 Task: Slide 10 - In Depth-1.
Action: Mouse moved to (577, 170)
Screenshot: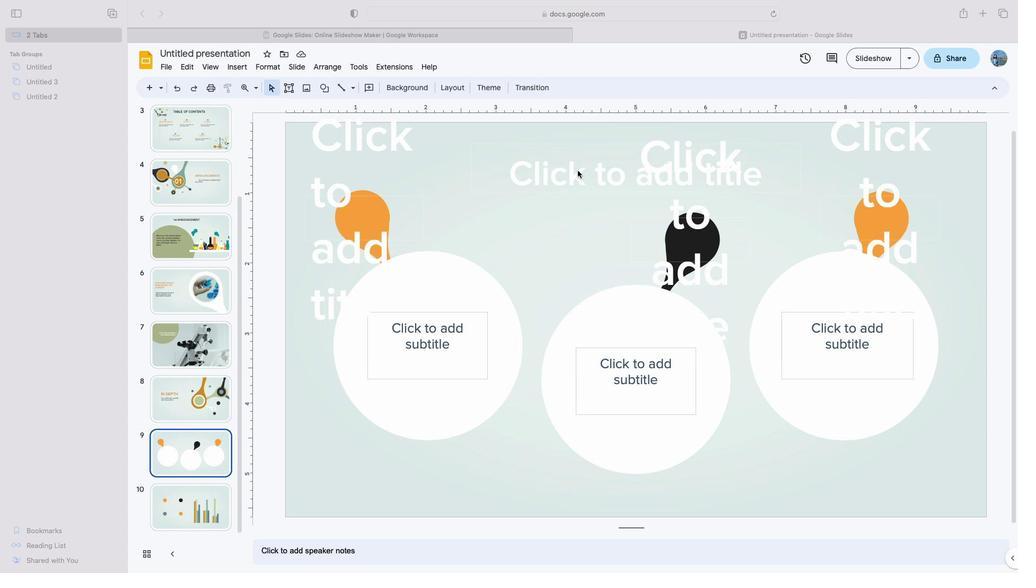 
Action: Mouse pressed left at (577, 170)
Screenshot: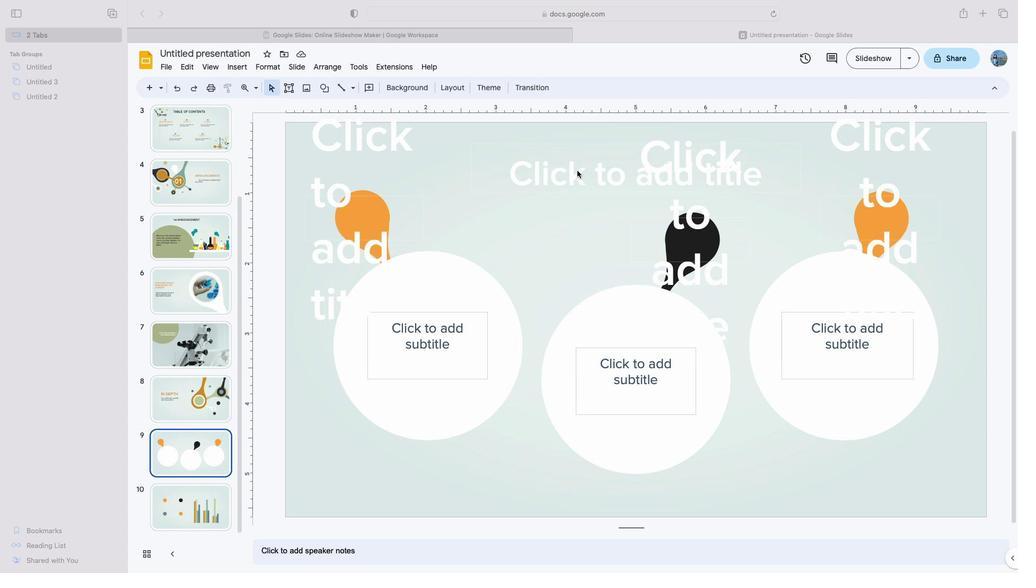 
Action: Mouse pressed left at (577, 170)
Screenshot: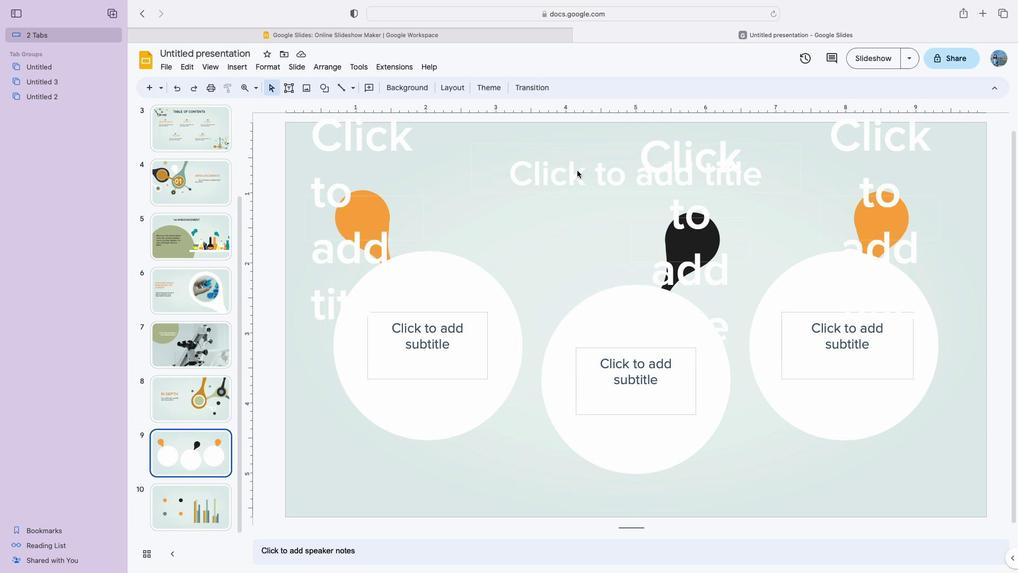 
Action: Mouse moved to (605, 87)
Screenshot: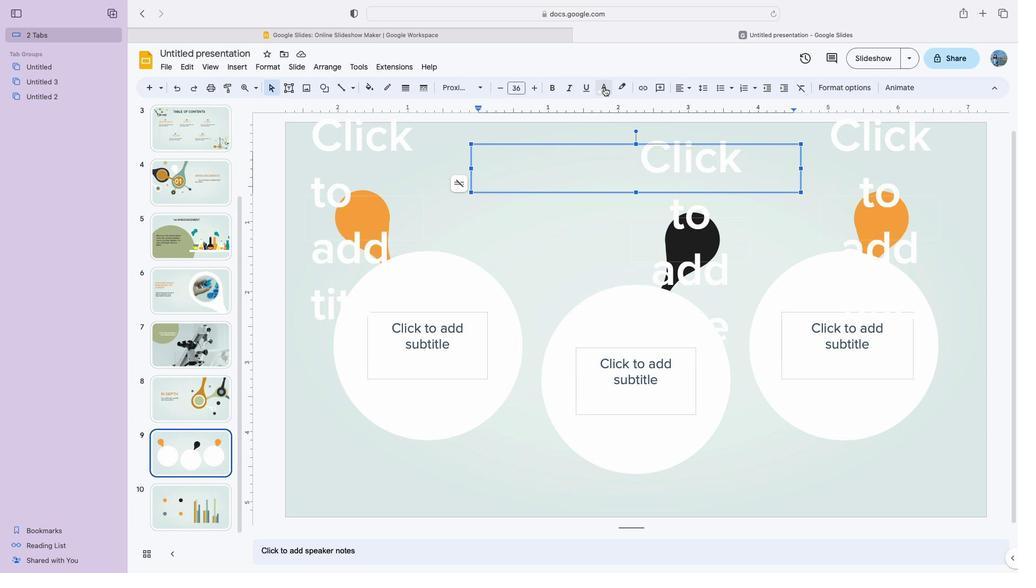 
Action: Mouse pressed left at (605, 87)
Screenshot: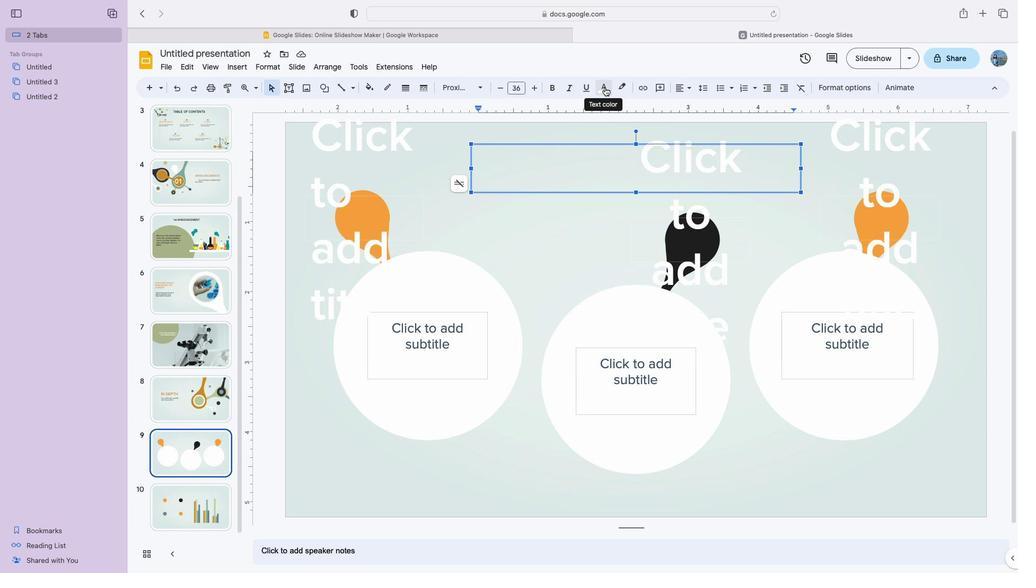 
Action: Mouse moved to (607, 128)
Screenshot: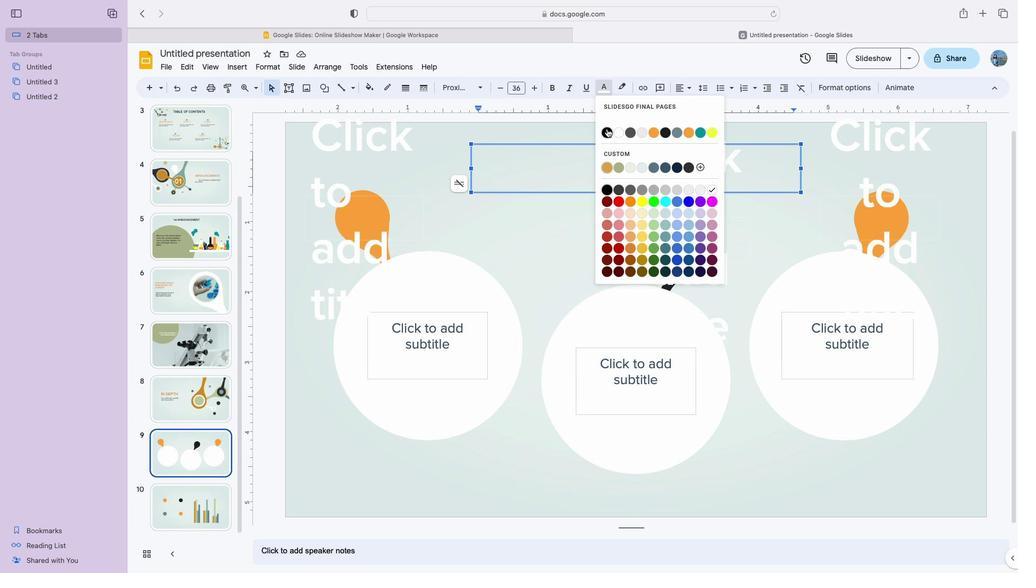 
Action: Mouse pressed left at (607, 128)
Screenshot: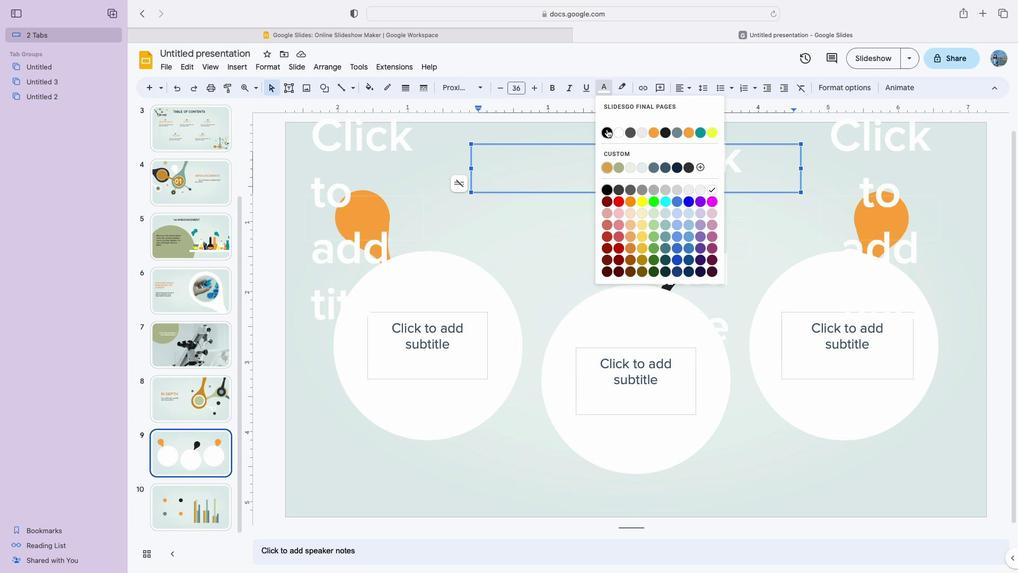 
Action: Mouse moved to (506, 88)
Screenshot: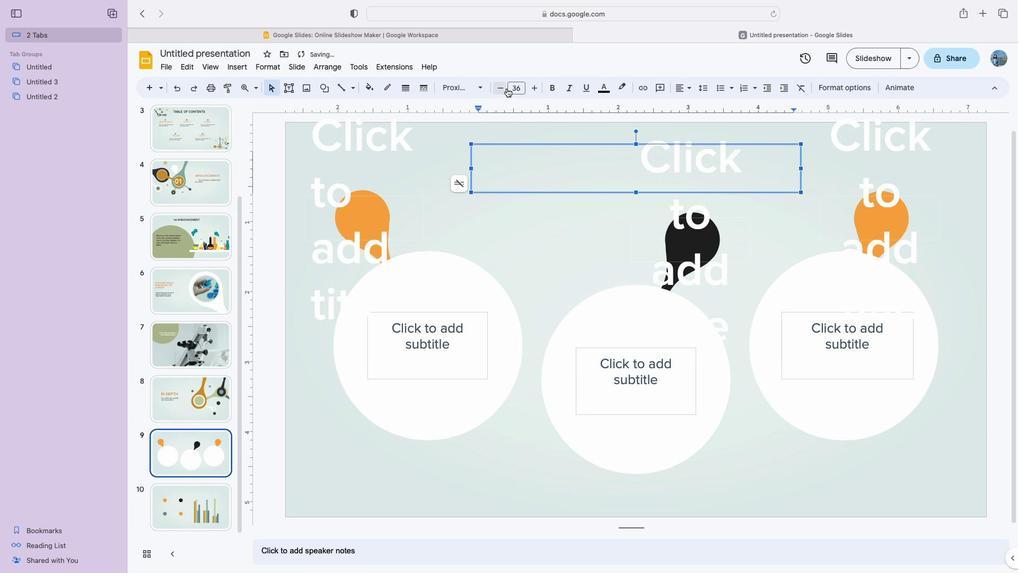 
Action: Mouse pressed left at (506, 88)
Screenshot: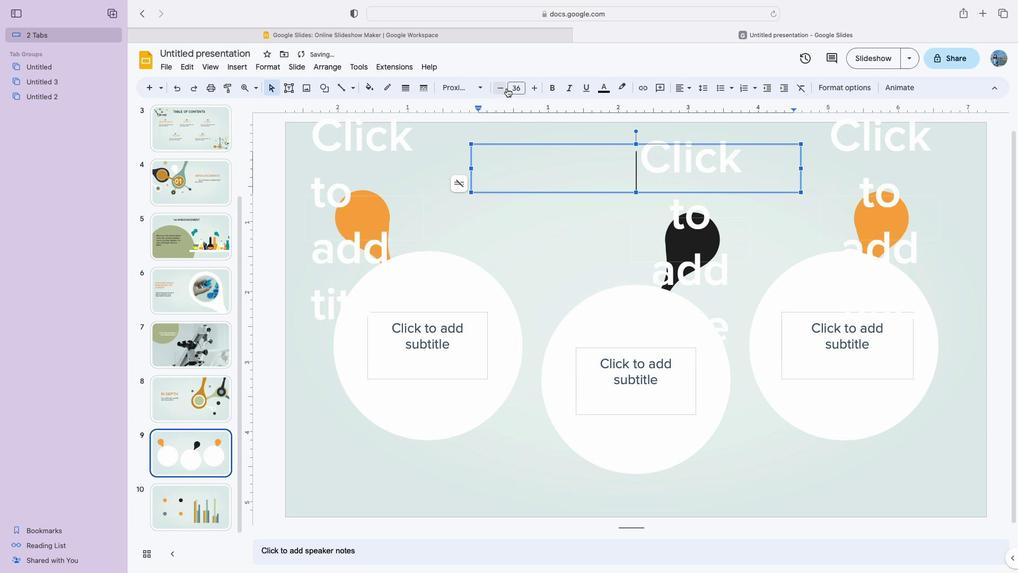 
Action: Mouse pressed left at (506, 88)
Screenshot: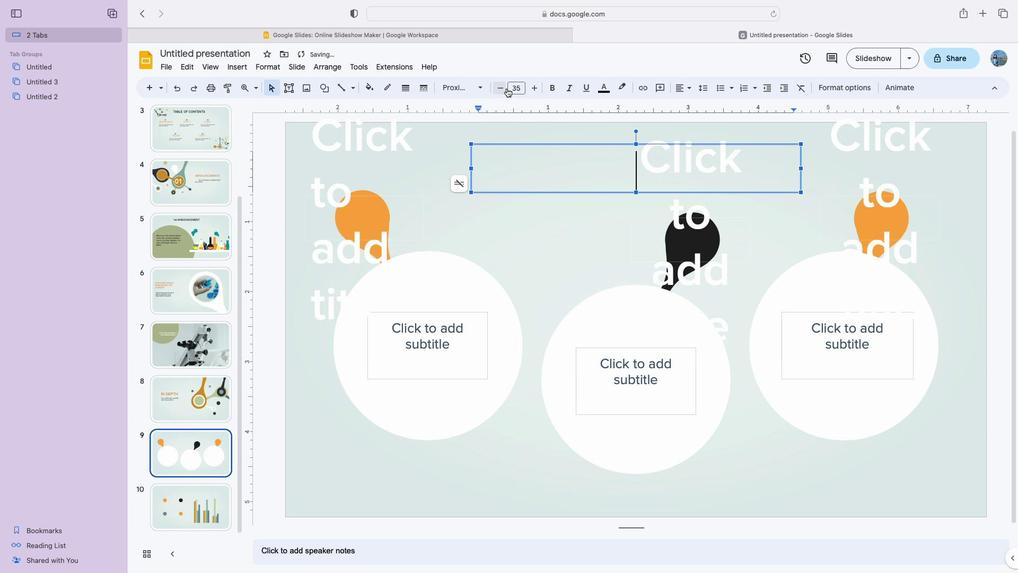 
Action: Mouse moved to (506, 89)
Screenshot: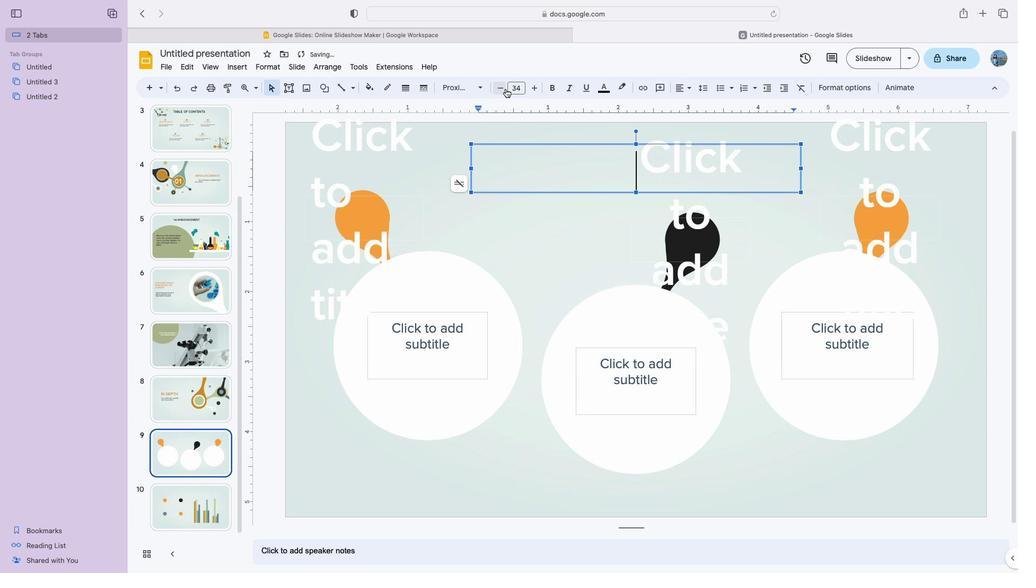 
Action: Mouse pressed left at (506, 89)
Screenshot: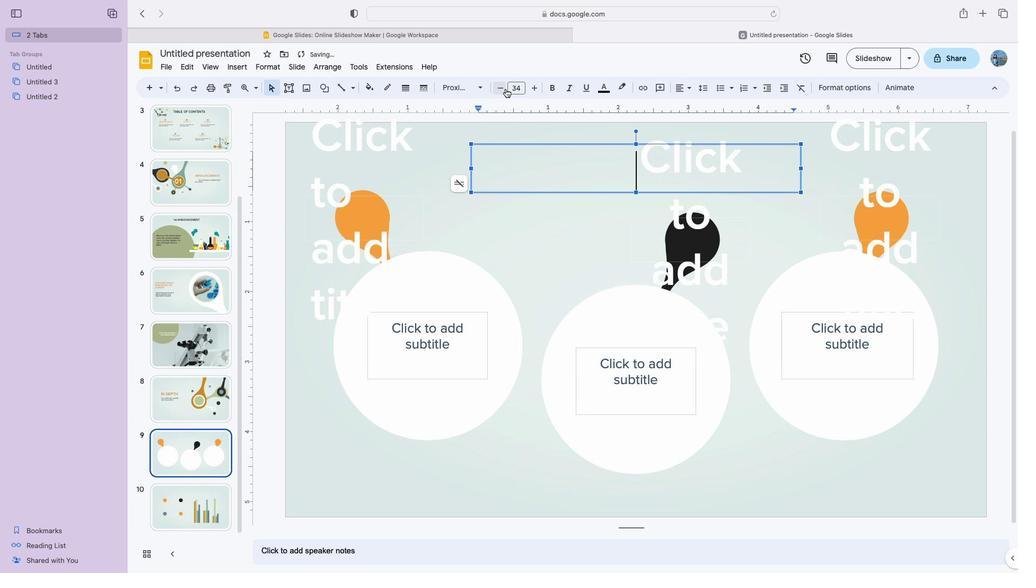 
Action: Mouse pressed left at (506, 89)
Screenshot: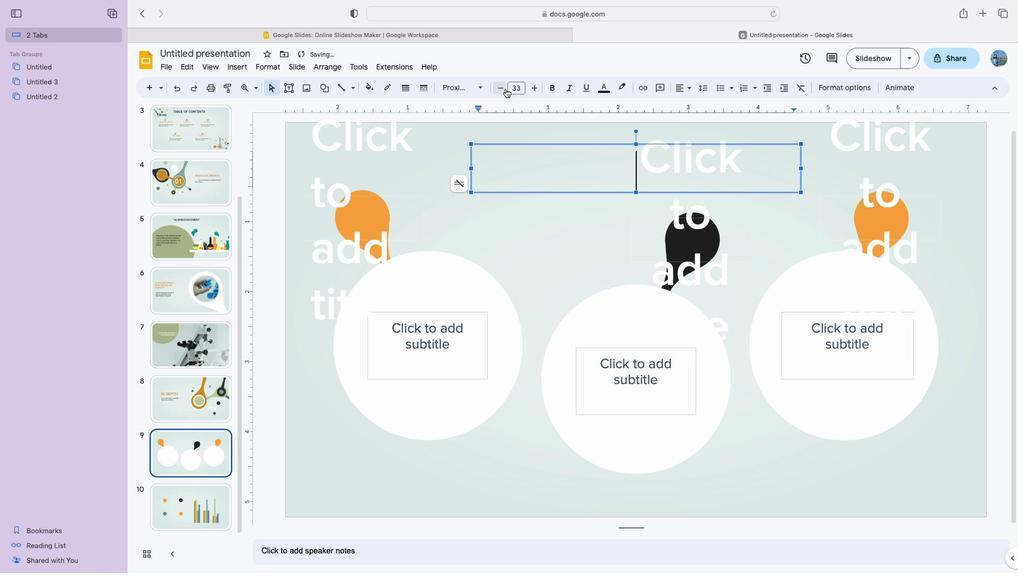 
Action: Mouse pressed left at (506, 89)
Screenshot: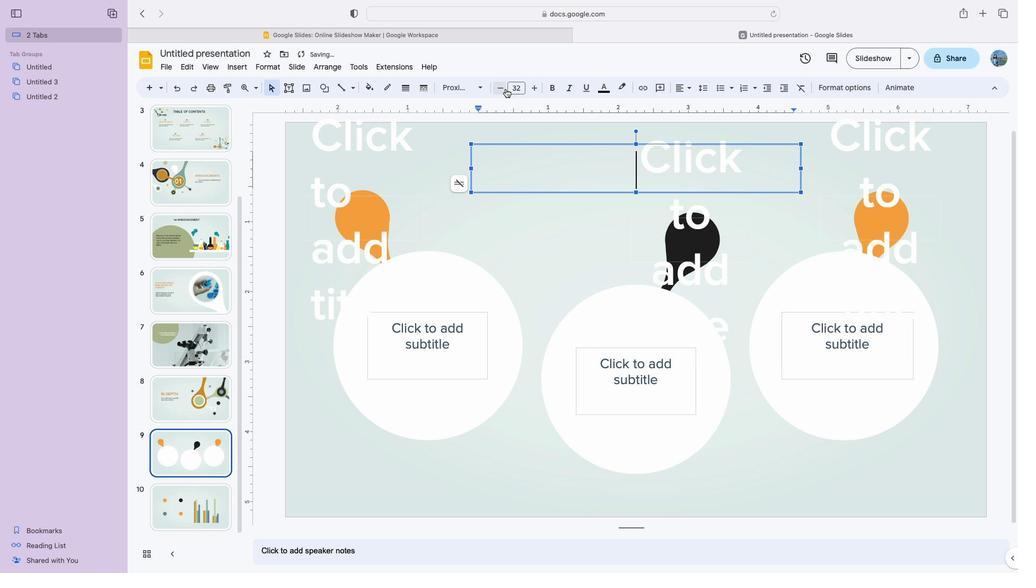 
Action: Mouse pressed left at (506, 89)
Screenshot: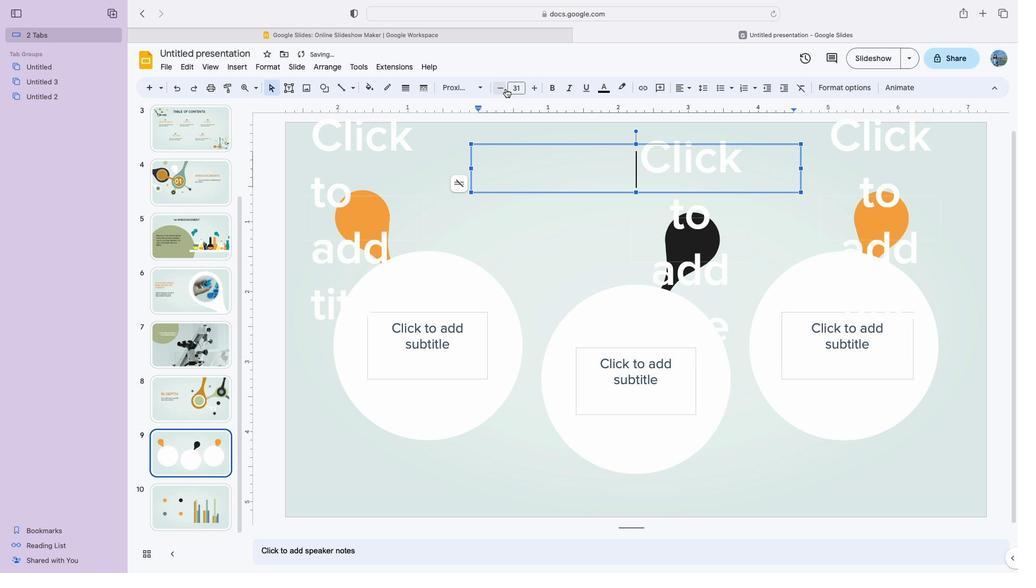 
Action: Mouse moved to (589, 159)
Screenshot: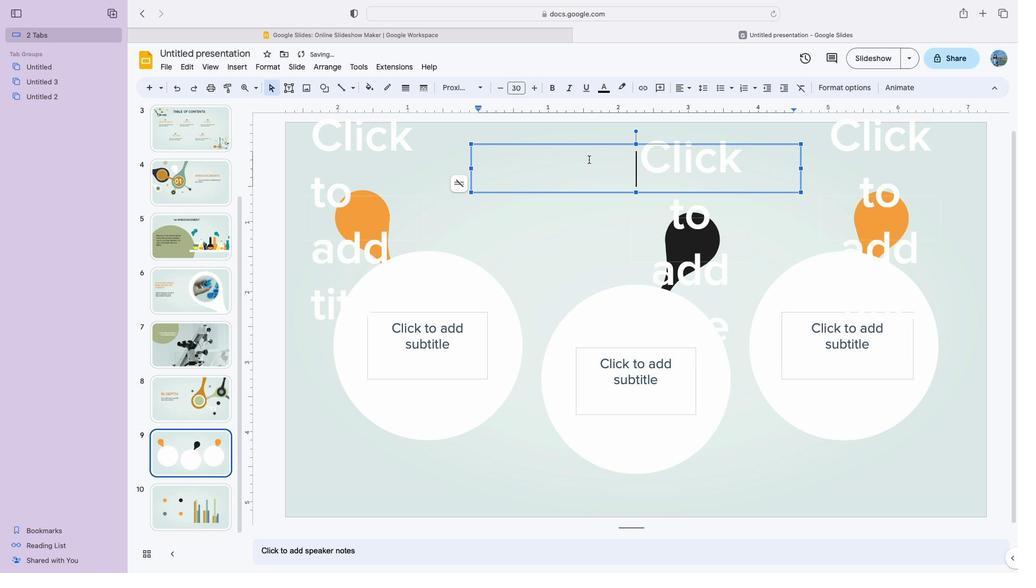 
Action: Key pressed Key.shift'I''N'Key.spaceKey.shift'D''E''P''T''H'
Screenshot: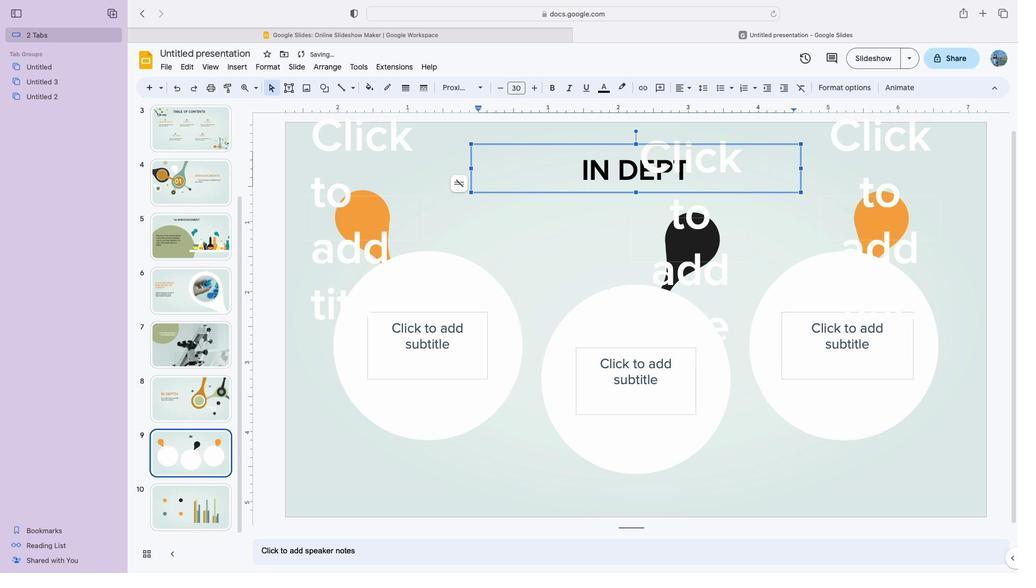 
Action: Mouse moved to (567, 169)
Screenshot: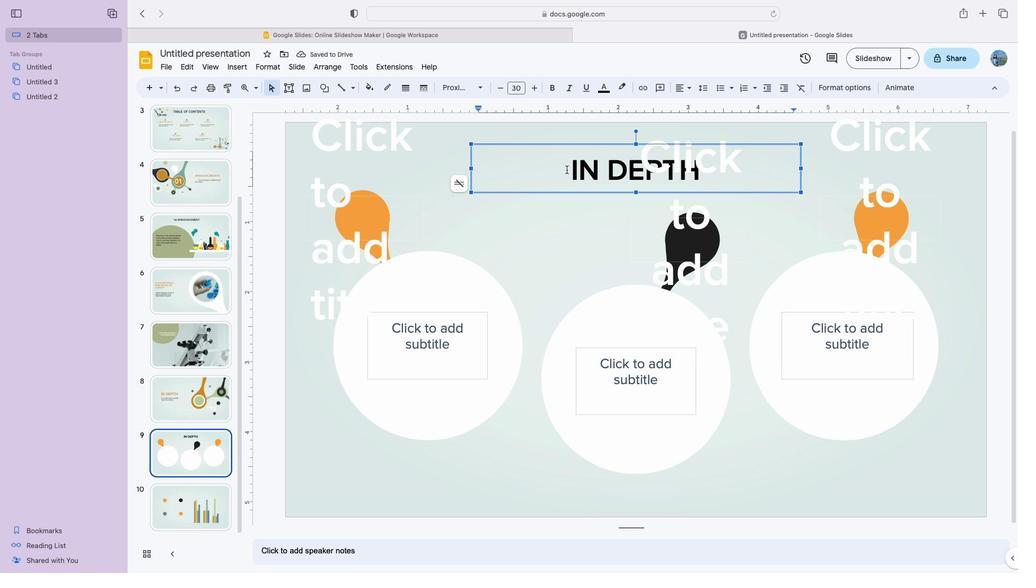 
Action: Mouse pressed left at (567, 169)
Screenshot: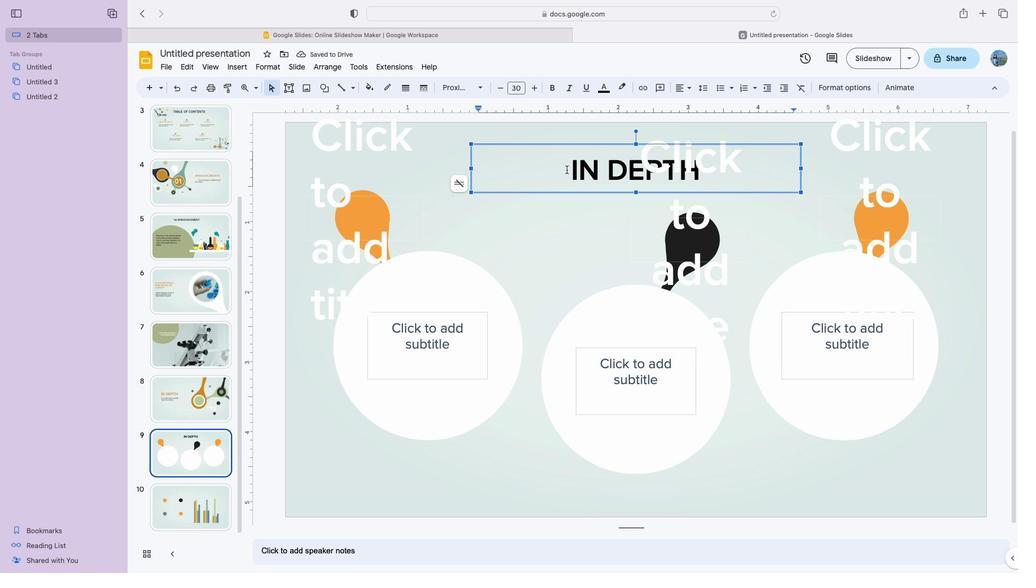 
Action: Mouse moved to (690, 92)
Screenshot: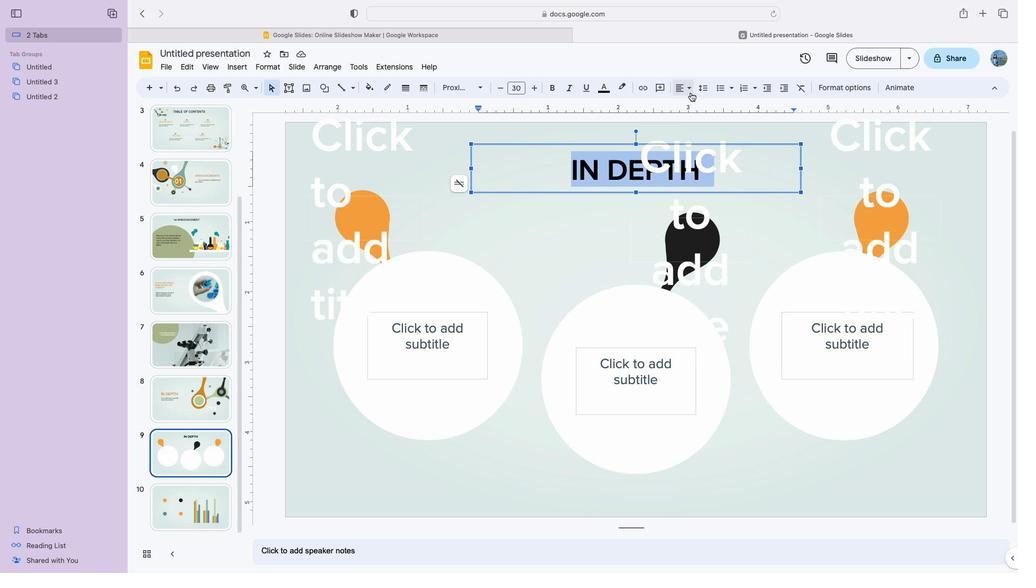 
Action: Mouse pressed left at (690, 92)
Screenshot: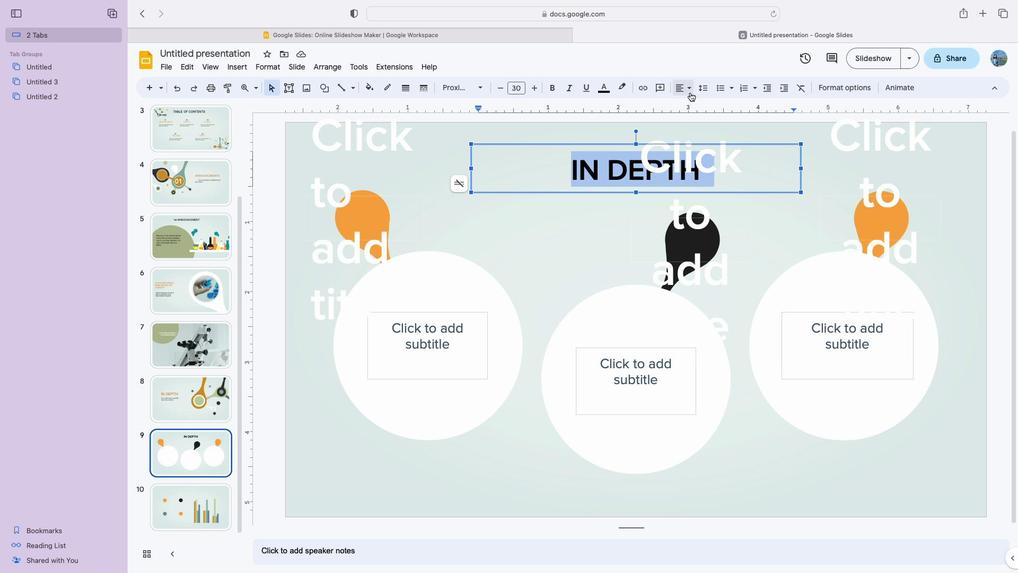 
Action: Mouse moved to (718, 106)
Screenshot: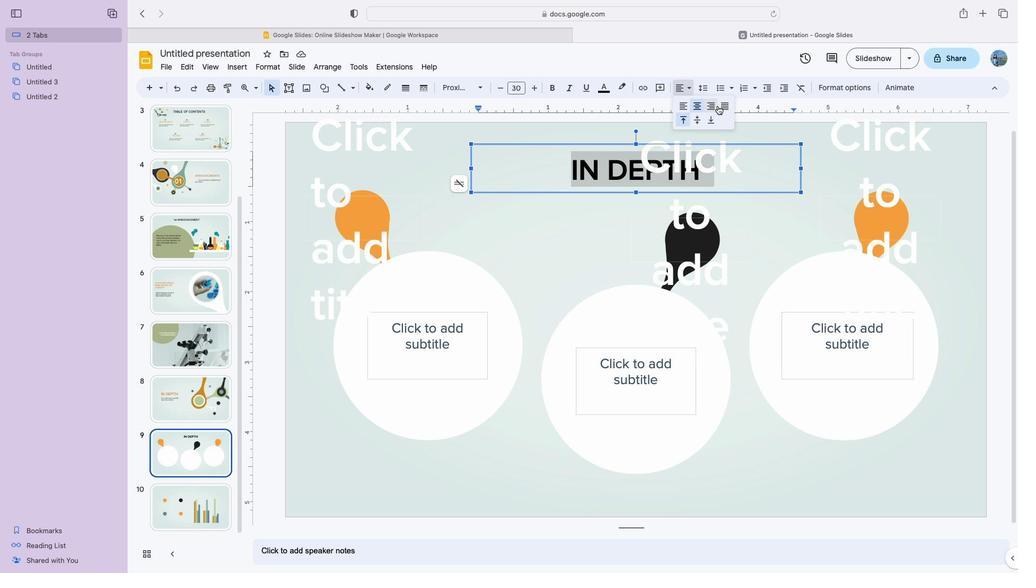 
Action: Mouse pressed left at (718, 106)
Screenshot: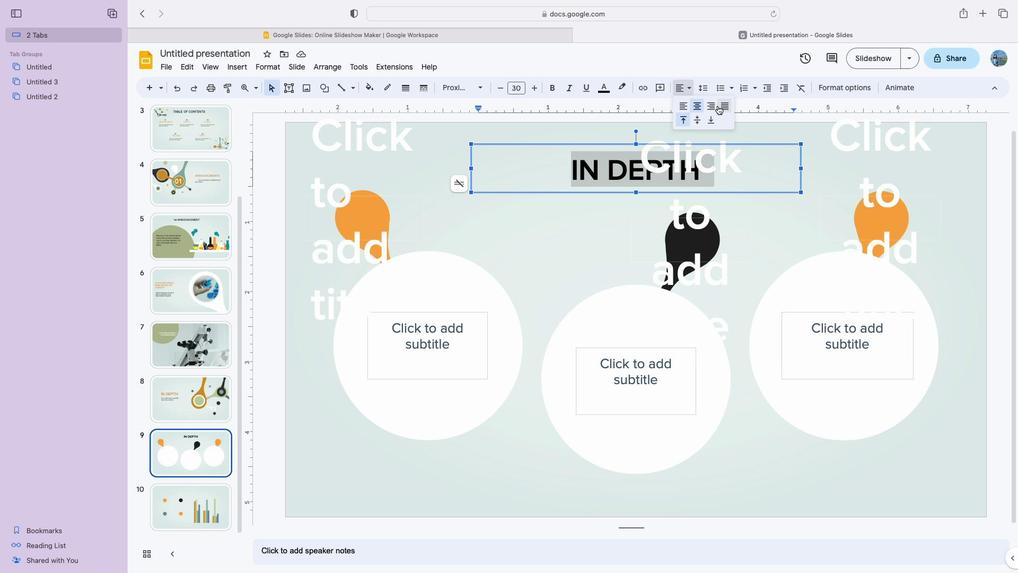 
Action: Mouse moved to (688, 85)
Screenshot: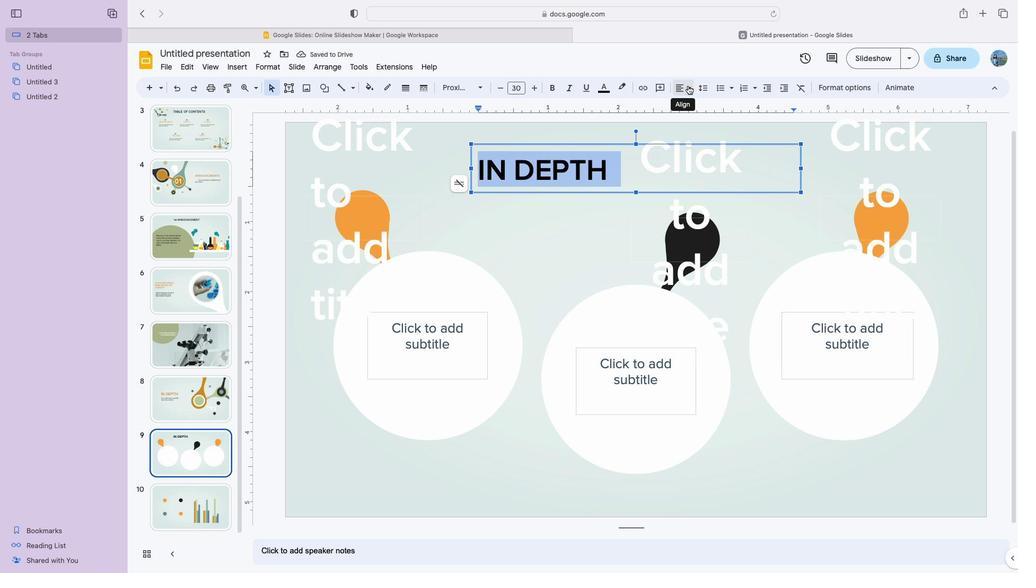 
Action: Mouse pressed left at (688, 85)
Screenshot: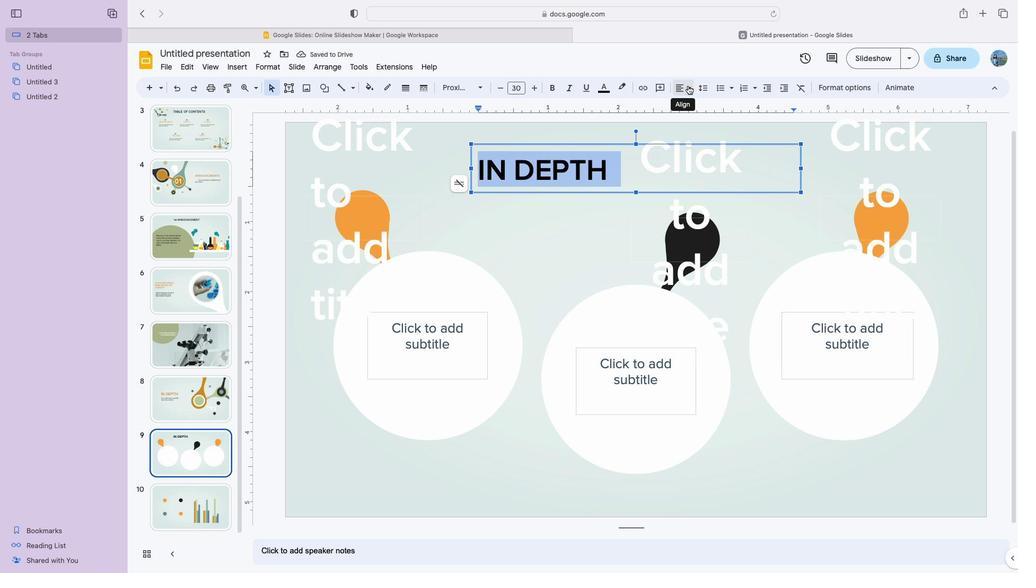 
Action: Mouse moved to (696, 107)
Screenshot: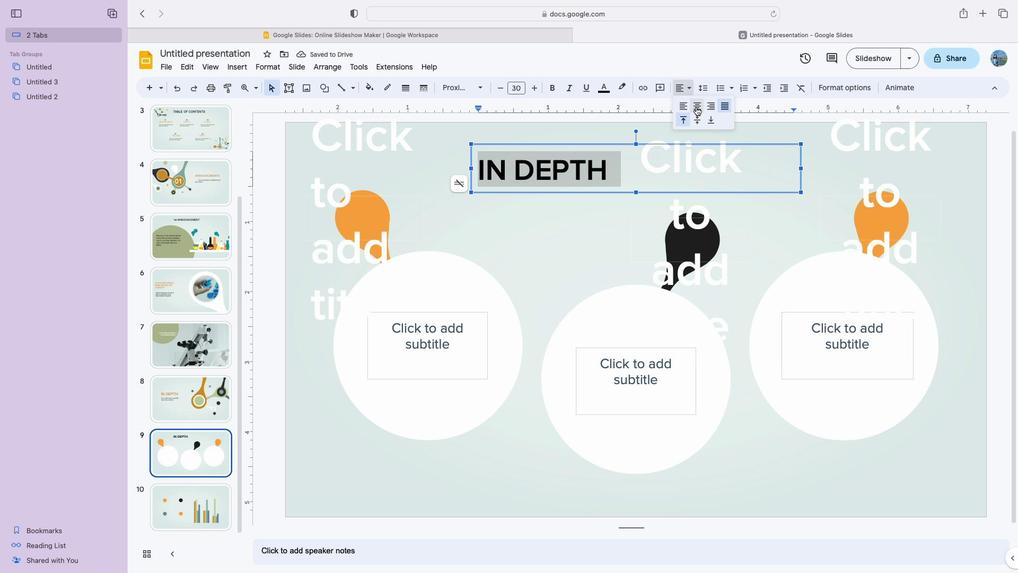
Action: Mouse pressed left at (696, 107)
Screenshot: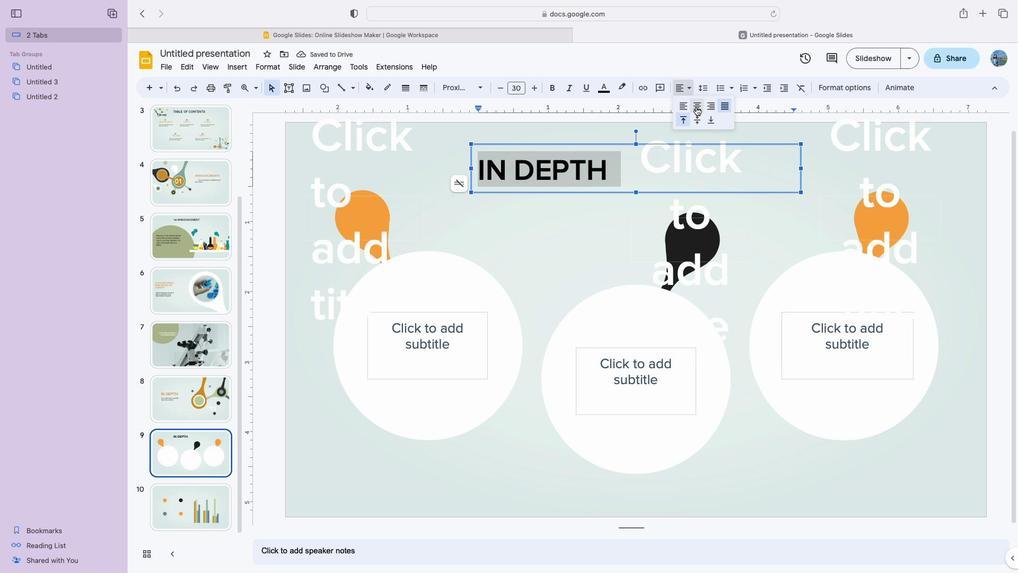 
Action: Mouse moved to (486, 91)
Screenshot: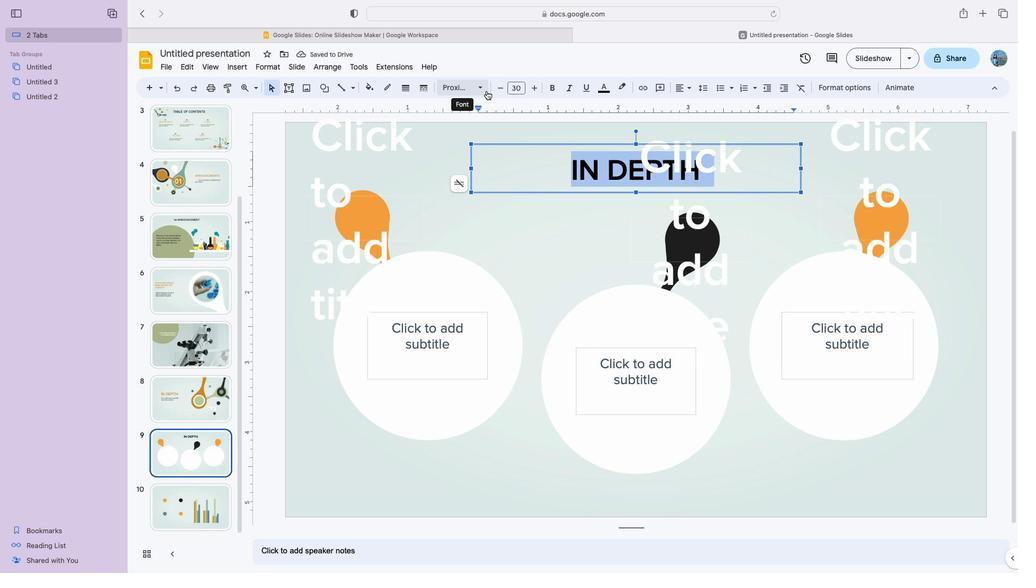 
Action: Mouse pressed left at (486, 91)
Screenshot: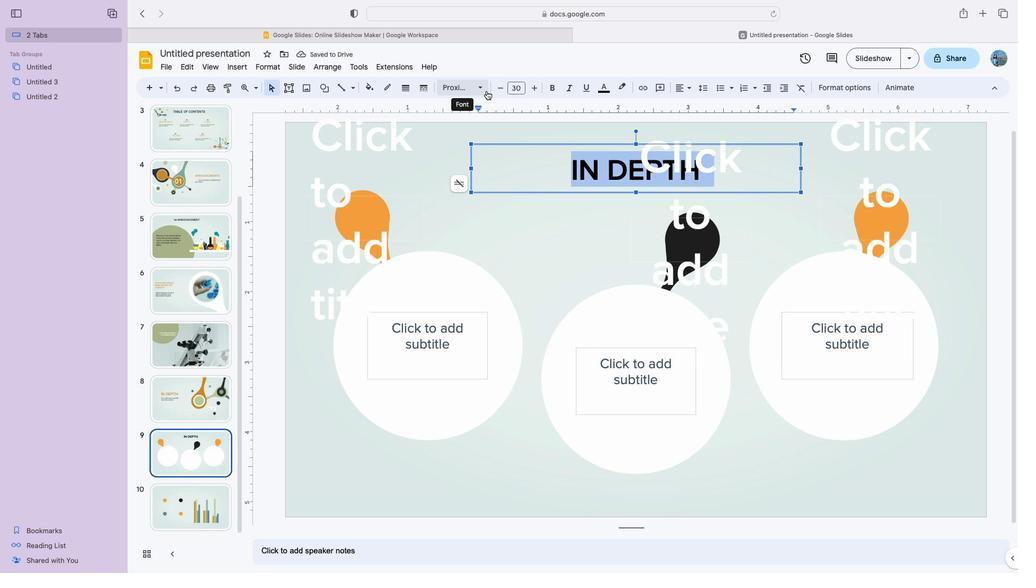 
Action: Mouse moved to (478, 170)
Screenshot: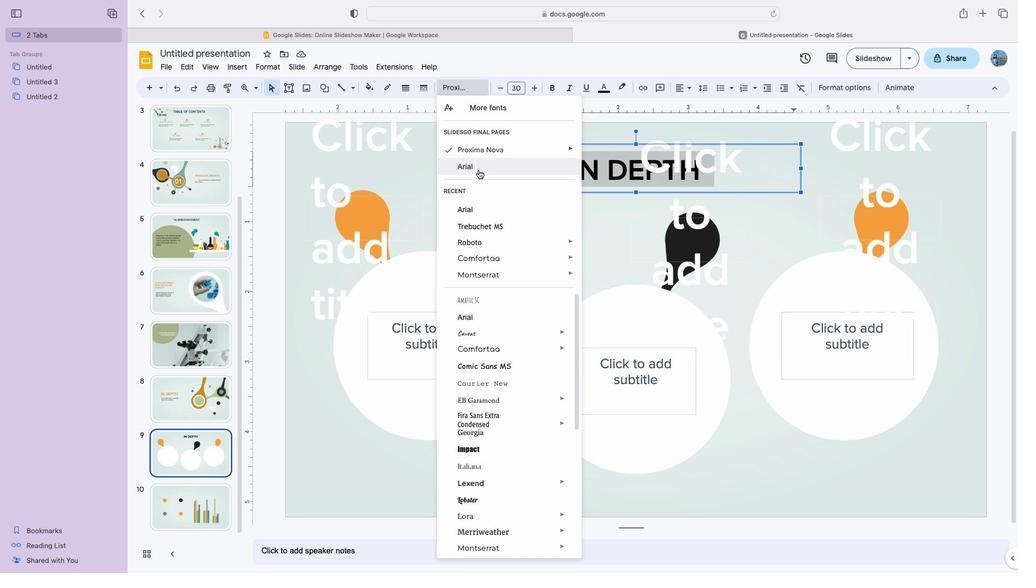 
Action: Mouse pressed left at (478, 170)
Screenshot: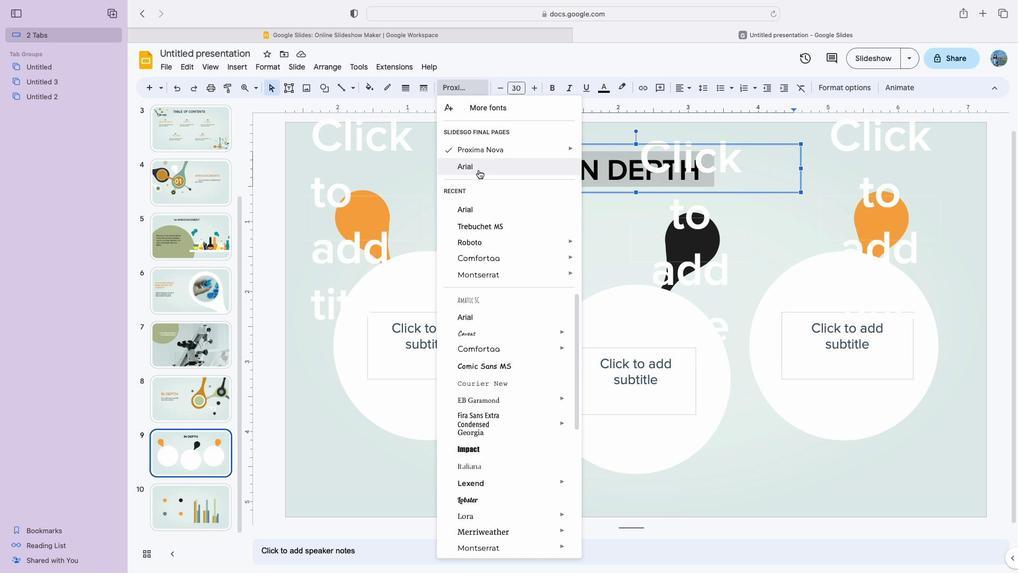
Action: Mouse moved to (554, 213)
Screenshot: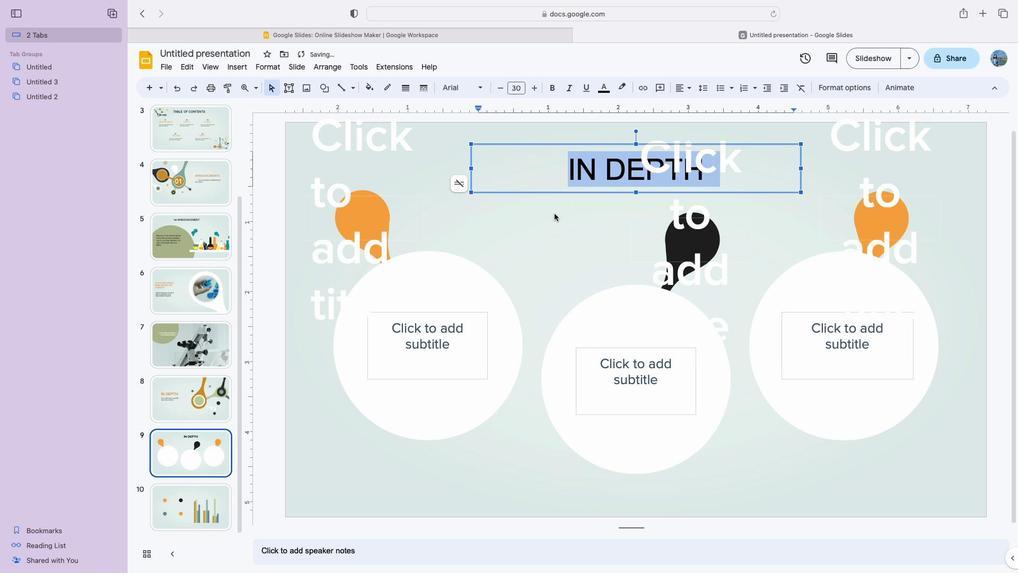 
Action: Mouse pressed left at (554, 213)
Screenshot: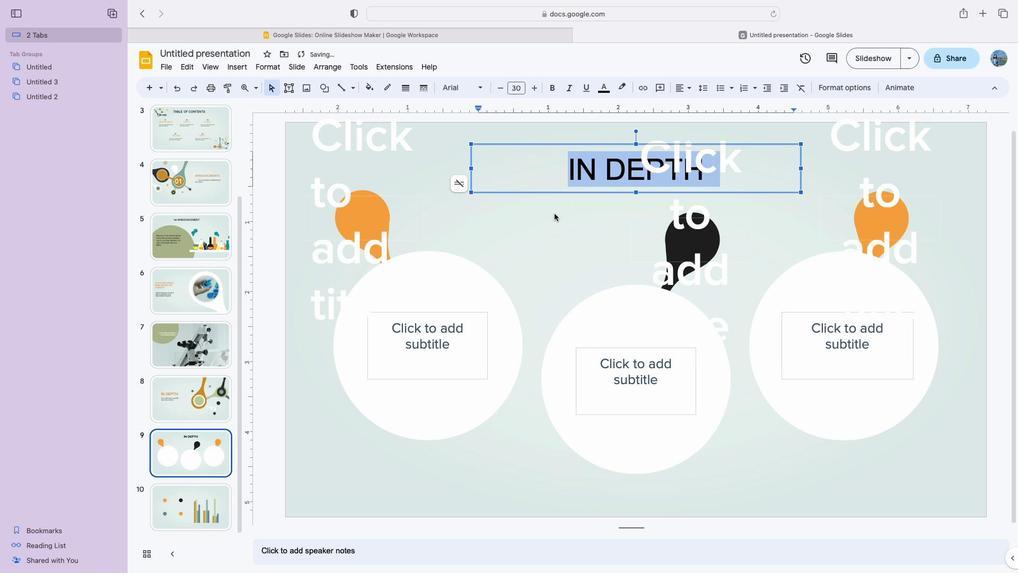
Action: Mouse moved to (355, 223)
Screenshot: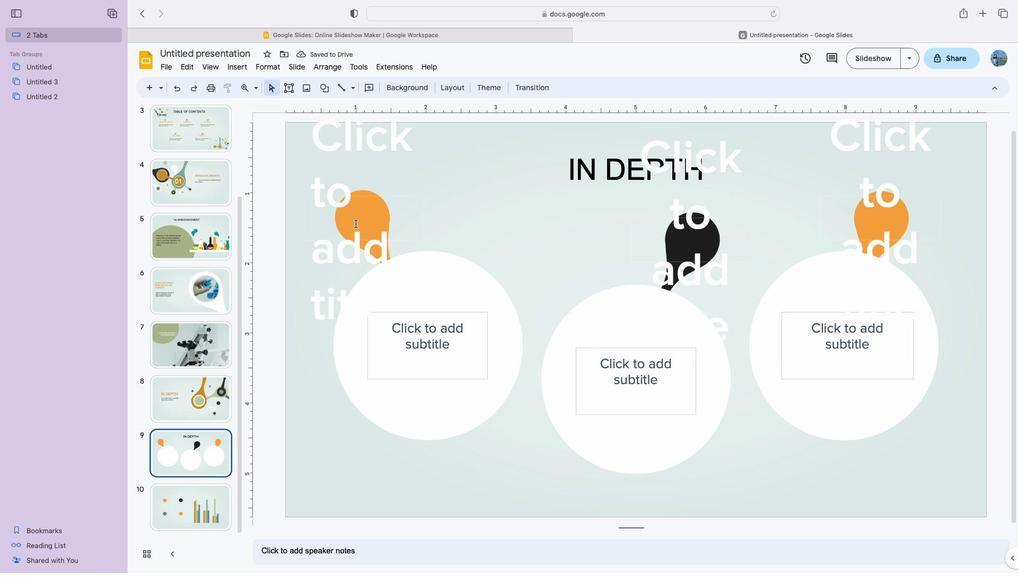 
Action: Mouse pressed left at (355, 223)
Screenshot: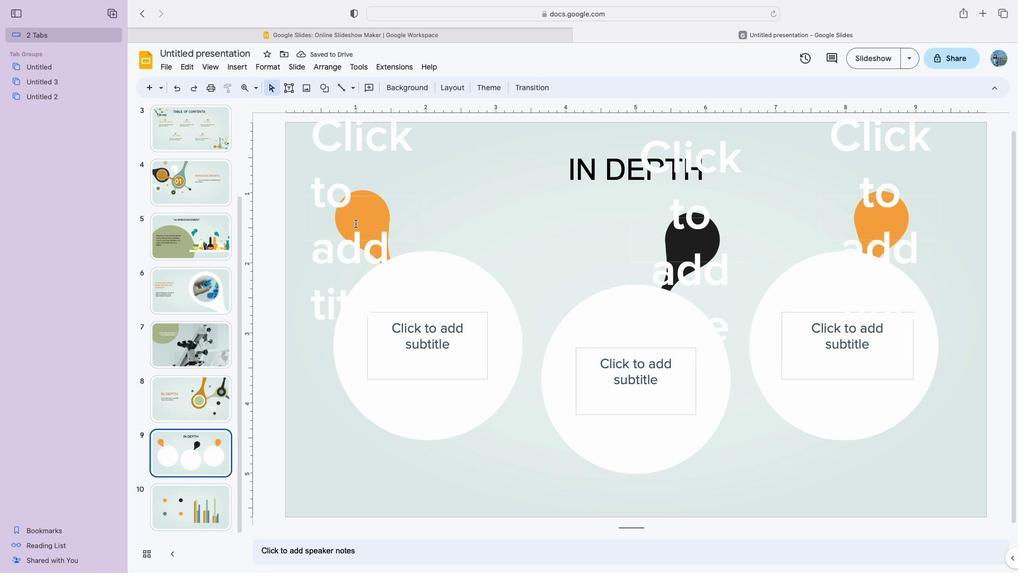 
Action: Mouse moved to (356, 223)
Screenshot: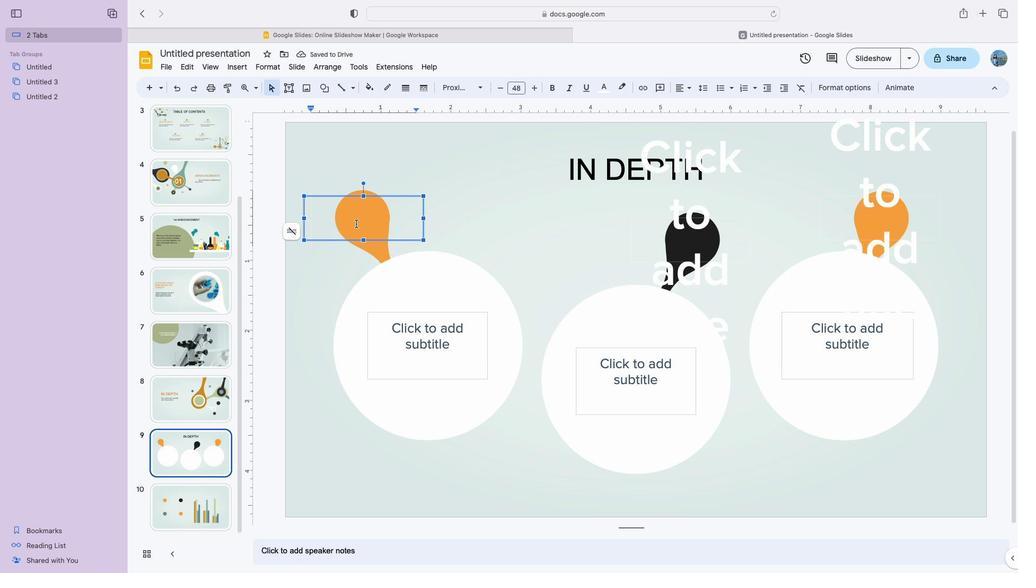 
Action: Key pressed '0''1'
Screenshot: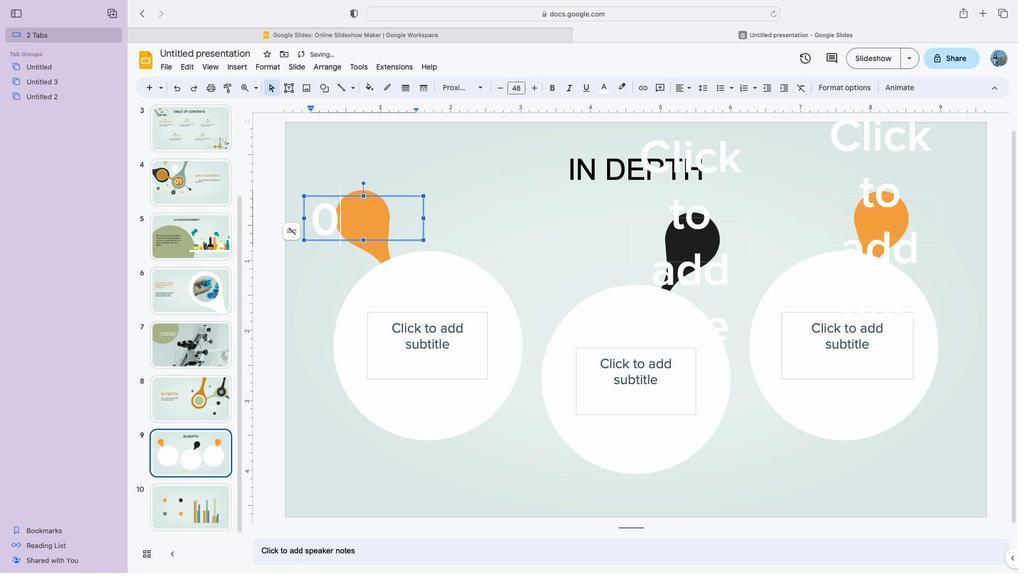 
Action: Mouse moved to (361, 220)
Screenshot: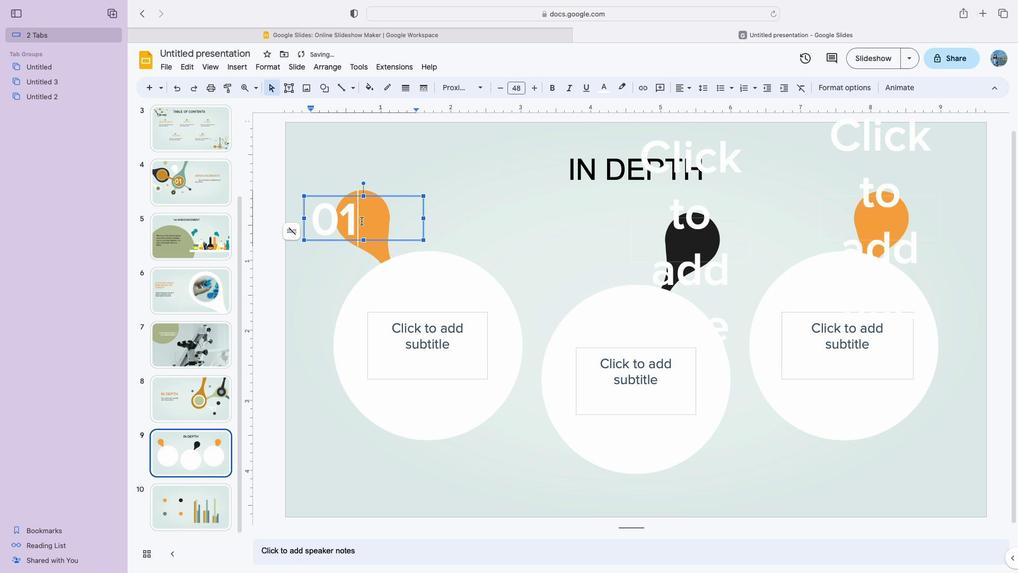 
Action: Mouse pressed left at (361, 220)
Screenshot: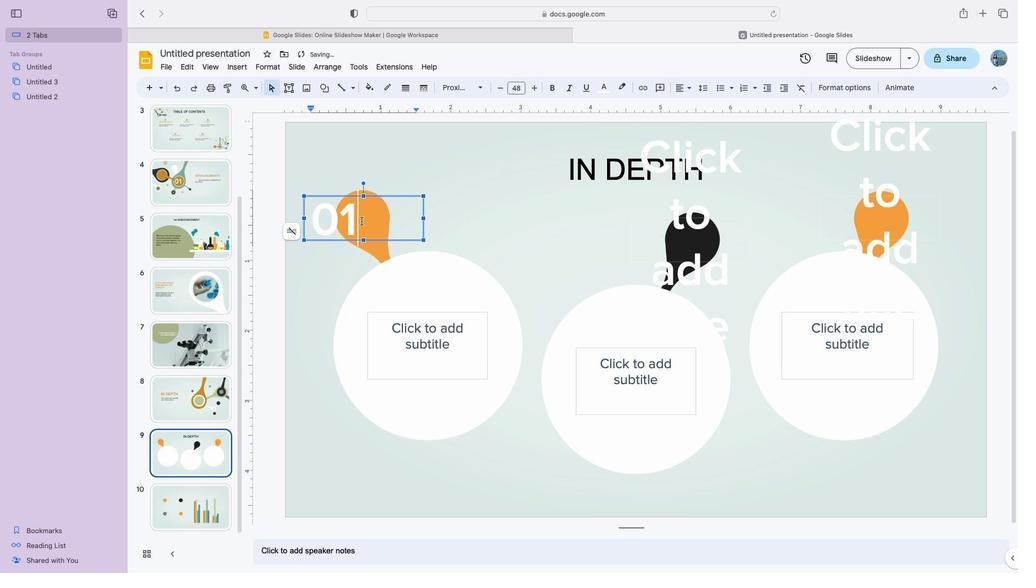 
Action: Mouse moved to (503, 90)
Screenshot: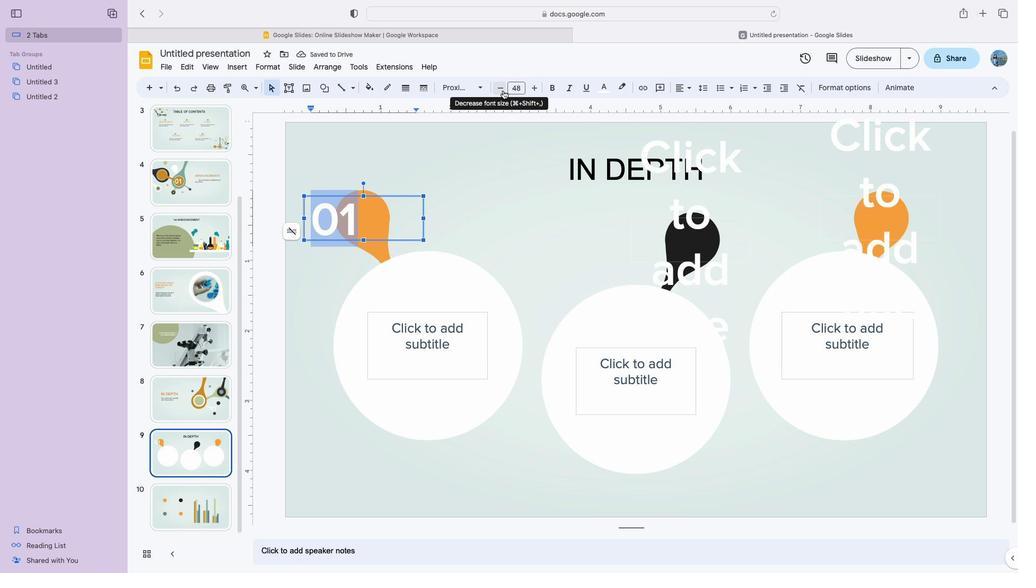
Action: Mouse pressed left at (503, 90)
Screenshot: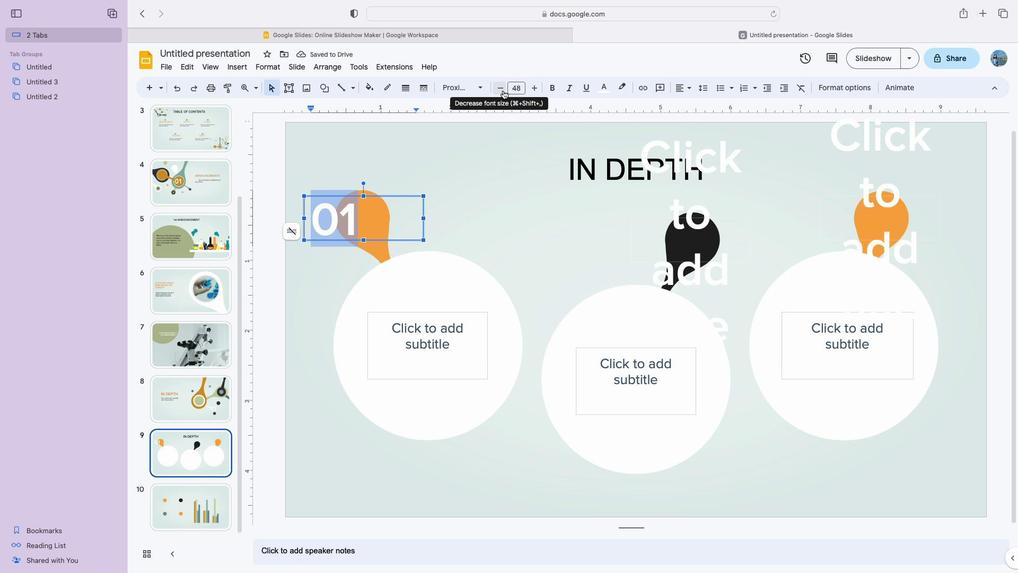 
Action: Mouse pressed left at (503, 90)
Screenshot: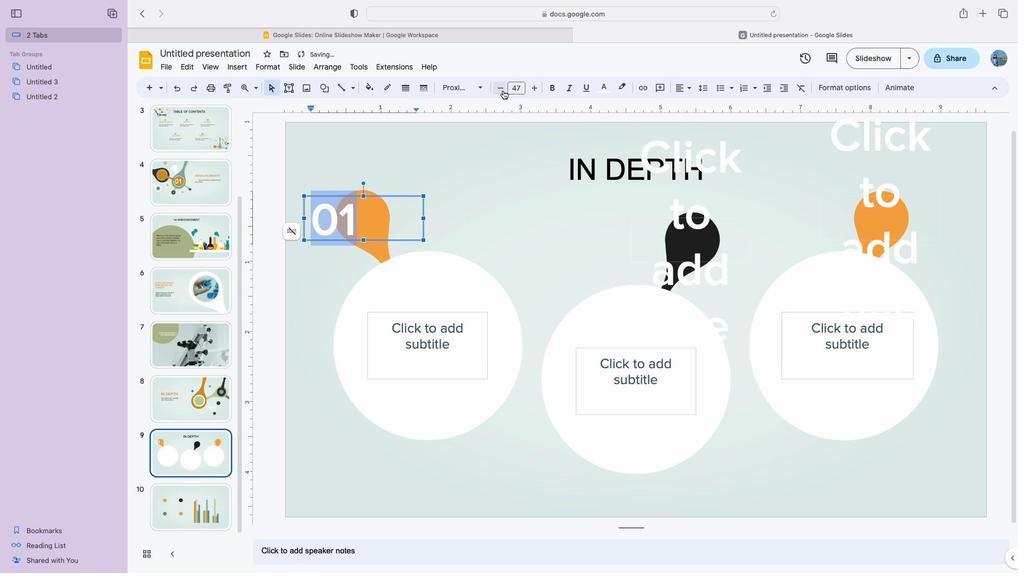 
Action: Mouse pressed left at (503, 90)
Screenshot: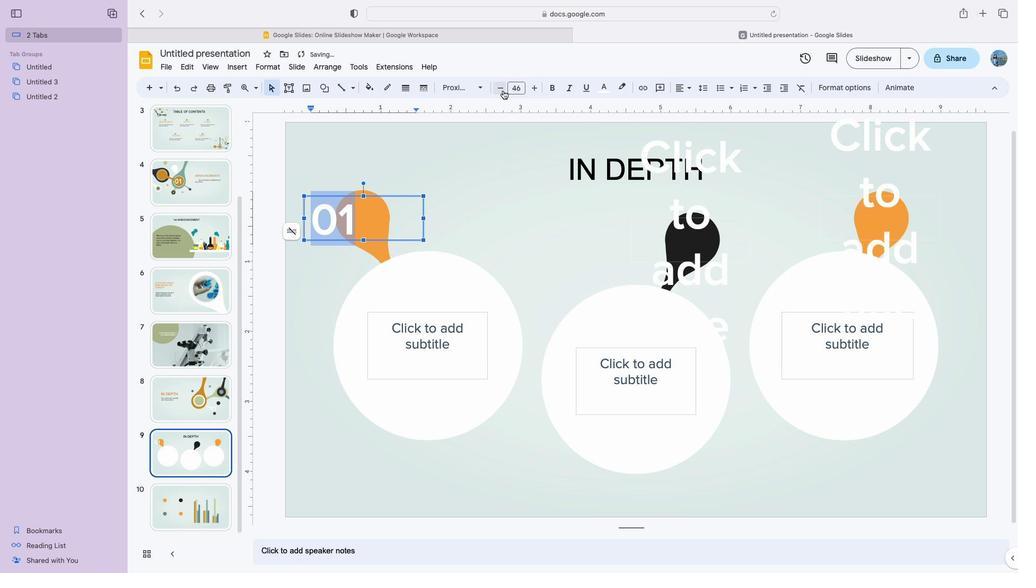 
Action: Mouse pressed left at (503, 90)
Screenshot: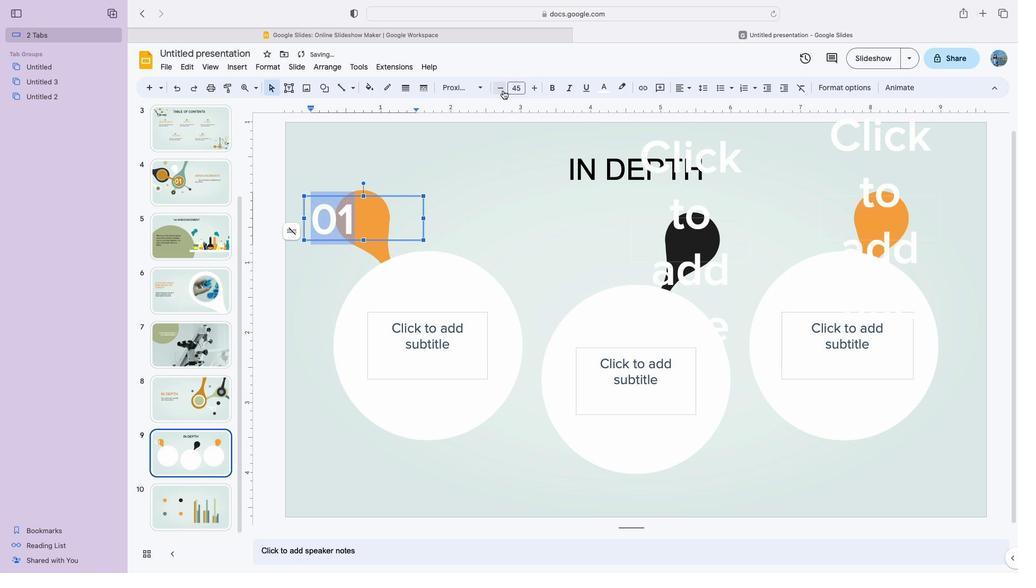 
Action: Mouse pressed left at (503, 90)
Screenshot: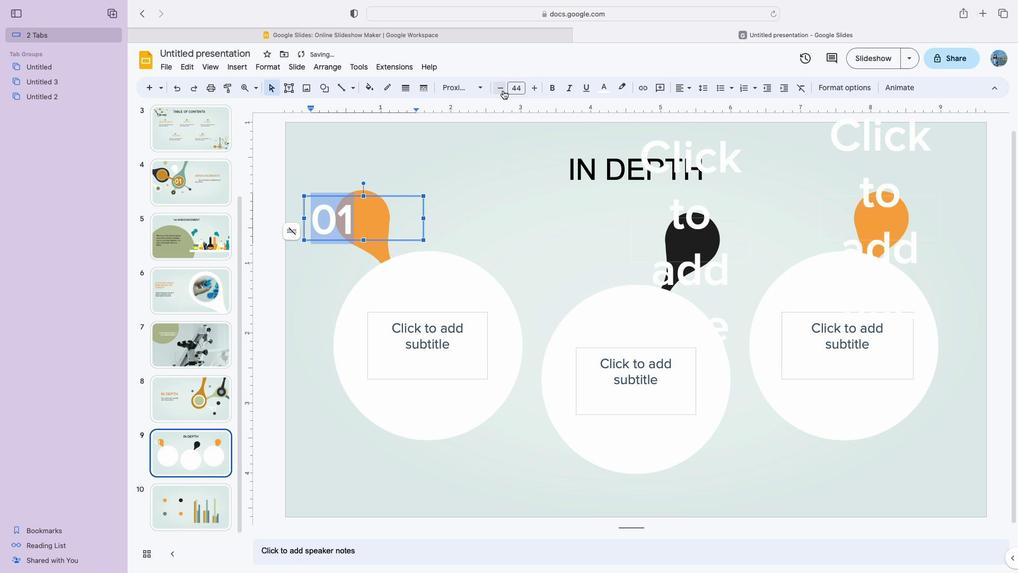 
Action: Mouse pressed left at (503, 90)
Screenshot: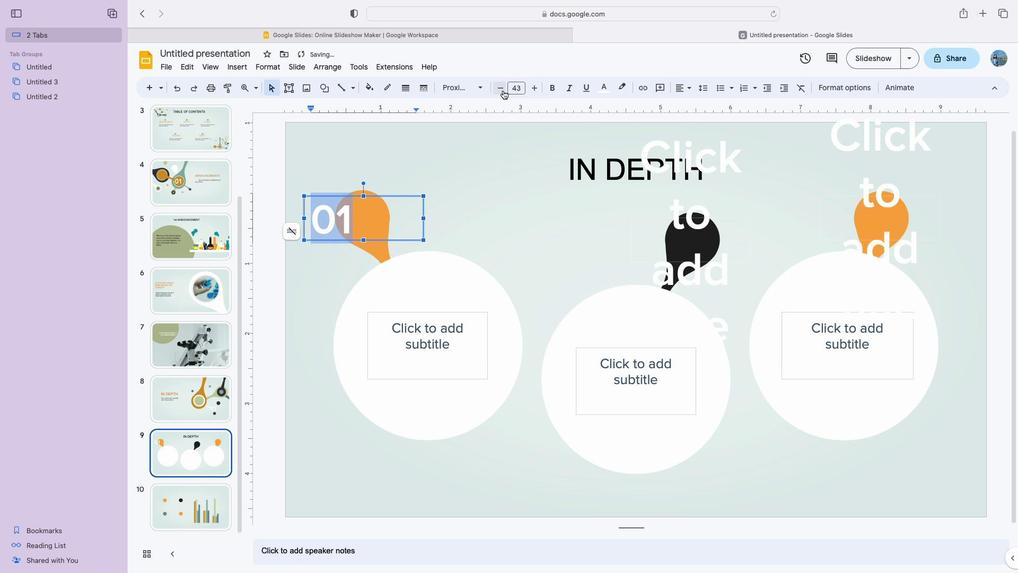 
Action: Mouse pressed left at (503, 90)
Screenshot: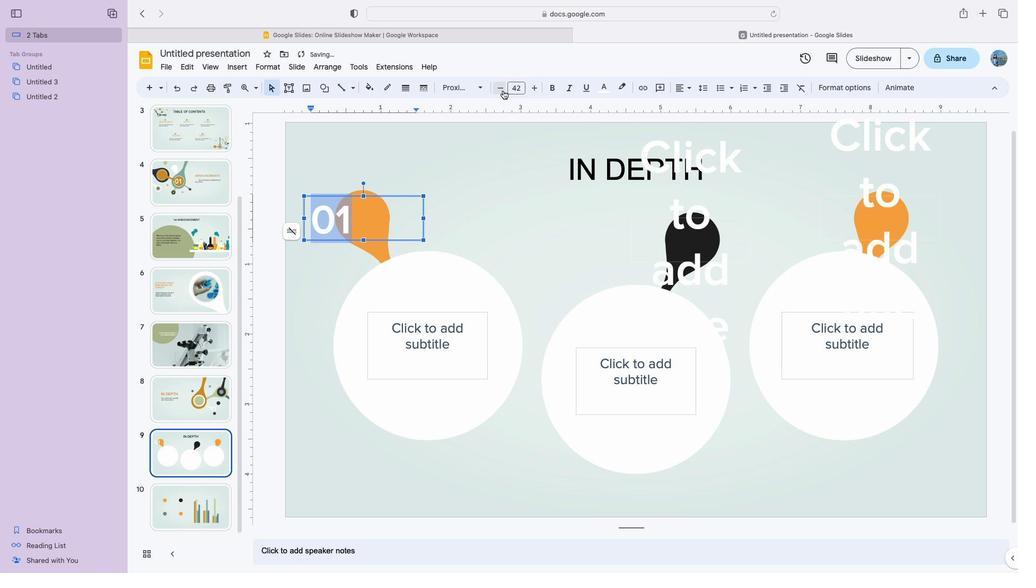 
Action: Mouse pressed left at (503, 90)
Screenshot: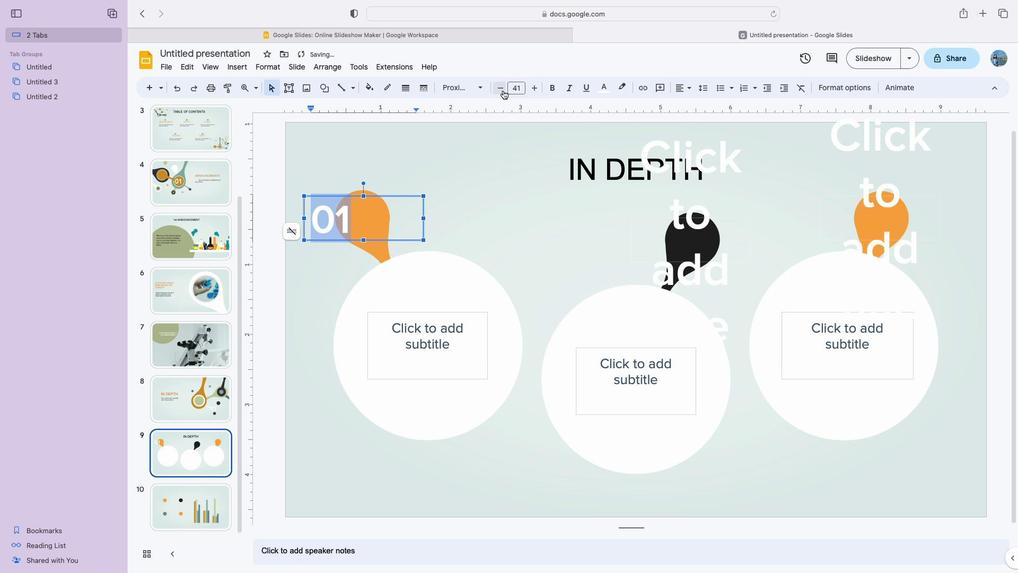 
Action: Mouse moved to (396, 199)
Screenshot: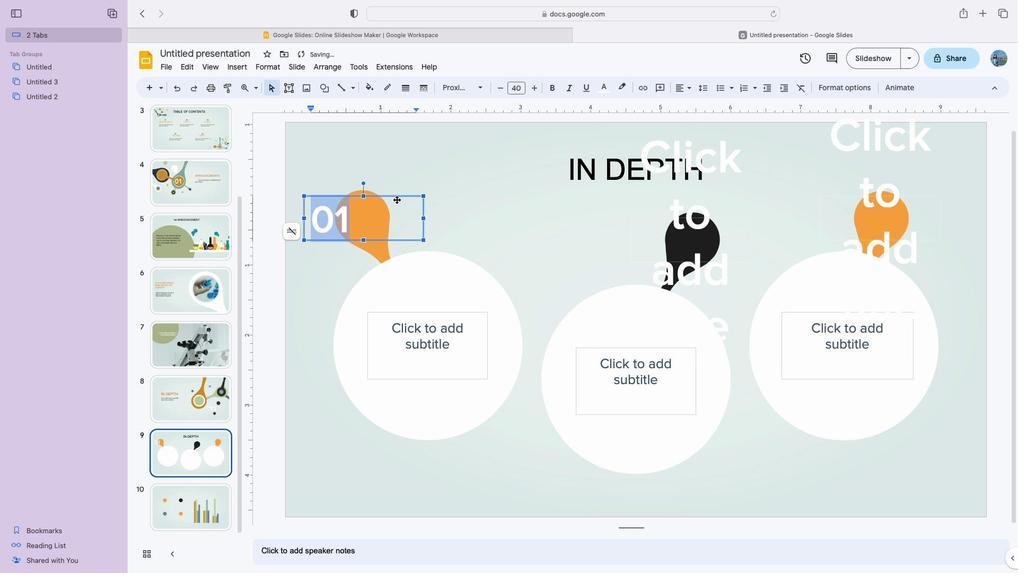 
Action: Mouse pressed left at (396, 199)
Screenshot: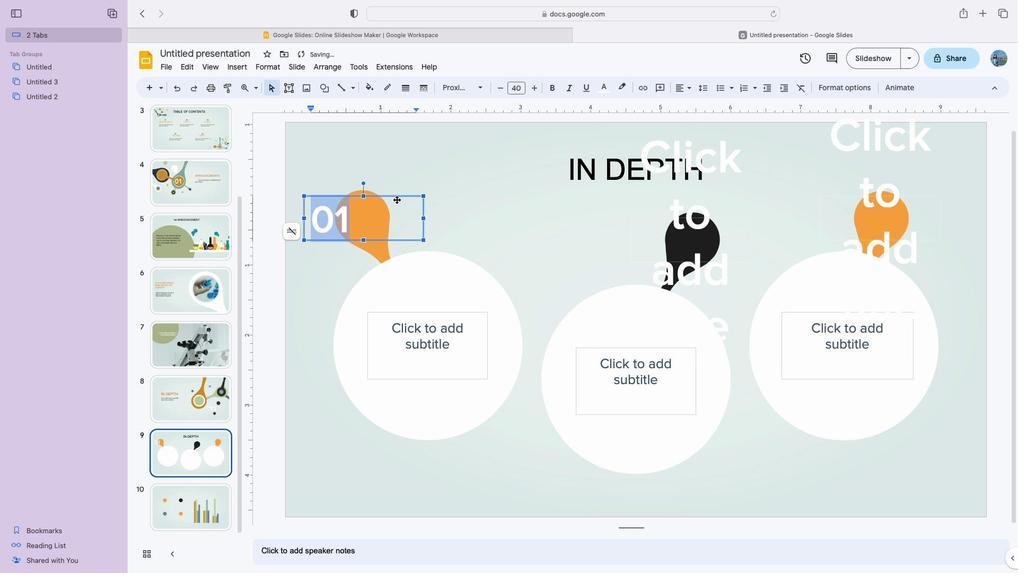 
Action: Mouse moved to (511, 210)
Screenshot: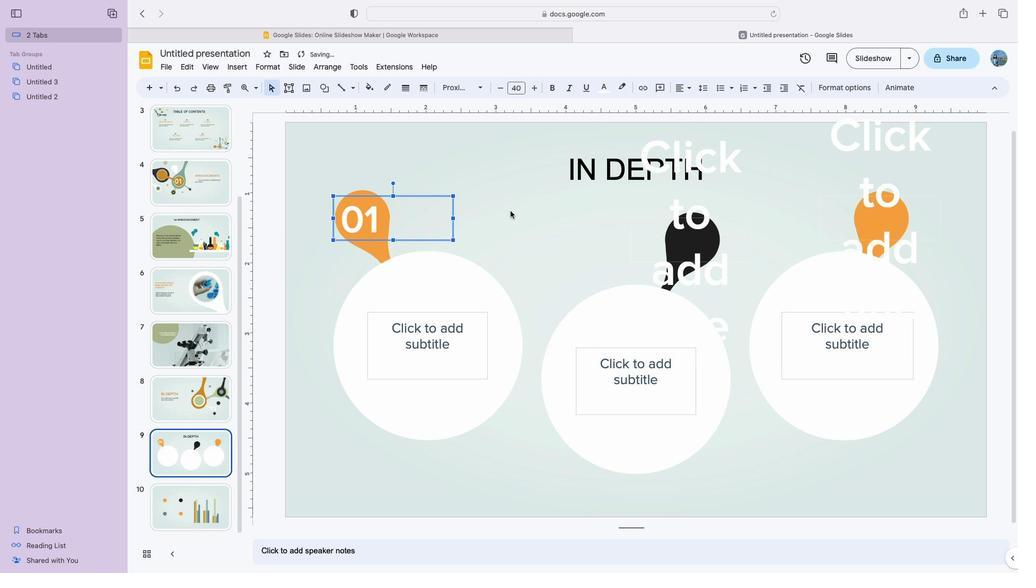 
Action: Mouse pressed left at (511, 210)
Screenshot: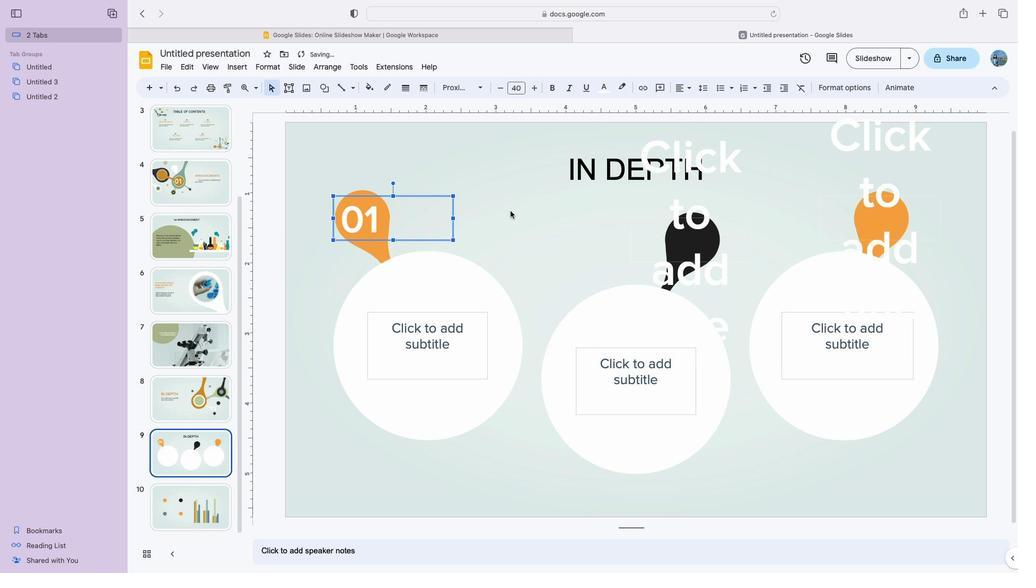 
Action: Mouse moved to (692, 231)
Screenshot: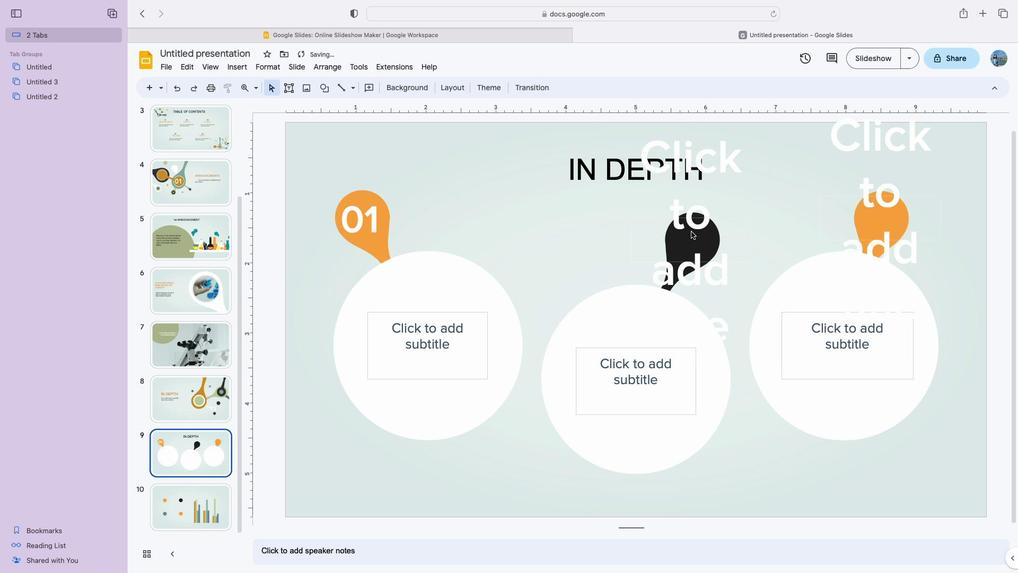 
Action: Mouse pressed left at (692, 231)
Screenshot: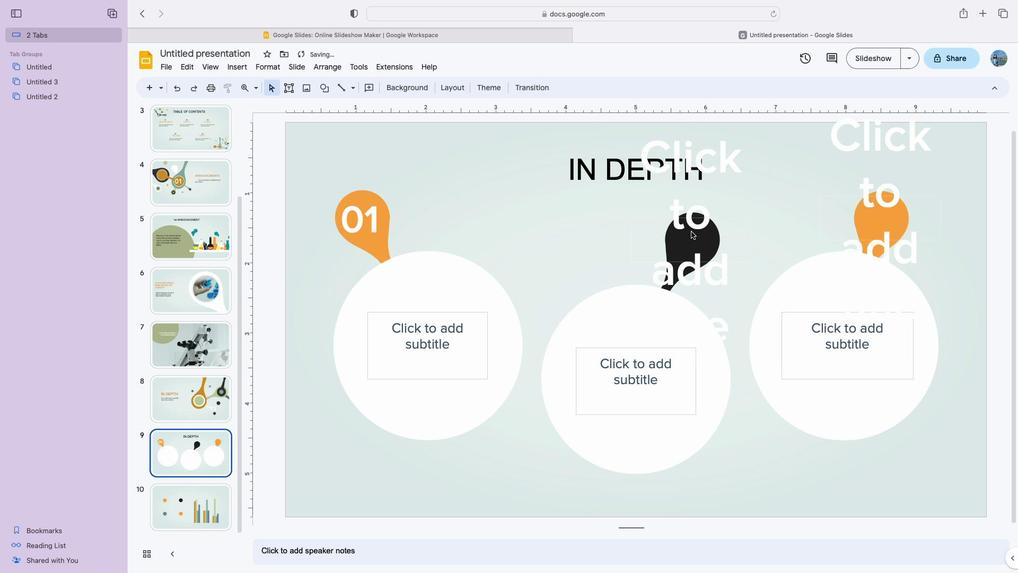 
Action: Key pressed '0''2'
Screenshot: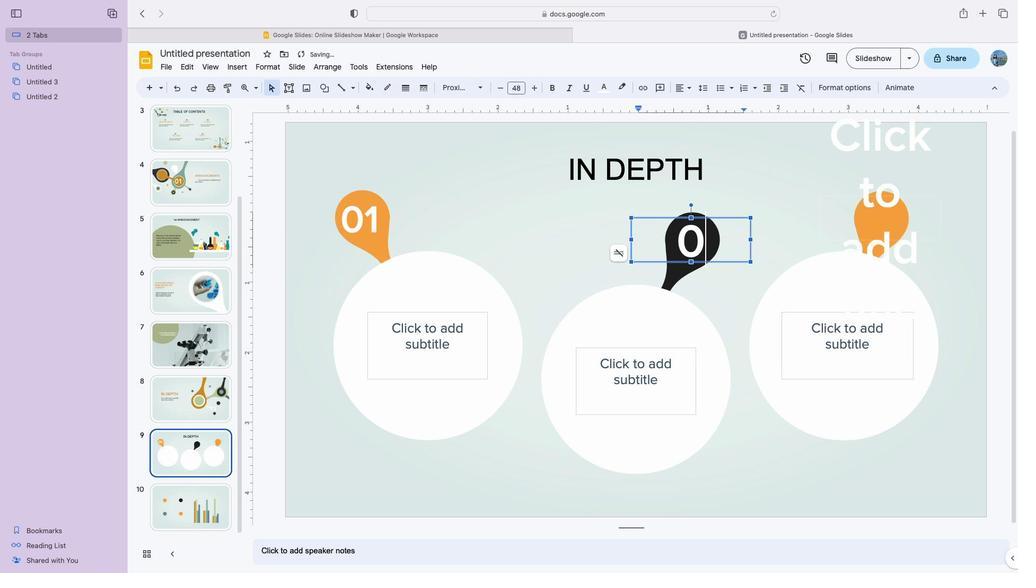 
Action: Mouse moved to (719, 233)
Screenshot: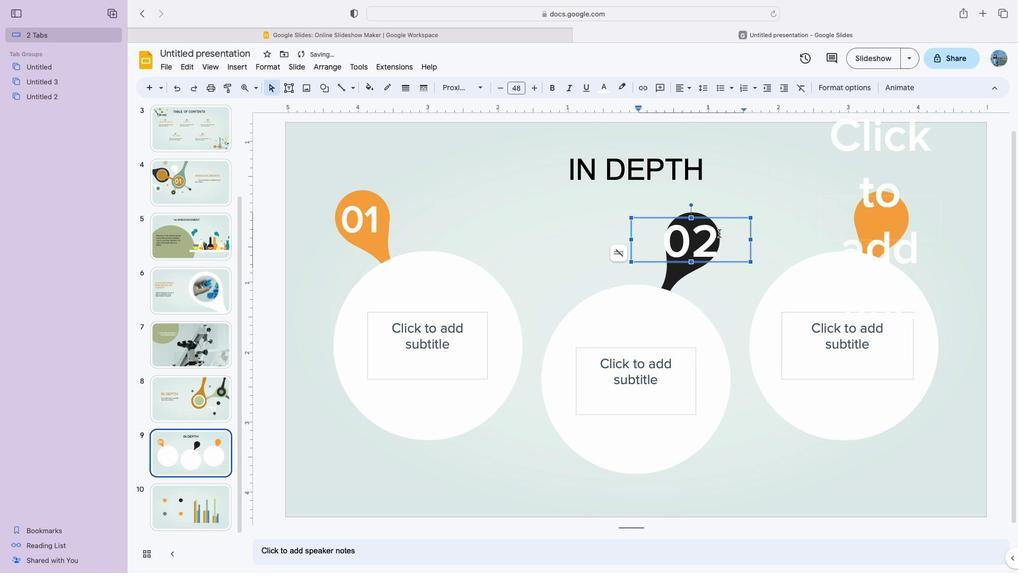 
Action: Mouse pressed left at (719, 233)
Screenshot: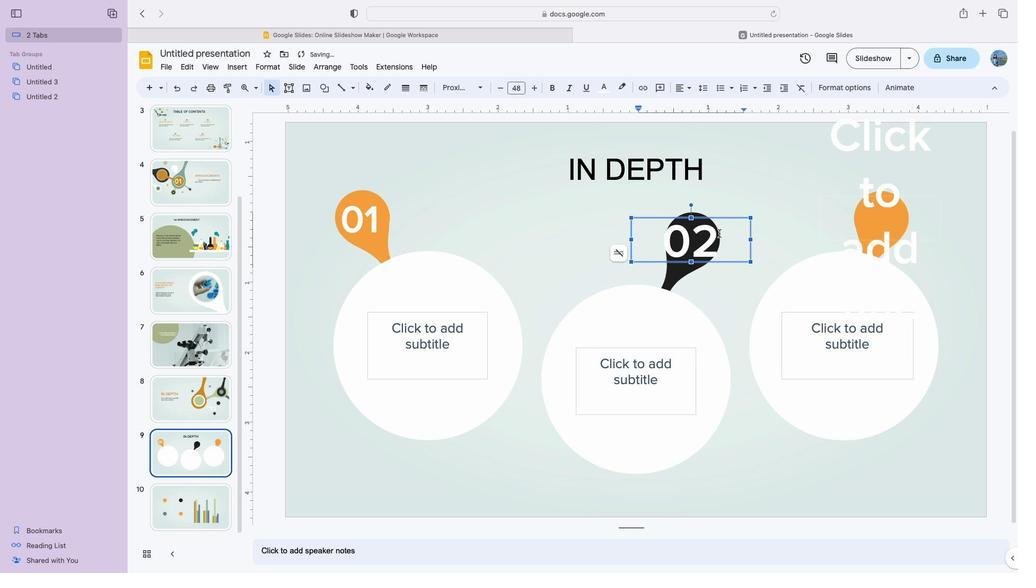 
Action: Mouse moved to (498, 89)
Screenshot: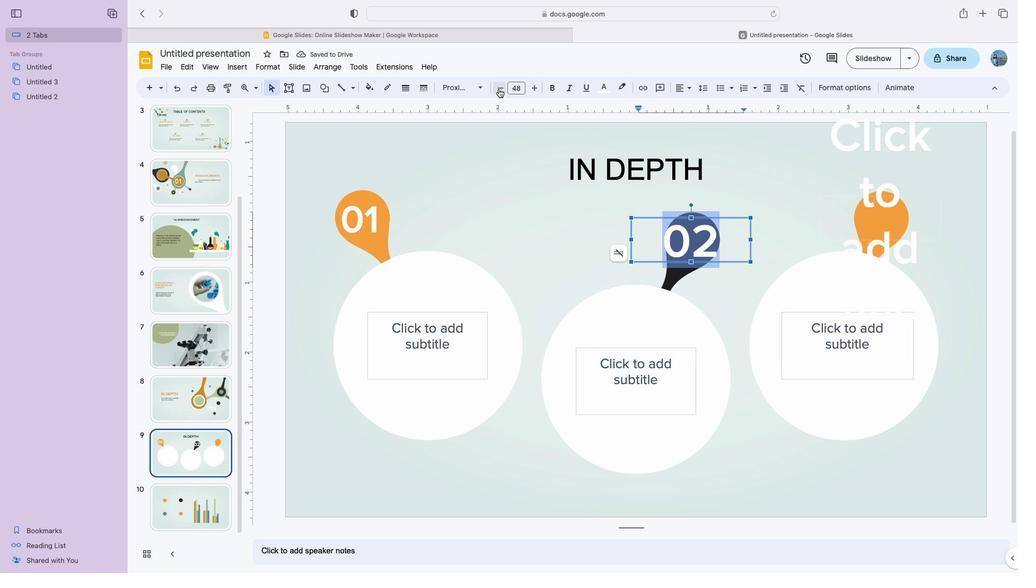 
Action: Mouse pressed left at (498, 89)
Screenshot: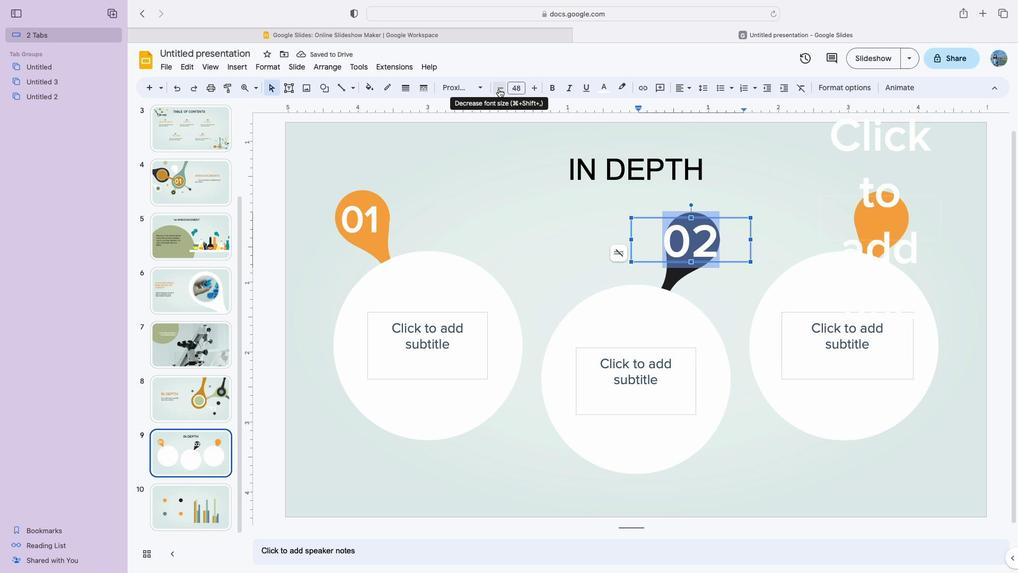 
Action: Mouse pressed left at (498, 89)
Screenshot: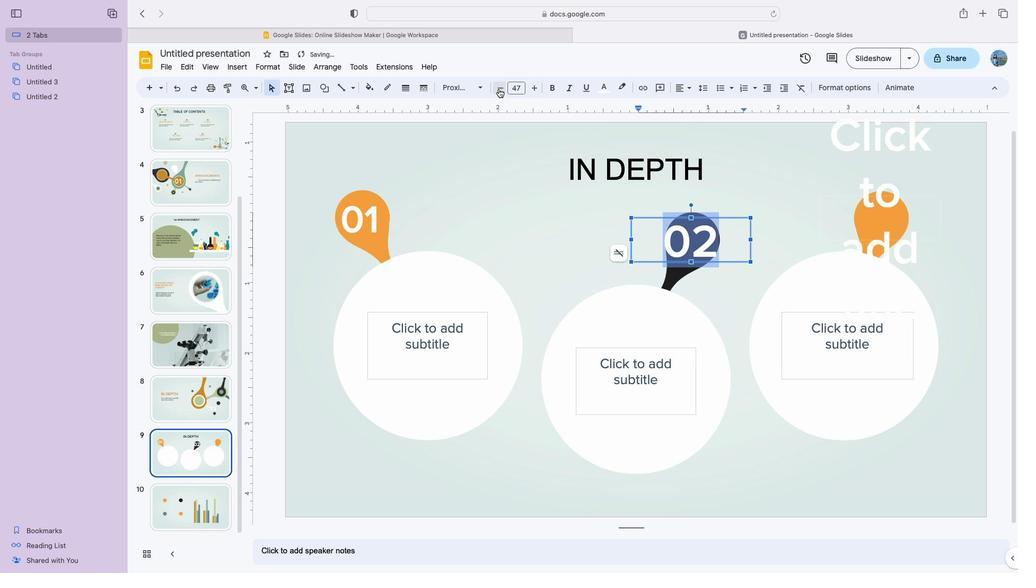 
Action: Mouse pressed left at (498, 89)
Screenshot: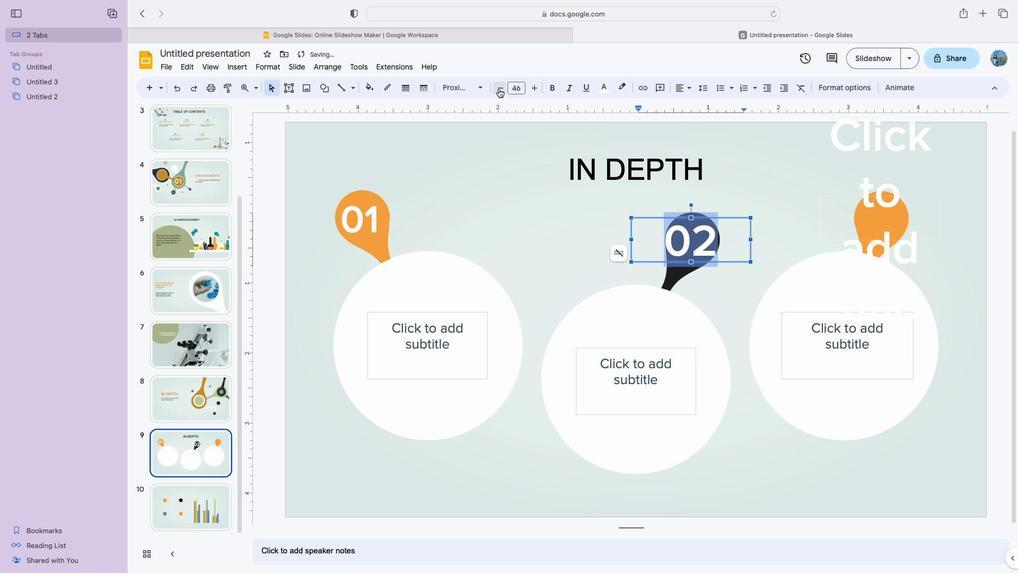 
Action: Mouse pressed left at (498, 89)
Screenshot: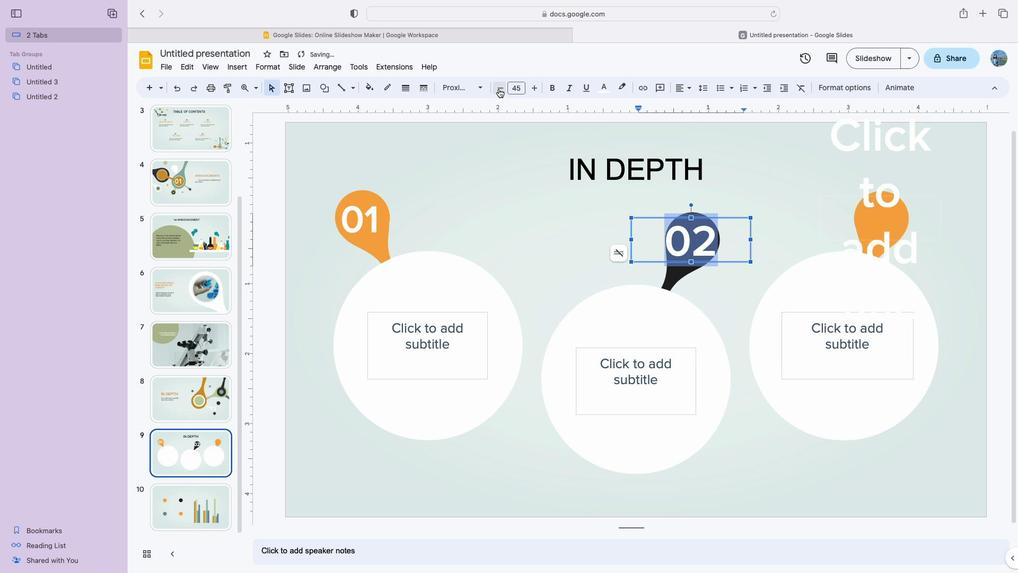 
Action: Mouse pressed left at (498, 89)
Screenshot: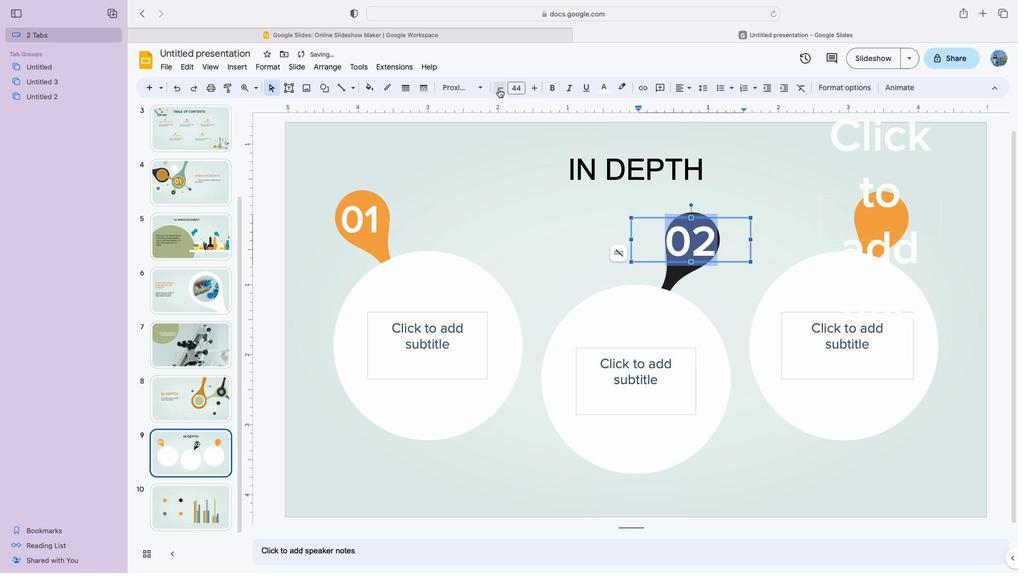 
Action: Mouse pressed left at (498, 89)
Screenshot: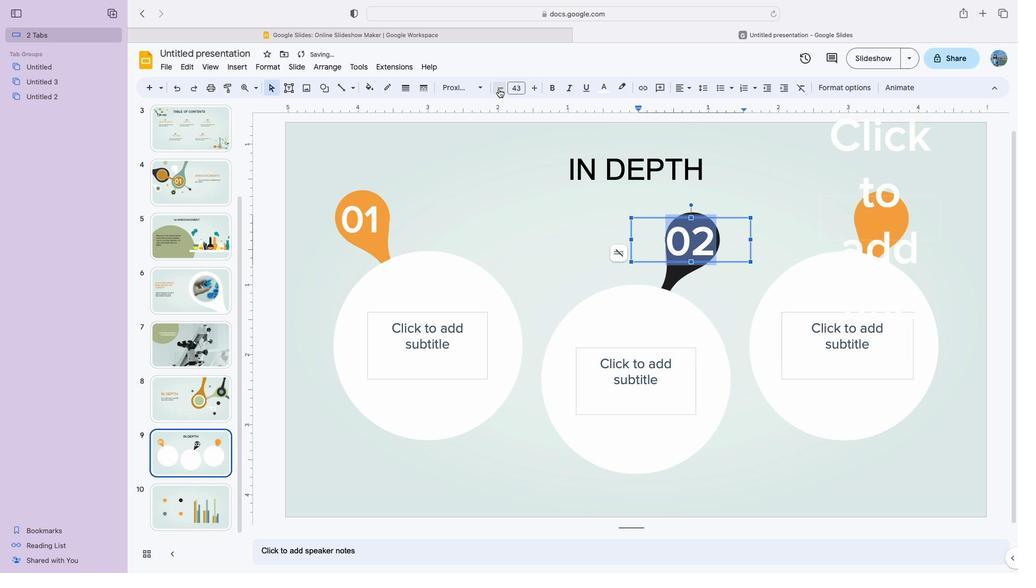 
Action: Mouse pressed left at (498, 89)
Screenshot: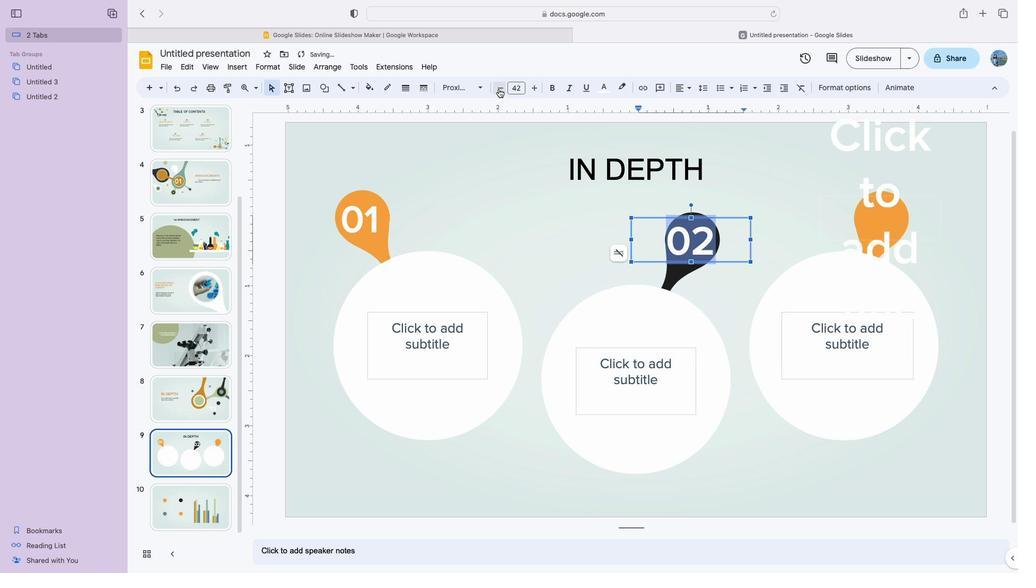 
Action: Mouse pressed left at (498, 89)
Screenshot: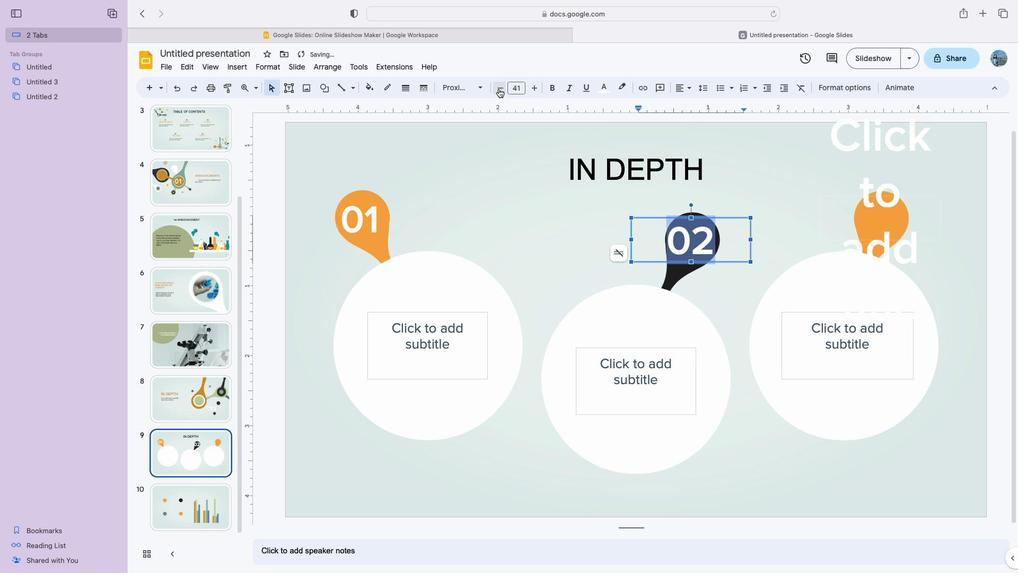 
Action: Mouse pressed left at (498, 89)
Screenshot: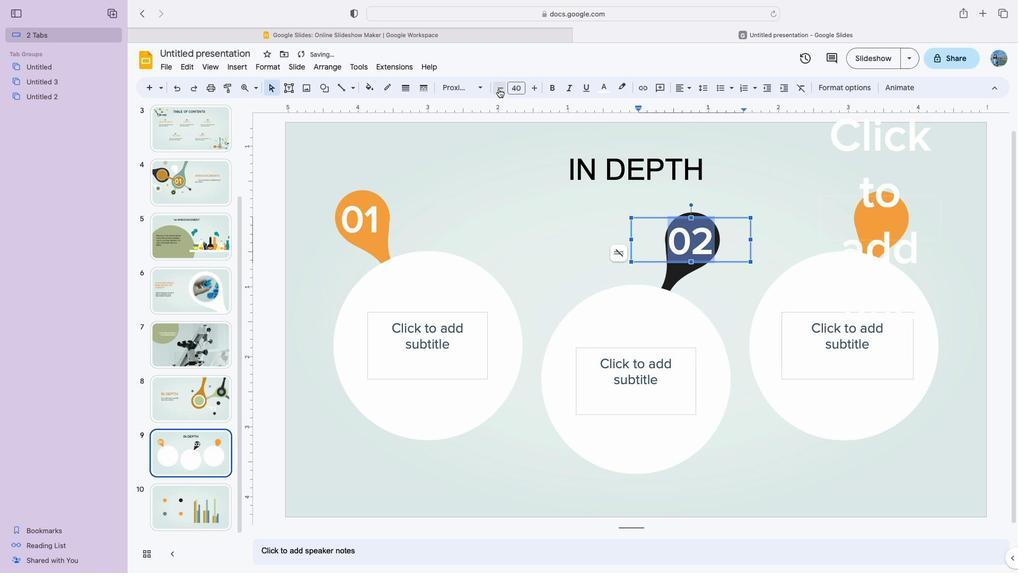 
Action: Mouse pressed left at (498, 89)
Screenshot: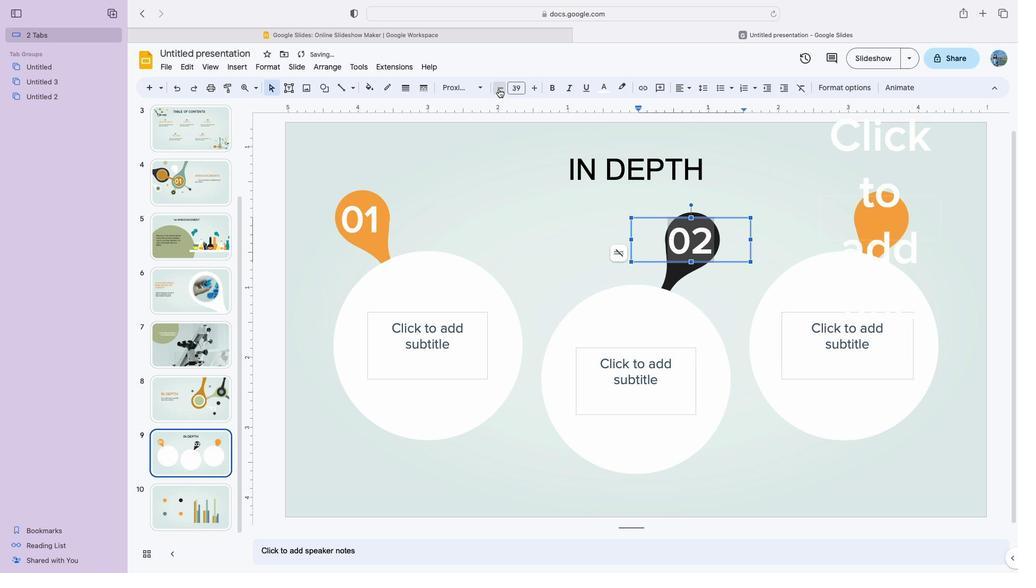 
Action: Mouse moved to (359, 209)
Screenshot: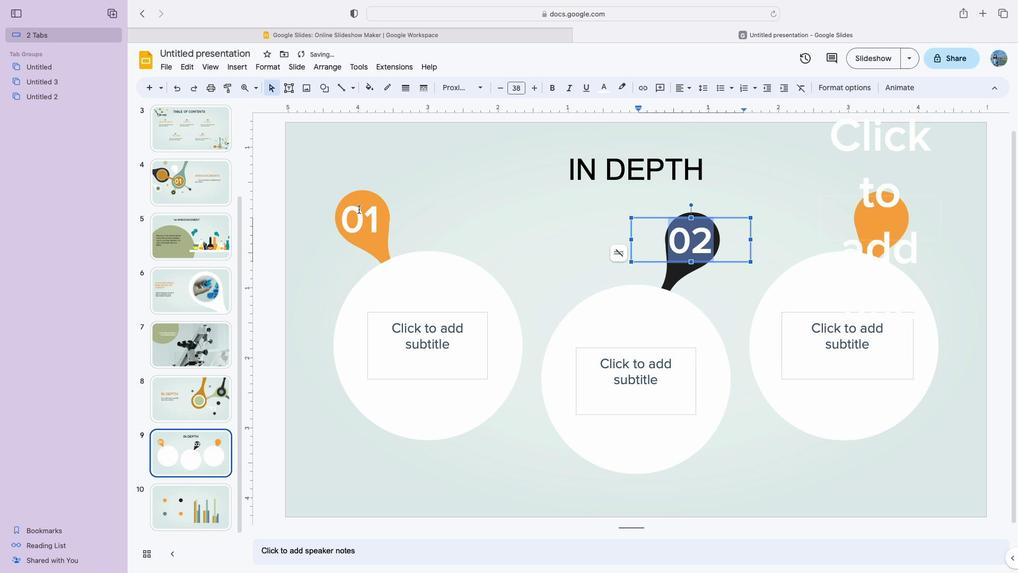 
Action: Mouse pressed left at (359, 209)
Screenshot: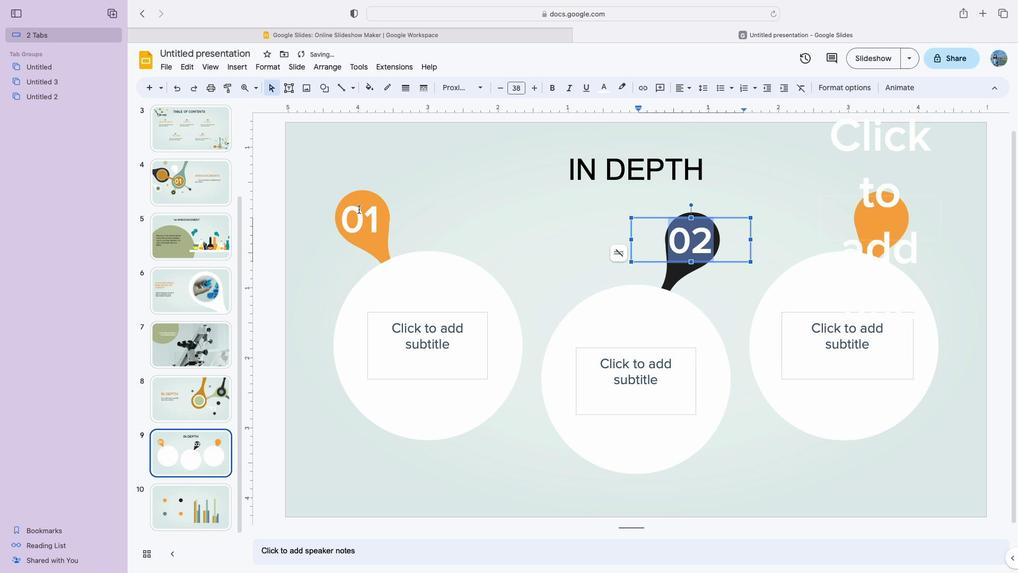 
Action: Mouse moved to (696, 251)
Screenshot: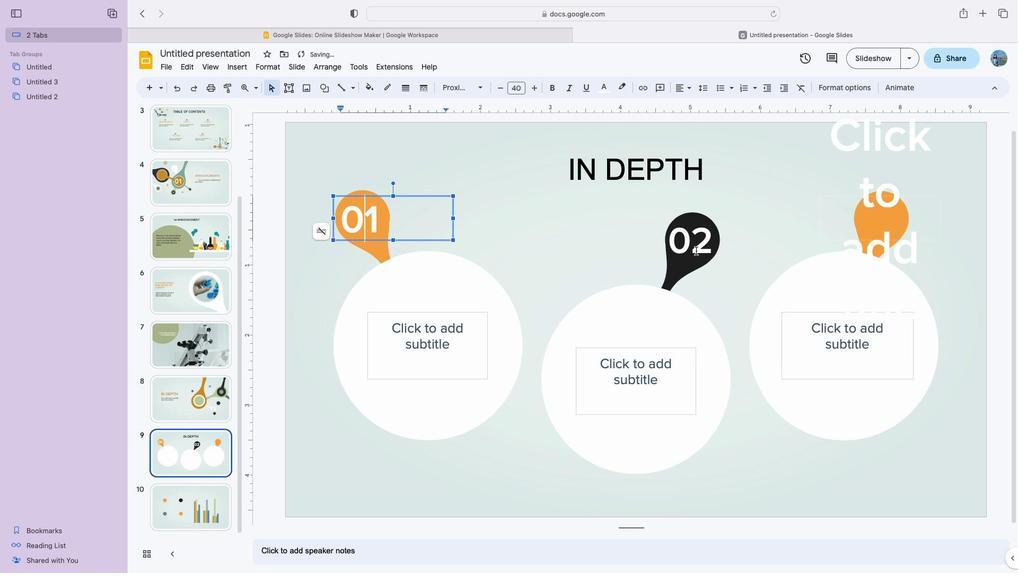 
Action: Mouse pressed left at (696, 251)
Screenshot: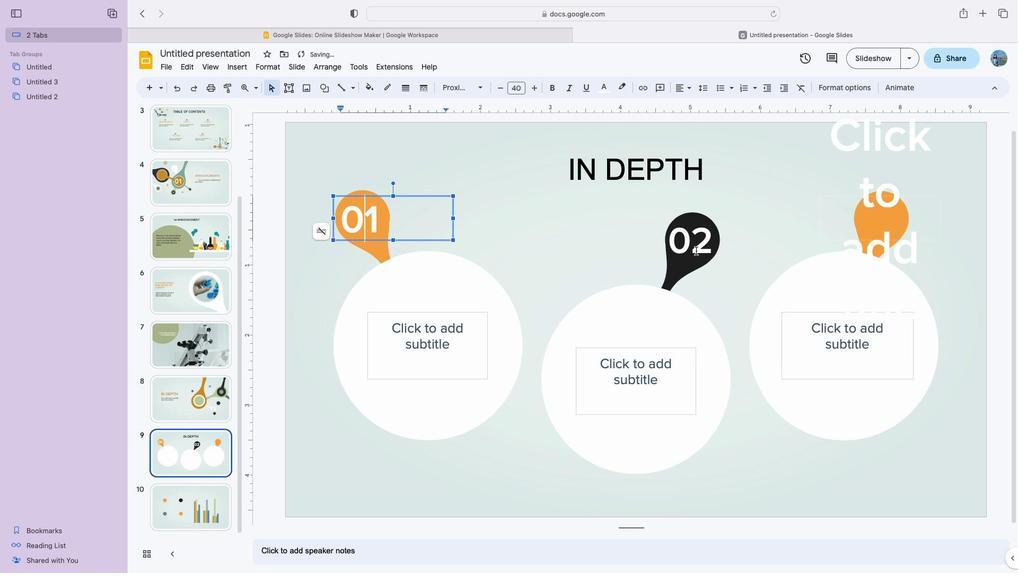 
Action: Mouse moved to (708, 235)
Screenshot: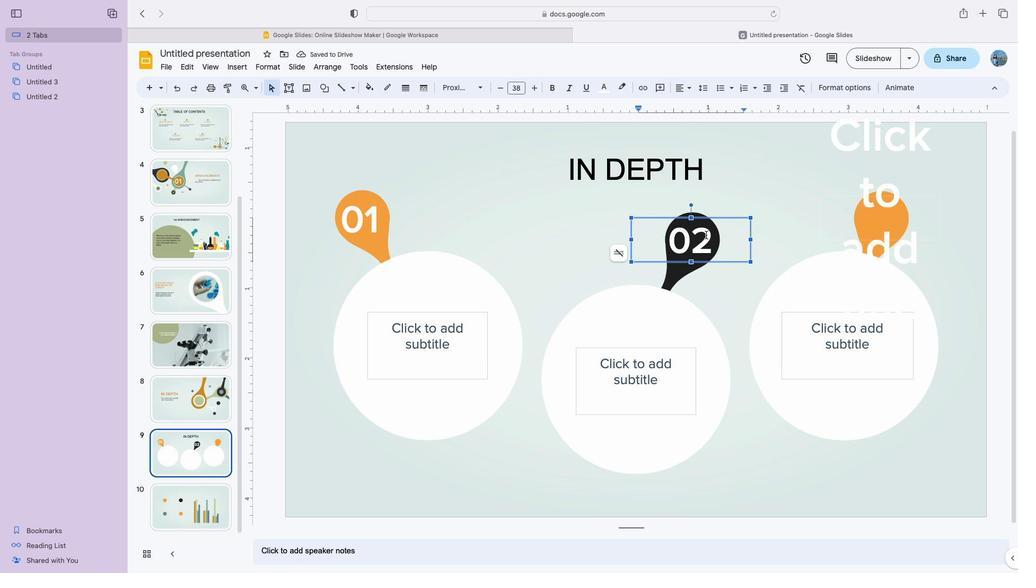 
Action: Mouse pressed left at (708, 235)
Screenshot: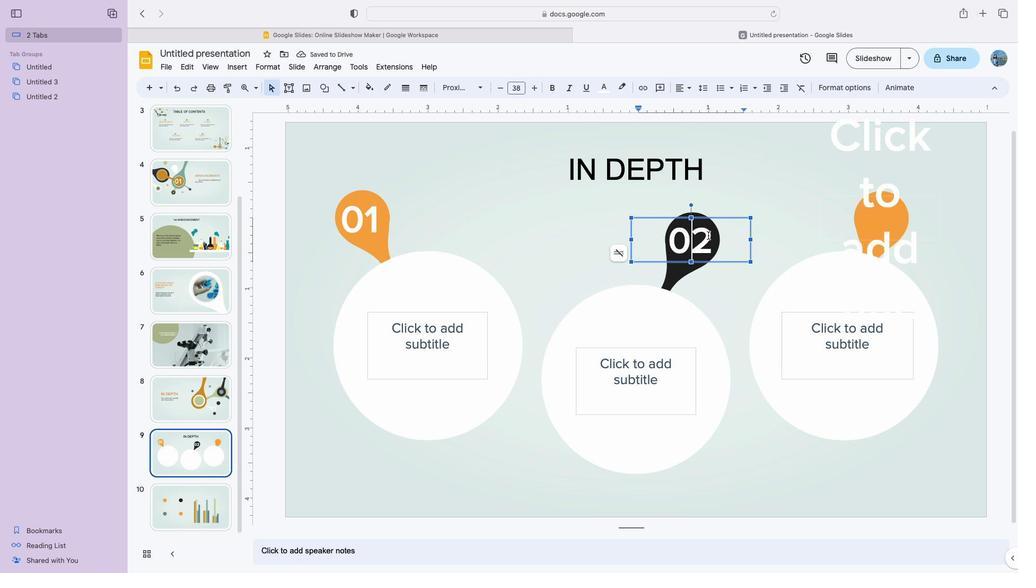 
Action: Mouse moved to (533, 88)
Screenshot: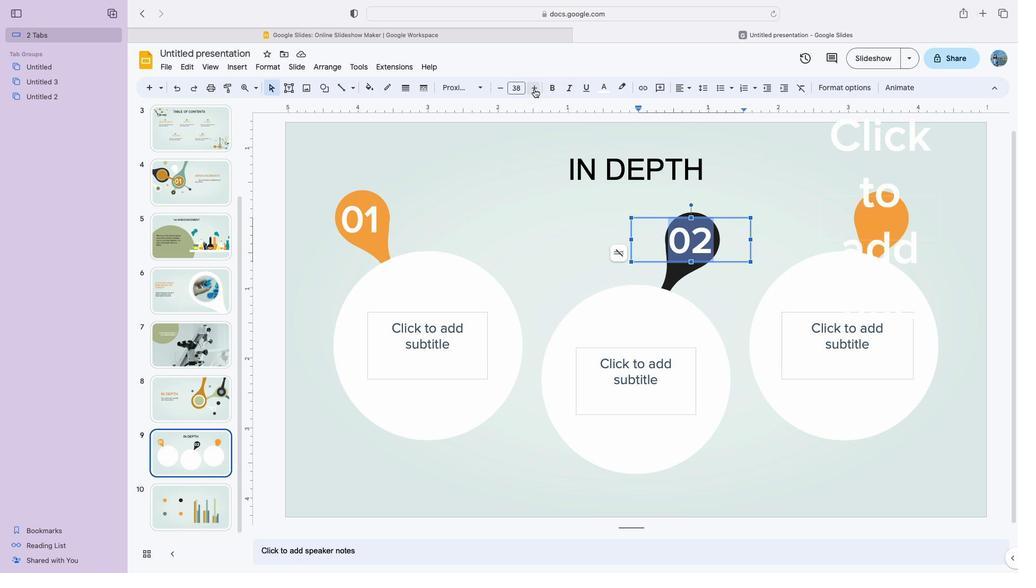 
Action: Mouse pressed left at (533, 88)
Screenshot: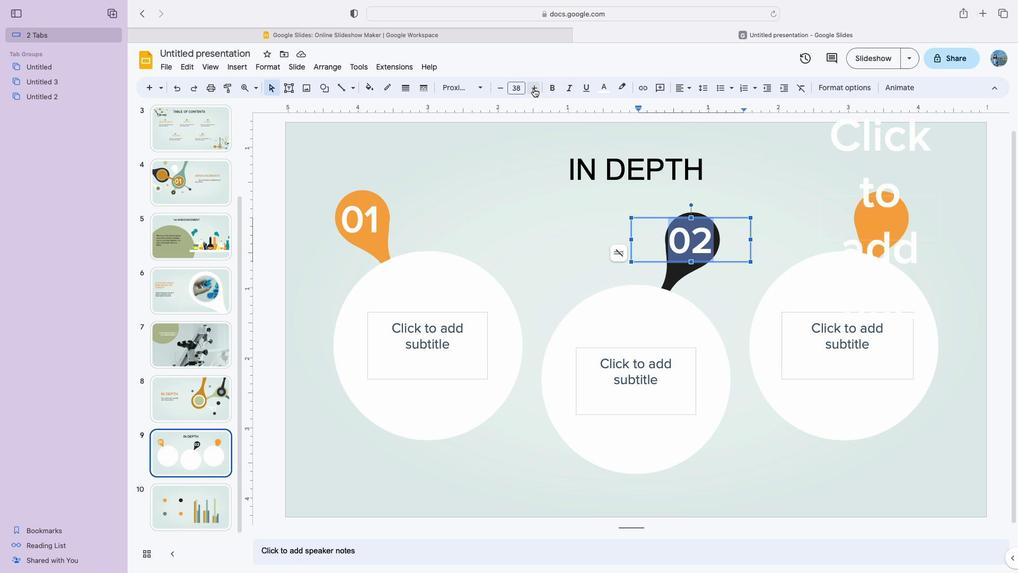 
Action: Mouse pressed left at (533, 88)
Screenshot: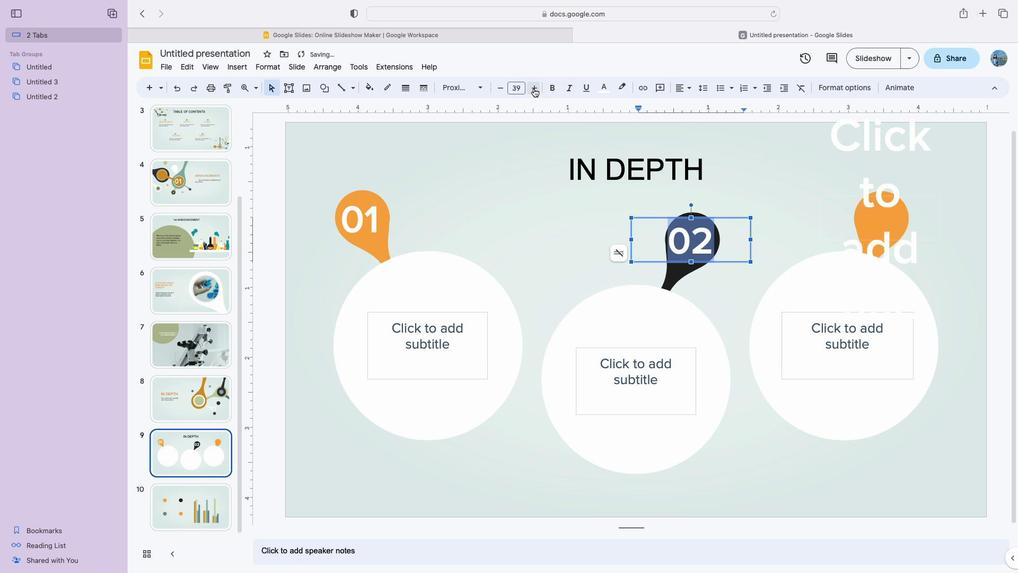 
Action: Mouse moved to (757, 263)
Screenshot: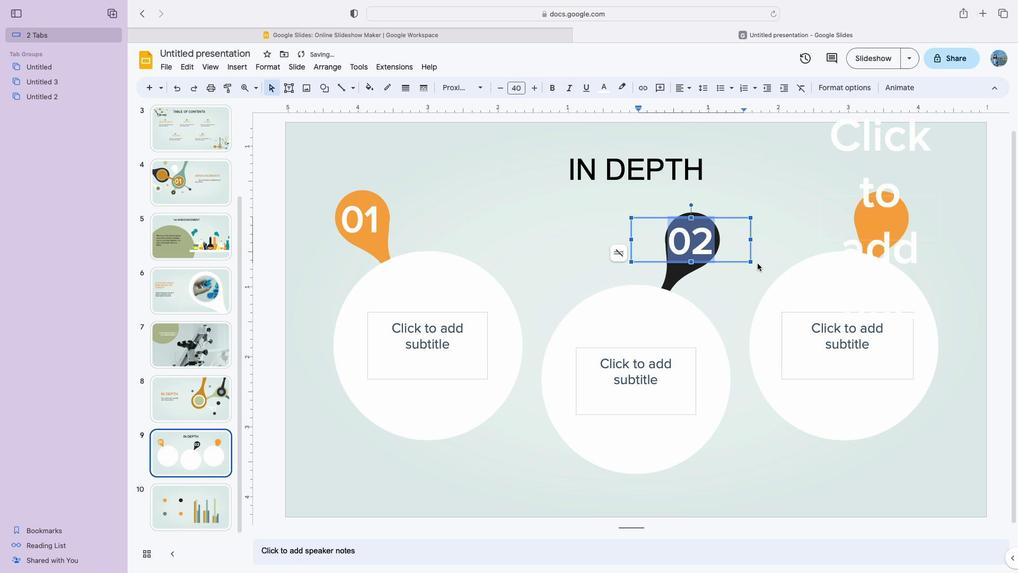 
Action: Mouse pressed left at (757, 263)
Screenshot: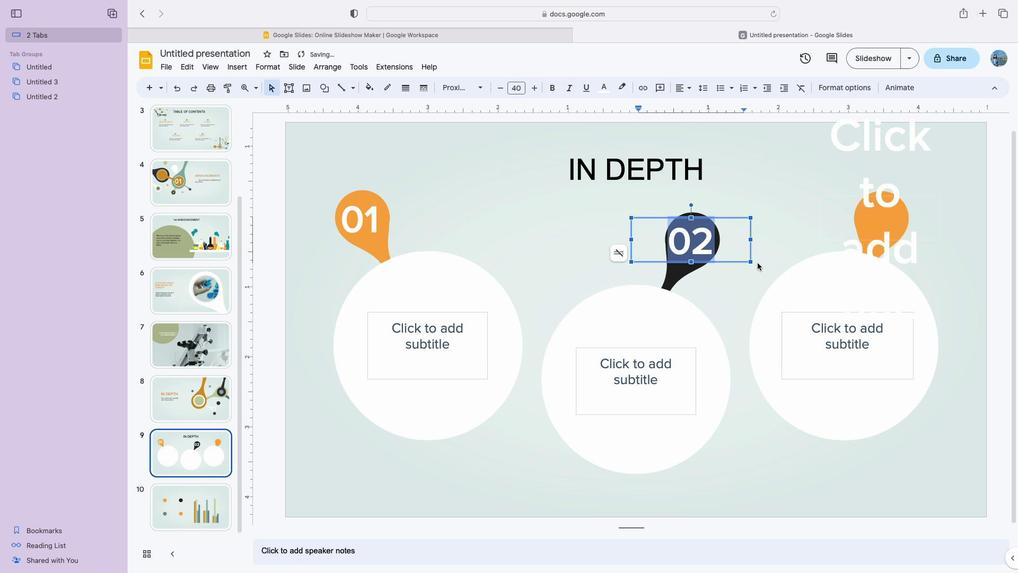 
Action: Mouse moved to (885, 210)
Screenshot: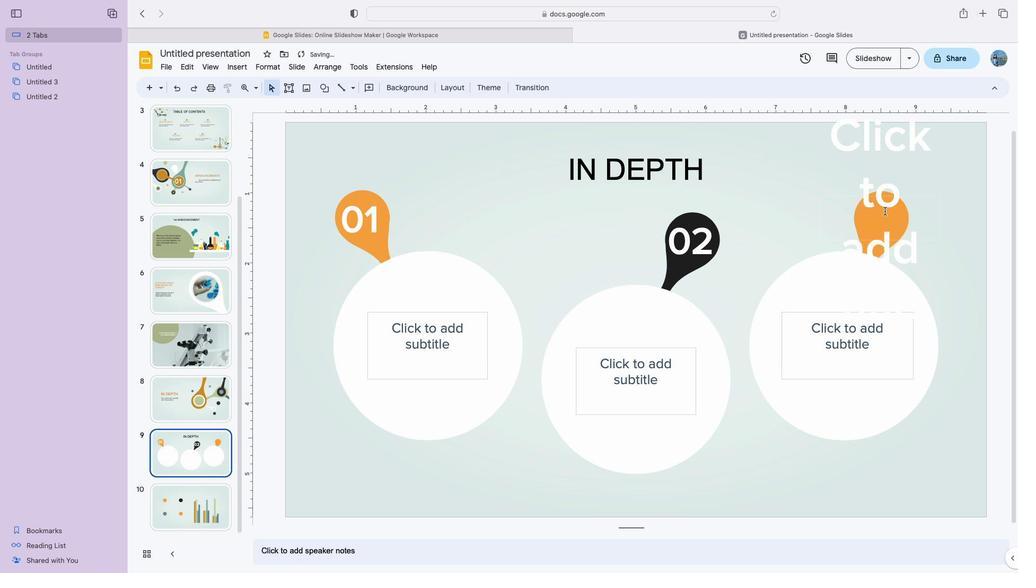 
Action: Mouse pressed left at (885, 210)
Screenshot: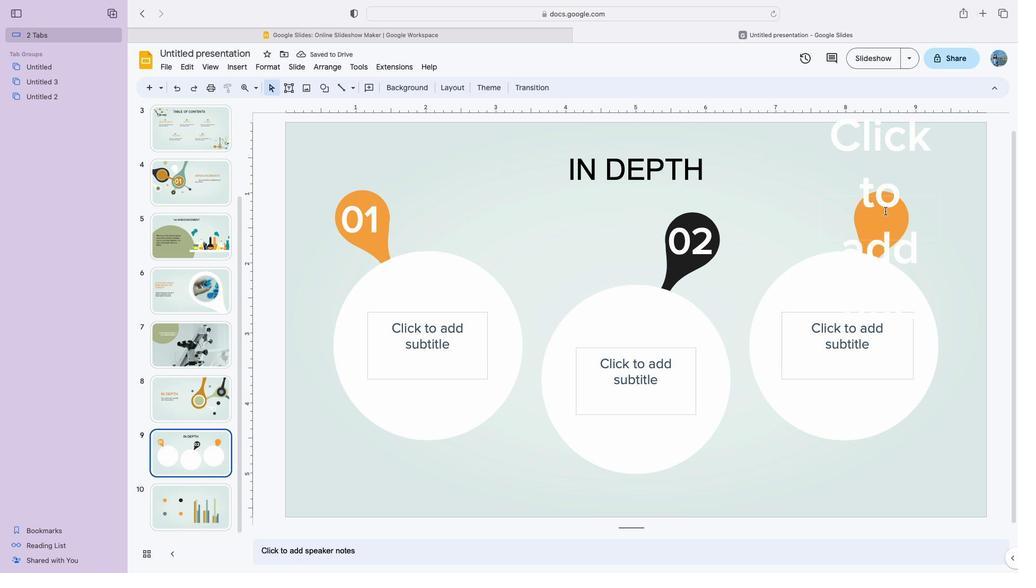 
Action: Mouse moved to (884, 210)
Screenshot: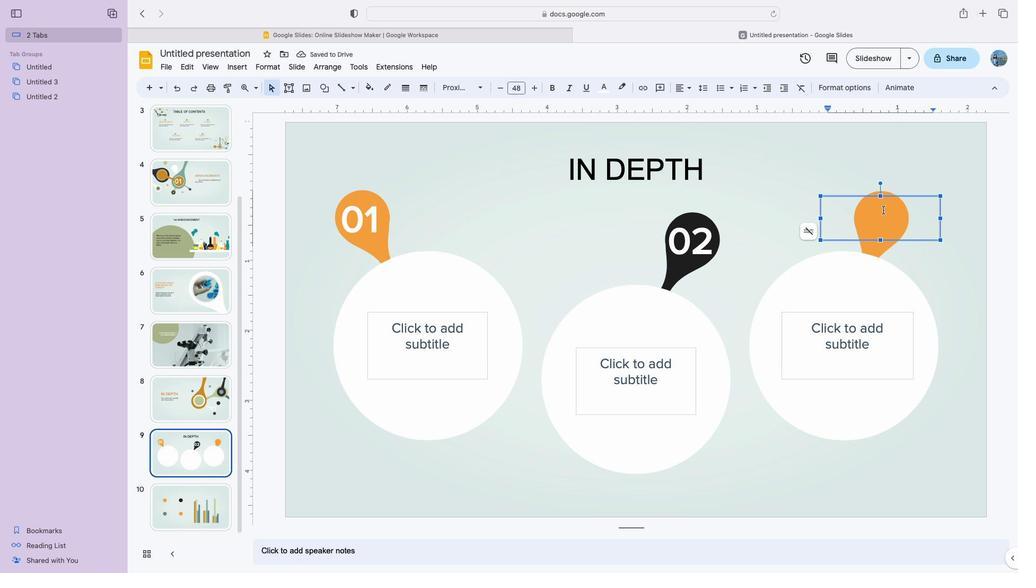 
Action: Key pressed '0''3'
Screenshot: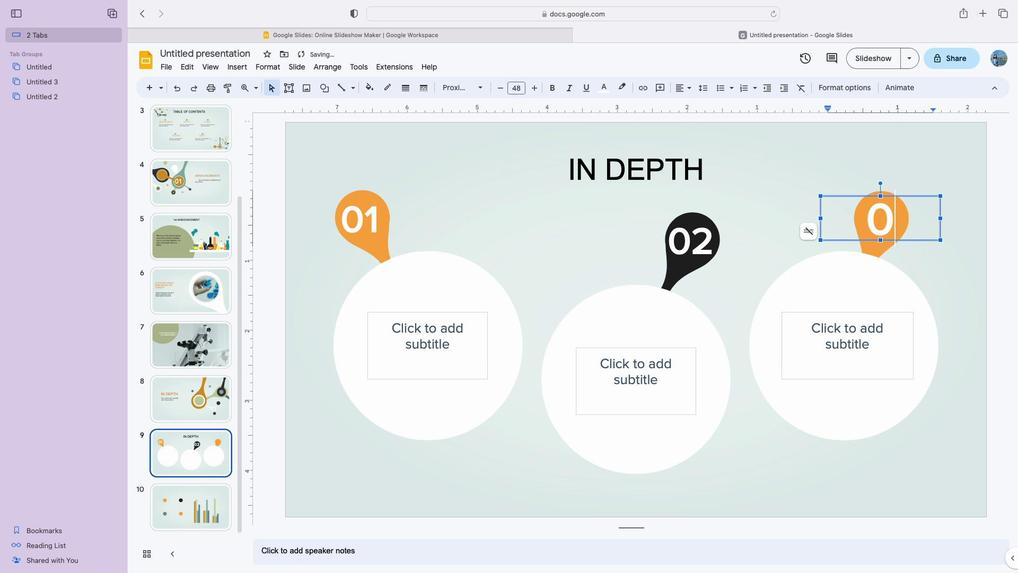 
Action: Mouse moved to (908, 224)
Screenshot: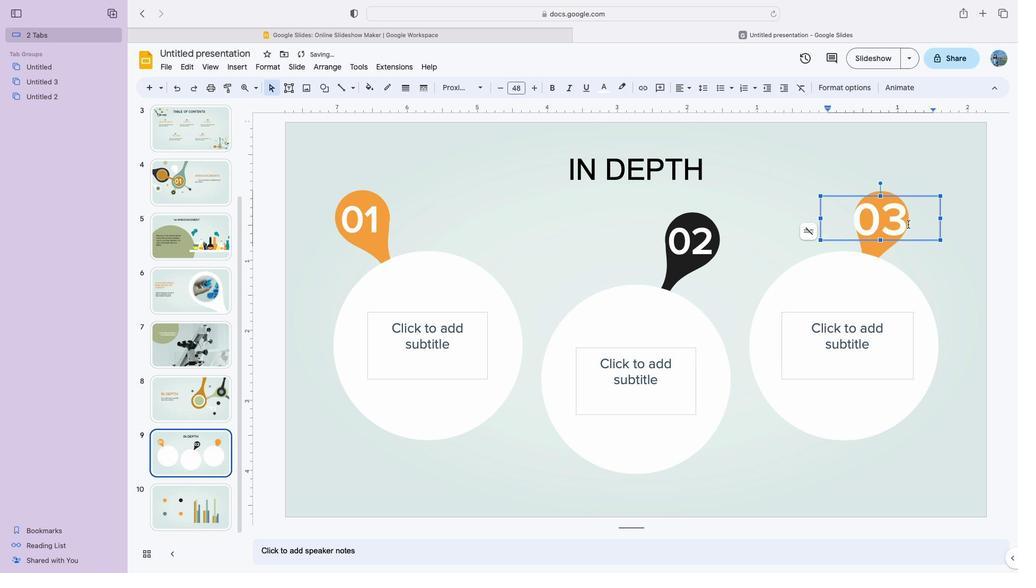 
Action: Mouse pressed left at (908, 224)
Screenshot: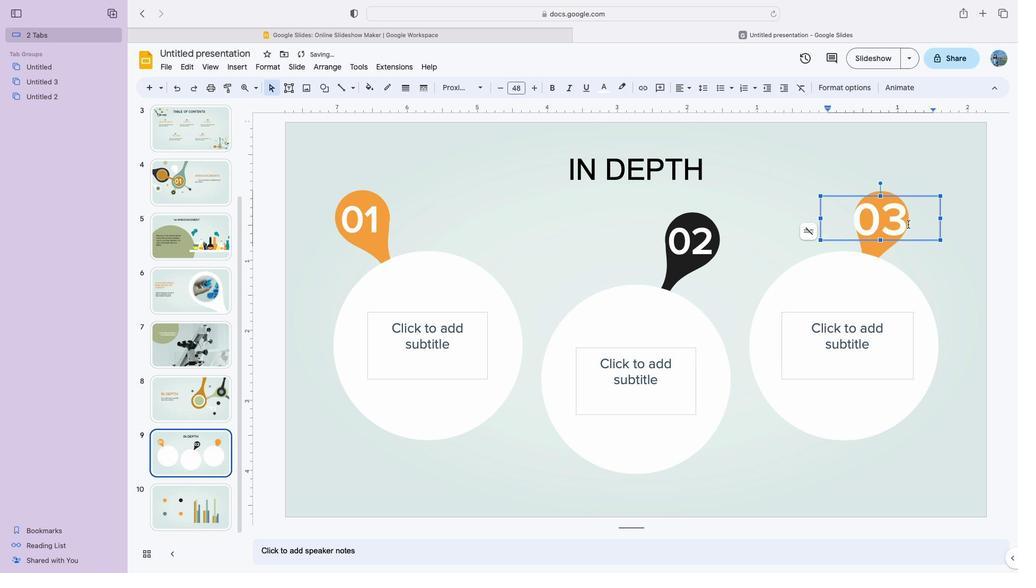 
Action: Mouse moved to (502, 94)
Screenshot: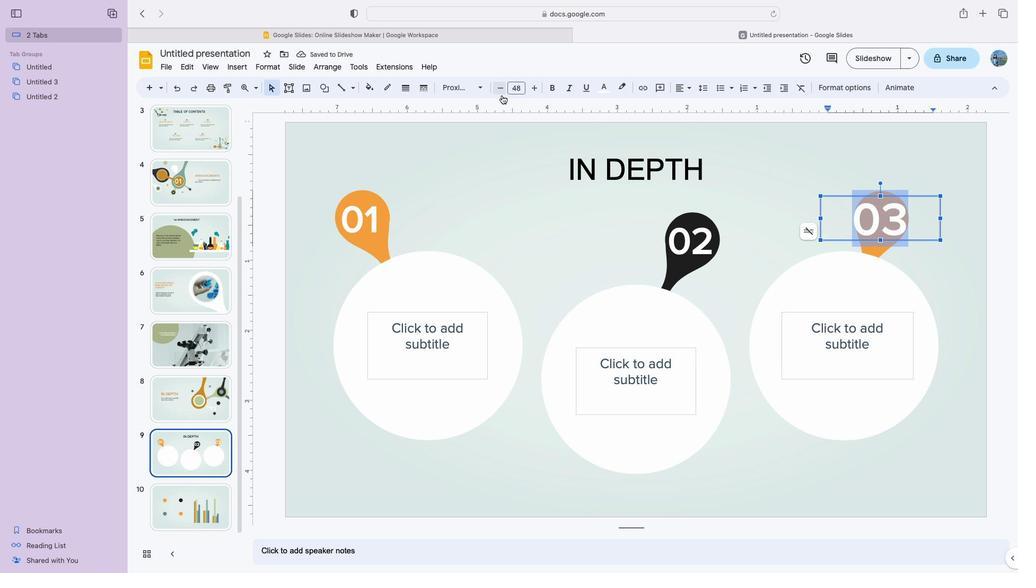 
Action: Mouse pressed left at (502, 94)
Screenshot: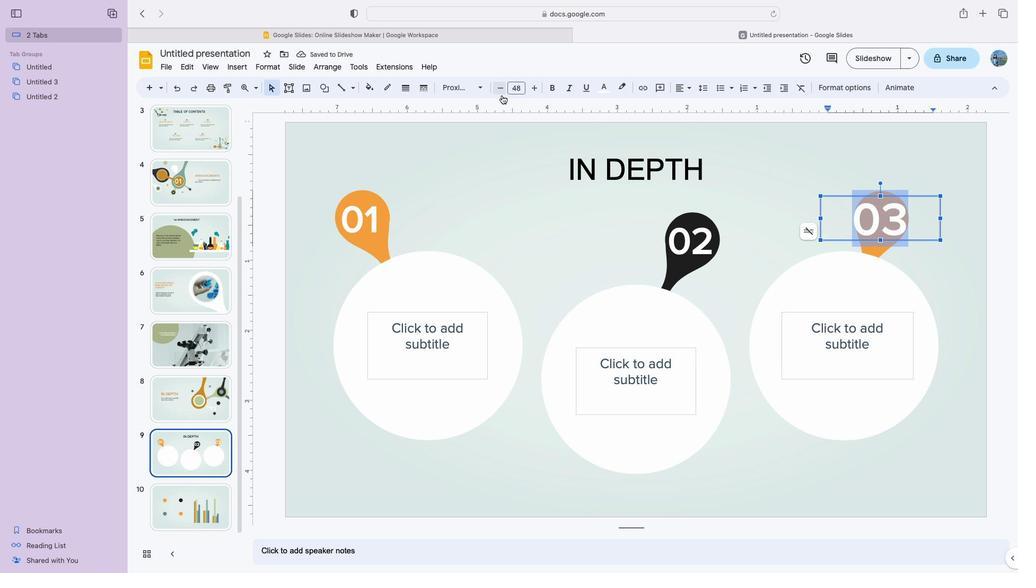 
Action: Mouse pressed left at (502, 94)
Screenshot: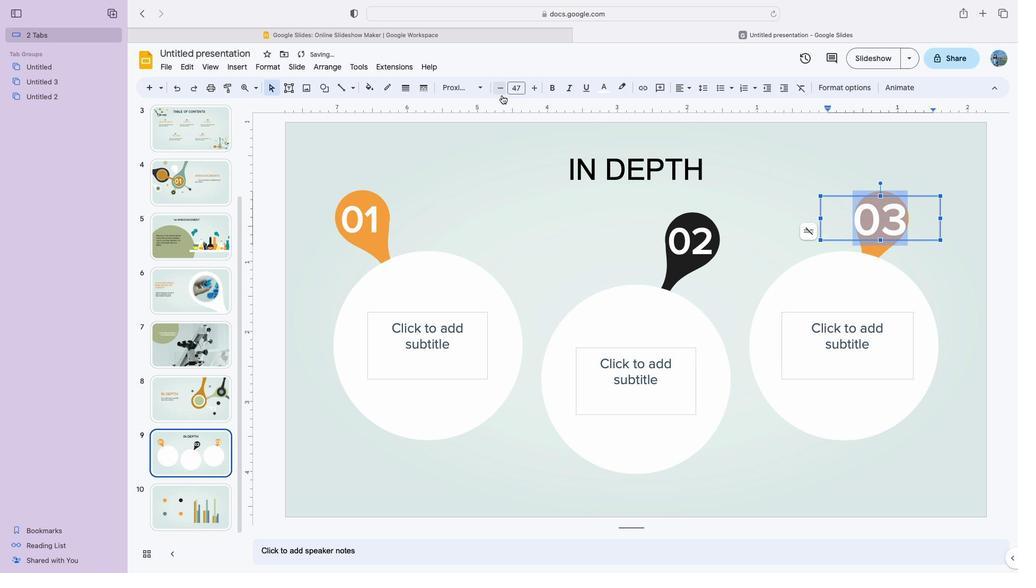 
Action: Mouse pressed left at (502, 94)
Screenshot: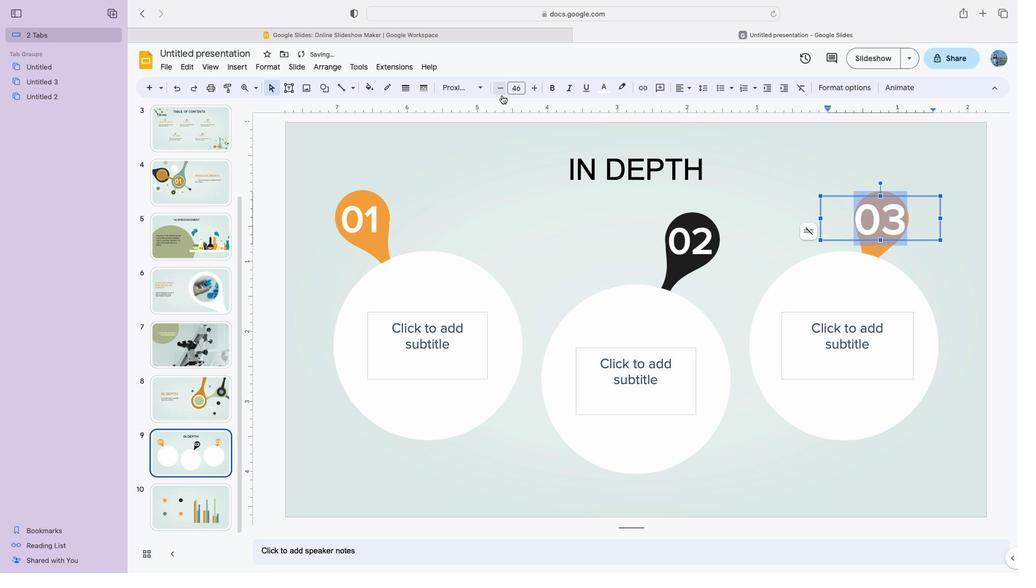 
Action: Mouse pressed left at (502, 94)
Screenshot: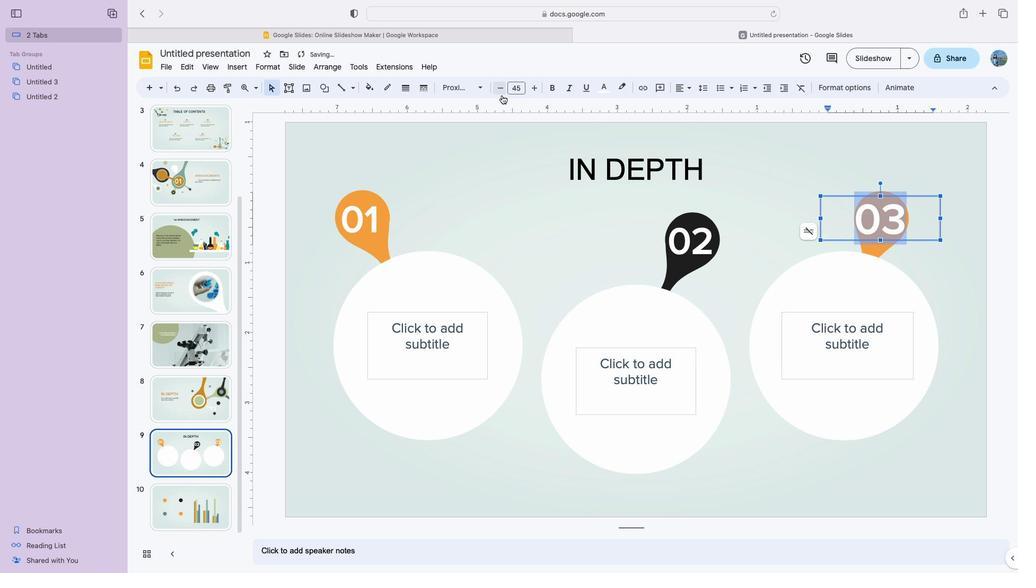 
Action: Mouse pressed left at (502, 94)
Screenshot: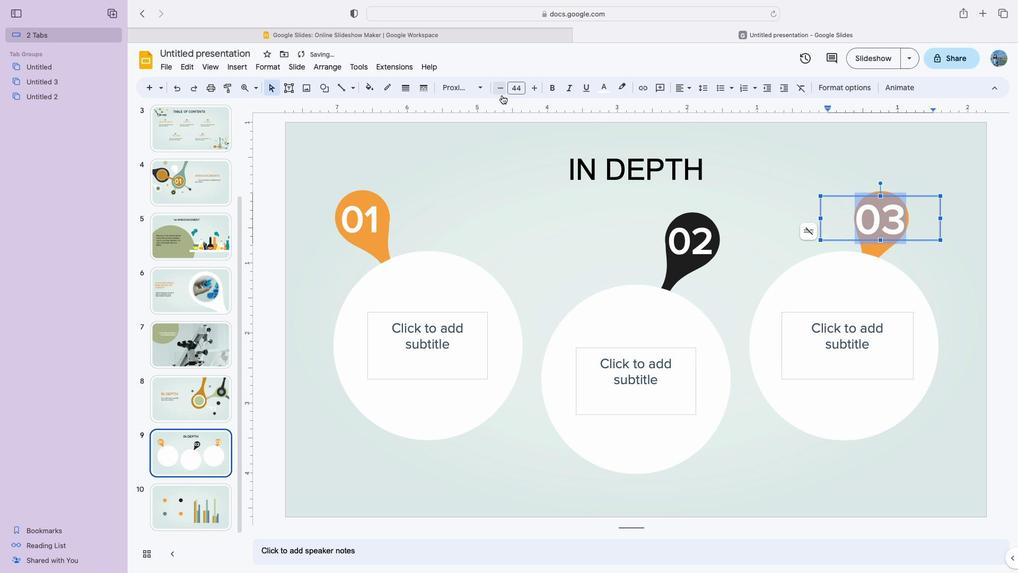 
Action: Mouse pressed left at (502, 94)
Screenshot: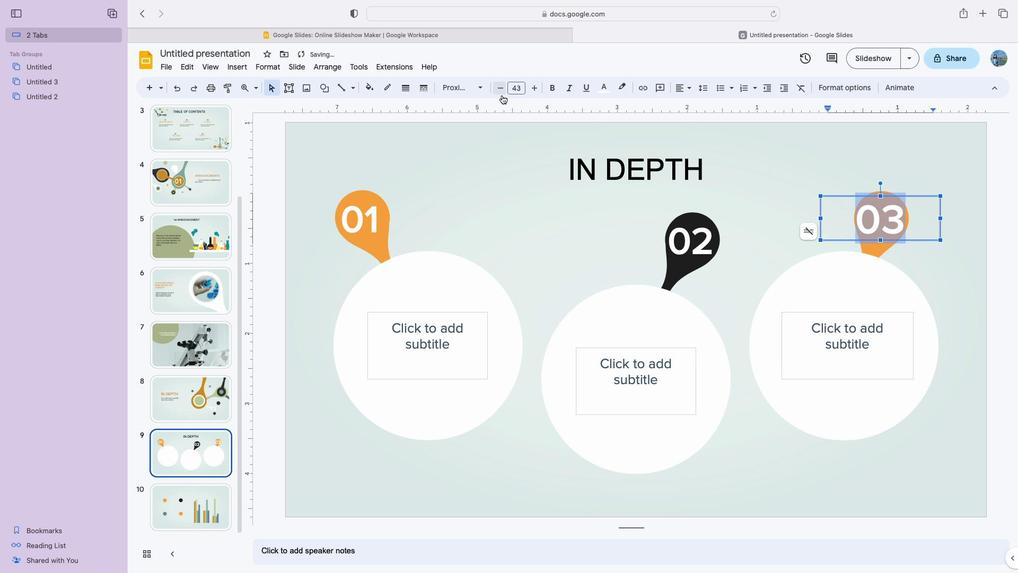 
Action: Mouse pressed left at (502, 94)
Screenshot: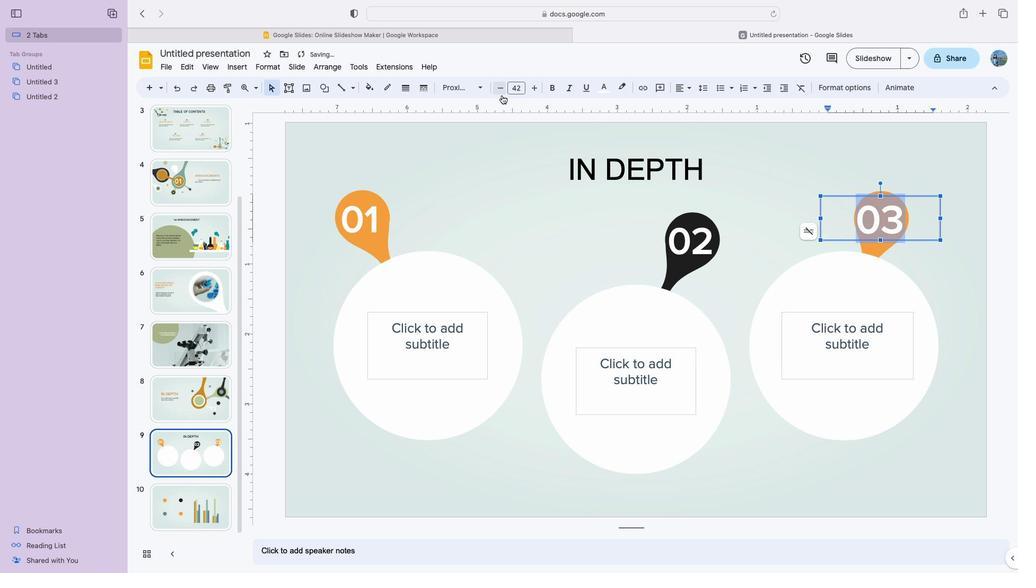 
Action: Mouse pressed left at (502, 94)
Screenshot: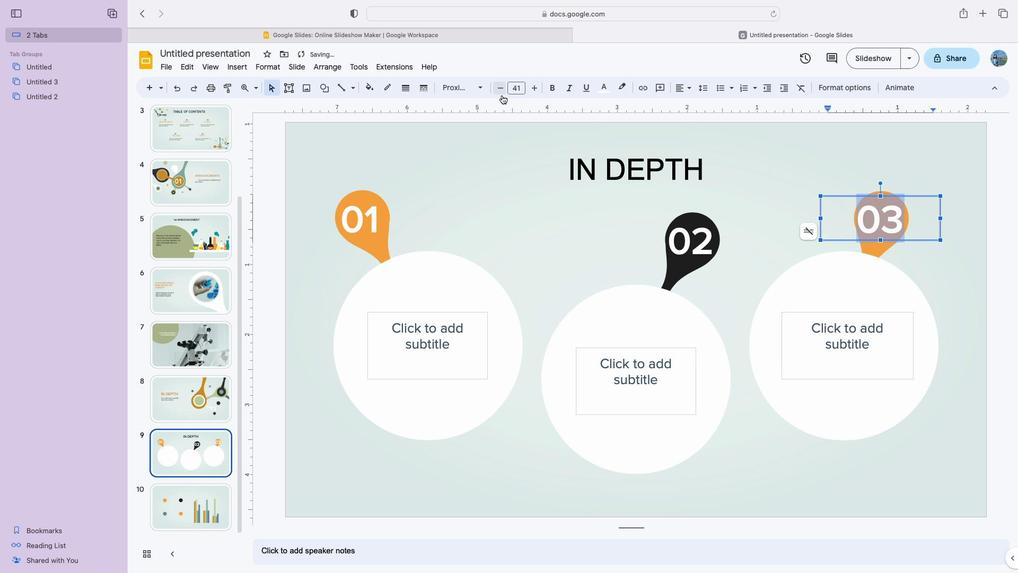 
Action: Mouse moved to (533, 170)
Screenshot: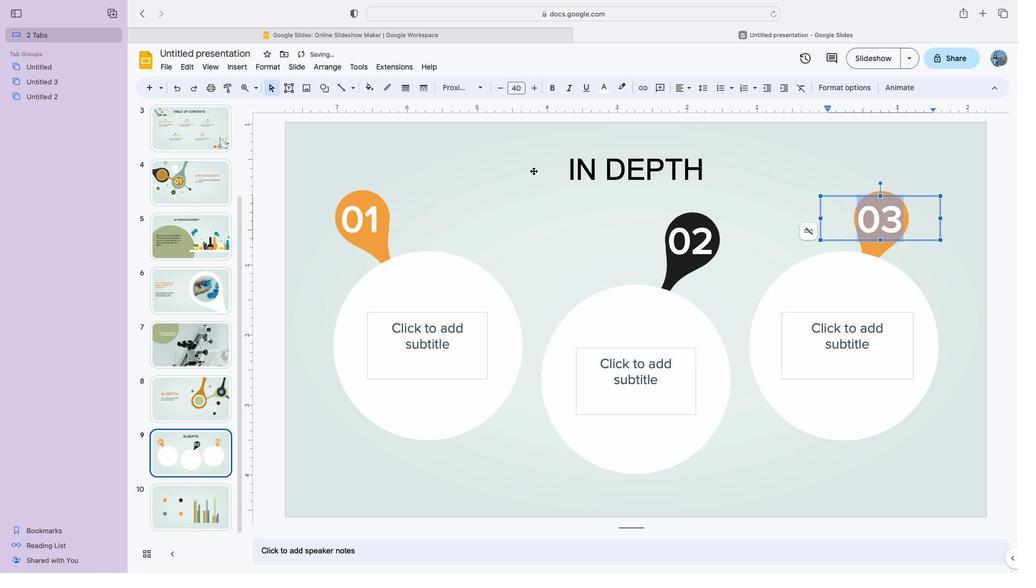 
Action: Mouse pressed left at (533, 170)
Screenshot: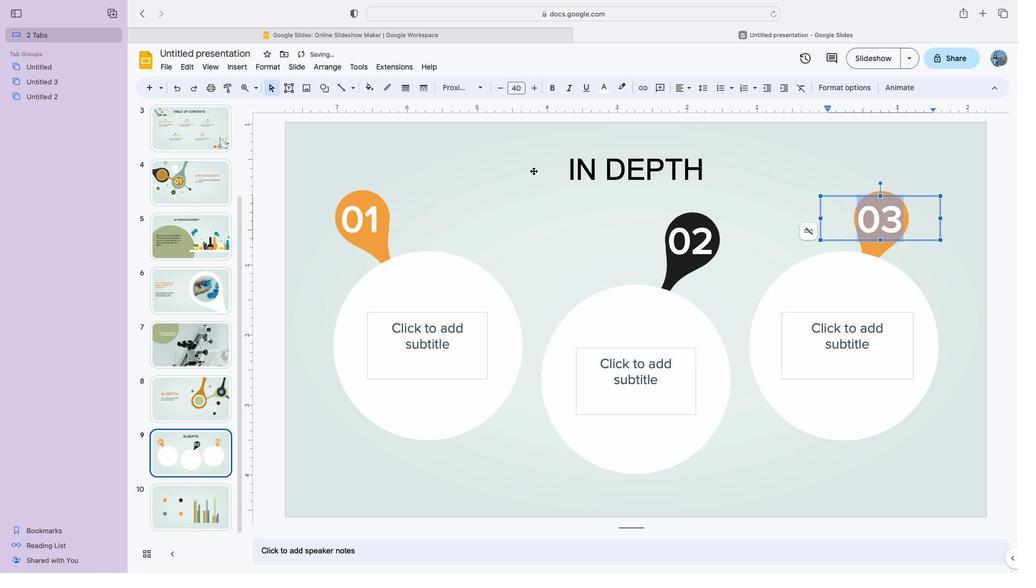 
Action: Mouse moved to (442, 329)
Screenshot: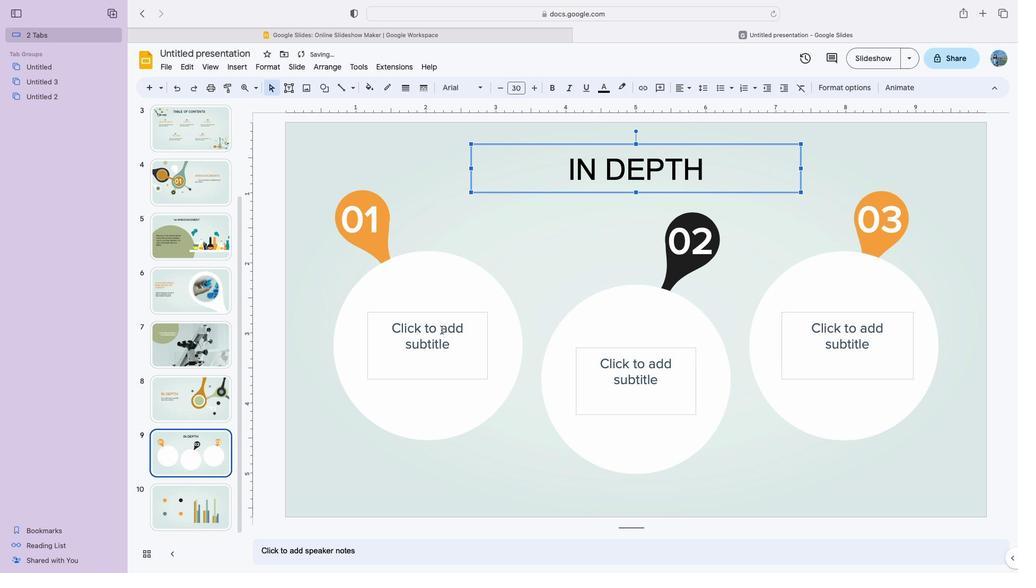 
Action: Mouse pressed left at (442, 329)
Screenshot: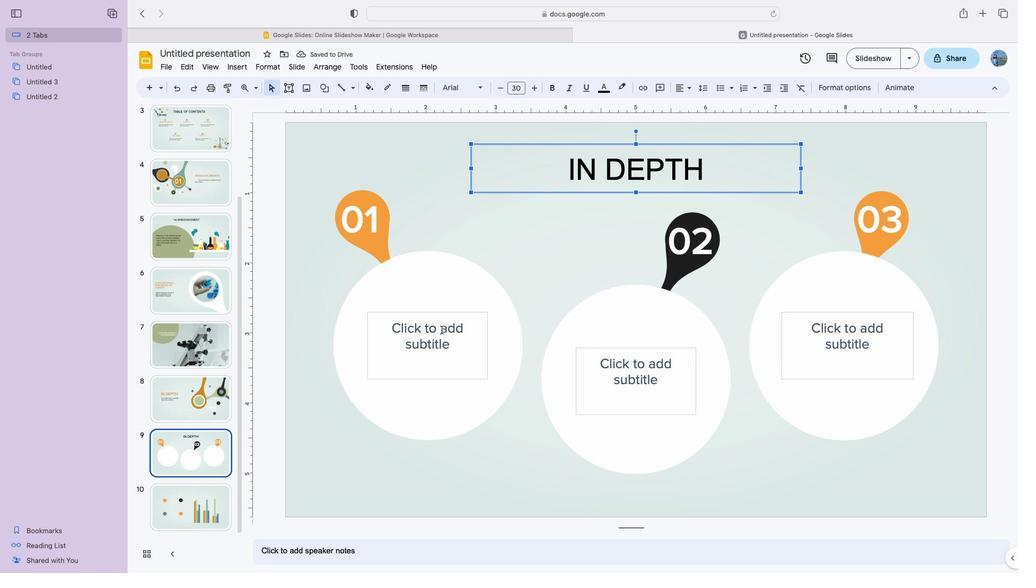 
Action: Mouse moved to (506, 85)
Screenshot: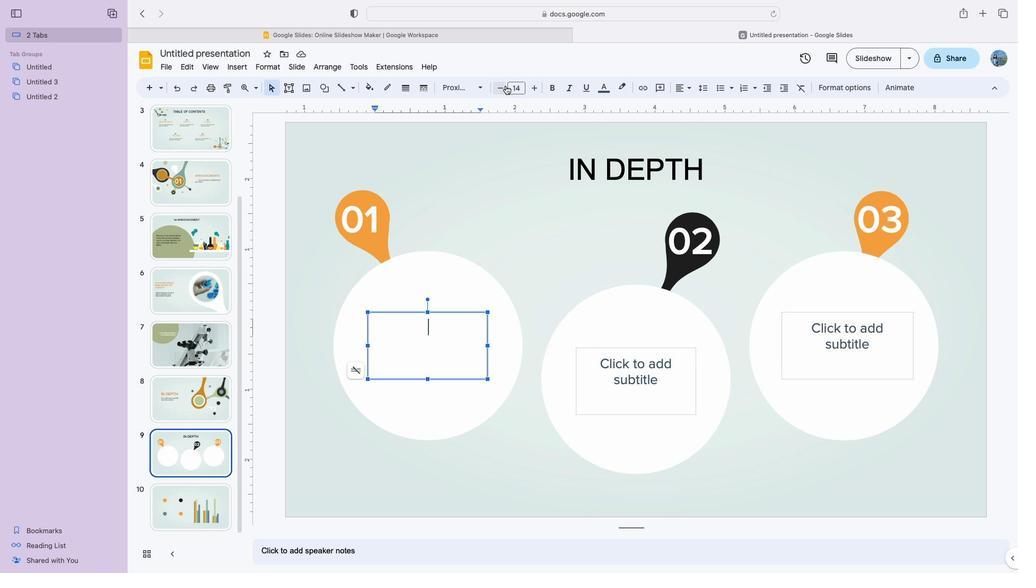 
Action: Mouse pressed left at (506, 85)
Screenshot: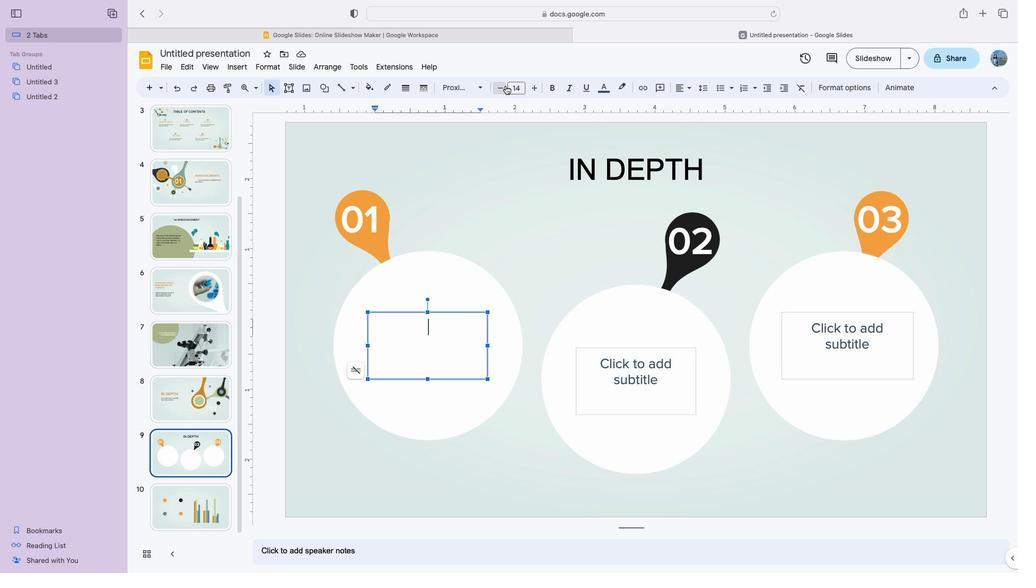 
Action: Mouse pressed left at (506, 85)
Screenshot: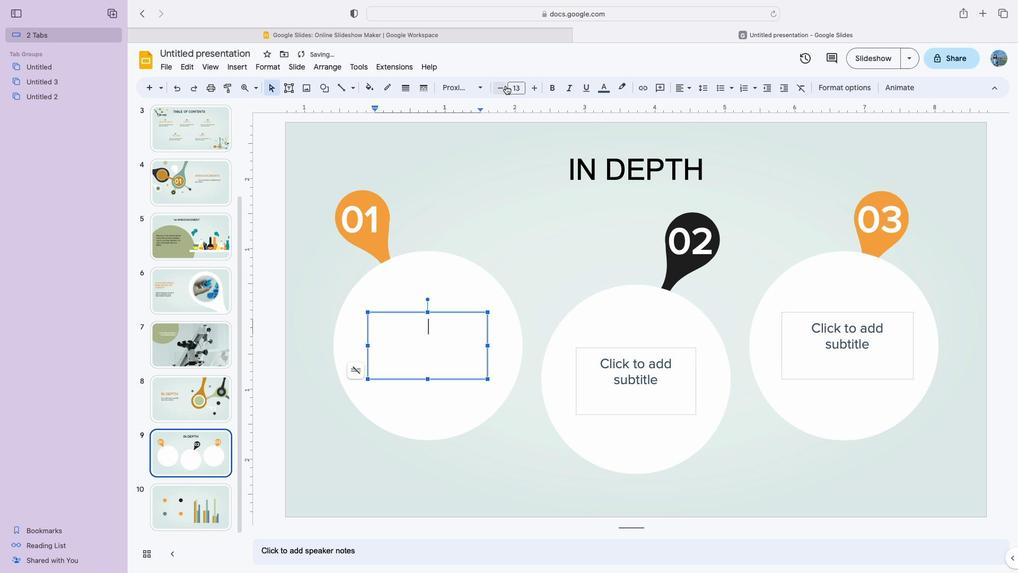 
Action: Mouse moved to (420, 330)
Screenshot: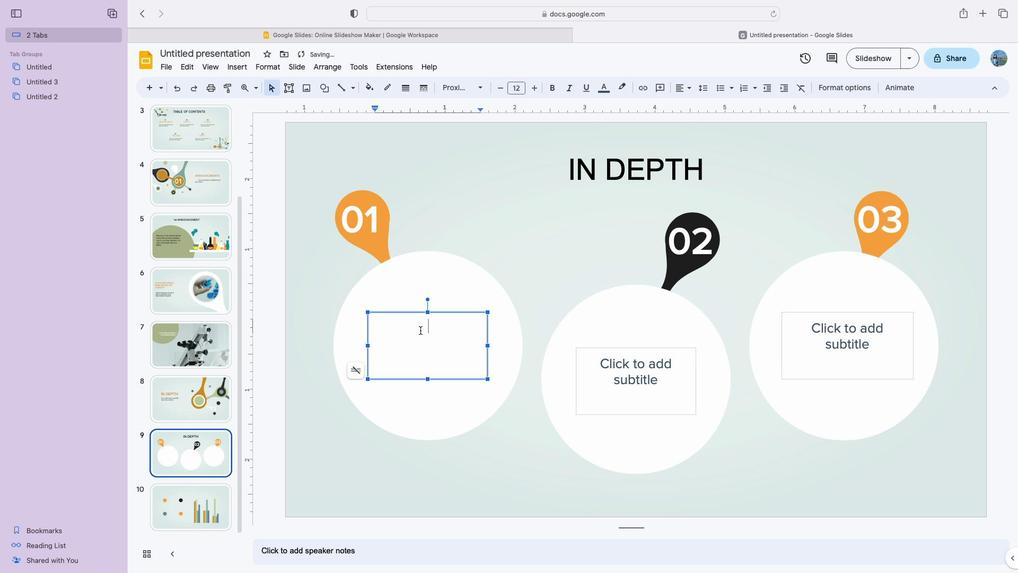 
Action: Key pressed Key.shift'J''U''P''I''T''E''R'Key.enter
Screenshot: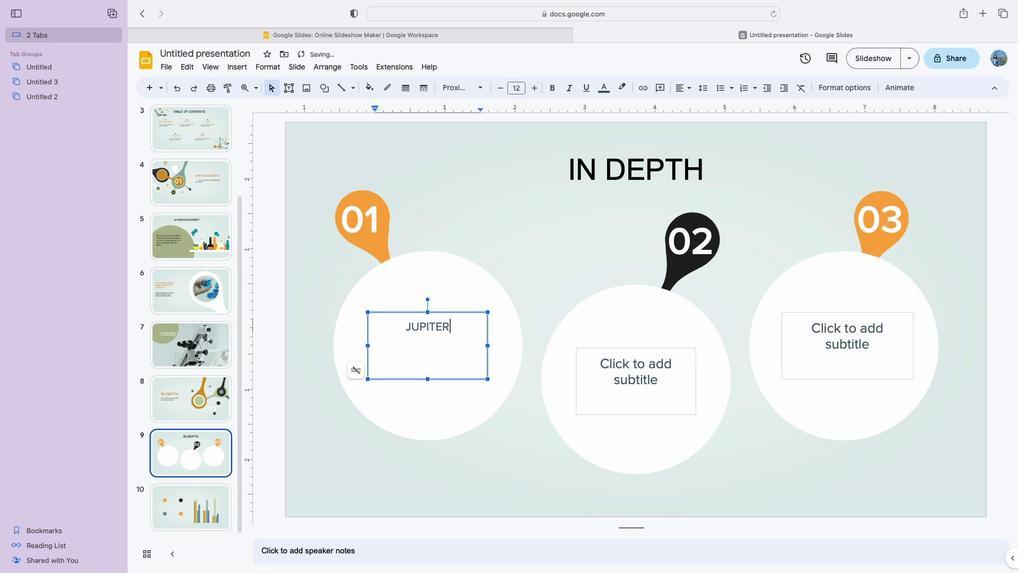 
Action: Mouse moved to (505, 87)
Screenshot: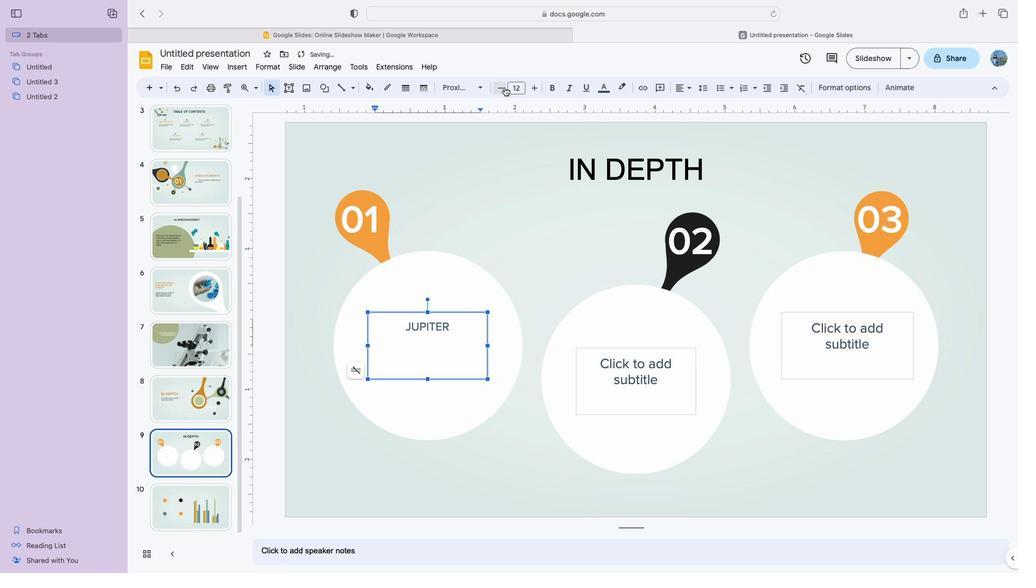 
Action: Mouse pressed left at (505, 87)
Screenshot: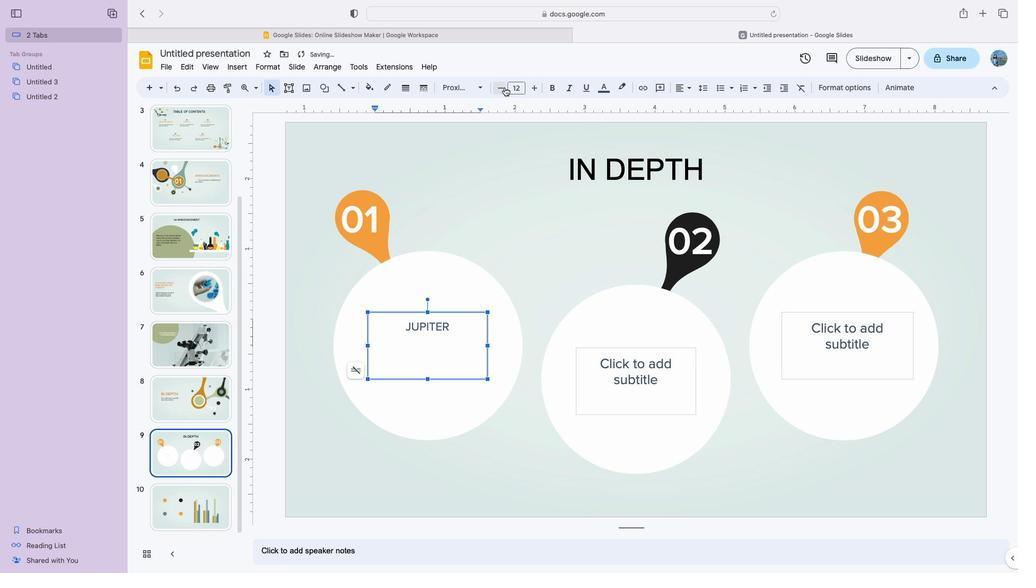 
Action: Mouse pressed left at (505, 87)
Screenshot: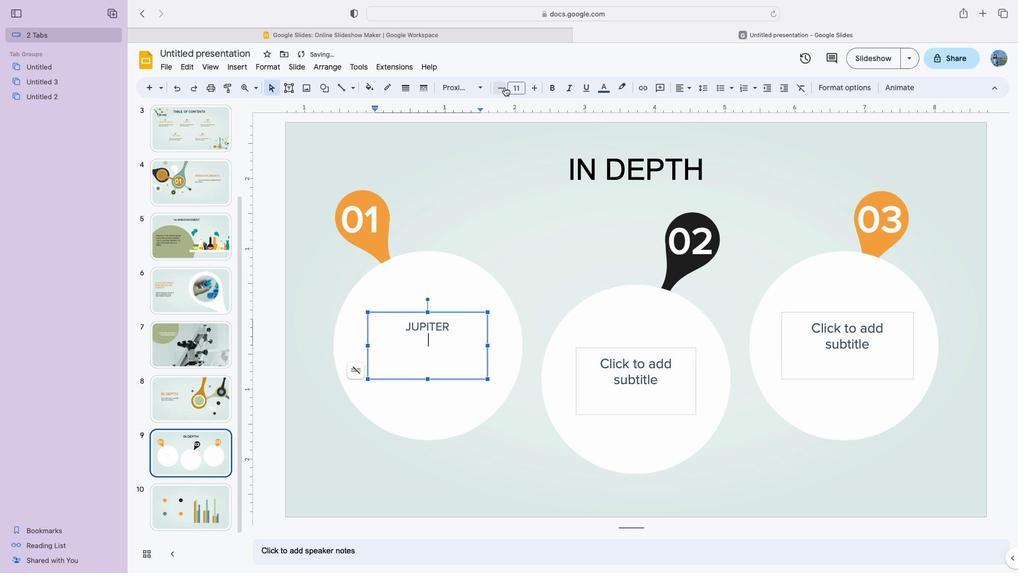 
Action: Mouse moved to (555, 163)
Screenshot: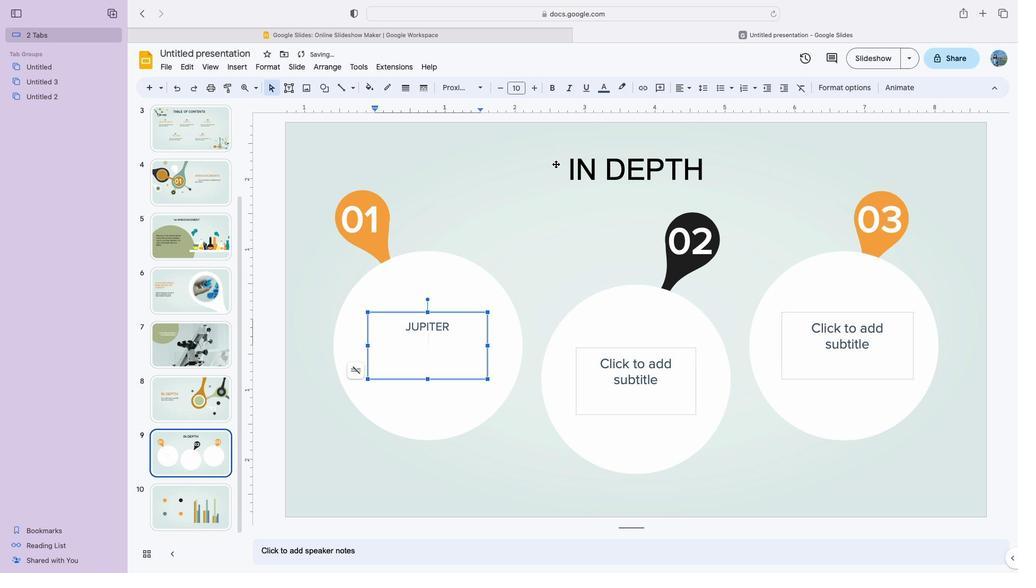 
Action: Key pressed Key.shift'I''t''s'"'"'s'Key.space't''h''e'Key.space'b''i''g''g''e''s''t'Key.space'p''l''a''n''e''t'Key.space'i''n'Key.space'o''u''r'Key.spaceKey.shift'S''o''l''a''r'Key.spaceKey.shift'S''y''s''t''e''m'Key.spaceKey.shift'a''n''d'Key.space't''h''e'Key.space'f''o''u''r''t''h''-'Key.spaceKey.backspace'b''r''i''g''h''t''e''s''t'Key.space'o''b''j''e''c''t'Key.space'i''n'Key.space't''h''e'Key.space's''k''y'
Screenshot: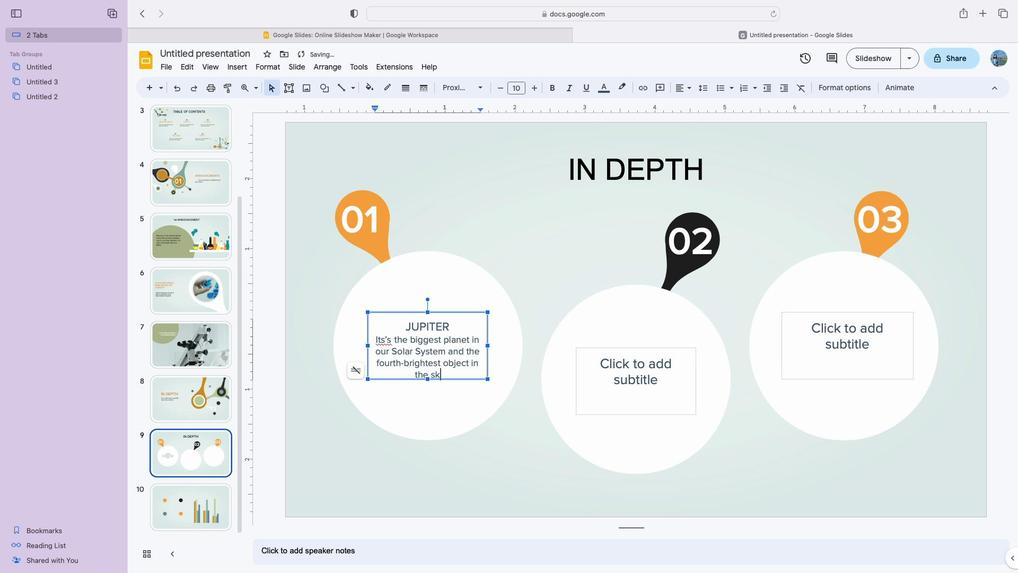 
Action: Mouse moved to (374, 340)
Screenshot: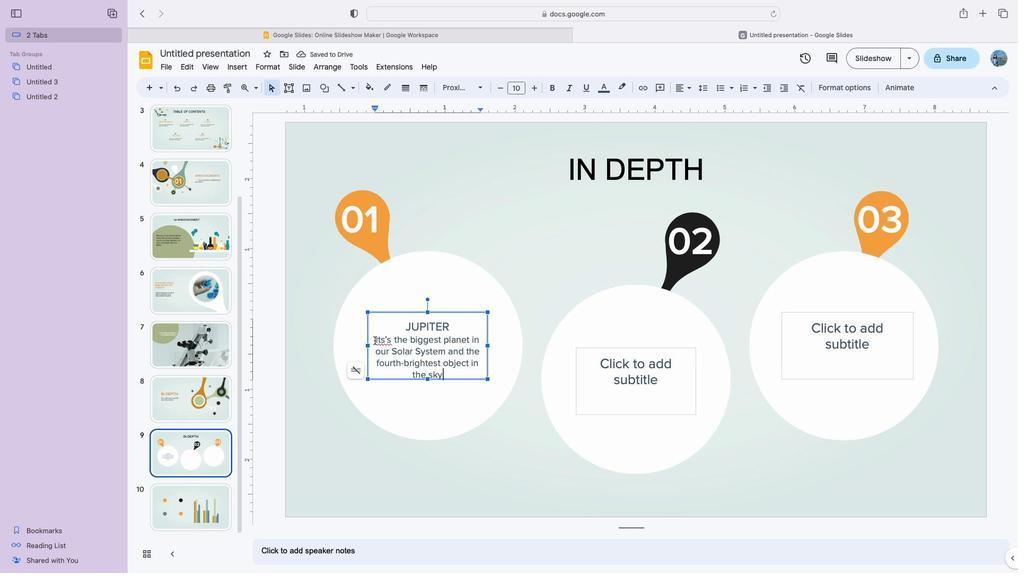 
Action: Mouse pressed left at (374, 340)
Screenshot: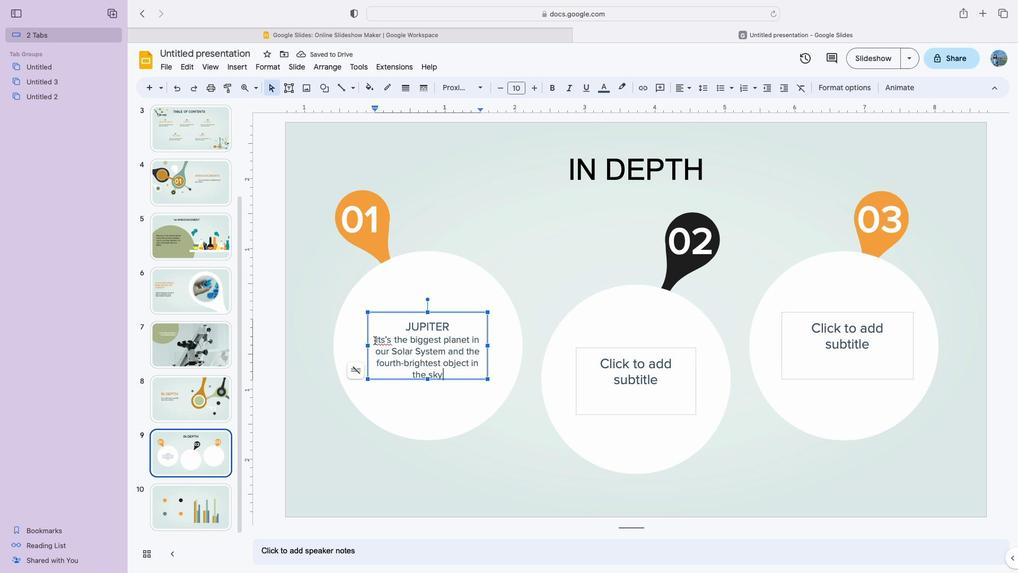 
Action: Mouse moved to (532, 91)
Screenshot: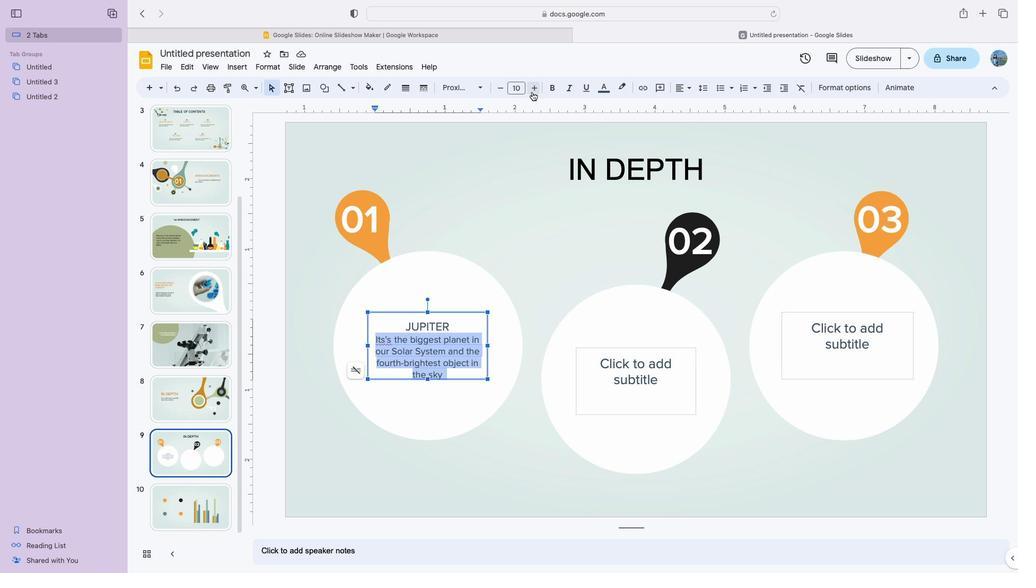 
Action: Mouse pressed left at (532, 91)
Screenshot: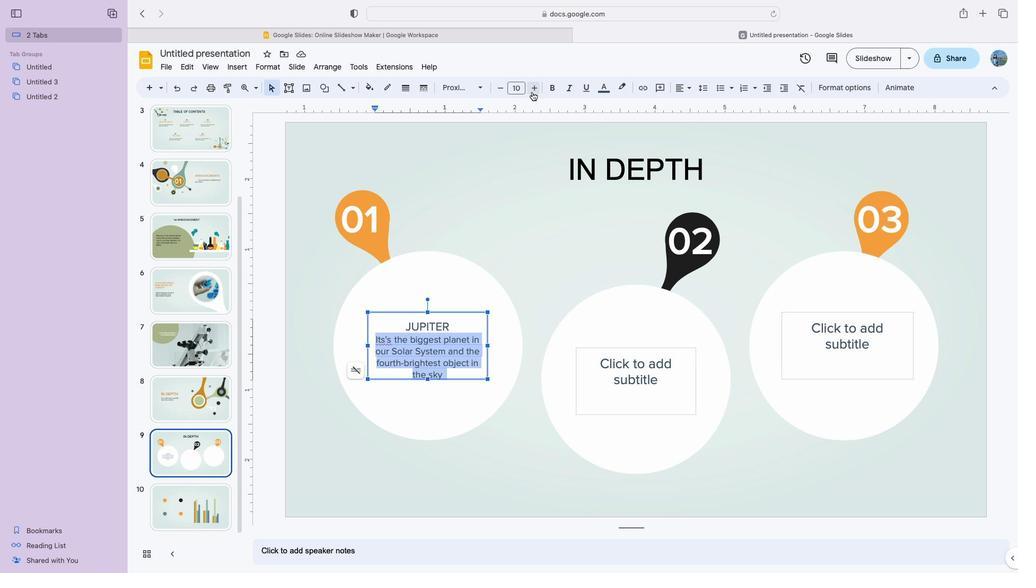 
Action: Mouse pressed left at (532, 91)
Screenshot: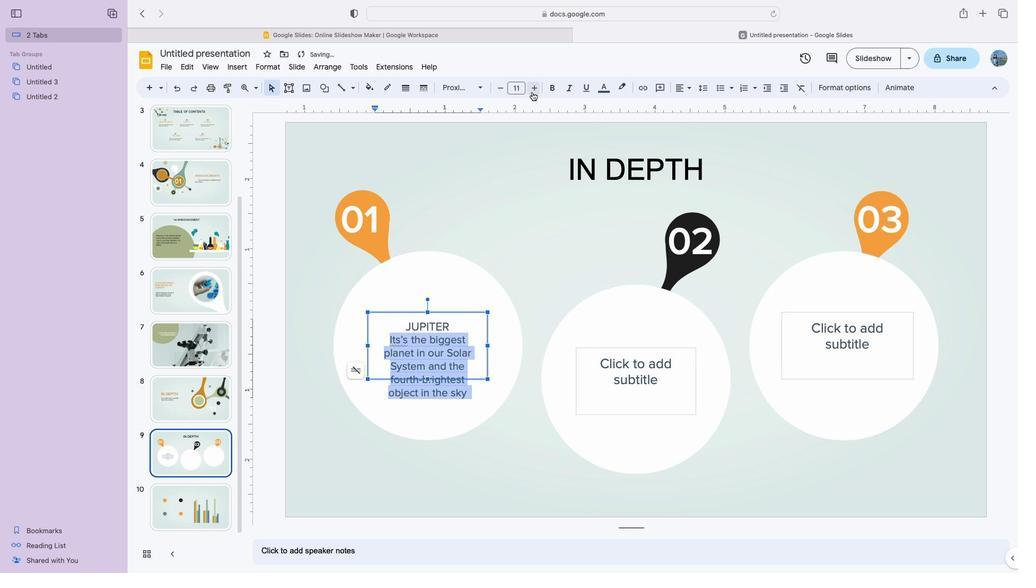 
Action: Mouse pressed left at (532, 91)
Screenshot: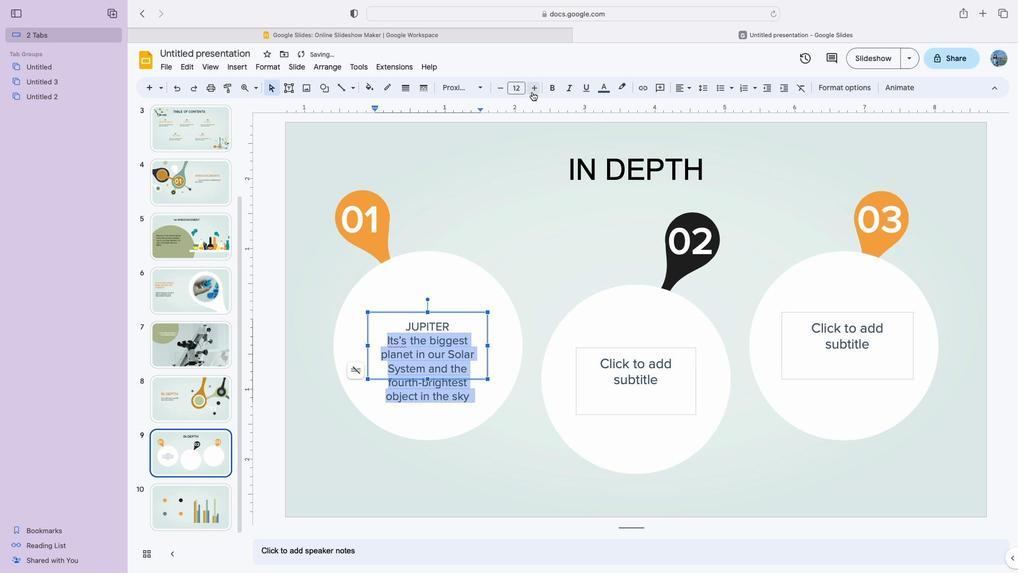 
Action: Mouse moved to (450, 325)
Screenshot: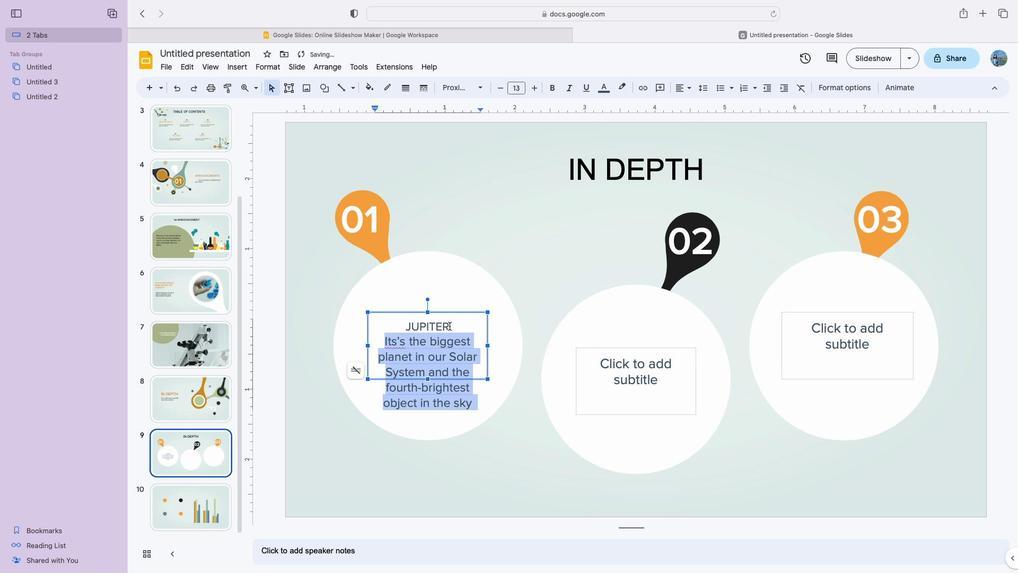 
Action: Mouse pressed left at (450, 325)
Screenshot: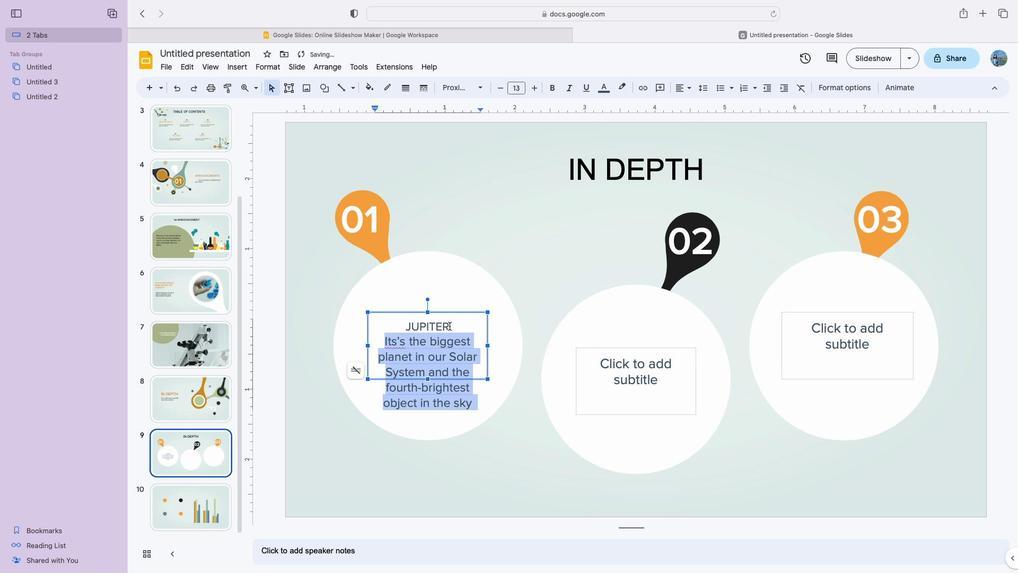 
Action: Mouse moved to (533, 85)
Screenshot: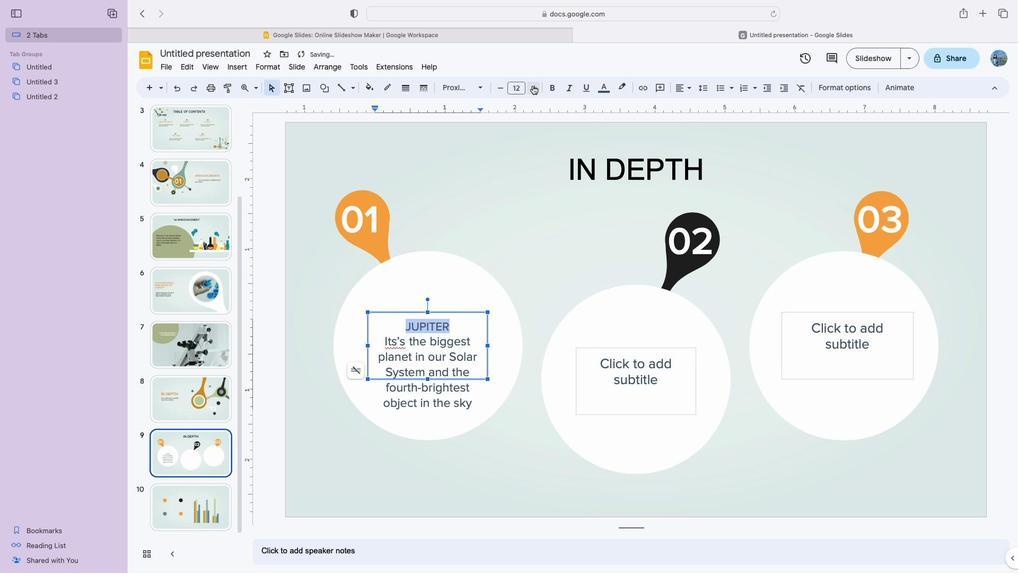 
Action: Mouse pressed left at (533, 85)
Screenshot: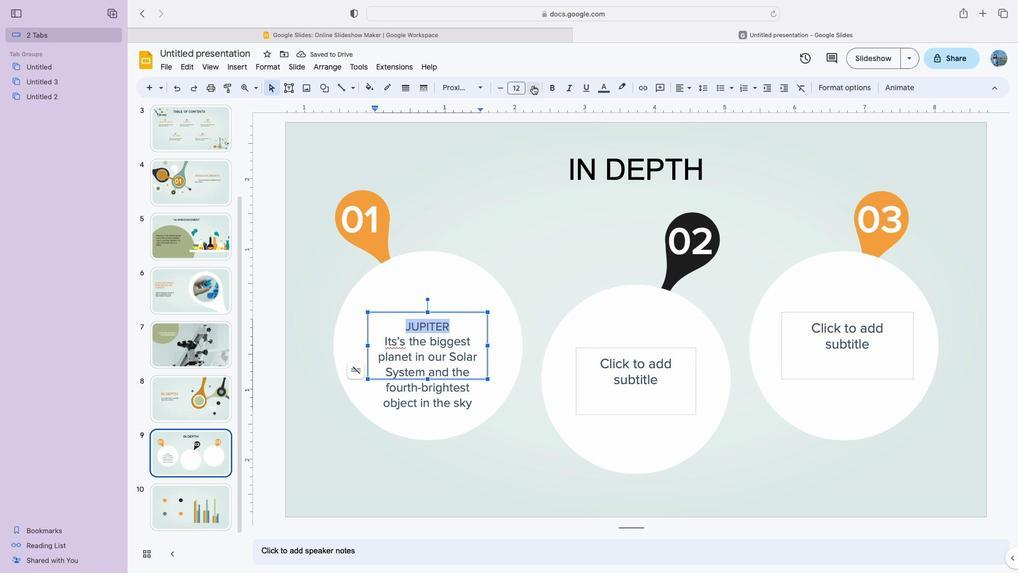 
Action: Mouse pressed left at (533, 85)
Screenshot: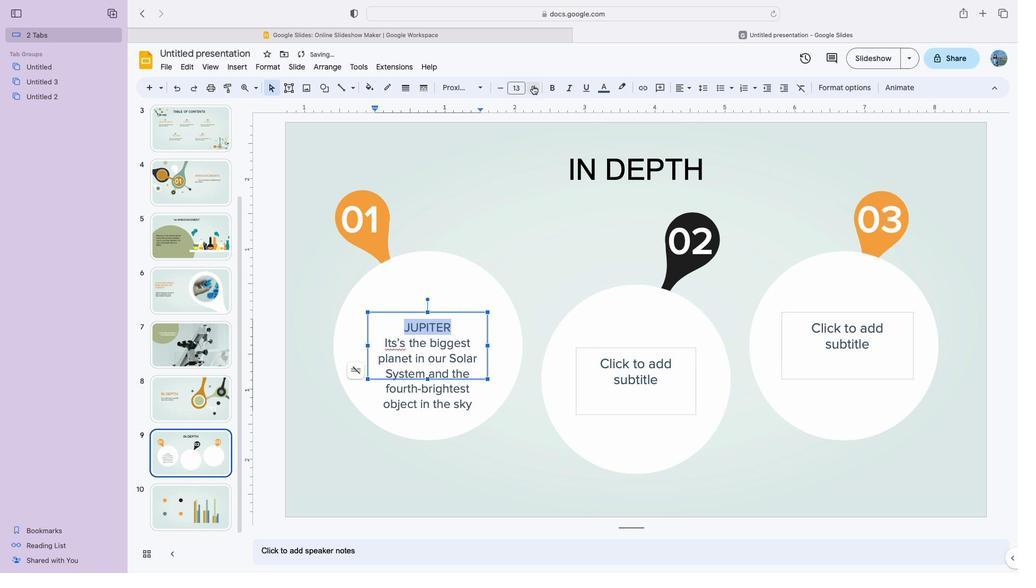 
Action: Mouse pressed left at (533, 85)
Screenshot: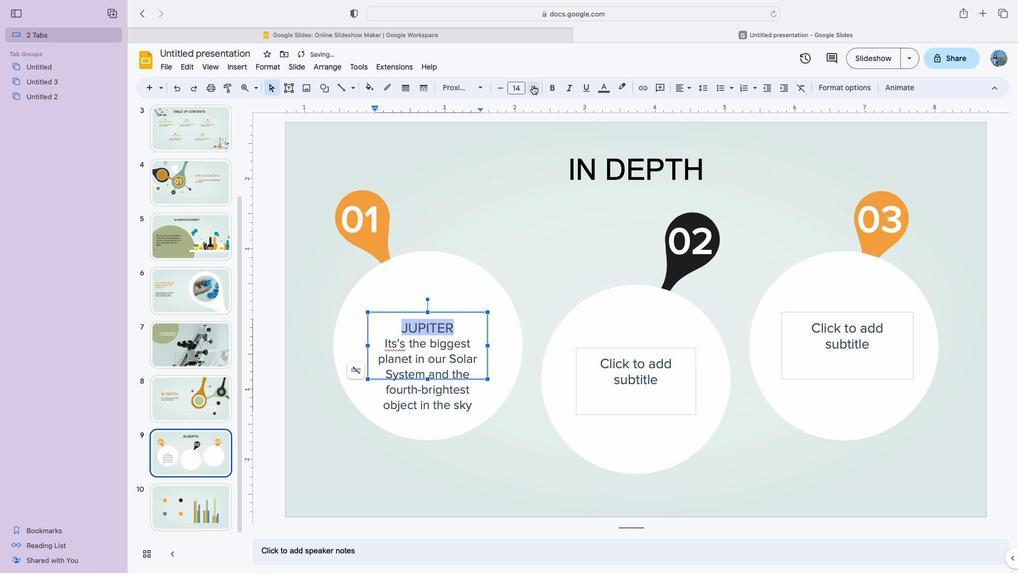 
Action: Mouse pressed left at (533, 85)
Screenshot: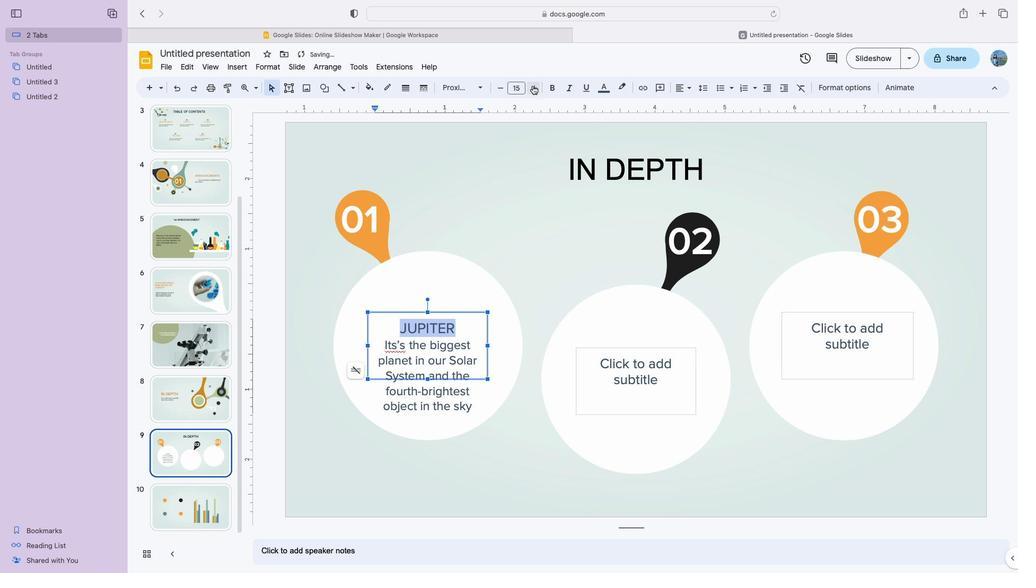 
Action: Mouse moved to (467, 315)
Screenshot: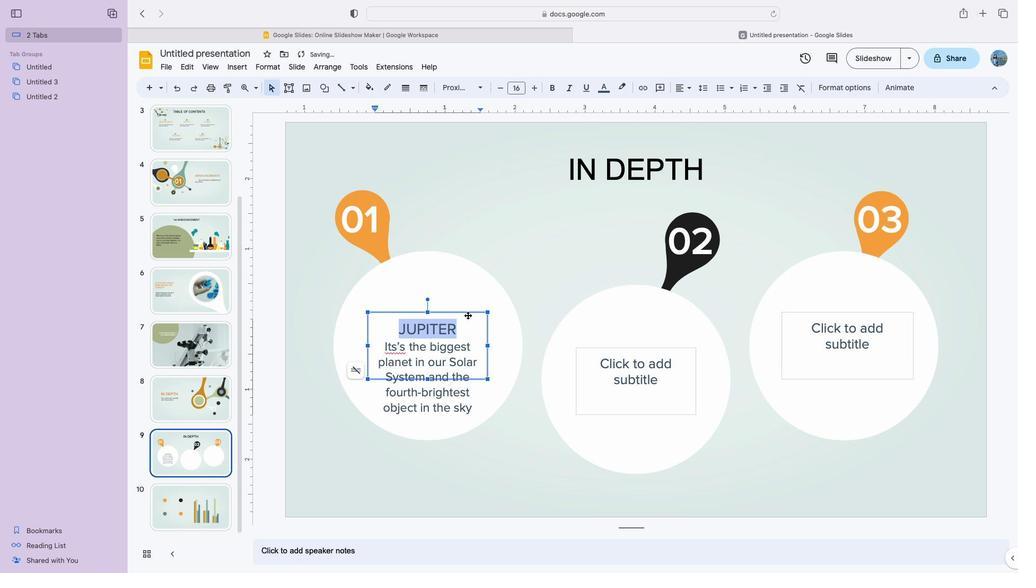 
Action: Mouse pressed left at (467, 315)
Screenshot: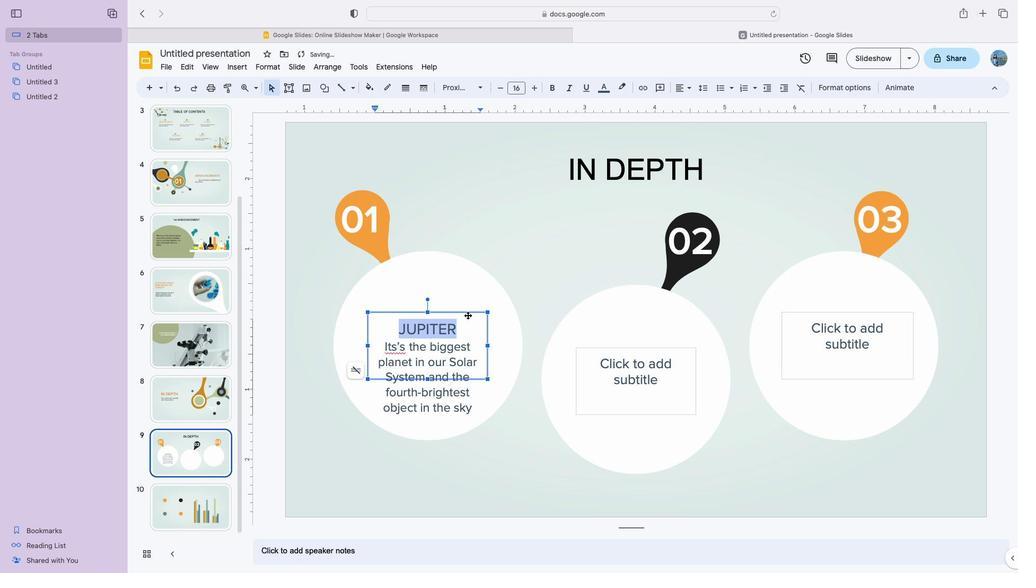 
Action: Mouse moved to (484, 392)
Screenshot: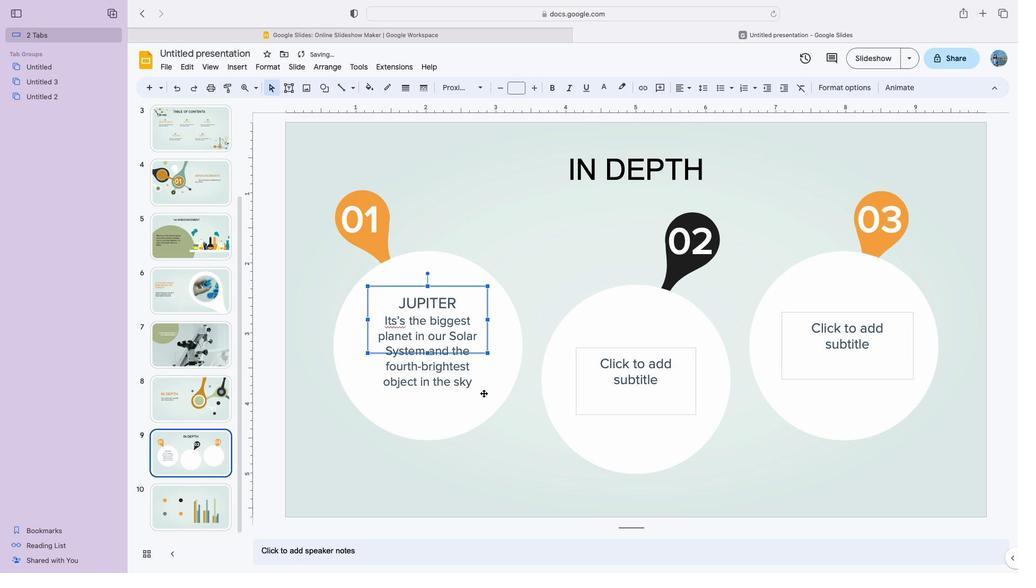 
Action: Mouse pressed left at (484, 392)
Screenshot: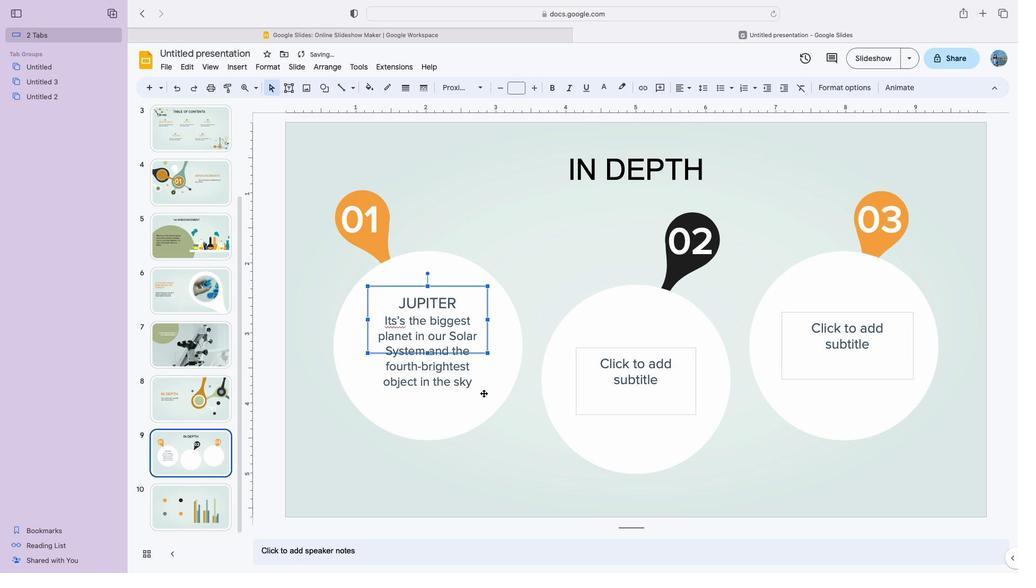 
Action: Mouse moved to (397, 302)
Screenshot: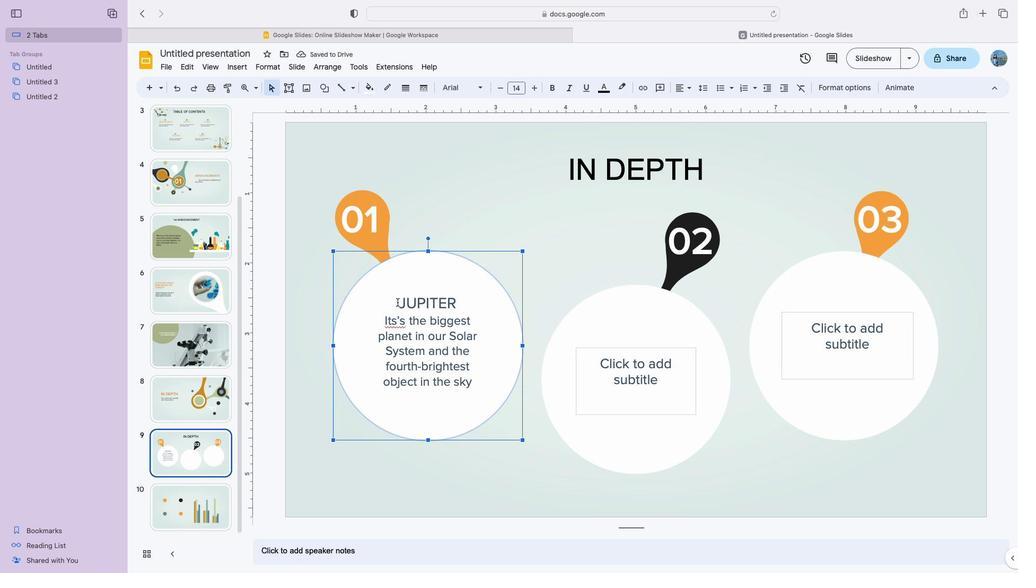 
Action: Mouse pressed left at (397, 302)
Screenshot: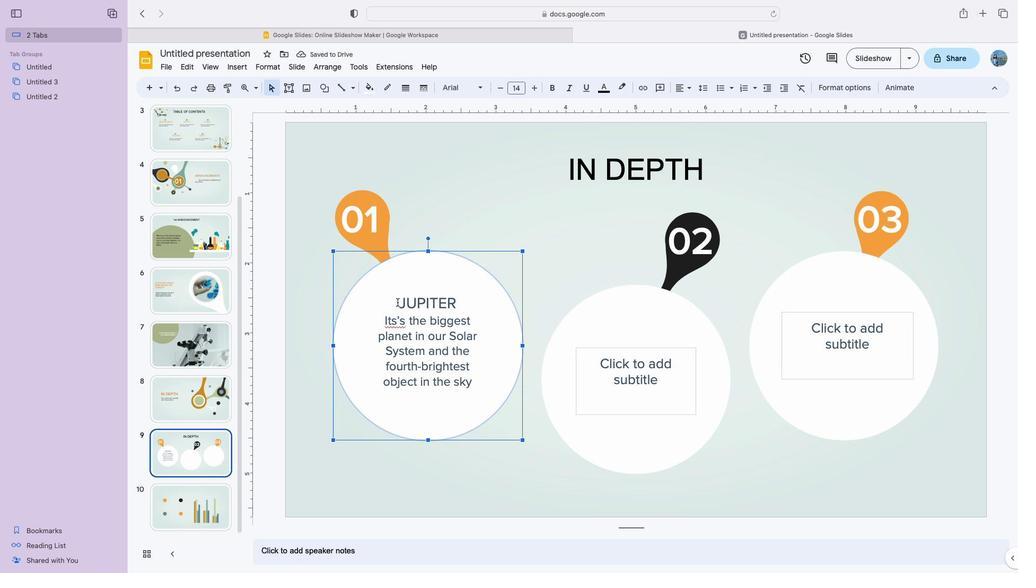 
Action: Mouse moved to (557, 82)
Screenshot: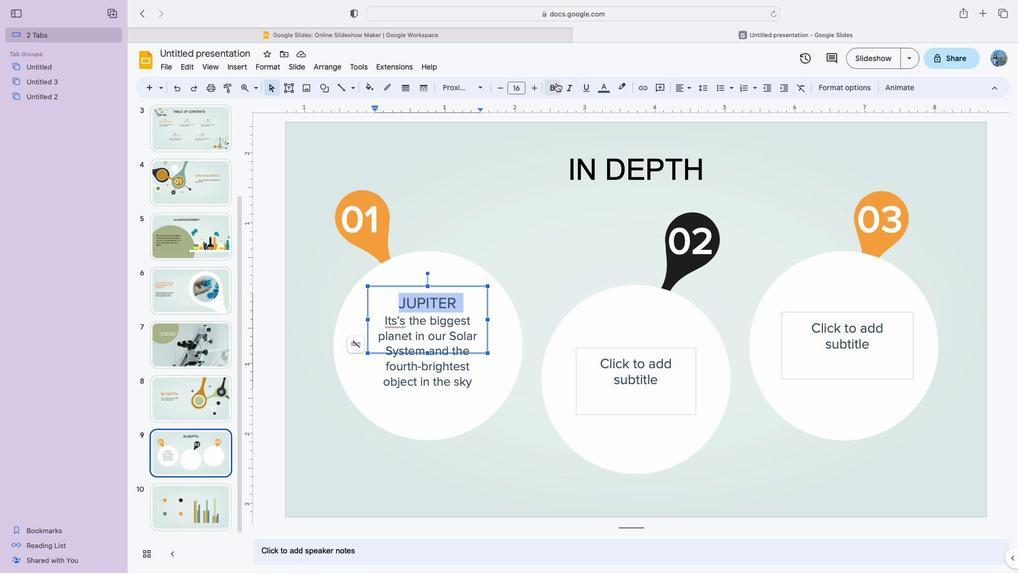 
Action: Mouse pressed left at (557, 82)
Screenshot: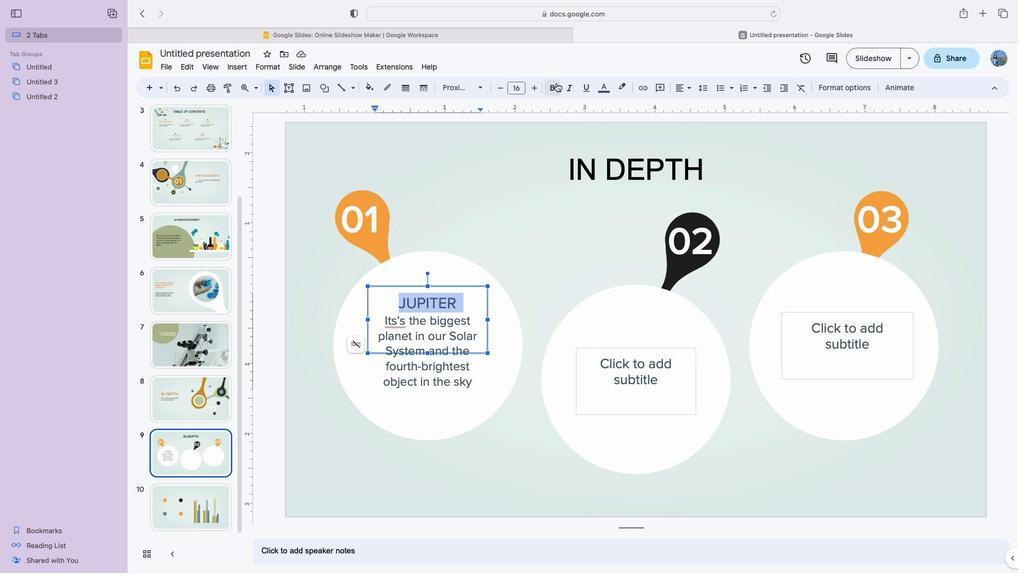
Action: Mouse moved to (600, 87)
Screenshot: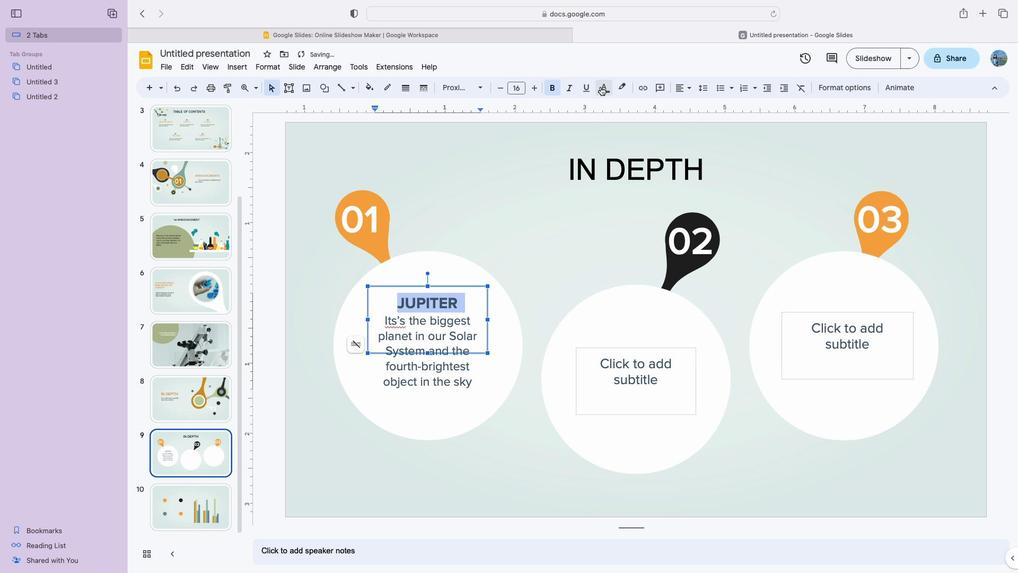 
Action: Mouse pressed left at (600, 87)
Screenshot: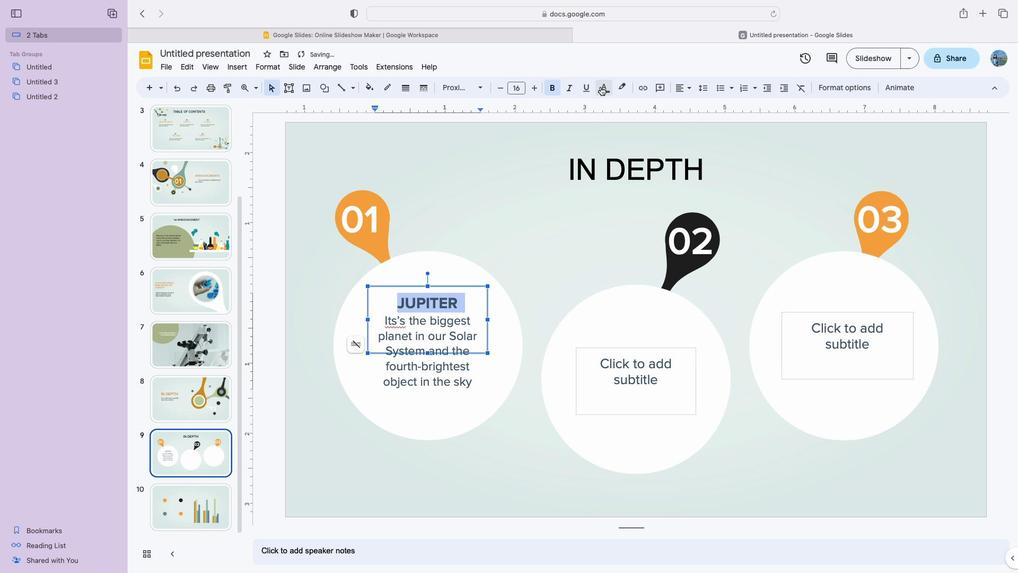 
Action: Mouse moved to (607, 133)
Screenshot: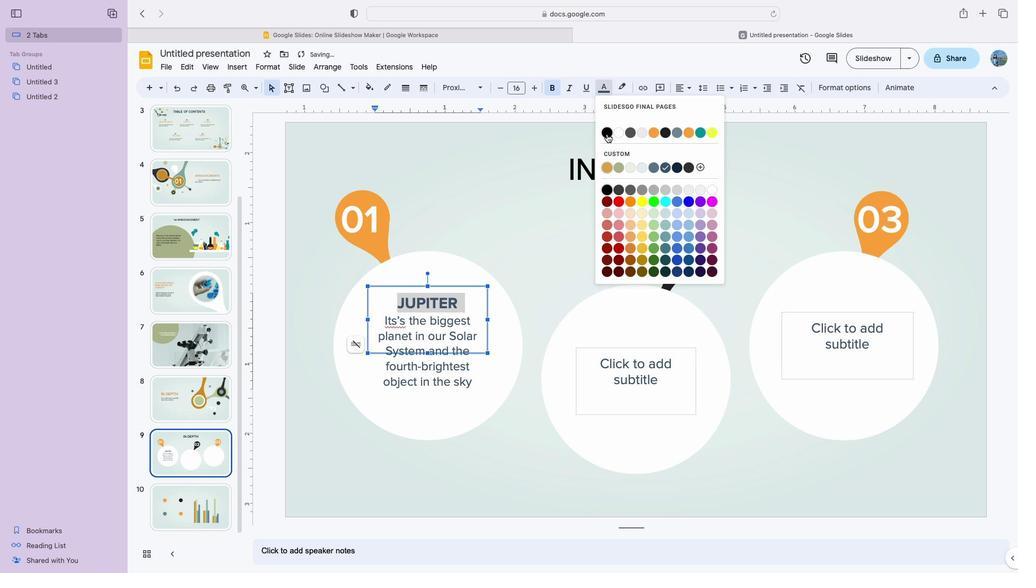 
Action: Mouse pressed left at (607, 133)
Screenshot: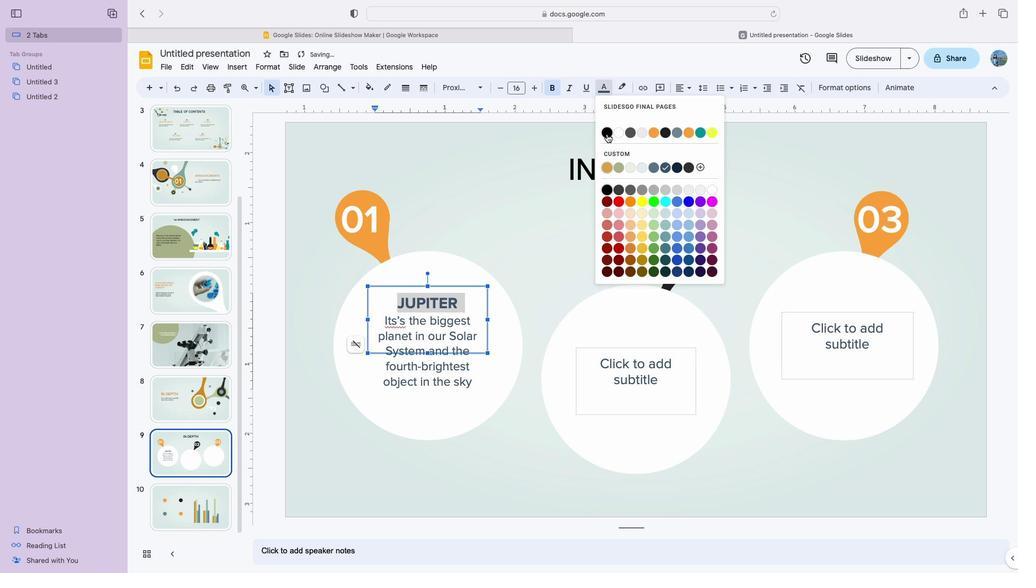 
Action: Mouse moved to (476, 386)
Screenshot: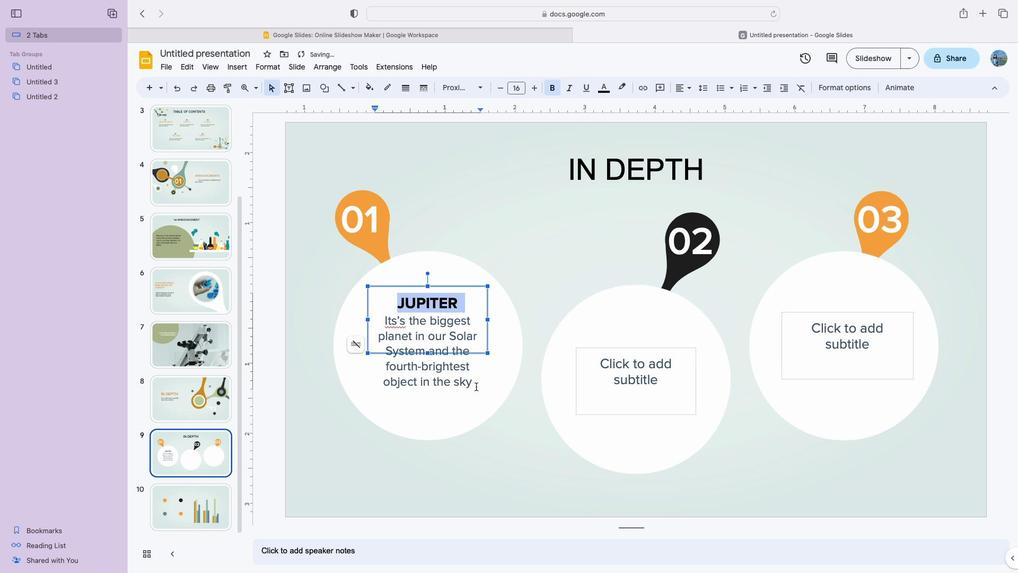 
Action: Mouse pressed left at (476, 386)
Screenshot: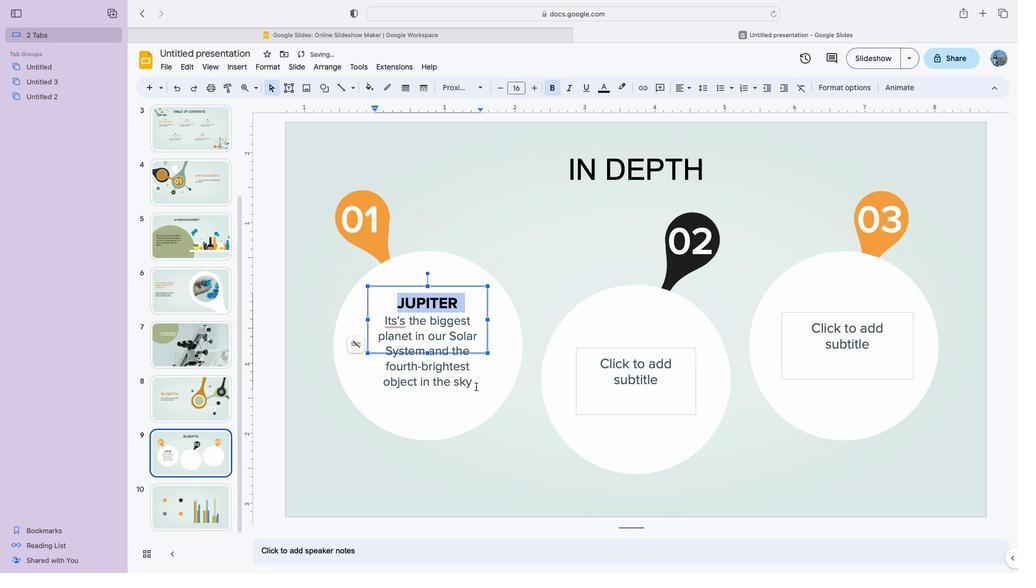
Action: Mouse moved to (486, 85)
Screenshot: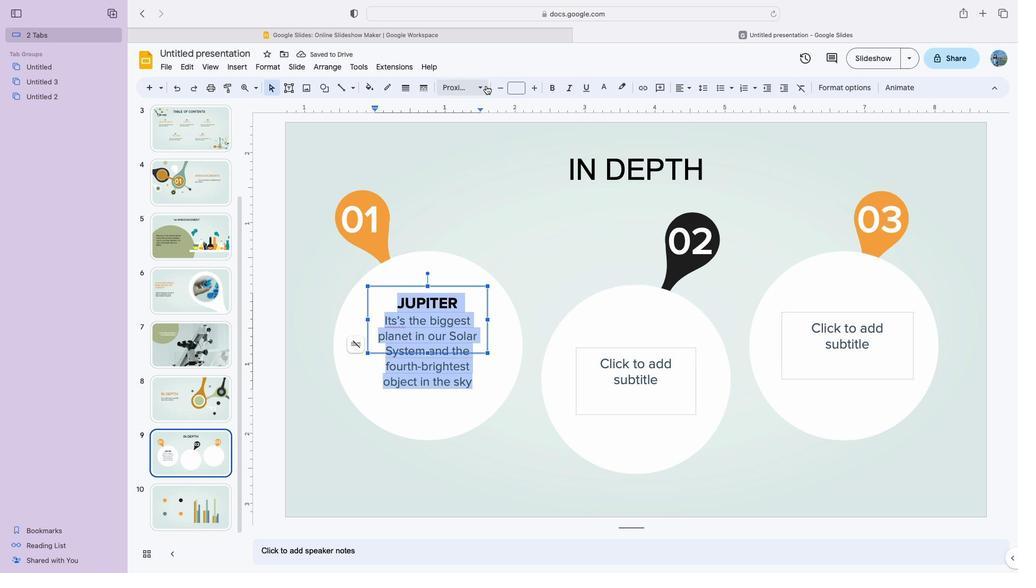 
Action: Mouse pressed left at (486, 85)
Screenshot: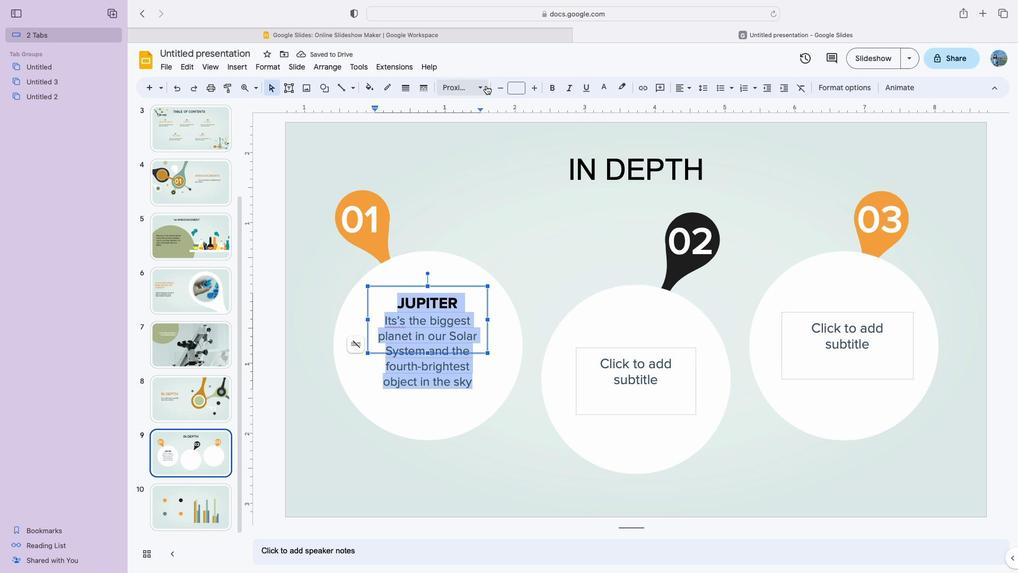 
Action: Mouse moved to (467, 161)
Screenshot: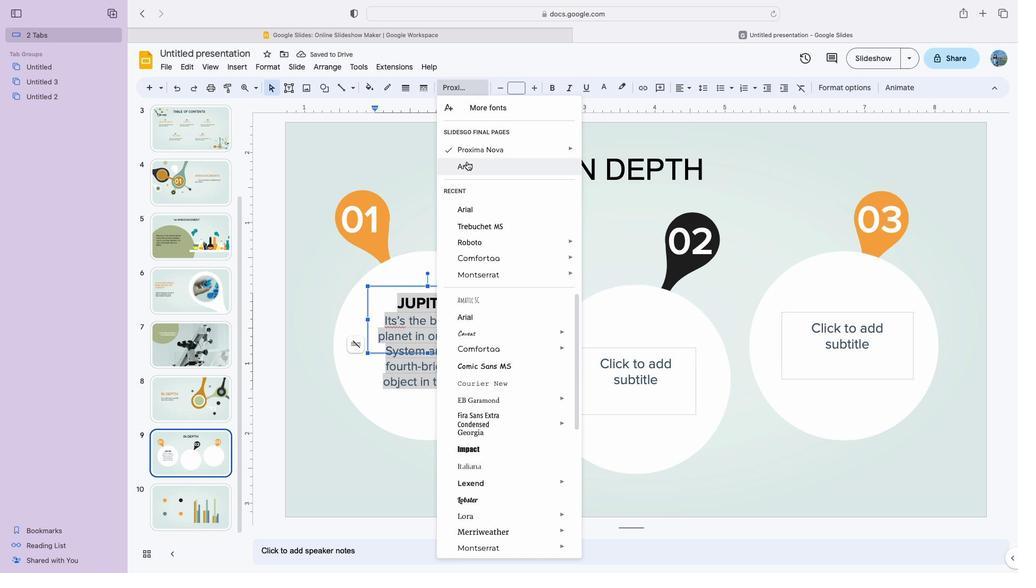 
Action: Mouse pressed left at (467, 161)
Screenshot: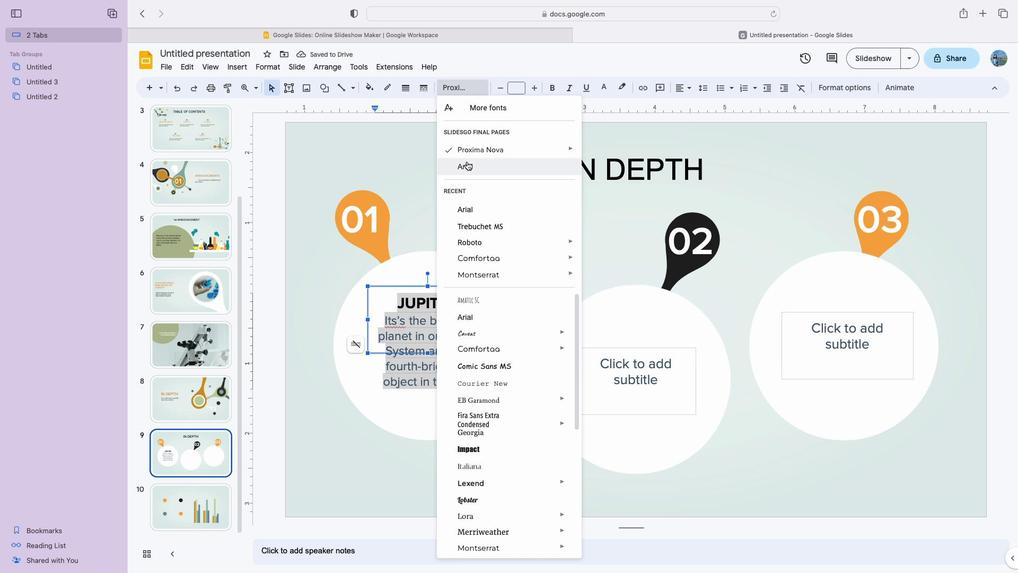 
Action: Mouse moved to (491, 232)
Screenshot: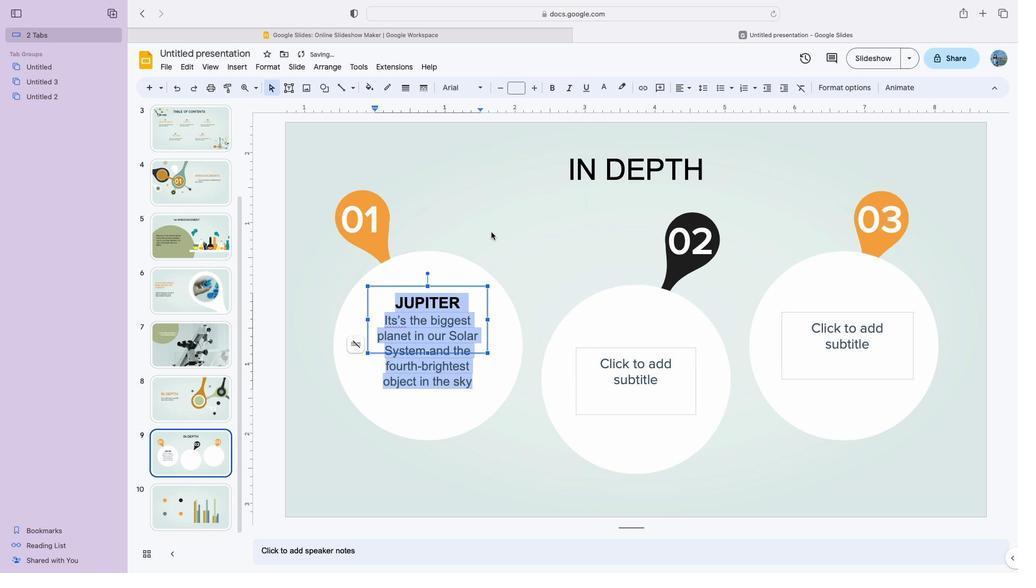 
Action: Mouse pressed left at (491, 232)
Screenshot: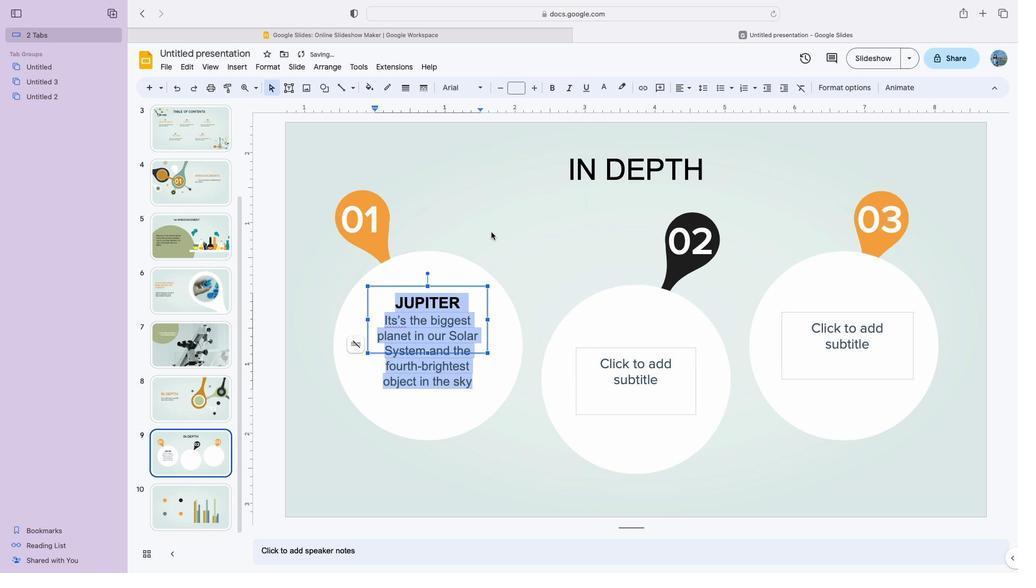 
Action: Mouse moved to (395, 322)
Screenshot: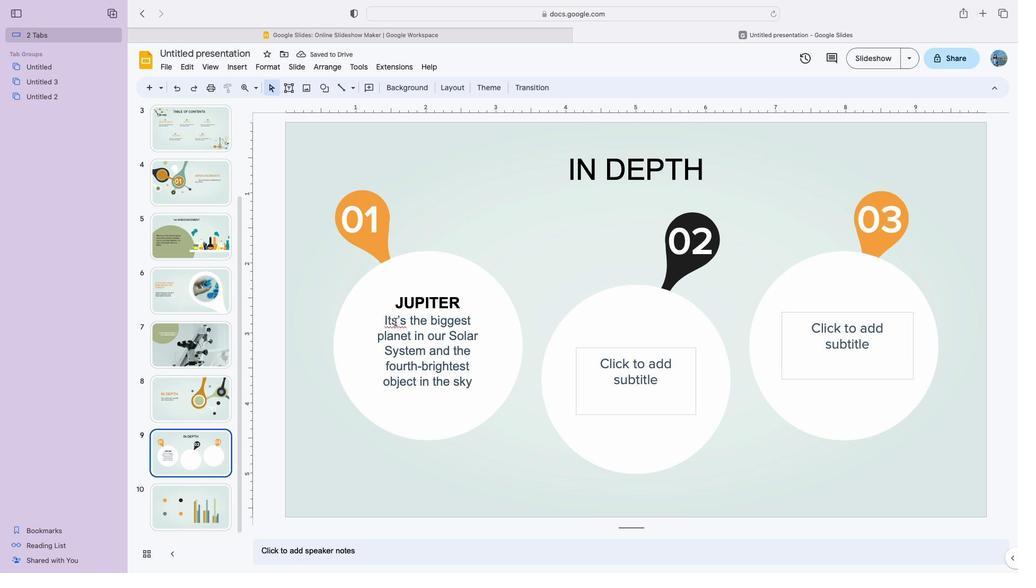 
Action: Mouse pressed left at (395, 322)
Screenshot: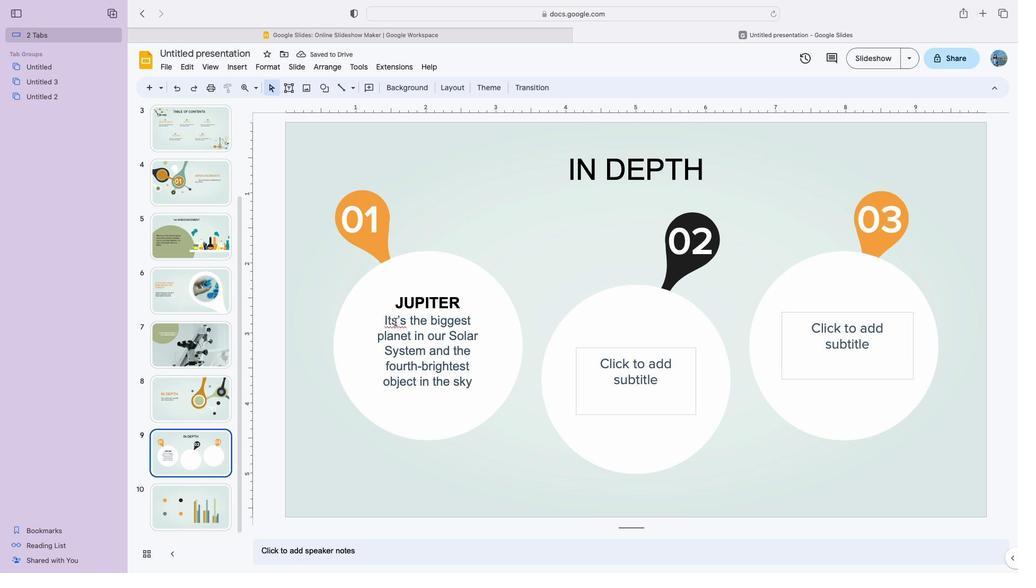 
Action: Mouse moved to (400, 321)
Screenshot: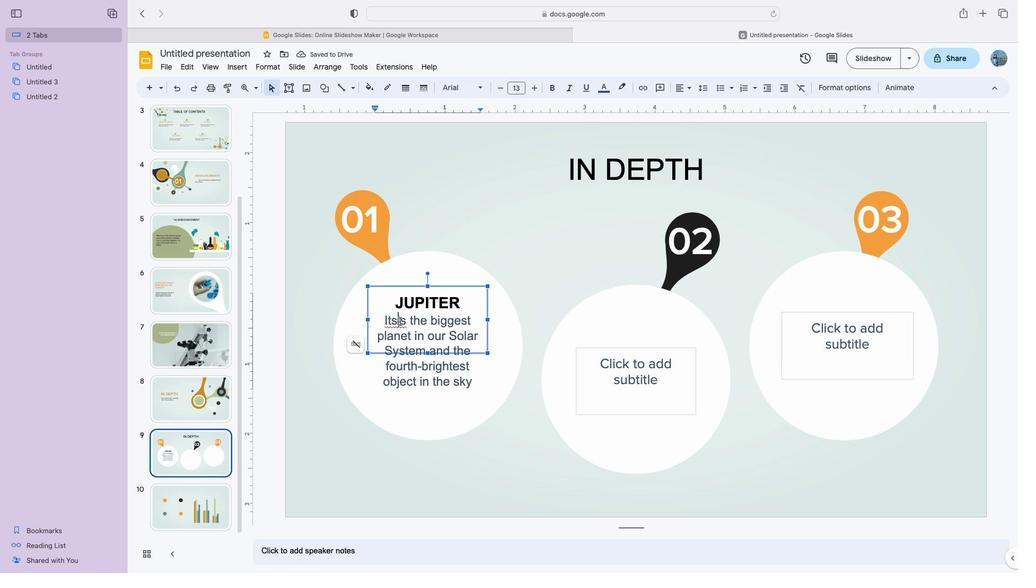 
Action: Mouse pressed left at (400, 321)
Screenshot: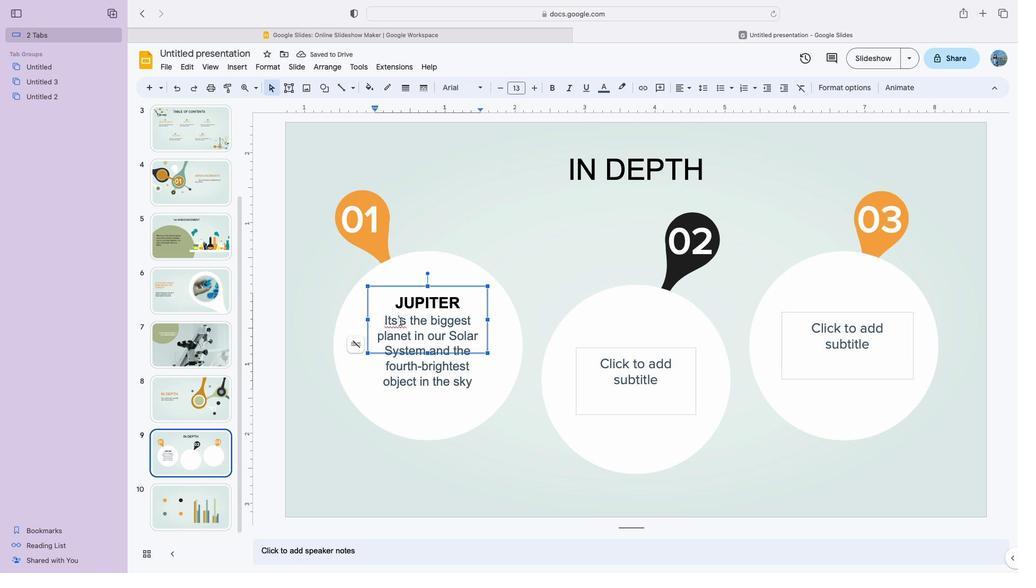 
Action: Mouse pressed right at (400, 321)
Screenshot: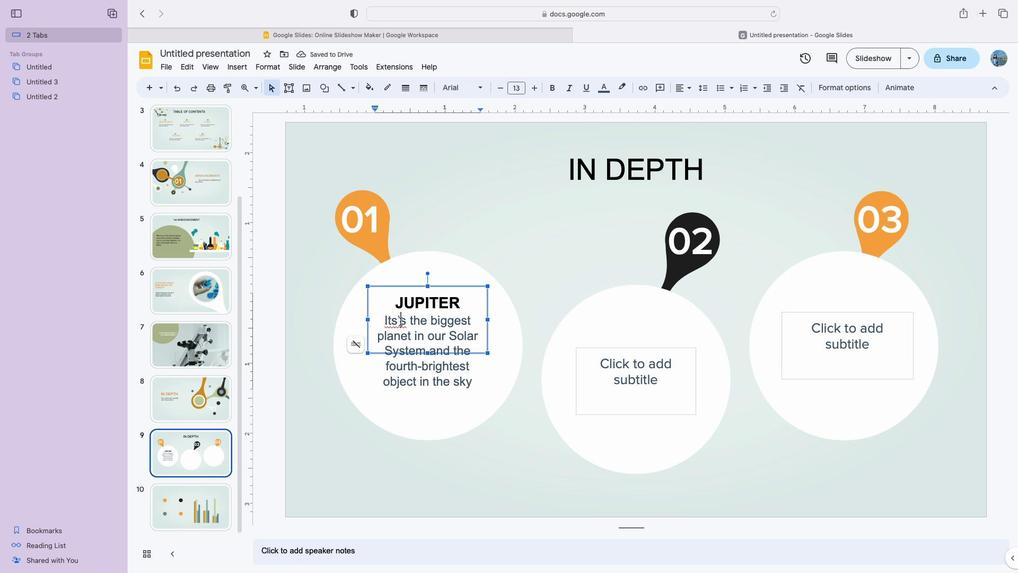 
Action: Mouse moved to (397, 323)
Screenshot: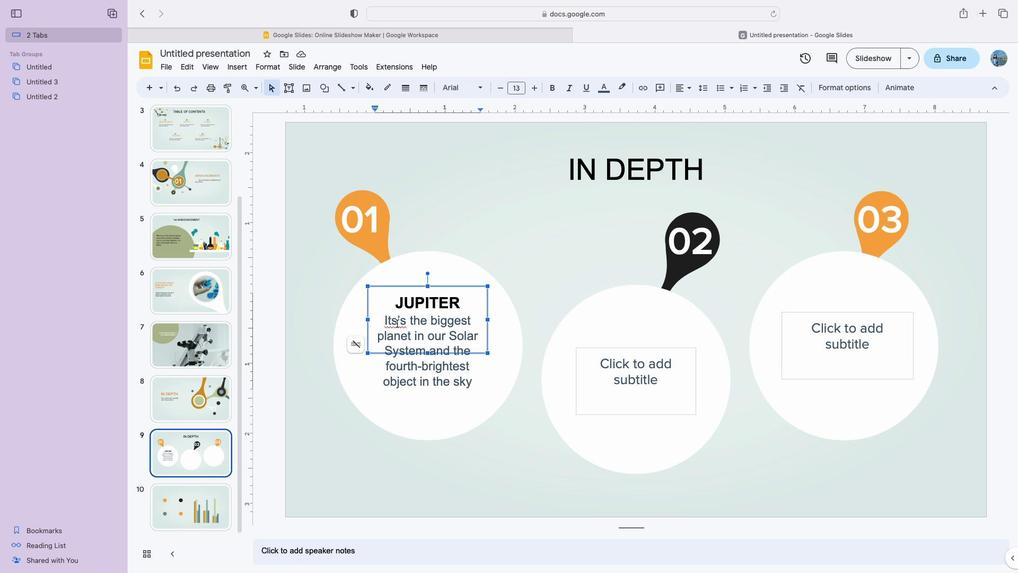 
Action: Mouse pressed right at (397, 323)
Screenshot: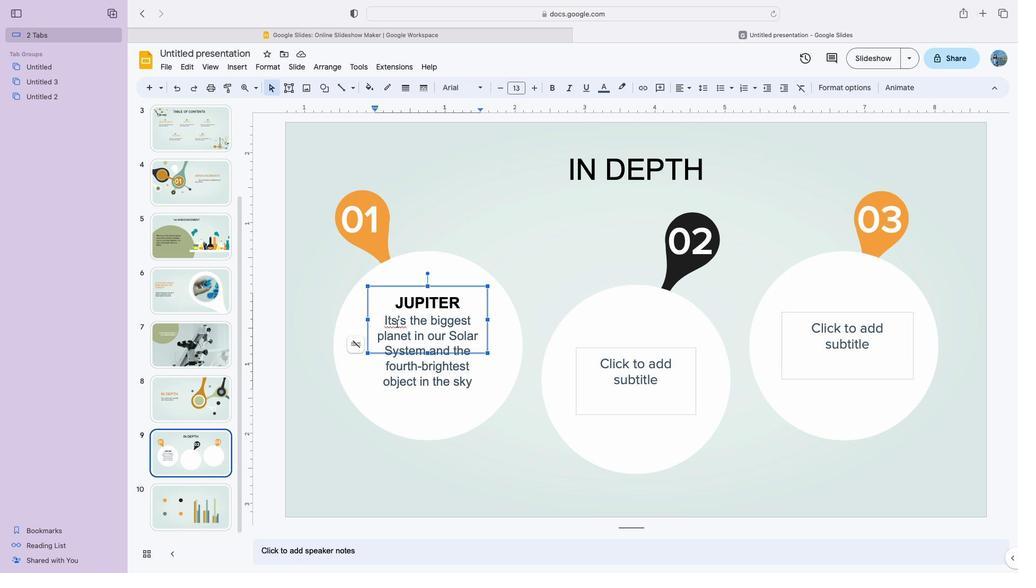 
Action: Mouse moved to (422, 348)
Screenshot: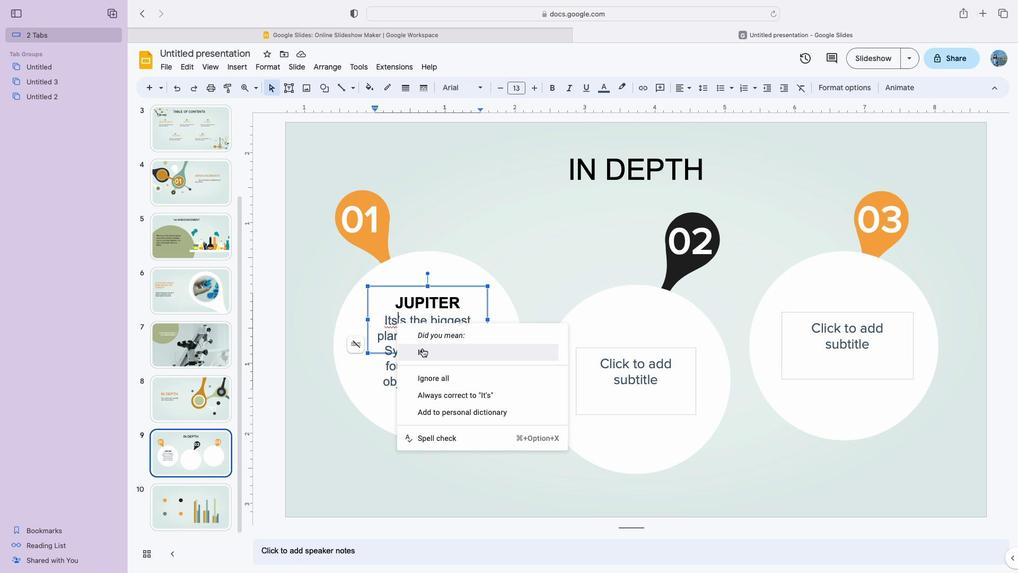 
Action: Mouse pressed left at (422, 348)
Screenshot: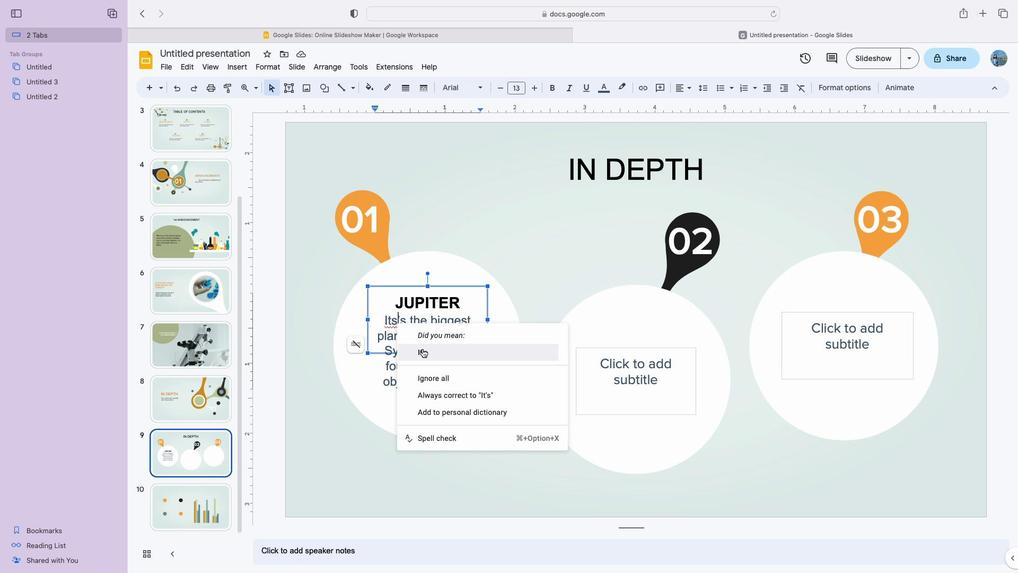 
Action: Mouse moved to (505, 348)
Screenshot: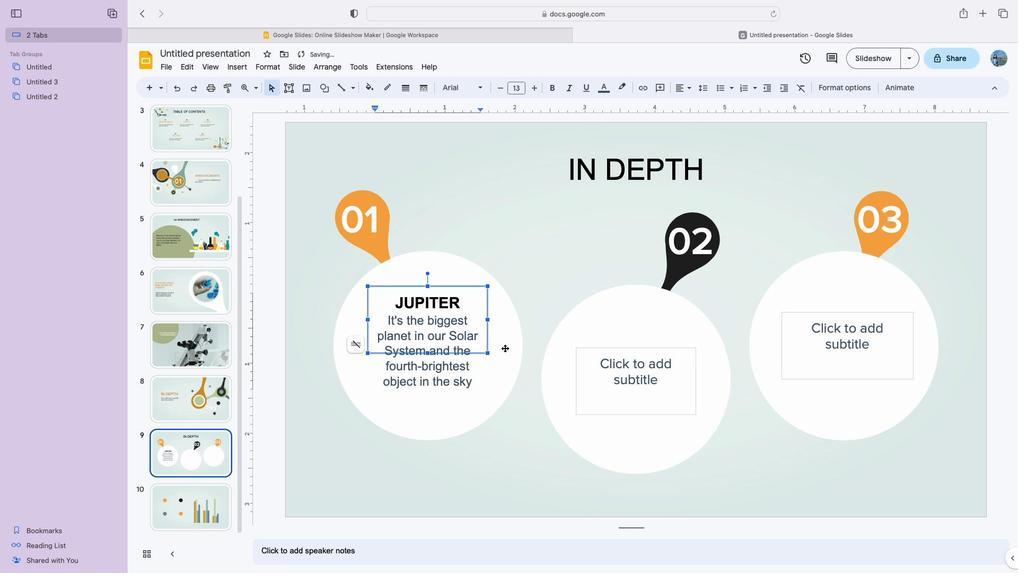 
Action: Mouse pressed left at (505, 348)
Screenshot: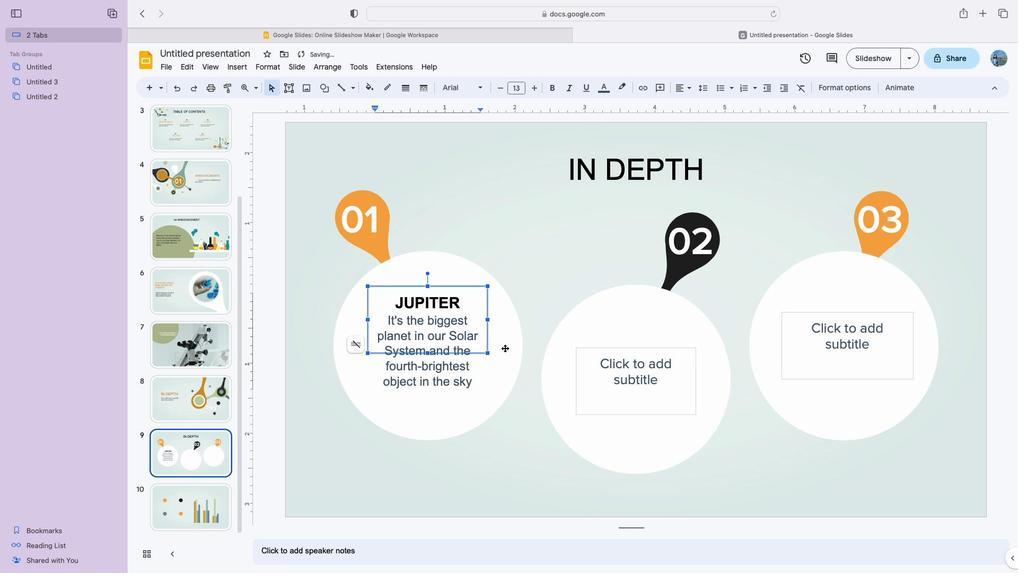 
Action: Mouse moved to (663, 347)
Screenshot: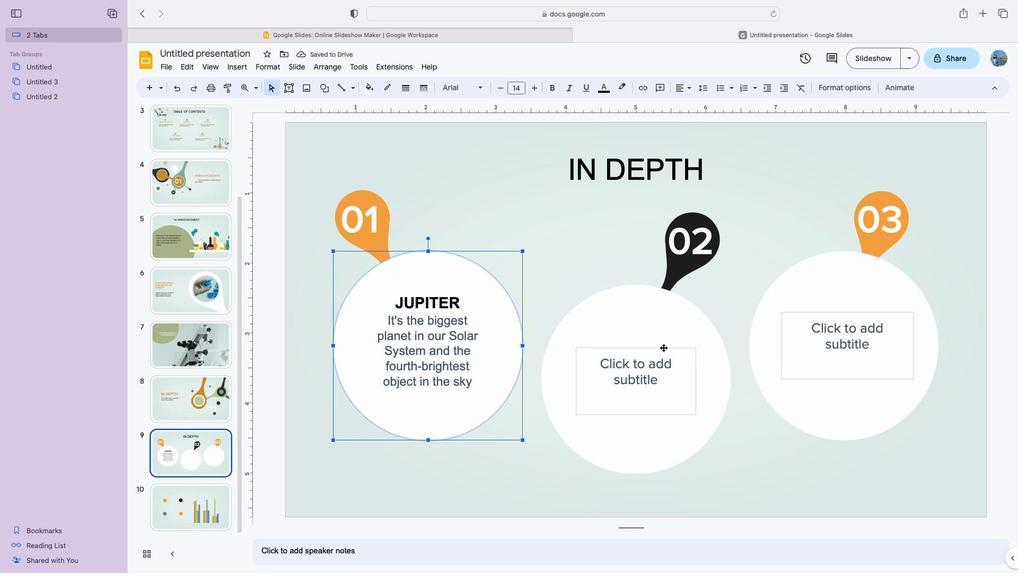 
Action: Mouse pressed left at (663, 347)
Screenshot: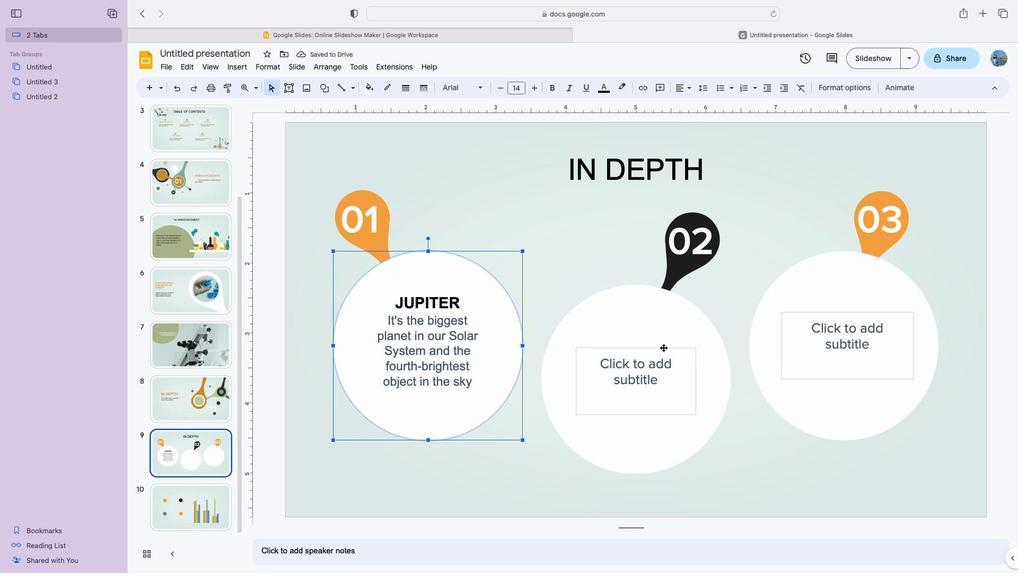 
Action: Mouse moved to (641, 358)
Screenshot: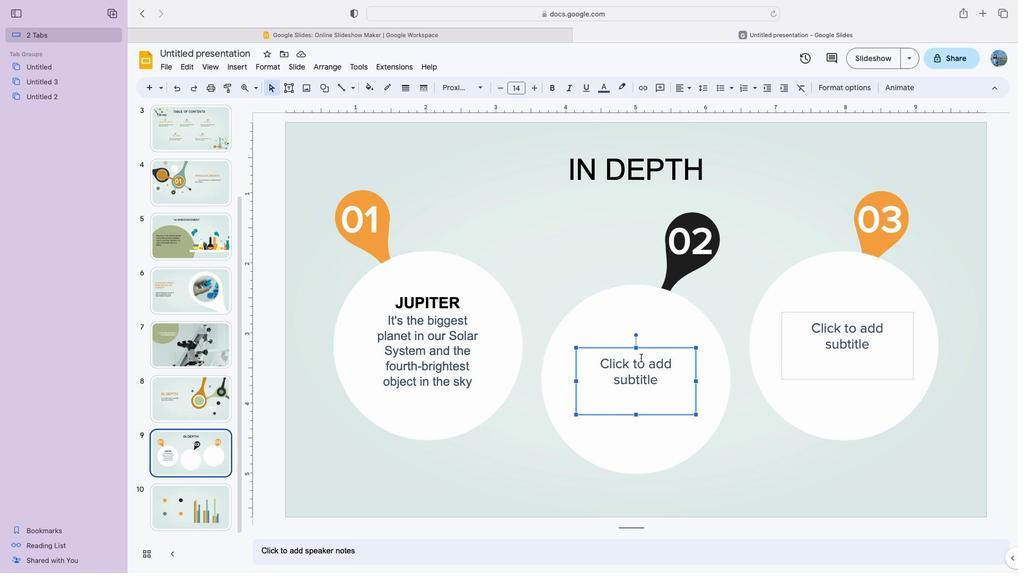 
Action: Mouse pressed left at (641, 358)
Screenshot: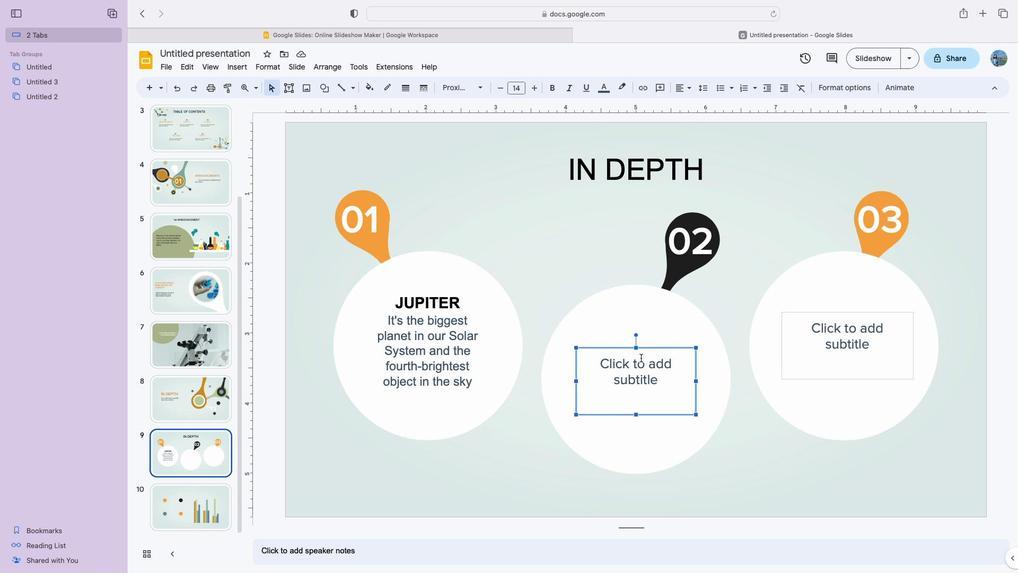 
Action: Mouse moved to (642, 358)
Screenshot: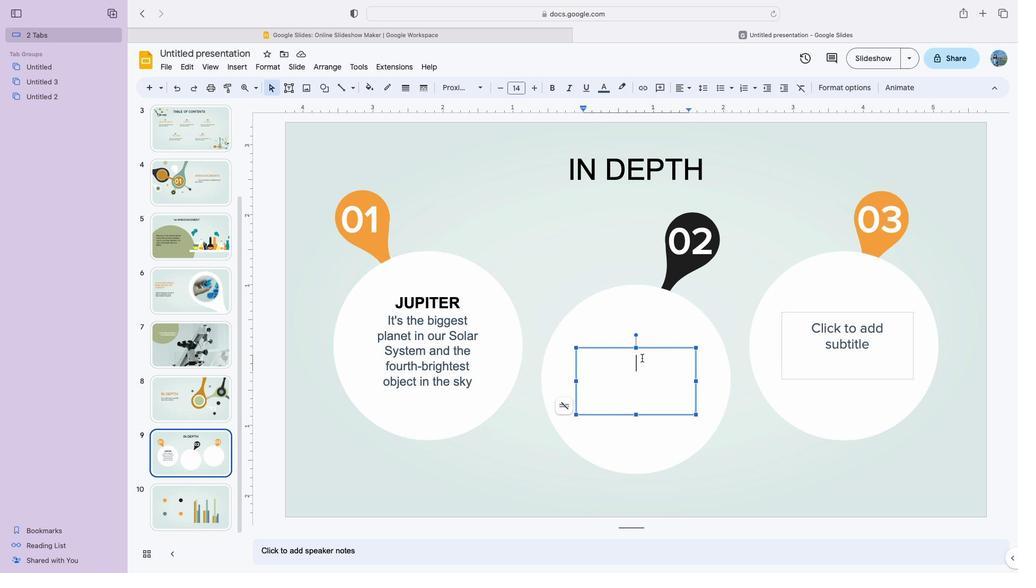 
Action: Key pressed Key.shift'M''A''R''S'
Screenshot: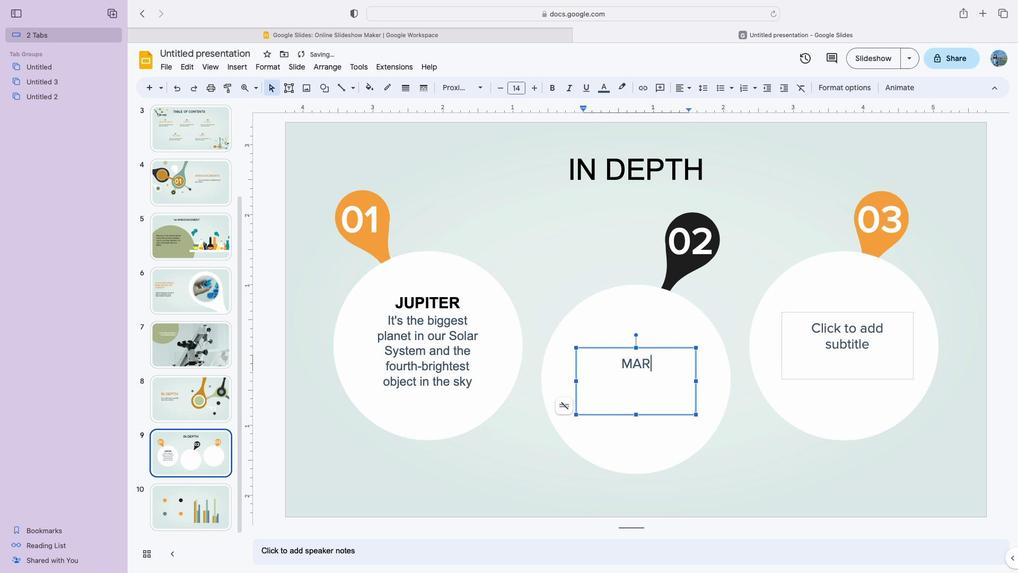 
Action: Mouse moved to (653, 376)
Screenshot: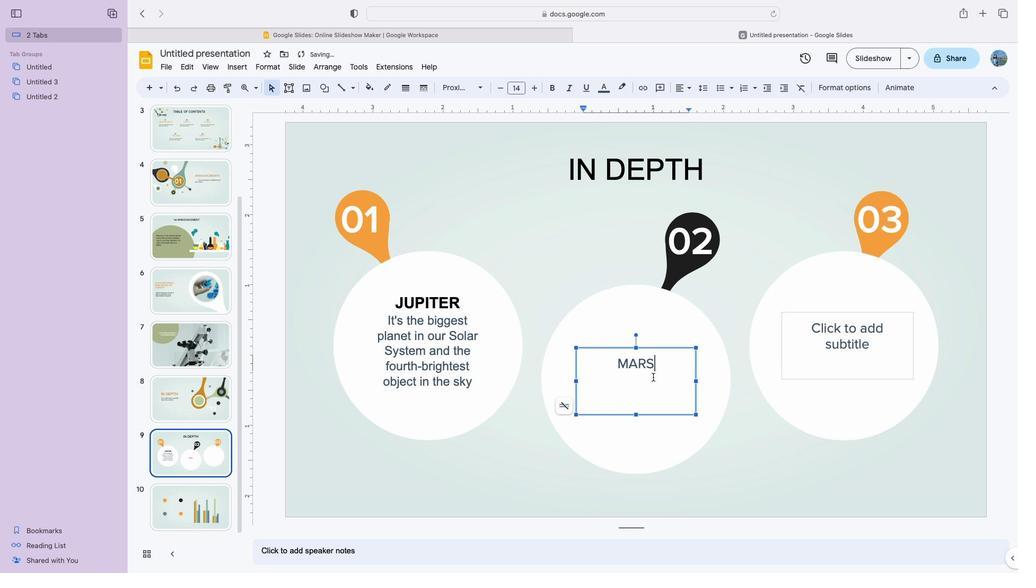
Action: Key pressed Key.enter
Screenshot: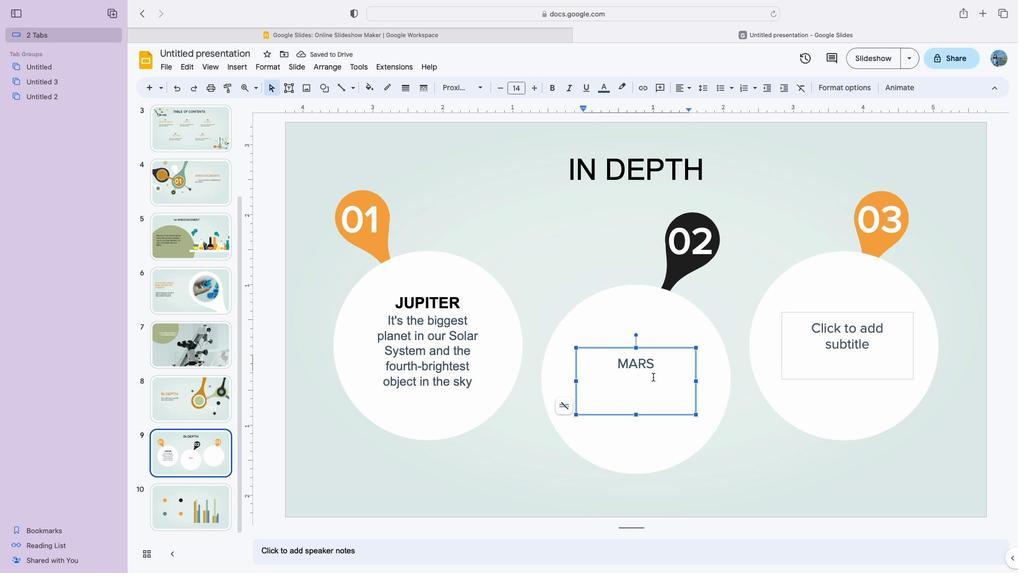 
Action: Mouse moved to (503, 87)
Screenshot: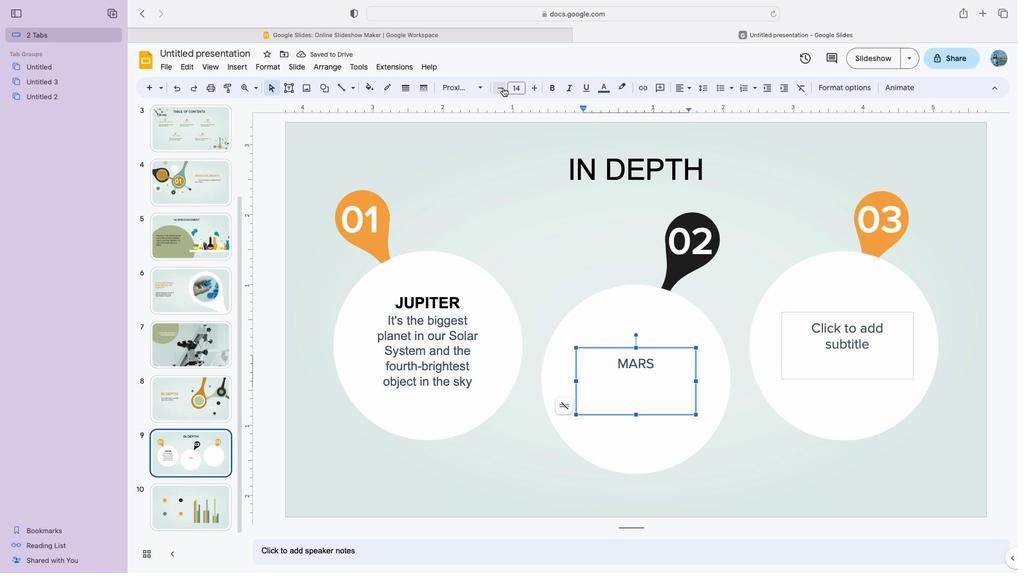 
Action: Mouse pressed left at (503, 87)
Screenshot: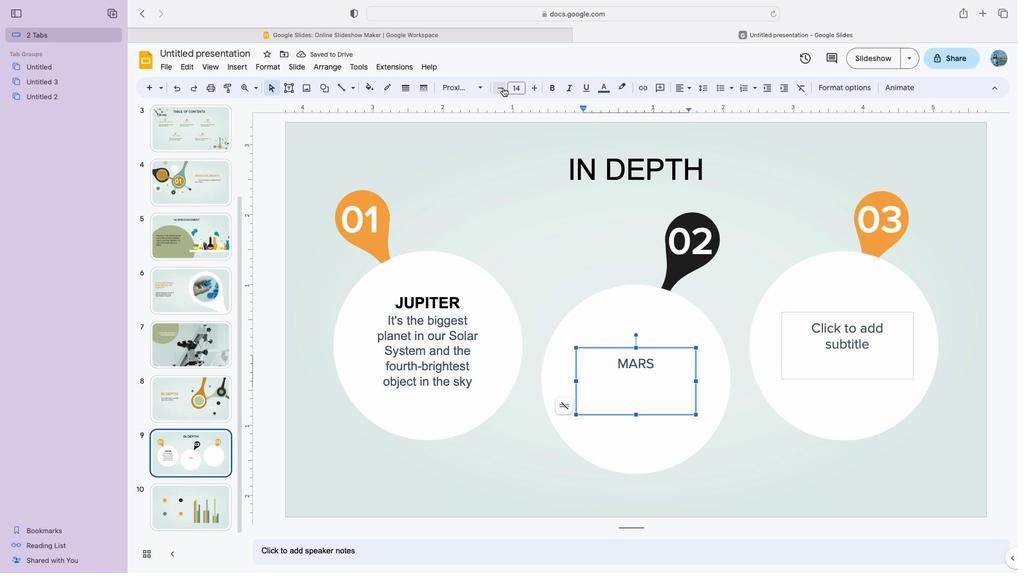 
Action: Mouse pressed left at (503, 87)
Screenshot: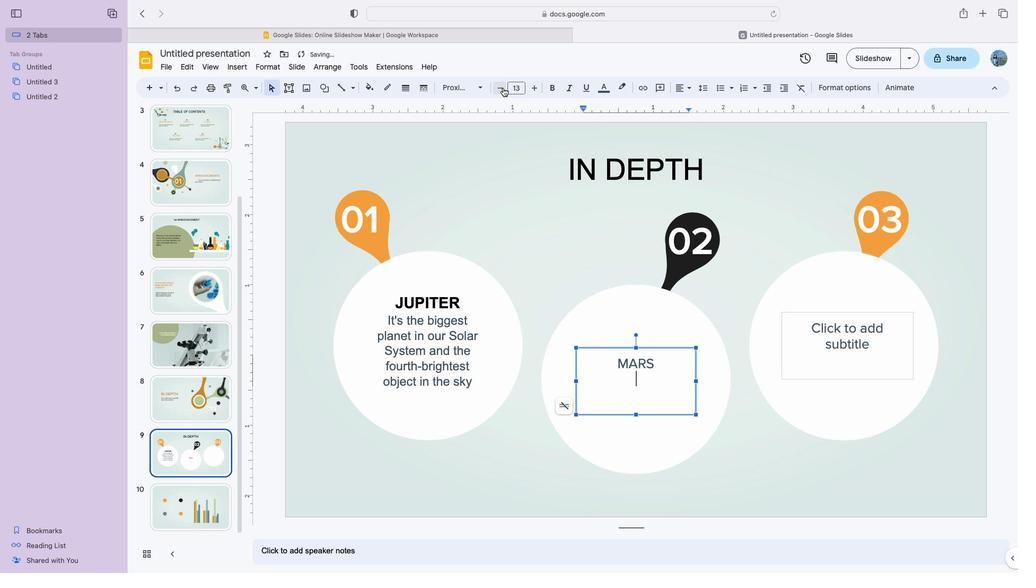 
Action: Mouse moved to (505, 86)
Screenshot: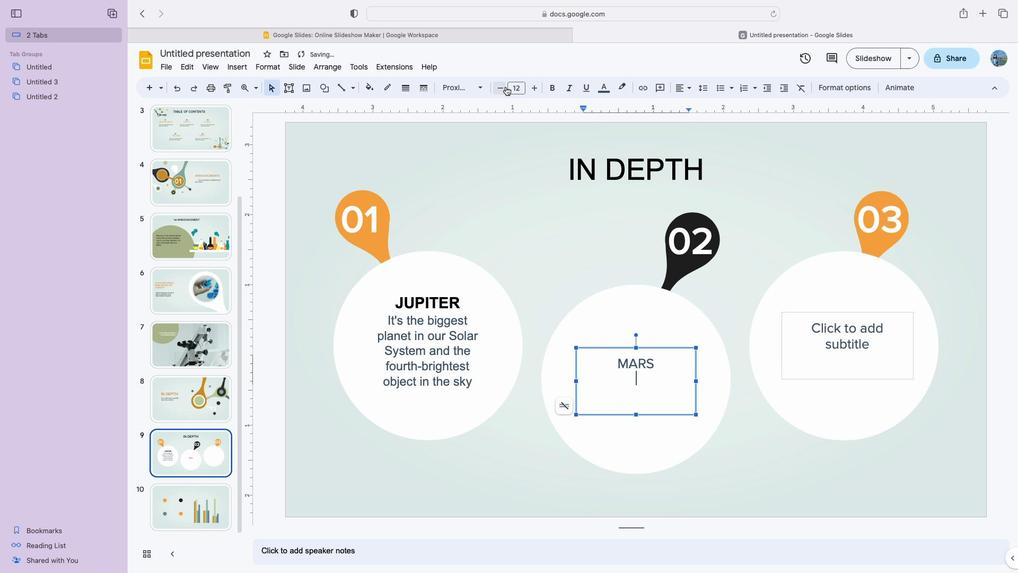 
Action: Key pressed Key.shift'M''a''r''s'Key.space'i''s'Key.space'a''c''t''u''a''l''l''y'Key.space'a'Key.space'c''o''l''d'Key.space'l'Key.backspace'p''l''a''c''e''.'Key.spaceKey.shift_r'I''t'"'"'s'Key.space'f''u''l''l'Key.space'o''f'Key.space'i''r''o''n'Key.space'o''x''i''d''e'Key.space'd''u''s''t'','Key.space'g''i''v''i''n''g'Key.space't''h''e'Key.space'p''l''a''n''e''t'Key.space'i''t'"'"'s'Key.space'r''e''d''d''i''s''h'Key.space'c''a''s''t'
Screenshot: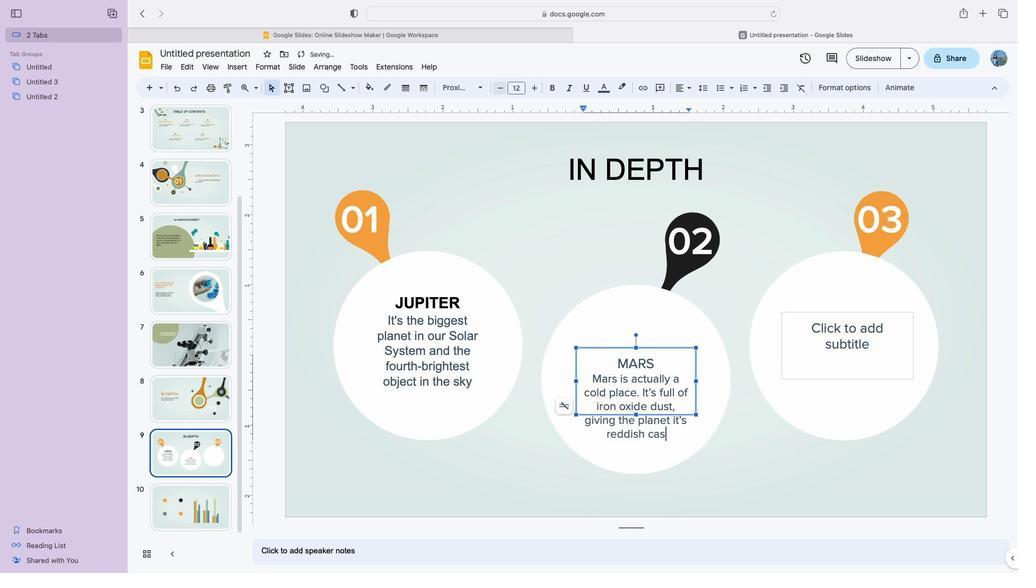 
Action: Mouse moved to (469, 382)
Screenshot: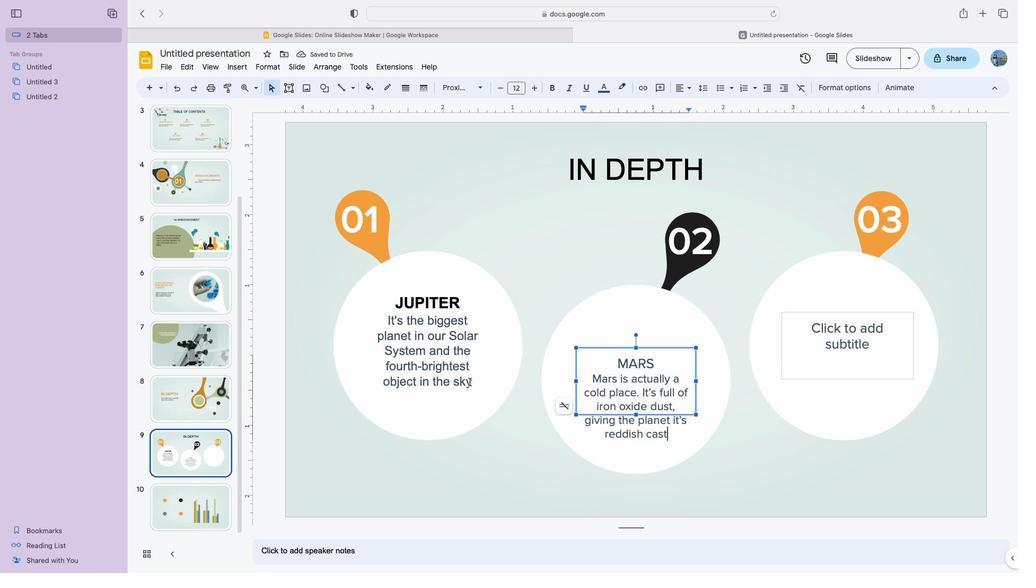 
Action: Mouse pressed left at (469, 382)
Screenshot: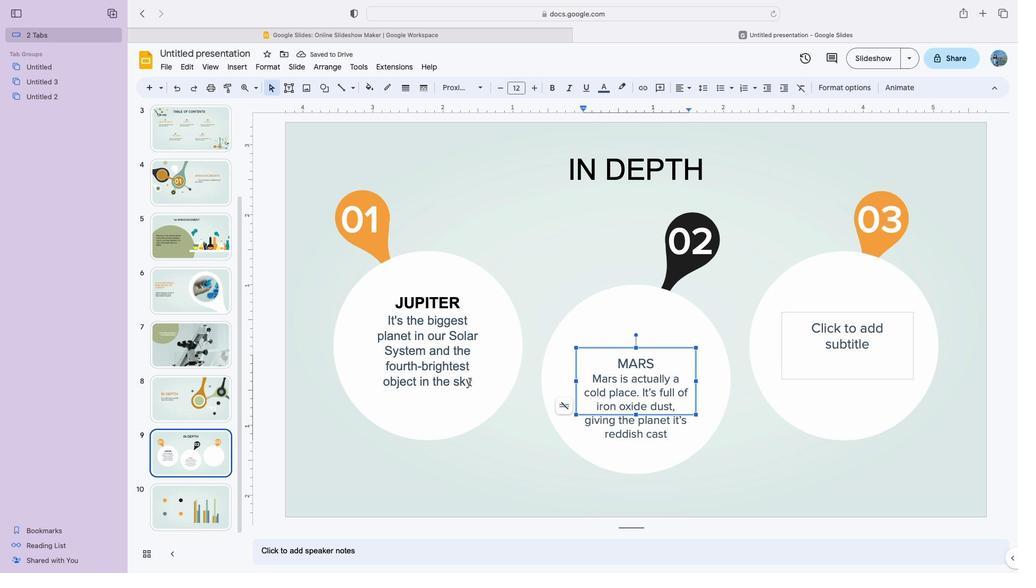 
Action: Mouse moved to (593, 379)
Screenshot: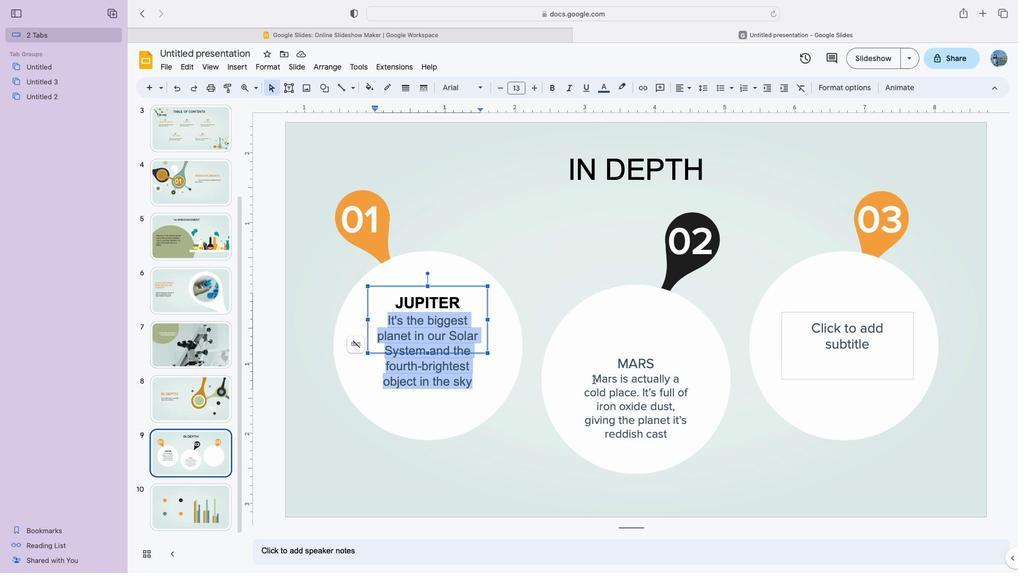 
Action: Mouse pressed left at (593, 379)
Screenshot: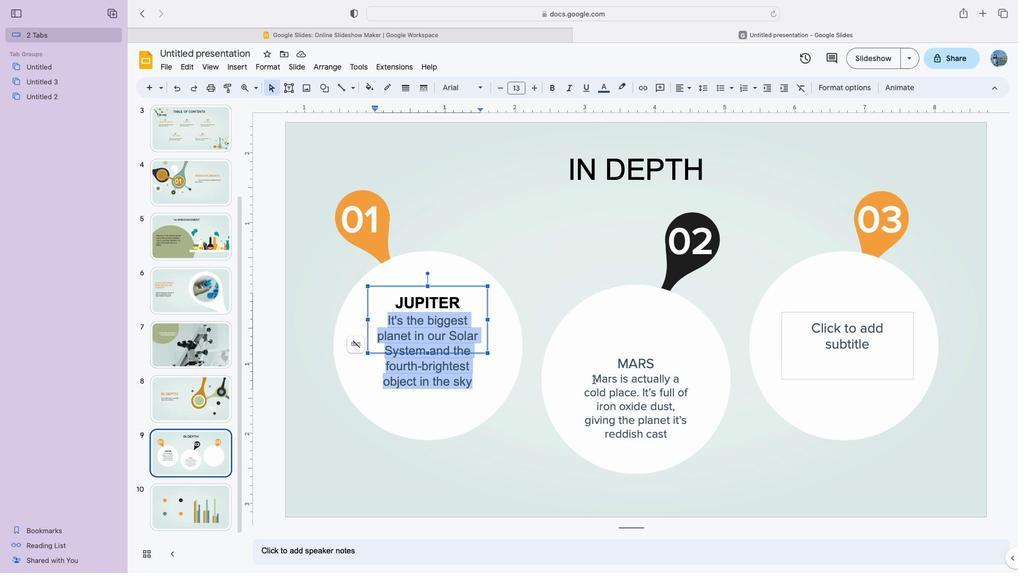 
Action: Mouse moved to (593, 379)
Screenshot: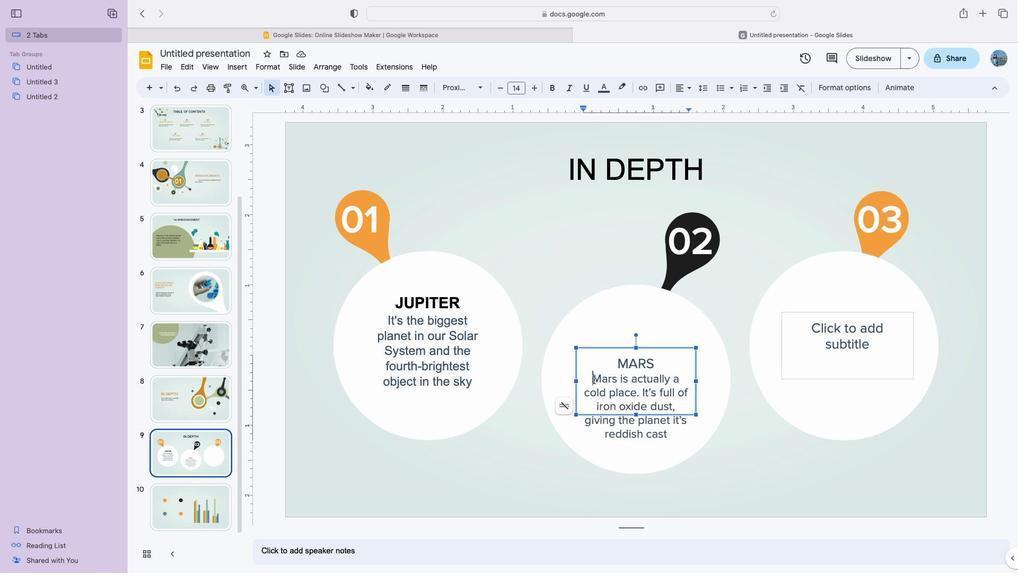 
Action: Mouse pressed left at (593, 379)
Screenshot: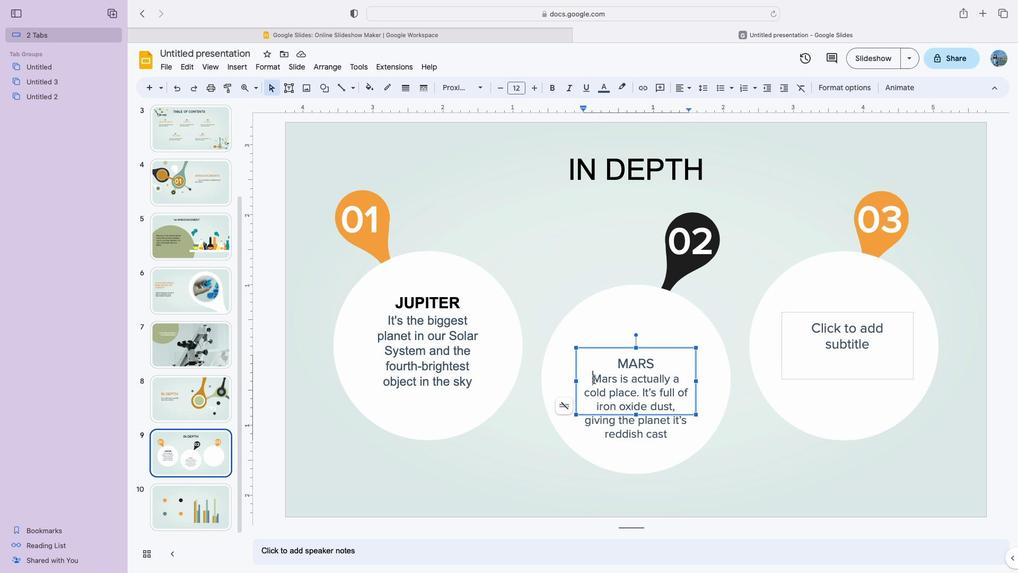 
Action: Mouse moved to (535, 88)
Screenshot: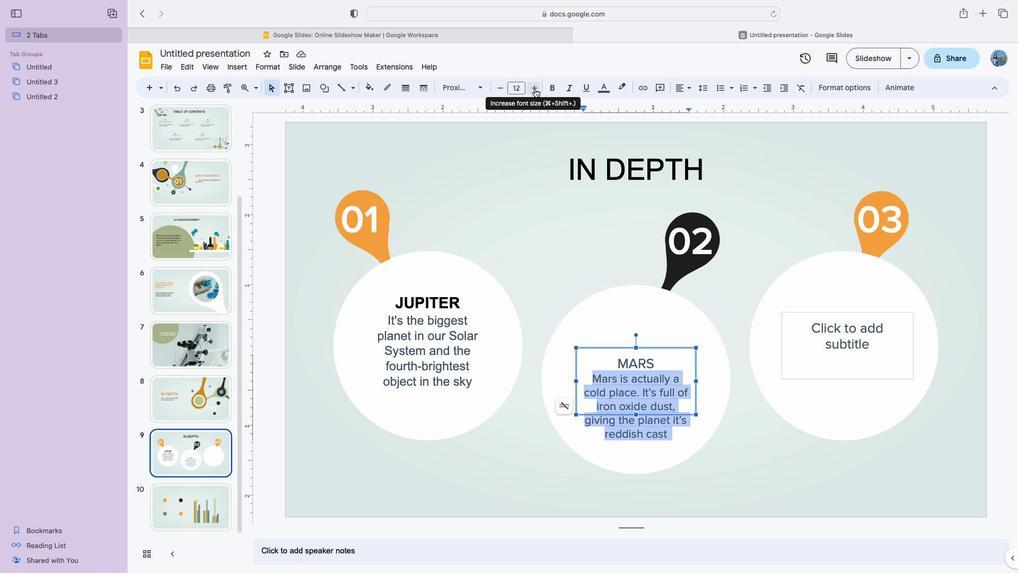 
Action: Mouse pressed left at (535, 88)
Screenshot: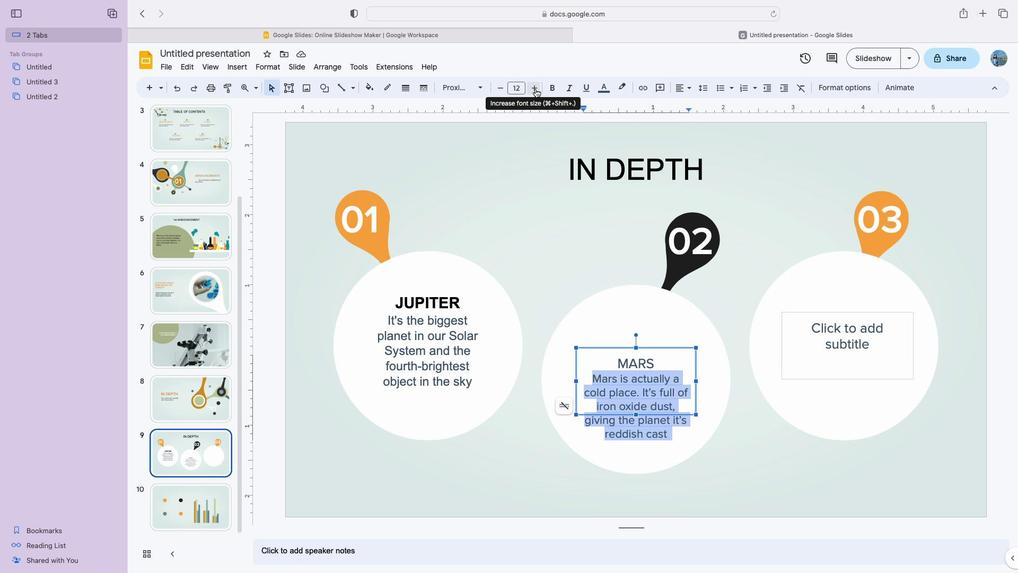 
Action: Mouse moved to (660, 361)
Screenshot: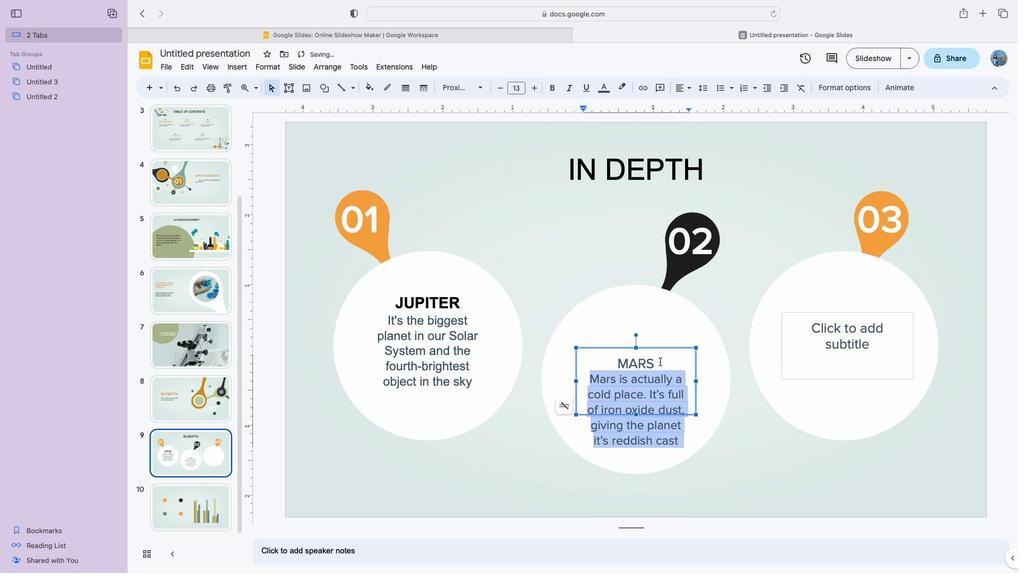 
Action: Mouse pressed left at (660, 361)
Screenshot: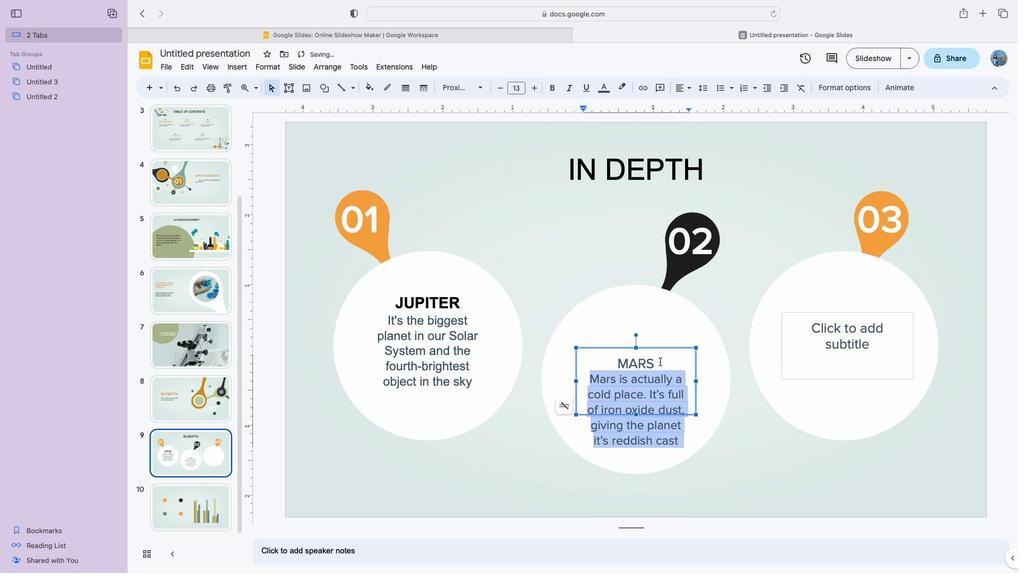 
Action: Mouse moved to (536, 83)
Screenshot: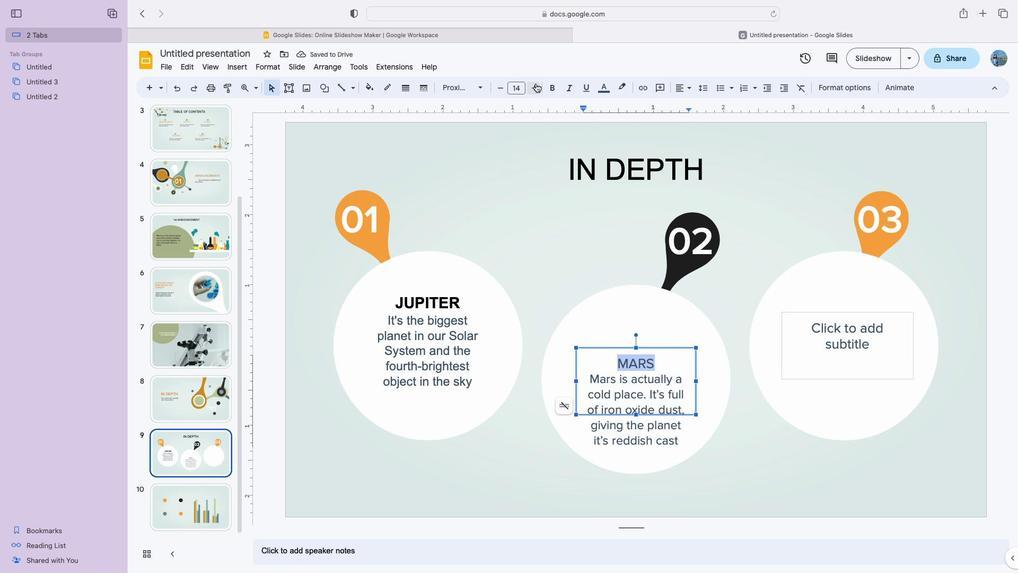 
Action: Mouse pressed left at (536, 83)
Screenshot: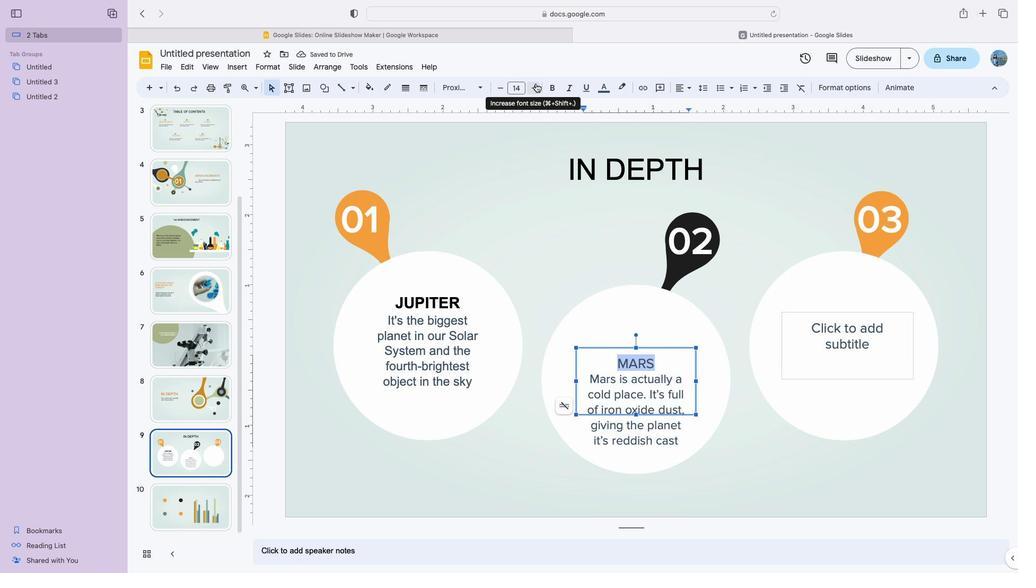 
Action: Mouse pressed left at (536, 83)
Screenshot: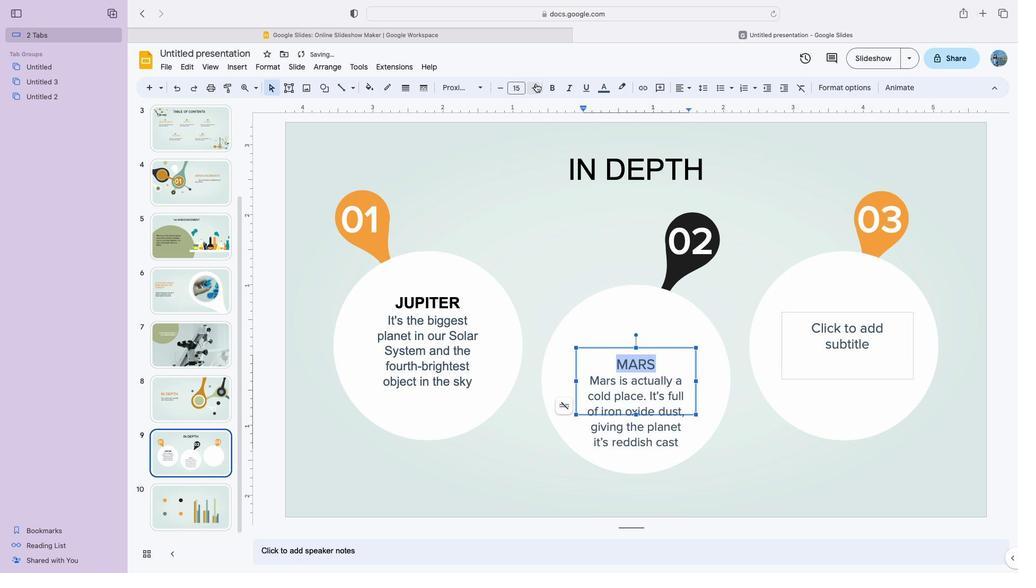 
Action: Mouse pressed left at (536, 83)
Screenshot: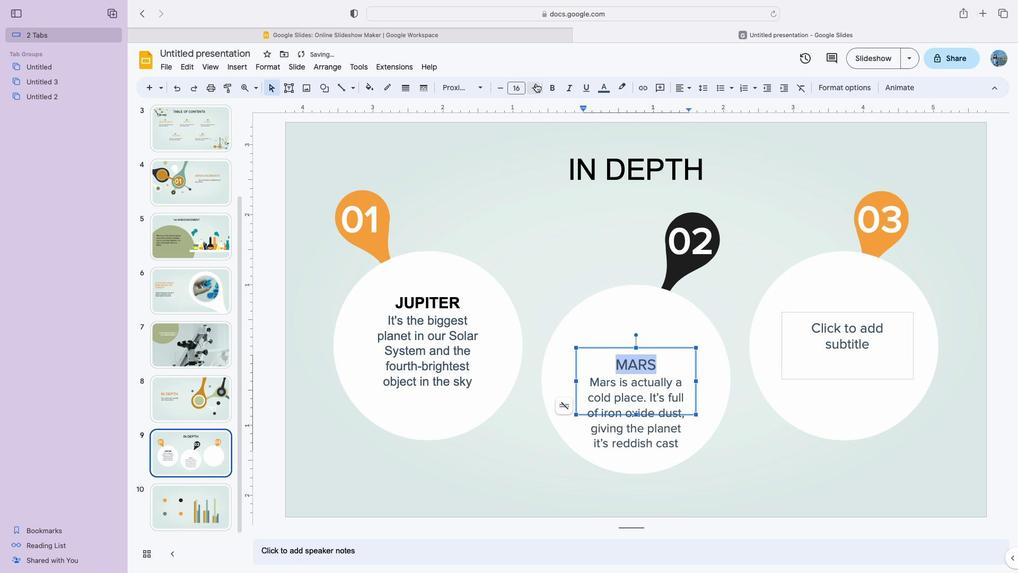 
Action: Mouse moved to (589, 360)
Screenshot: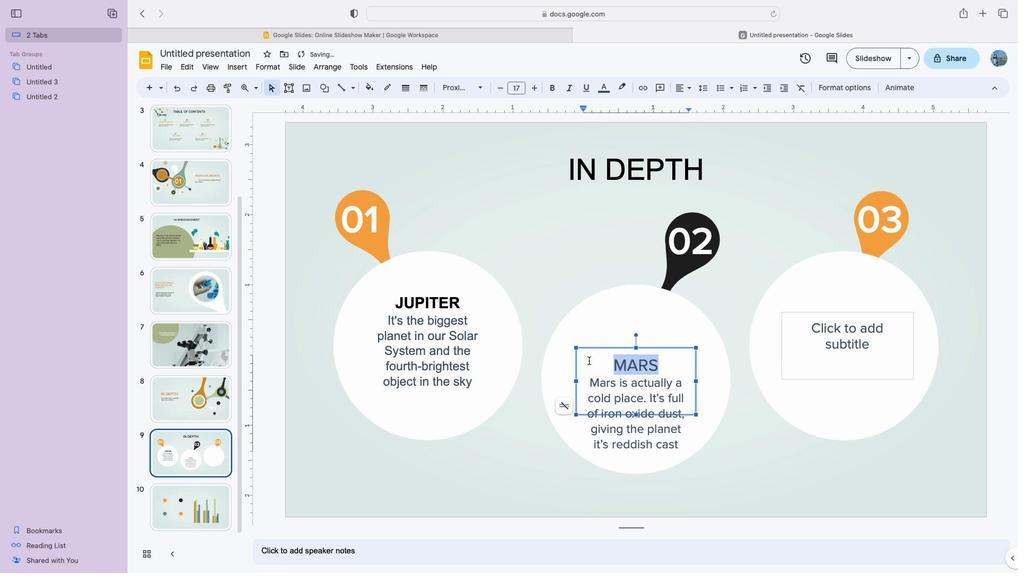 
Action: Mouse pressed left at (589, 360)
Screenshot: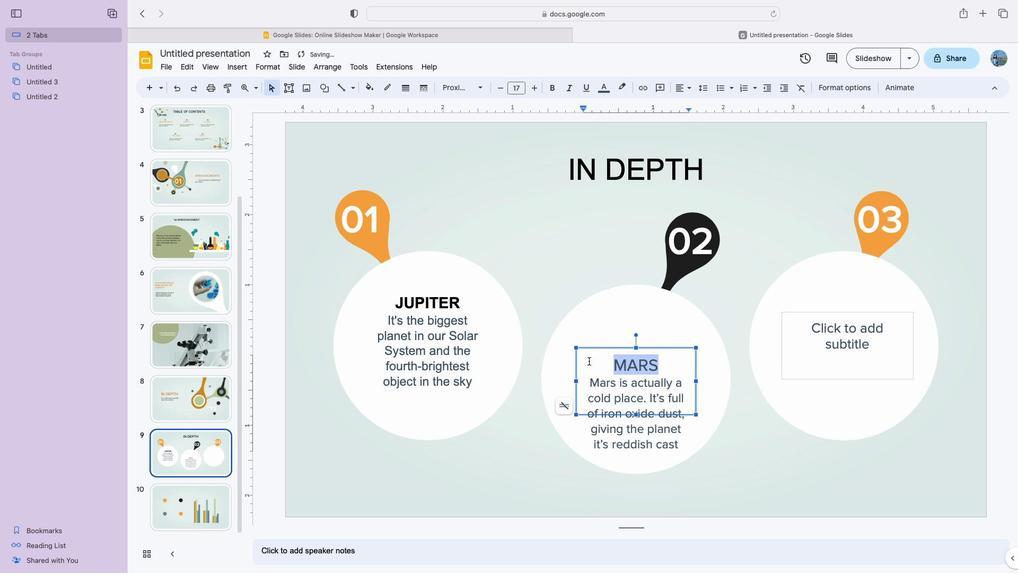 
Action: Mouse moved to (676, 350)
Screenshot: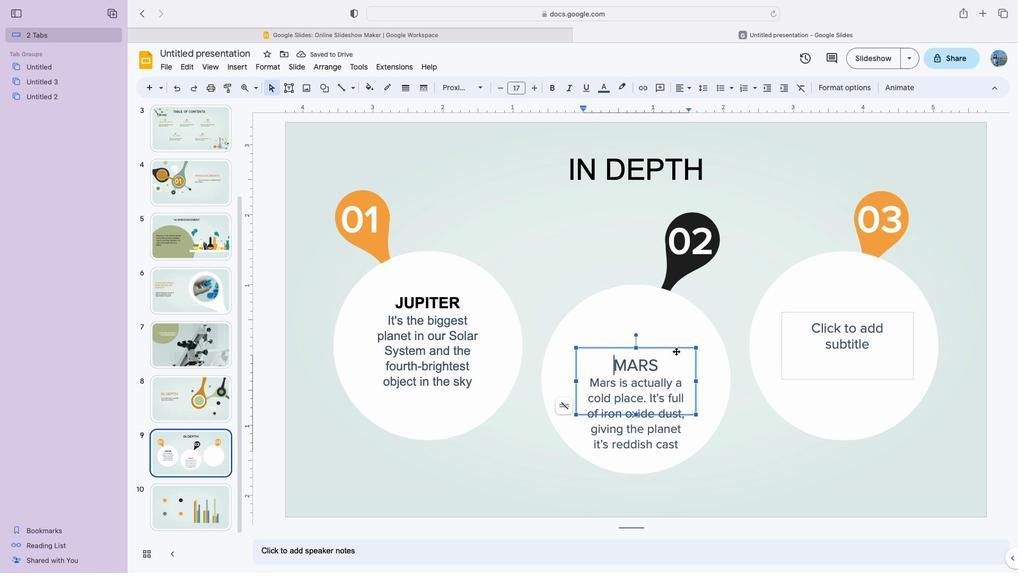 
Action: Mouse pressed left at (676, 350)
Screenshot: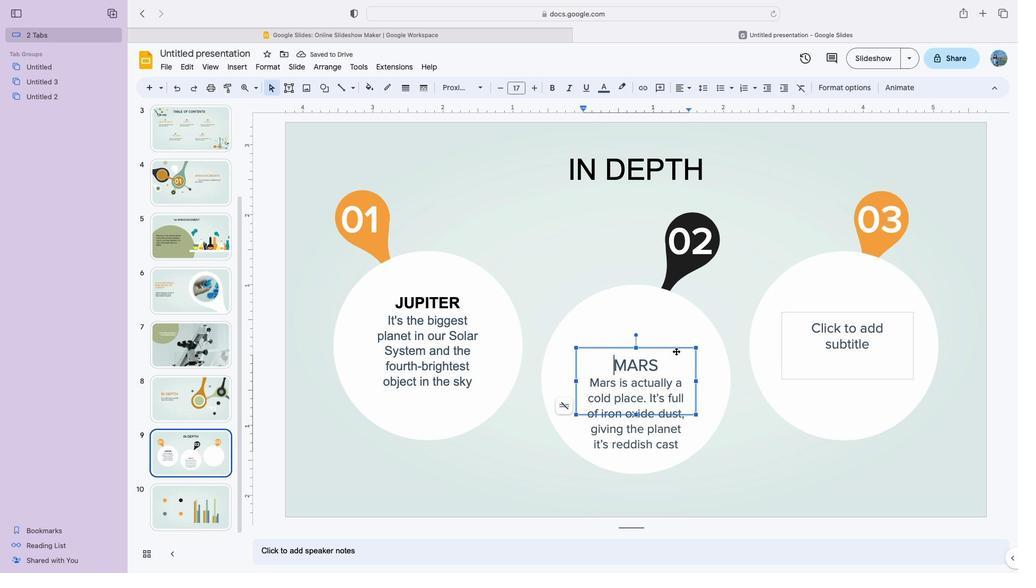 
Action: Mouse moved to (701, 411)
Screenshot: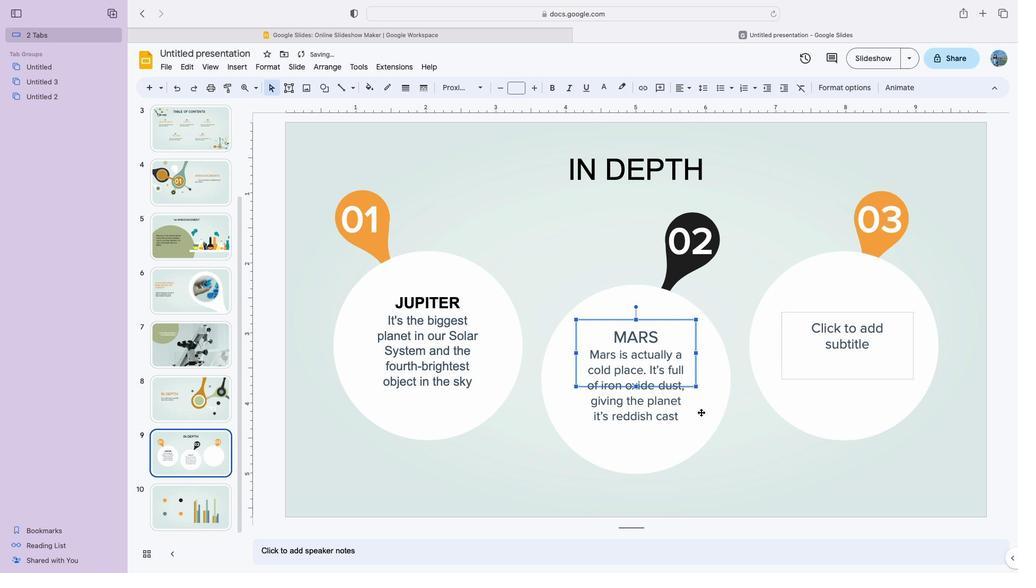 
Action: Mouse pressed left at (701, 411)
Screenshot: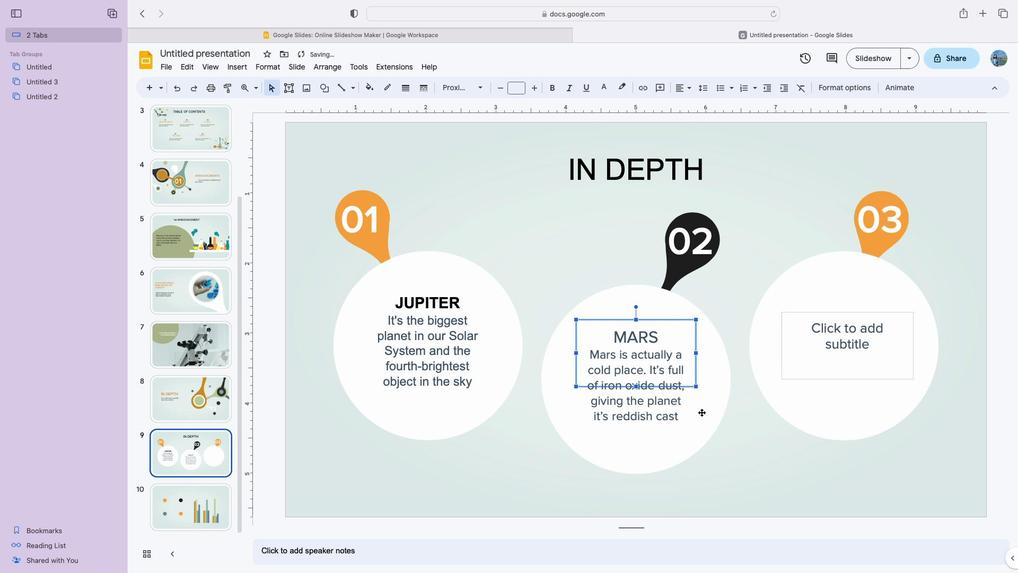 
Action: Mouse moved to (660, 340)
Screenshot: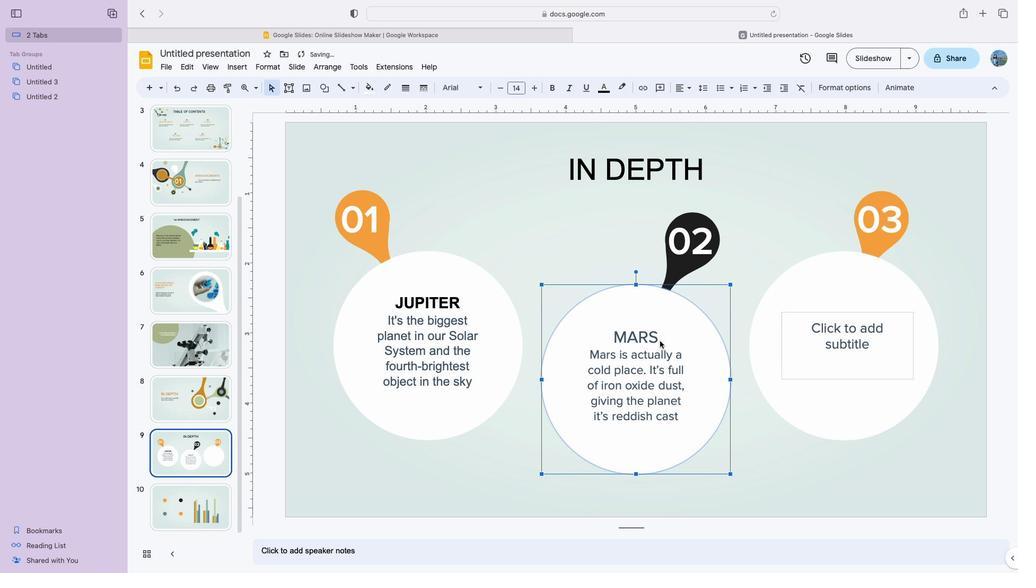 
Action: Mouse pressed left at (660, 340)
Screenshot: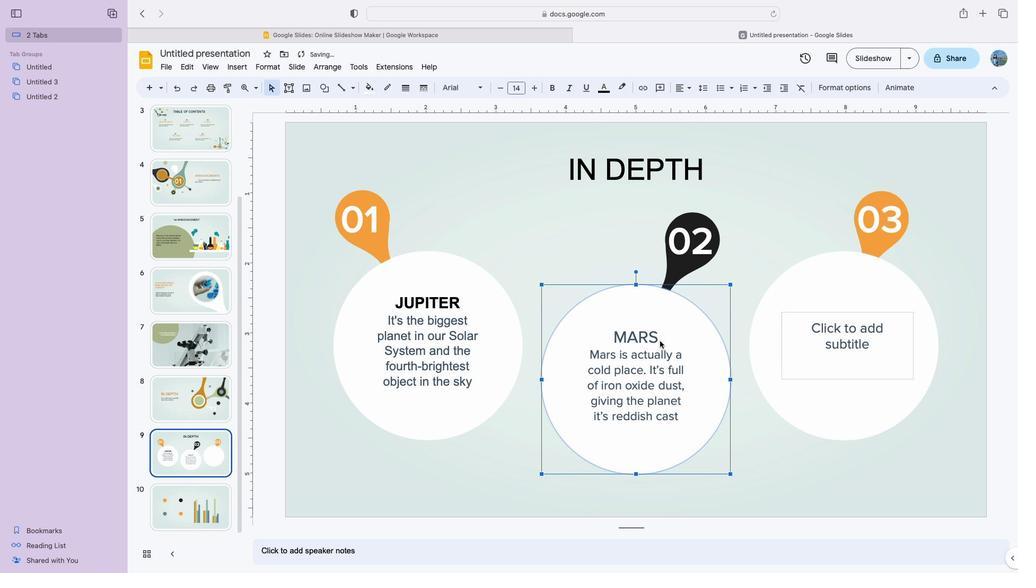 
Action: Mouse moved to (663, 334)
Screenshot: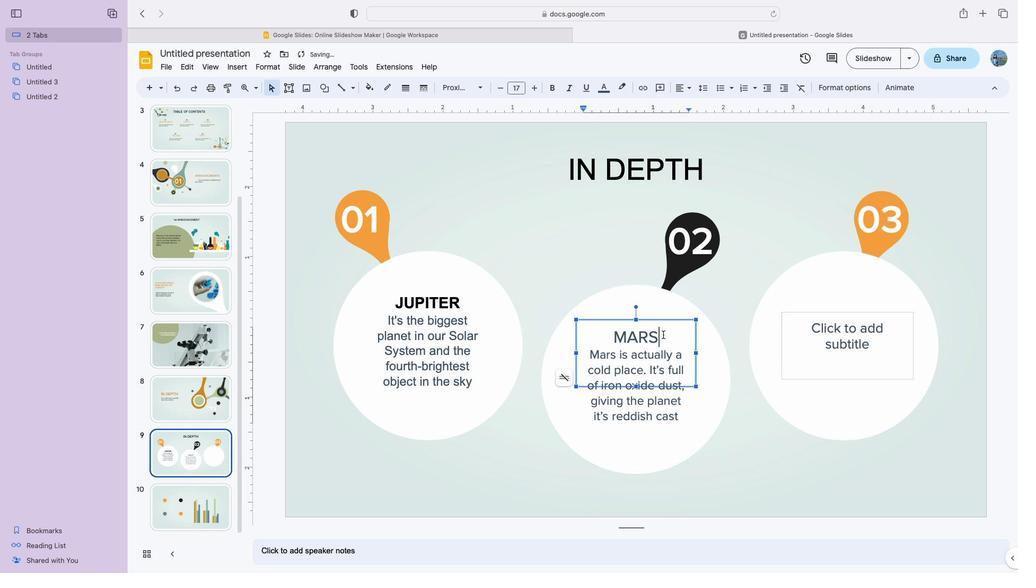 
Action: Mouse pressed left at (663, 334)
Screenshot: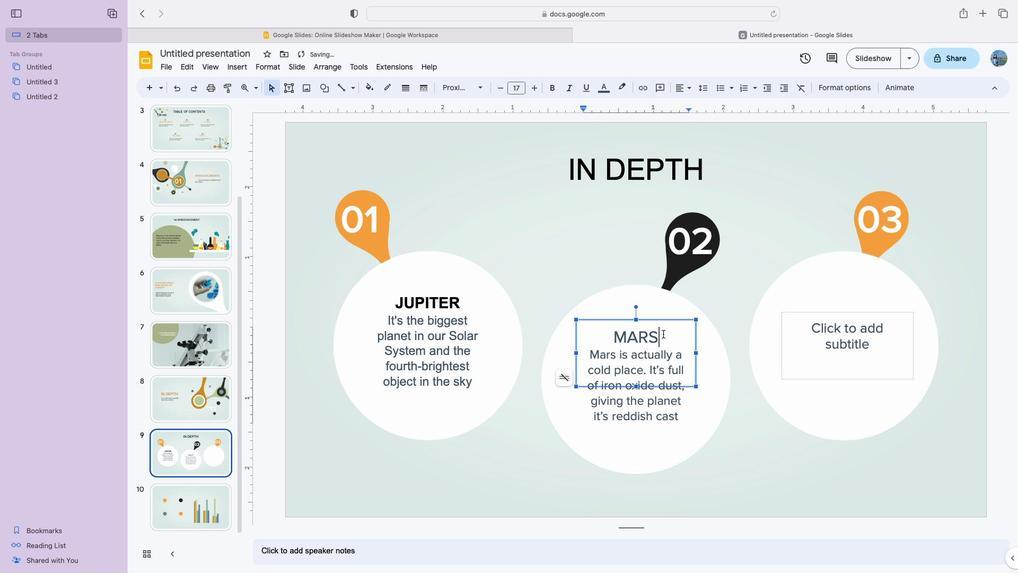 
Action: Mouse moved to (601, 87)
Screenshot: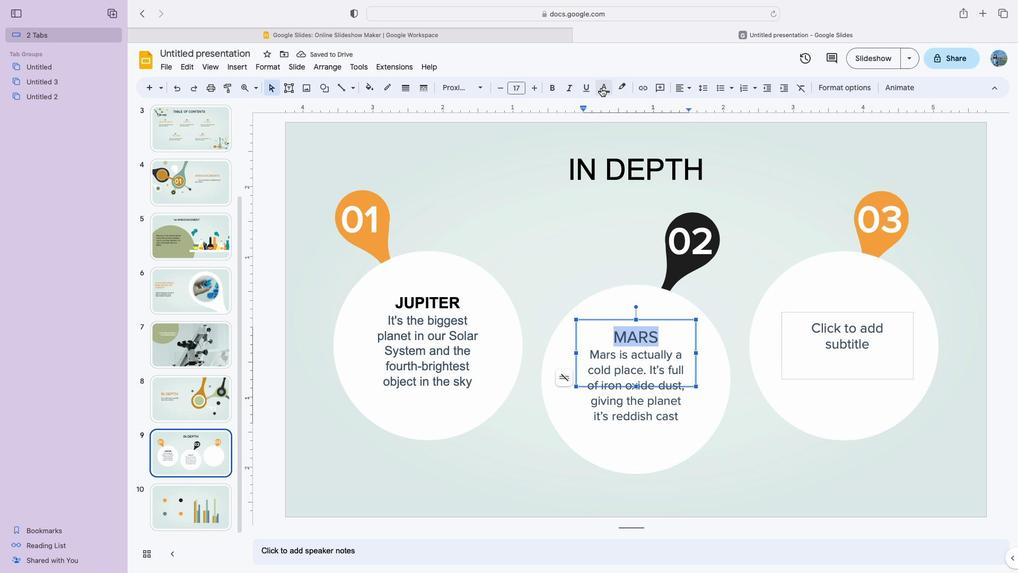 
Action: Mouse pressed left at (601, 87)
Screenshot: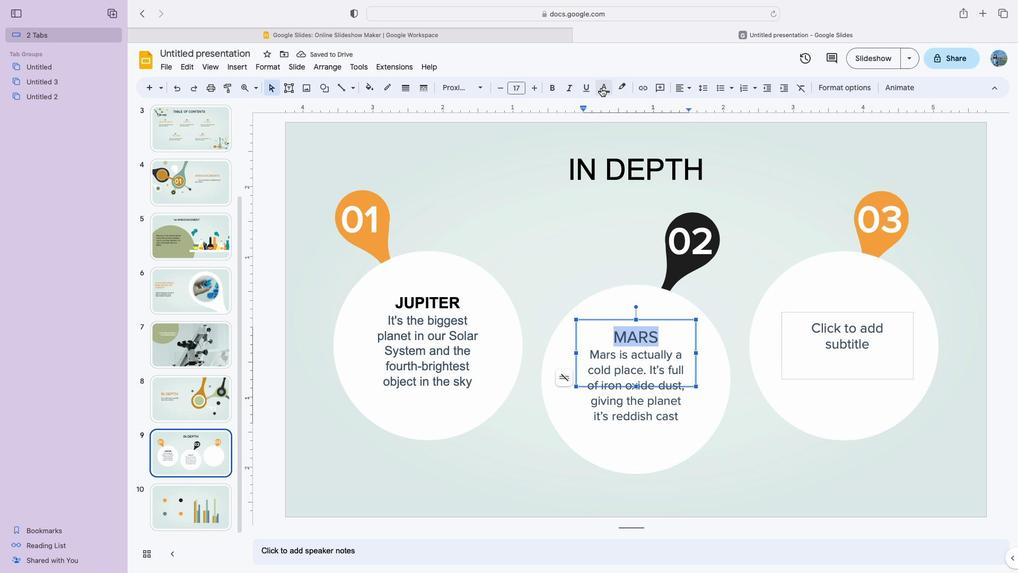 
Action: Mouse moved to (606, 133)
Screenshot: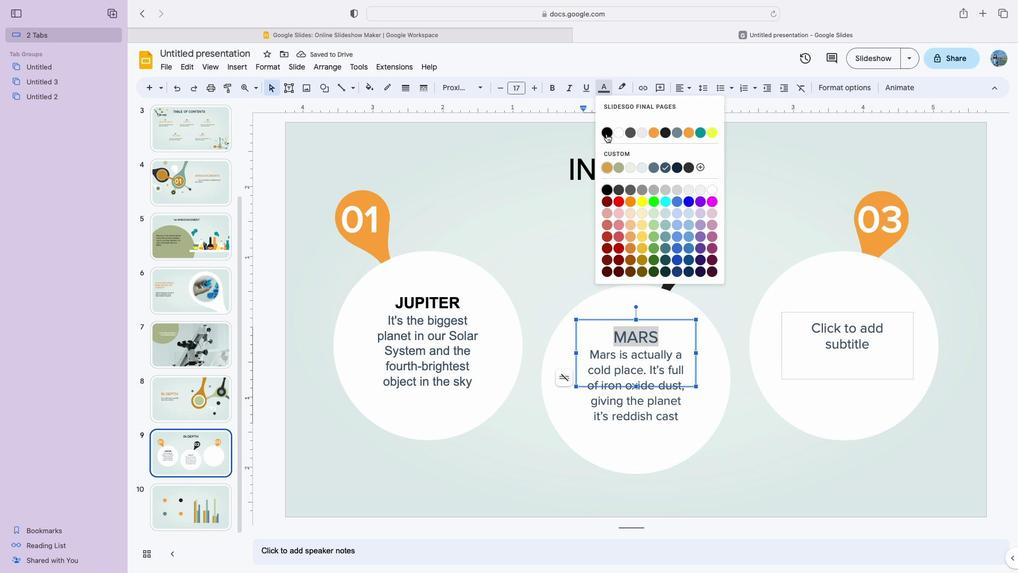 
Action: Mouse pressed left at (606, 133)
Screenshot: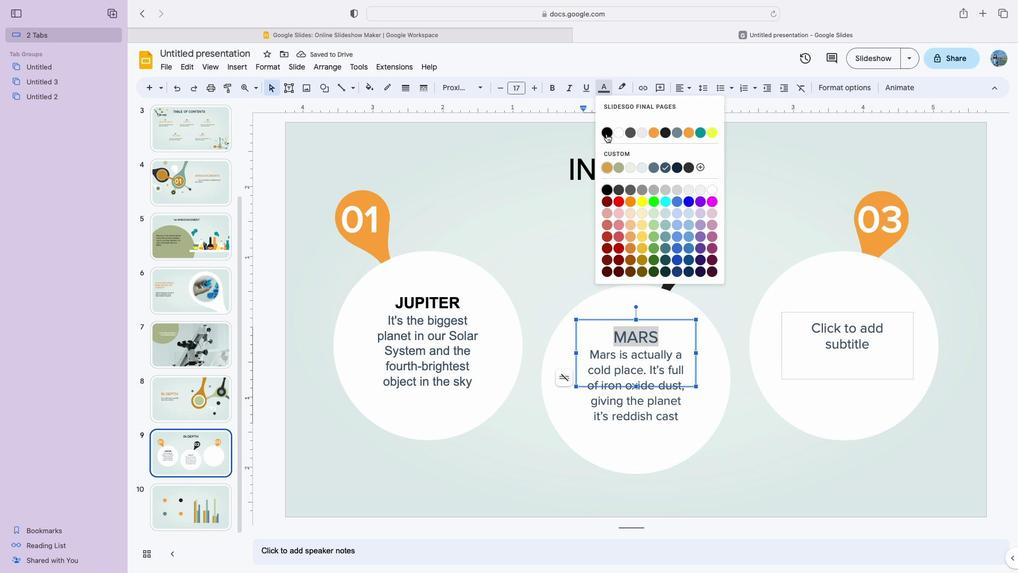 
Action: Mouse moved to (550, 92)
Screenshot: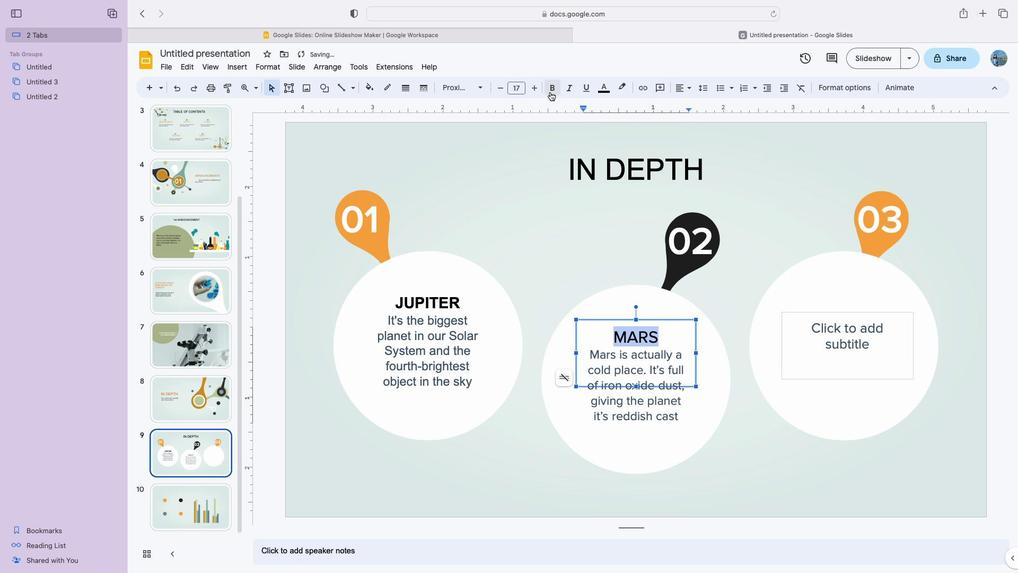 
Action: Mouse pressed left at (550, 92)
Screenshot: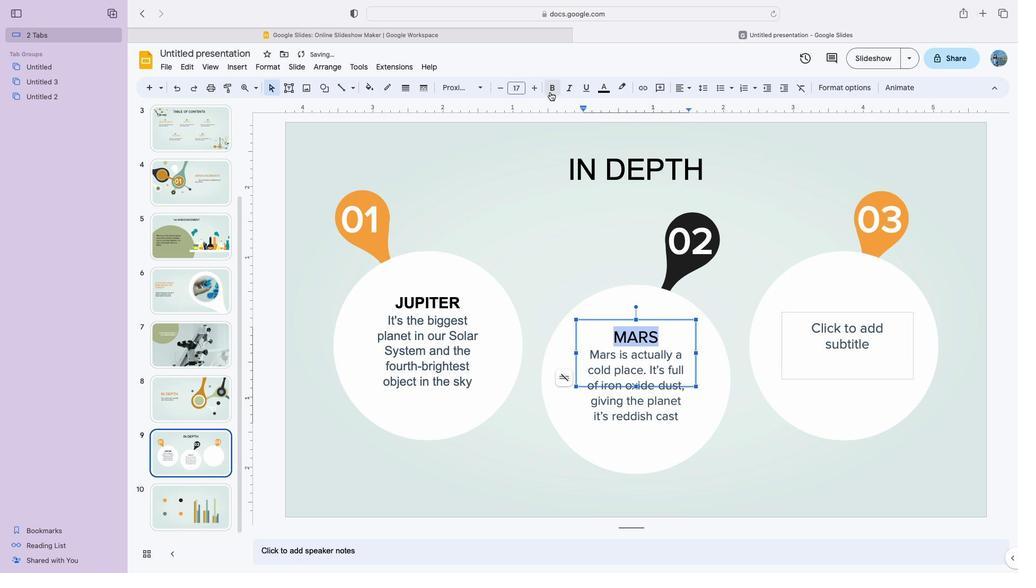 
Action: Mouse moved to (588, 333)
Screenshot: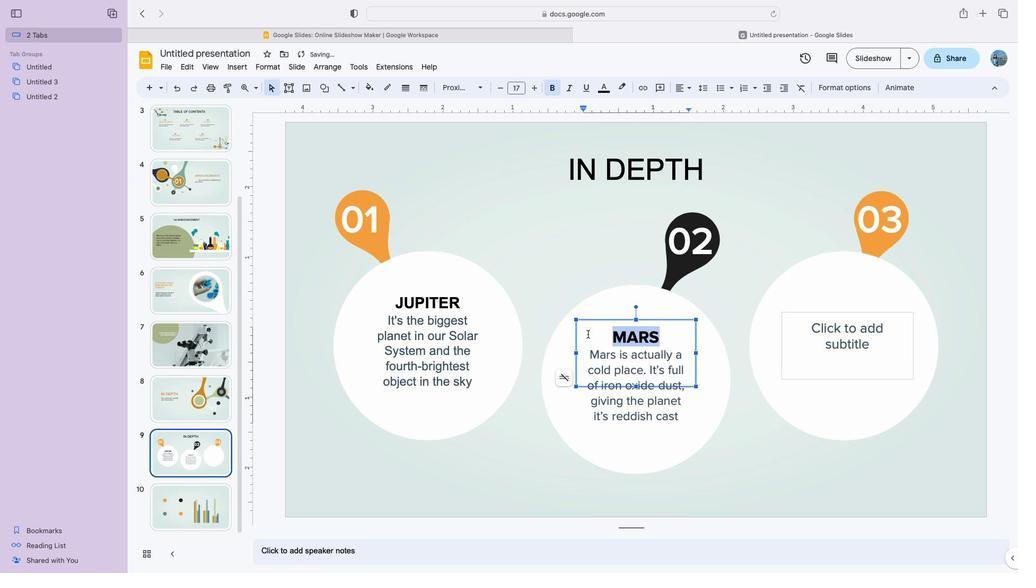 
Action: Mouse pressed left at (588, 333)
Screenshot: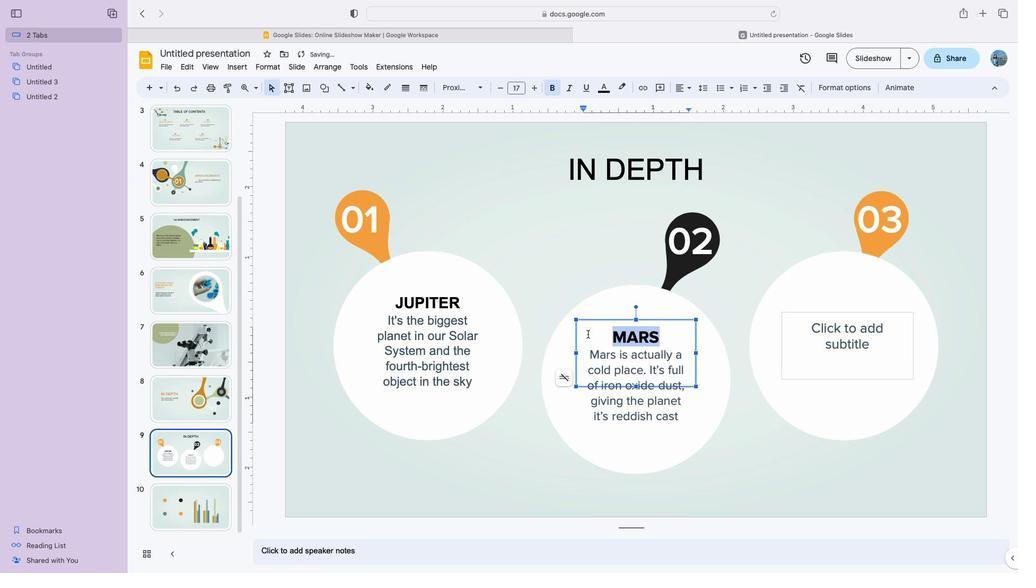 
Action: Mouse moved to (624, 364)
Screenshot: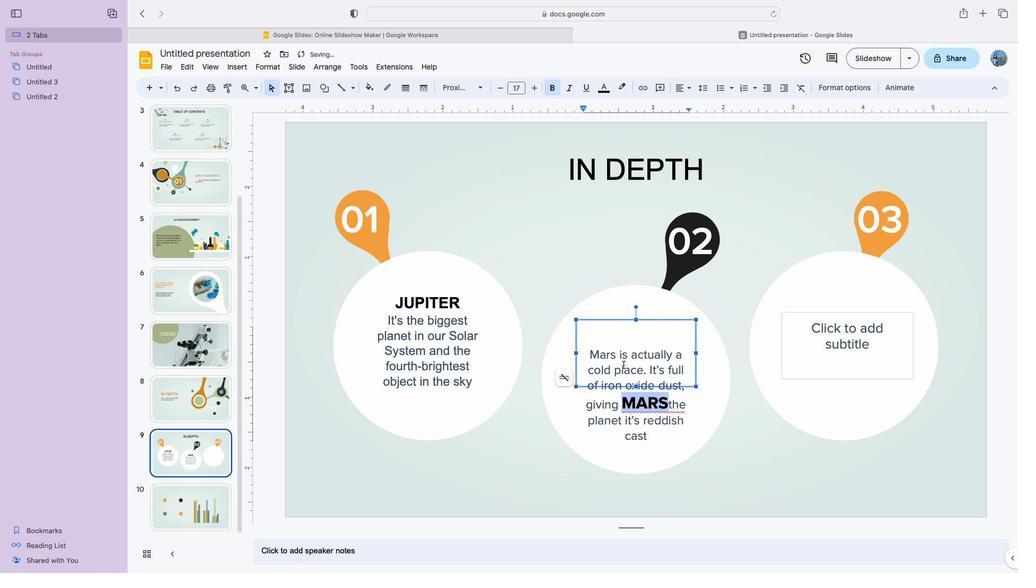 
Action: Key pressed Key.cmd'z'
Screenshot: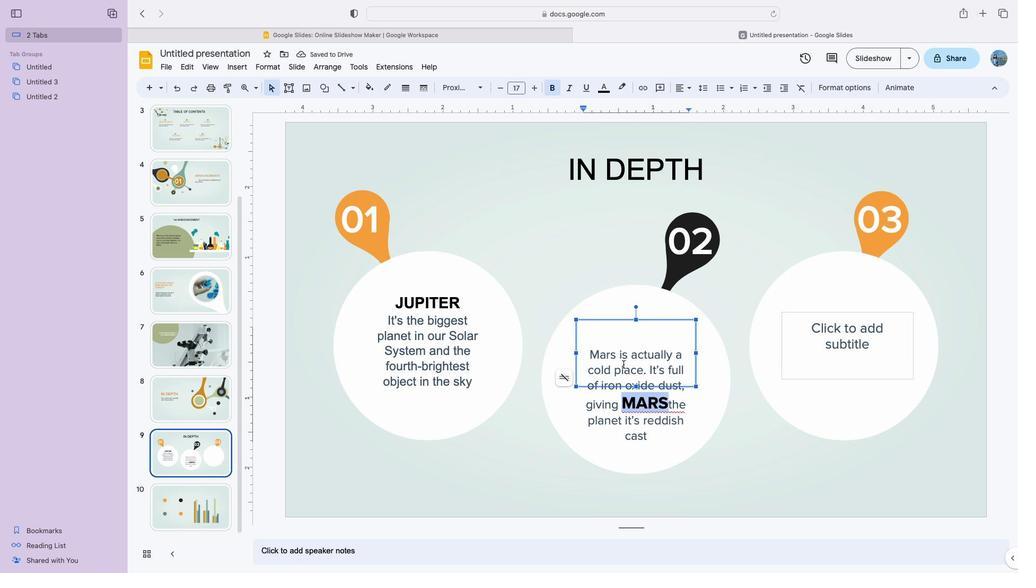 
Action: Mouse moved to (601, 338)
Screenshot: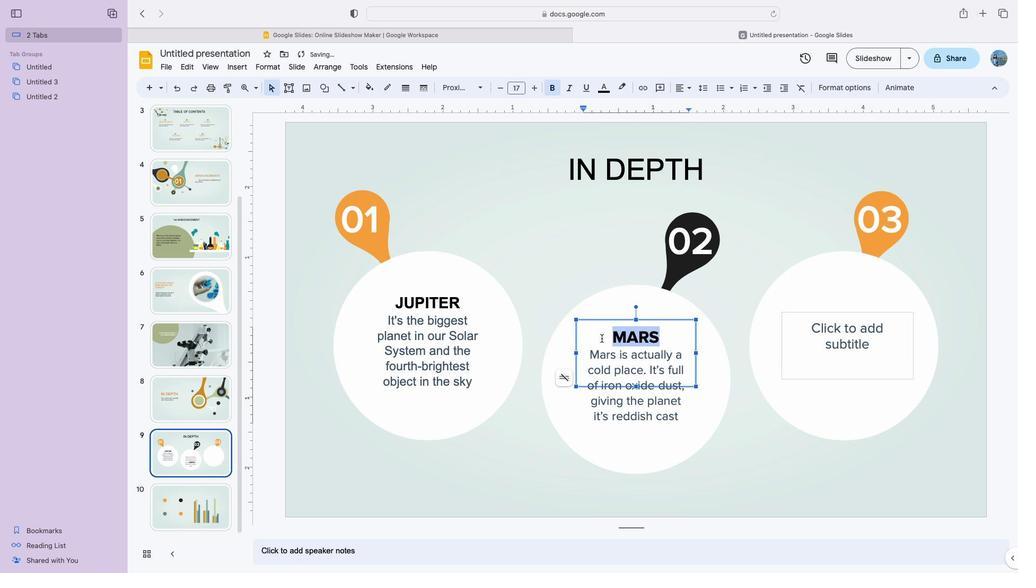 
Action: Mouse pressed left at (601, 338)
Screenshot: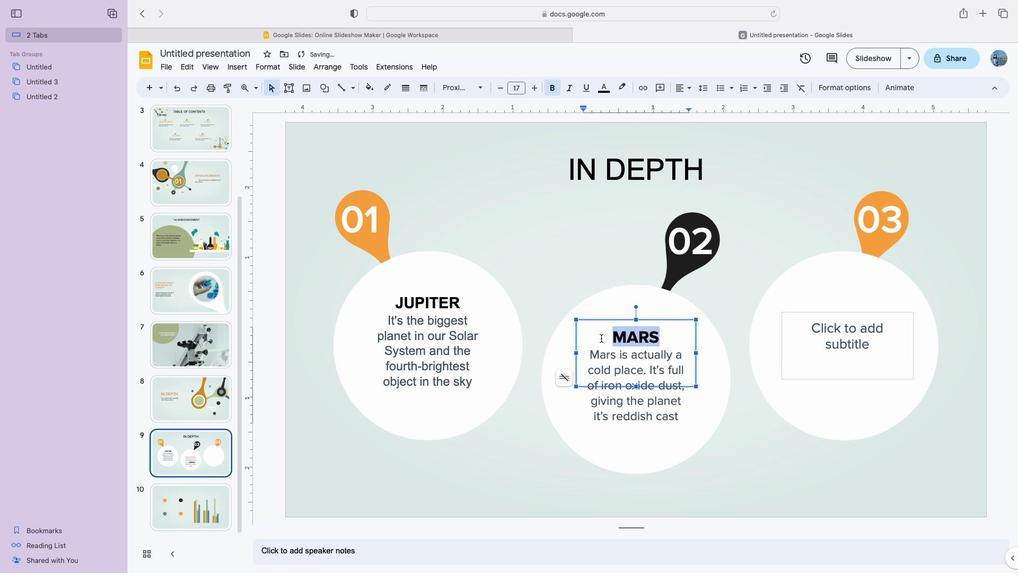 
Action: Mouse moved to (692, 422)
Screenshot: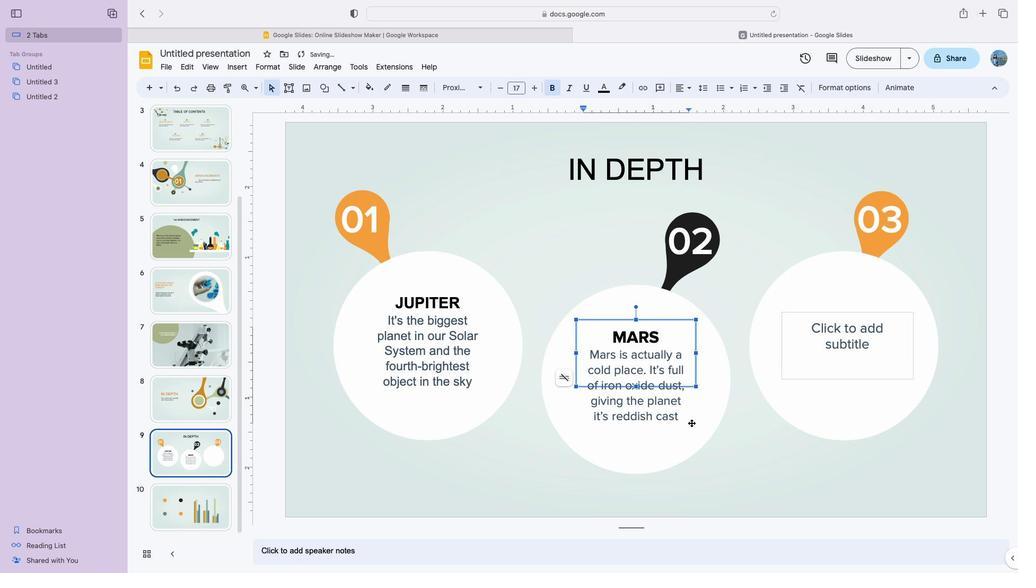 
Action: Mouse pressed left at (692, 422)
Screenshot: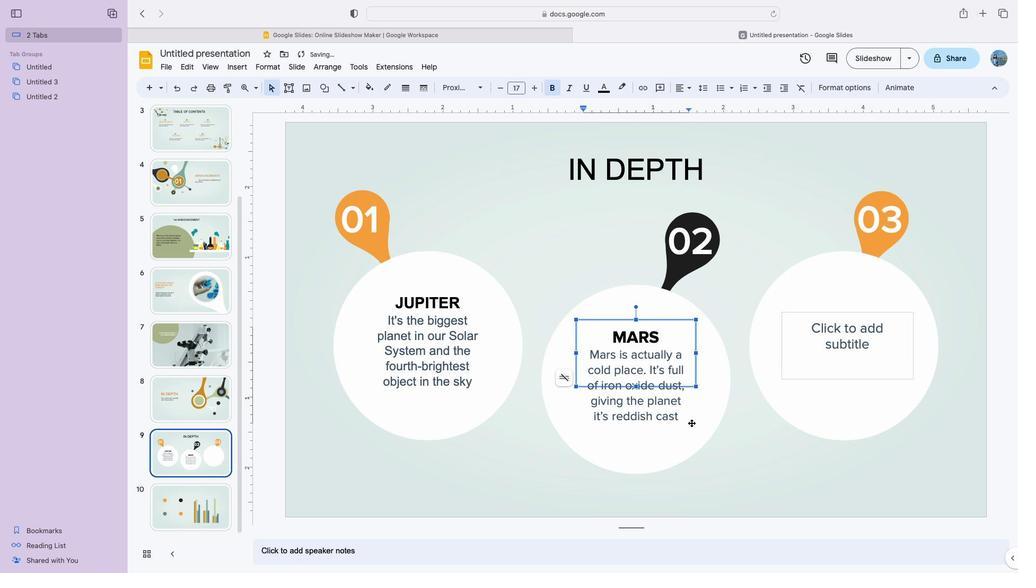 
Action: Mouse moved to (683, 409)
Screenshot: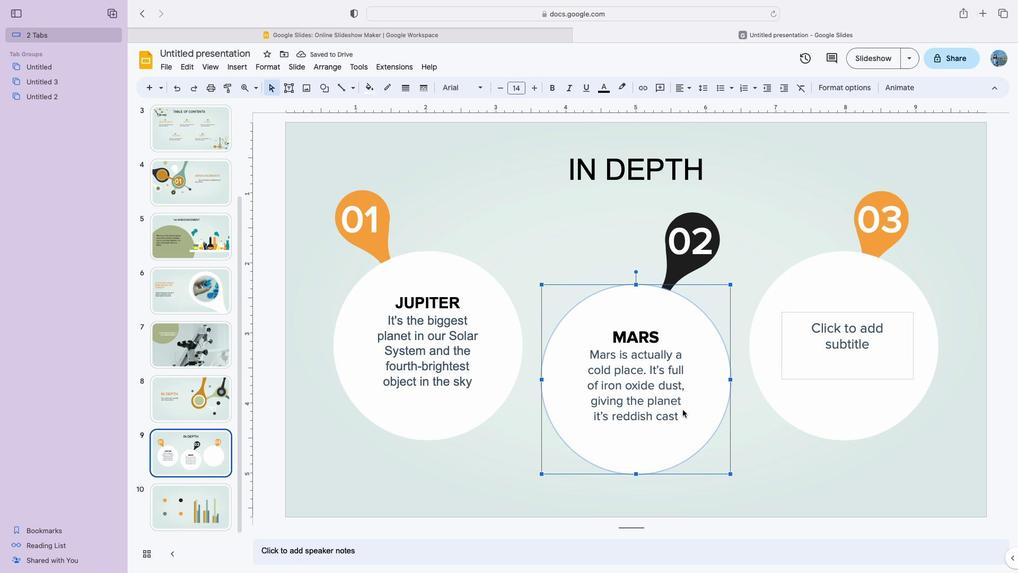 
Action: Mouse pressed left at (683, 409)
Screenshot: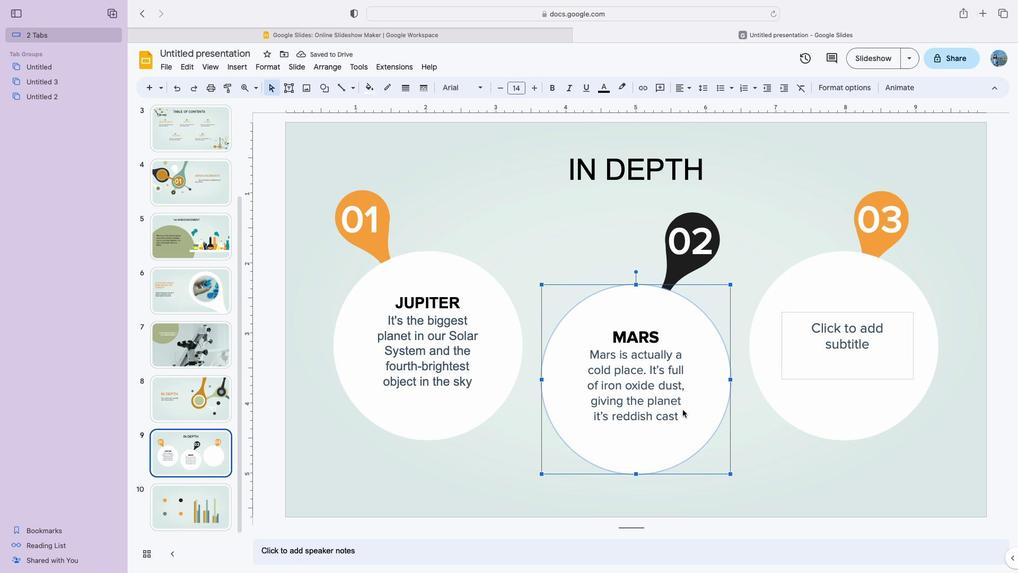 
Action: Mouse moved to (682, 415)
Screenshot: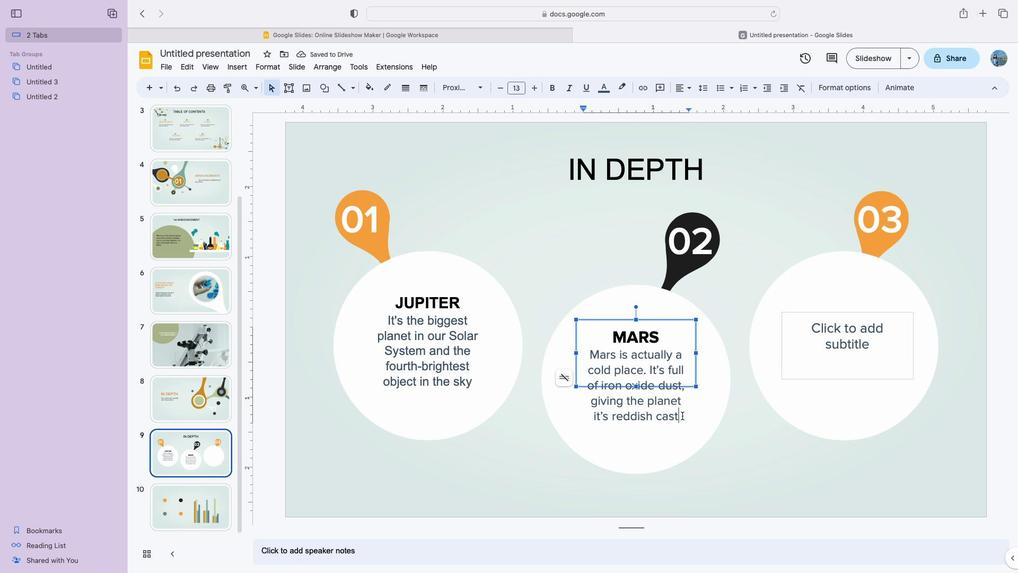 
Action: Mouse pressed left at (682, 415)
Screenshot: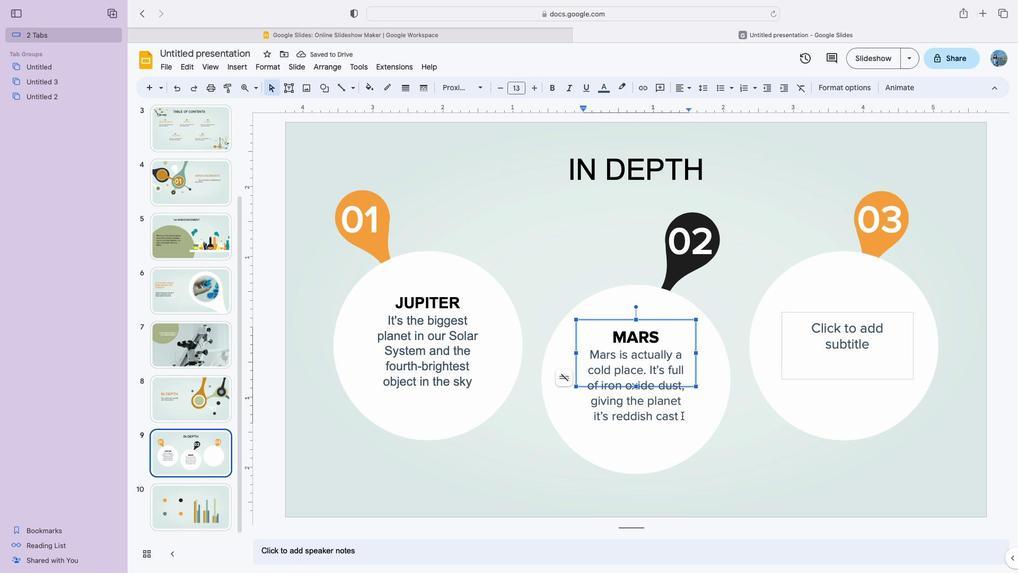 
Action: Mouse moved to (463, 77)
Screenshot: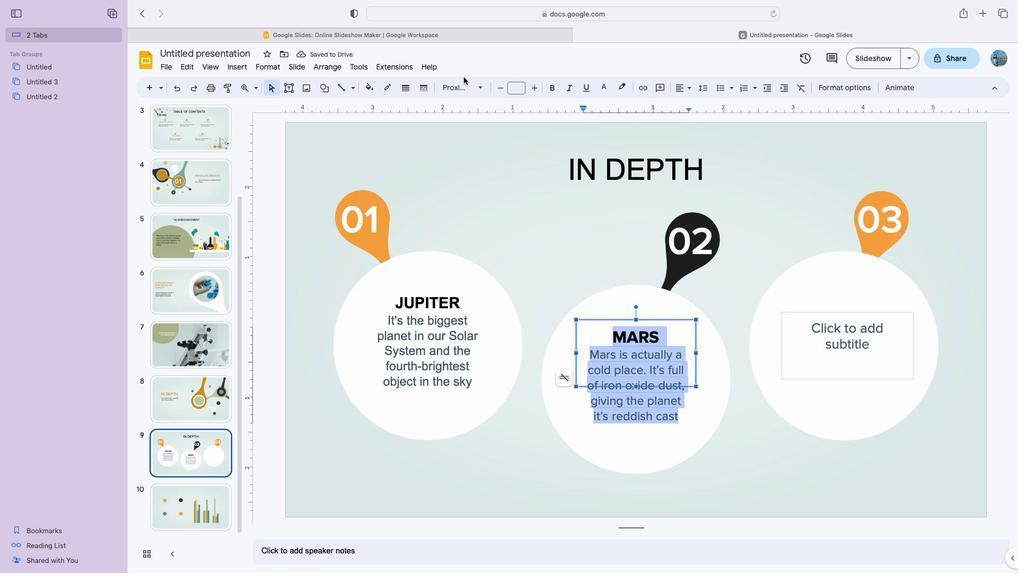 
Action: Mouse pressed left at (463, 77)
Screenshot: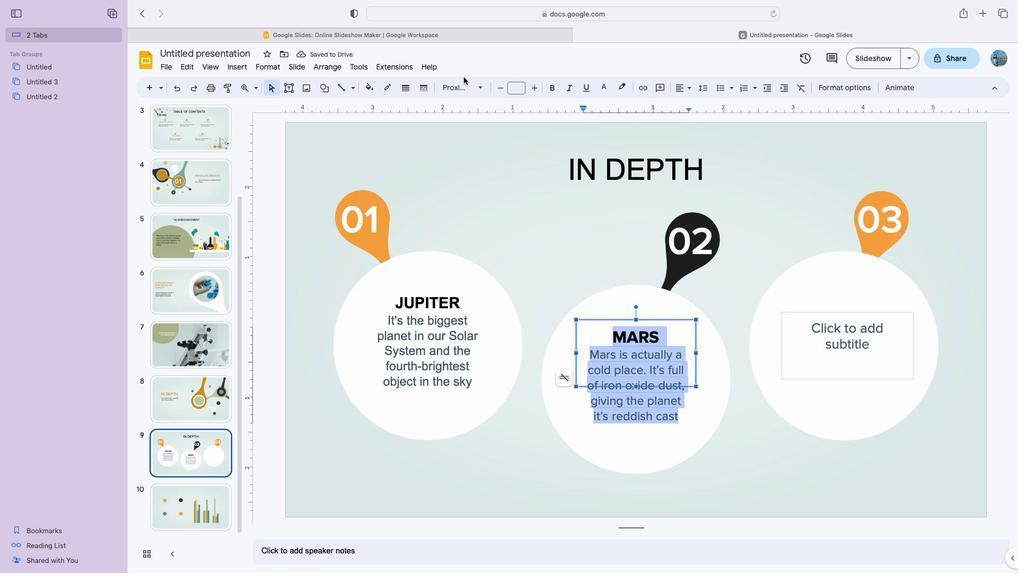 
Action: Mouse moved to (467, 90)
Screenshot: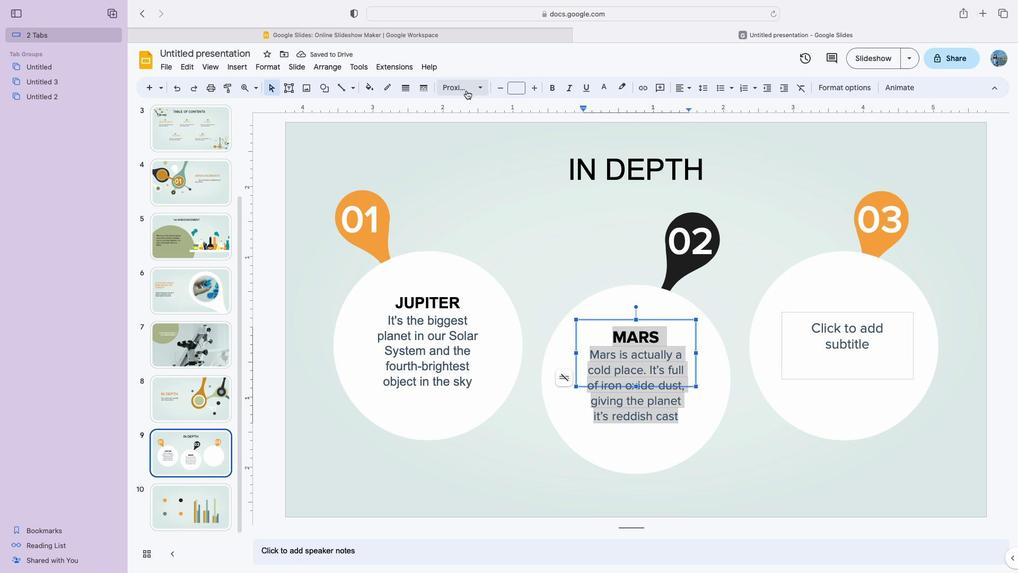 
Action: Mouse pressed left at (467, 90)
Screenshot: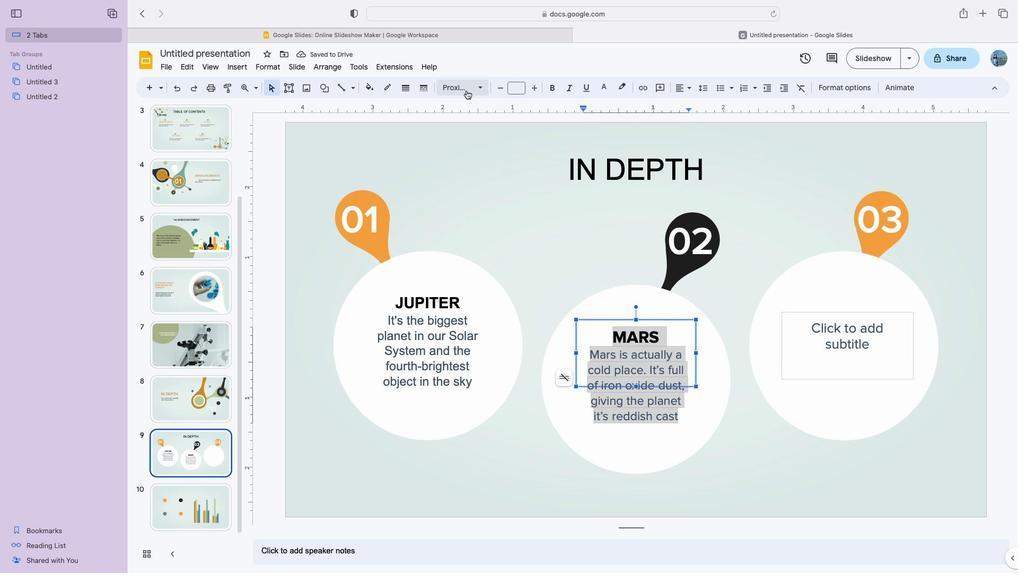 
Action: Mouse moved to (474, 158)
Screenshot: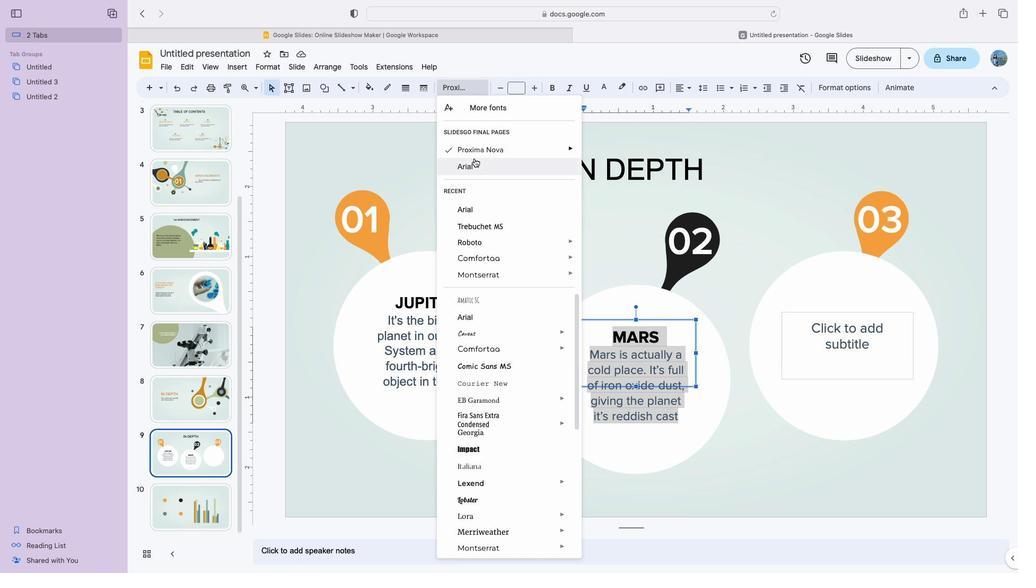 
Action: Mouse pressed left at (474, 158)
Screenshot: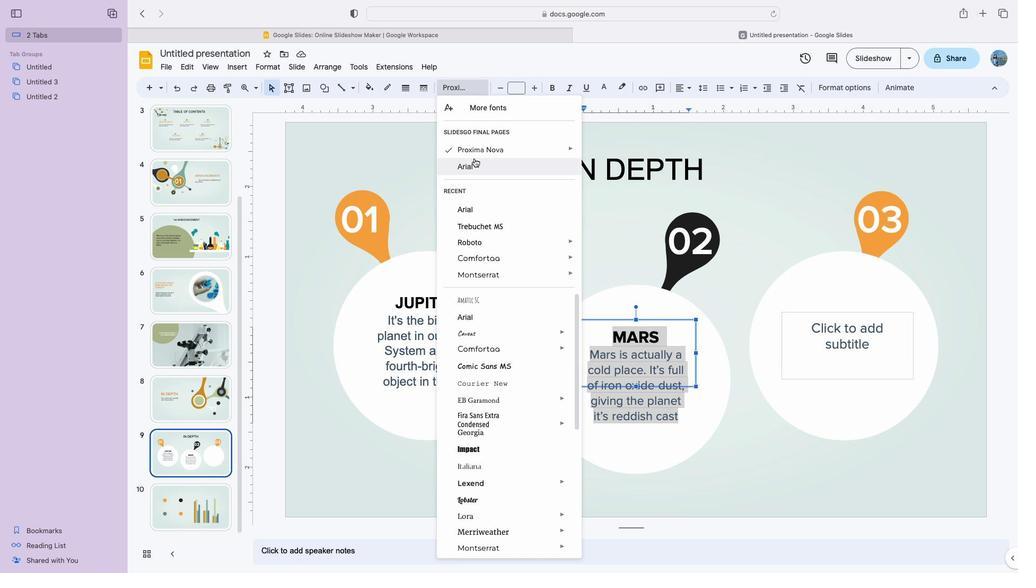 
Action: Mouse moved to (825, 325)
Screenshot: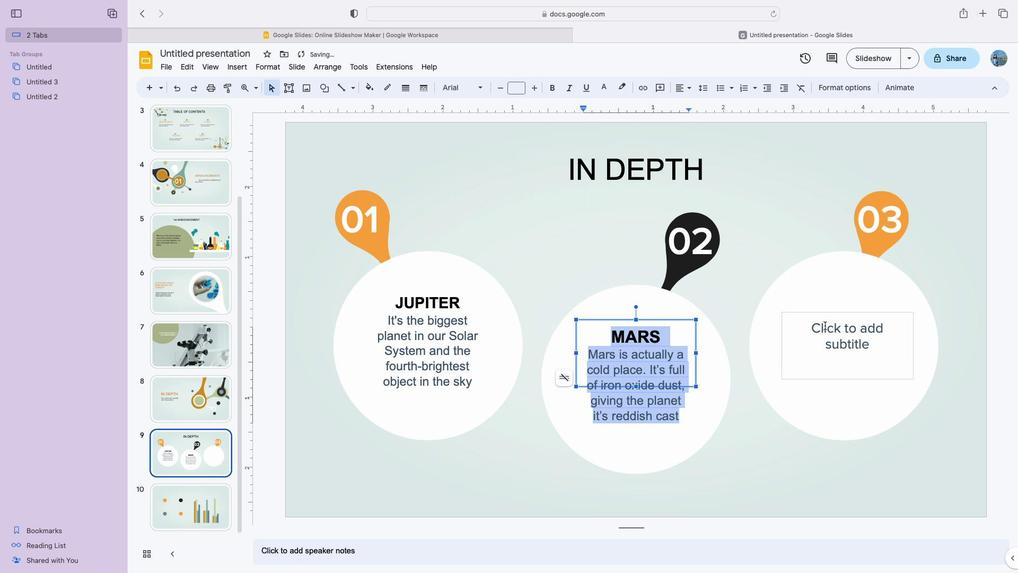 
Action: Mouse pressed left at (825, 325)
Screenshot: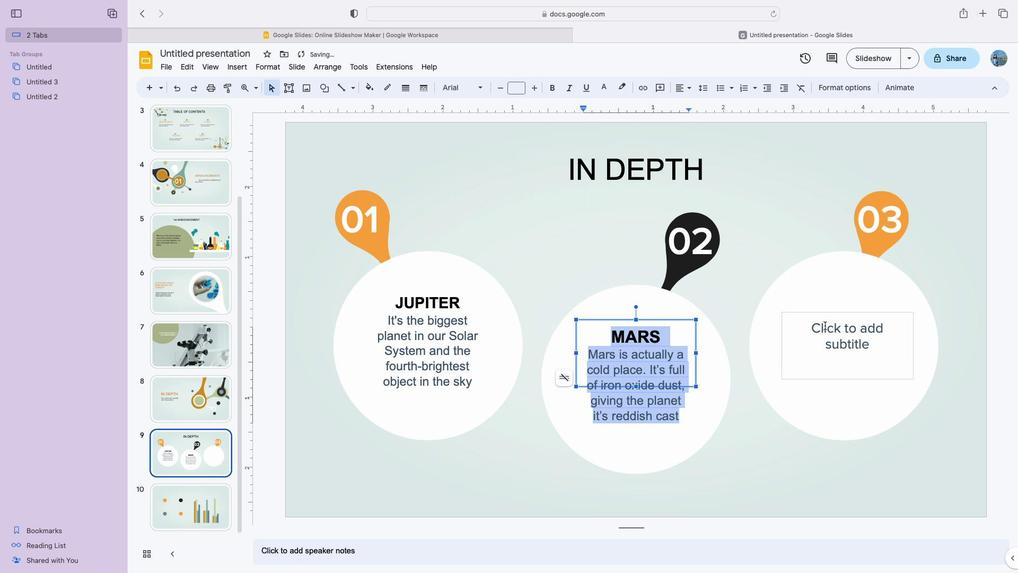 
Action: Mouse moved to (800, 318)
Screenshot: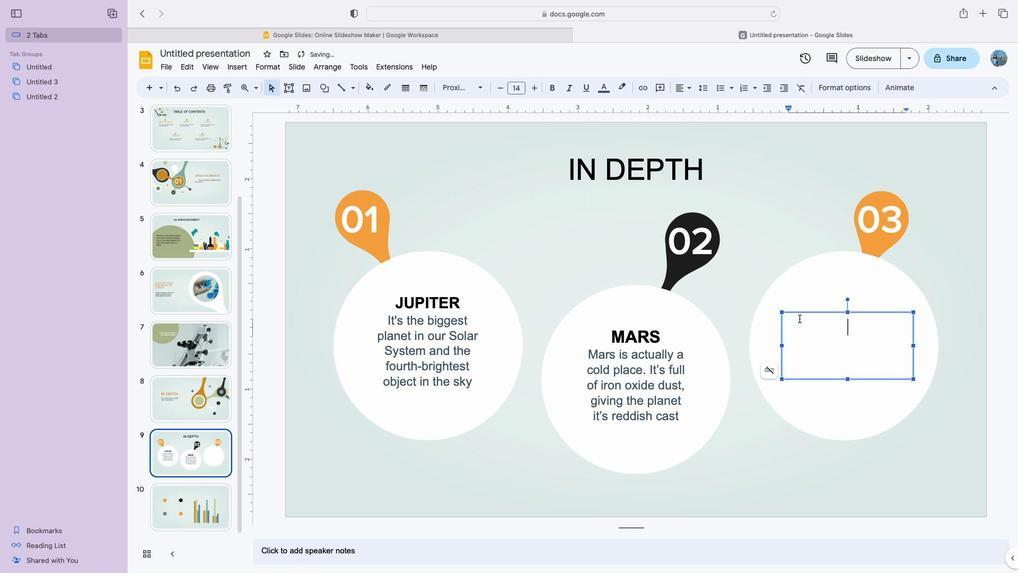 
Action: Key pressed Key.shift'S''A'Key.shift'T''U''R''n'Key.backspaceKey.shift'N'Key.enterKey.shift'Y''e''s'','Key.space't''h''i''s'Key.space'i''s'Key.space't''h''e'Key.space'r''i''n''g''e''d'Key.space'o''n''e''.'Key.spaceKey.shift'I''t'"'"'s'Key.space'g''i''a''n''t'Key.spaceKey.backspace','Key.space'c''o''m''p''o''s''e''d'Key.space'm''o''s''t''l''y'Key.space'o''f'Key.space'h''y''d''r''o''g''e''n'Key.space'a''n''d'Key.space'h''e''l''i''u''m'
Screenshot: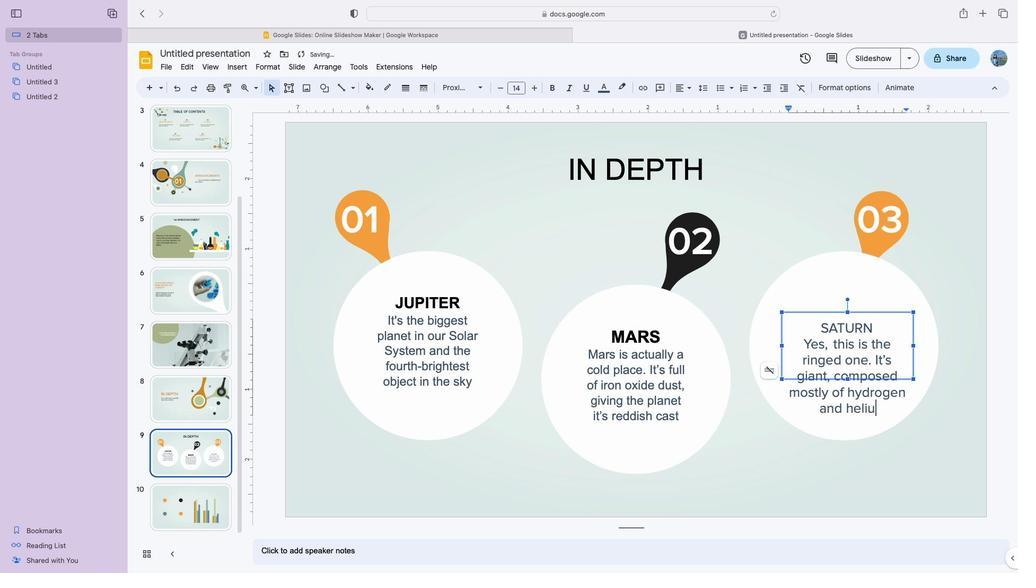 
Action: Mouse moved to (877, 328)
Screenshot: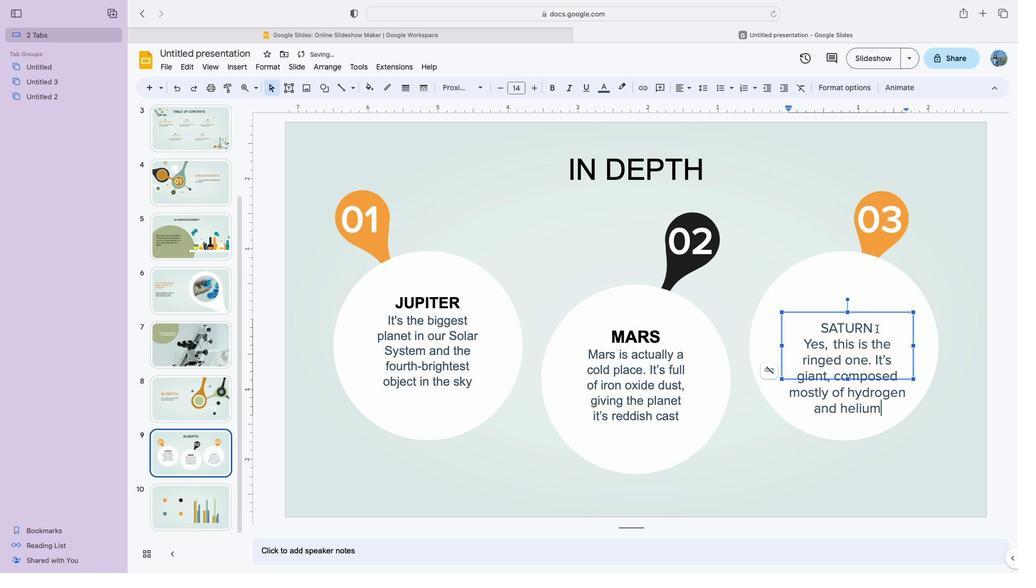 
Action: Mouse pressed left at (877, 328)
Screenshot: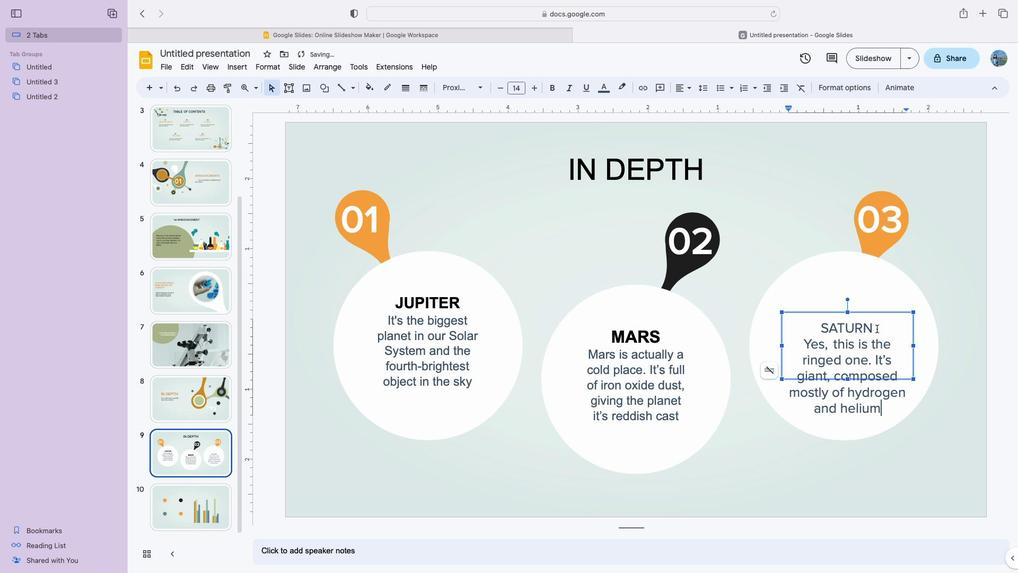 
Action: Mouse moved to (551, 85)
Screenshot: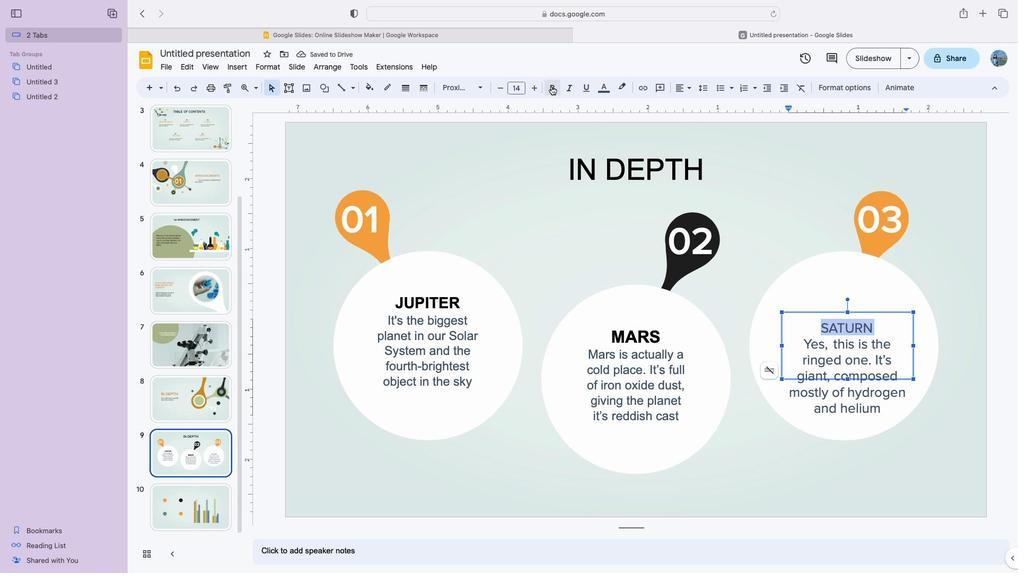 
Action: Mouse pressed left at (551, 85)
Screenshot: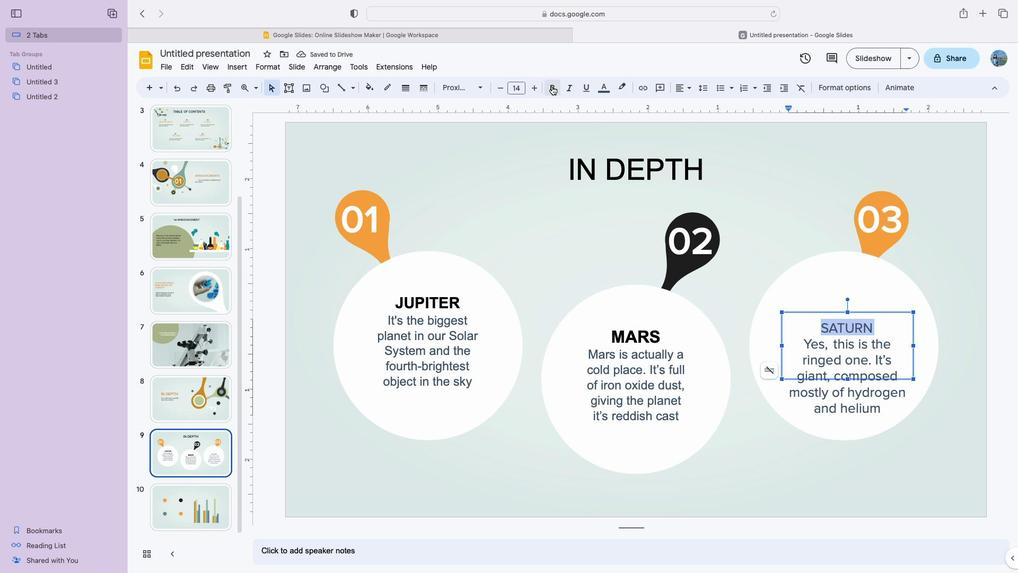 
Action: Mouse moved to (609, 93)
Screenshot: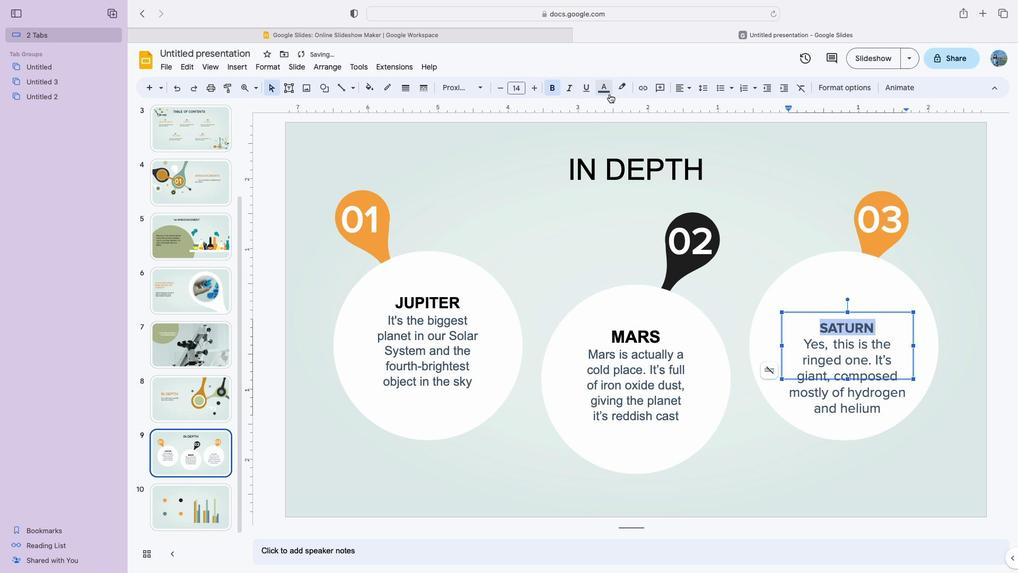 
Action: Mouse pressed left at (609, 93)
Screenshot: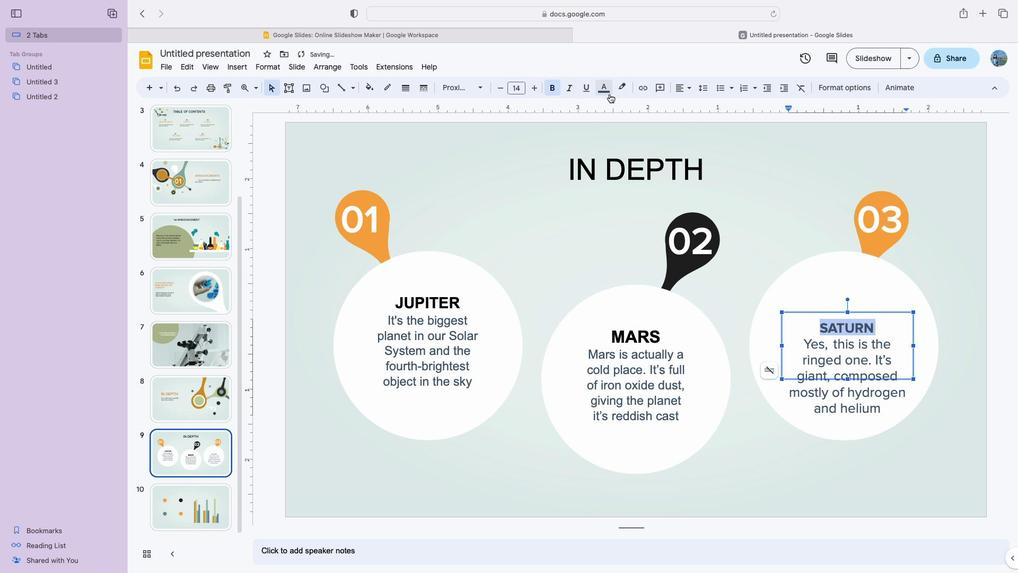 
Action: Mouse moved to (605, 132)
Screenshot: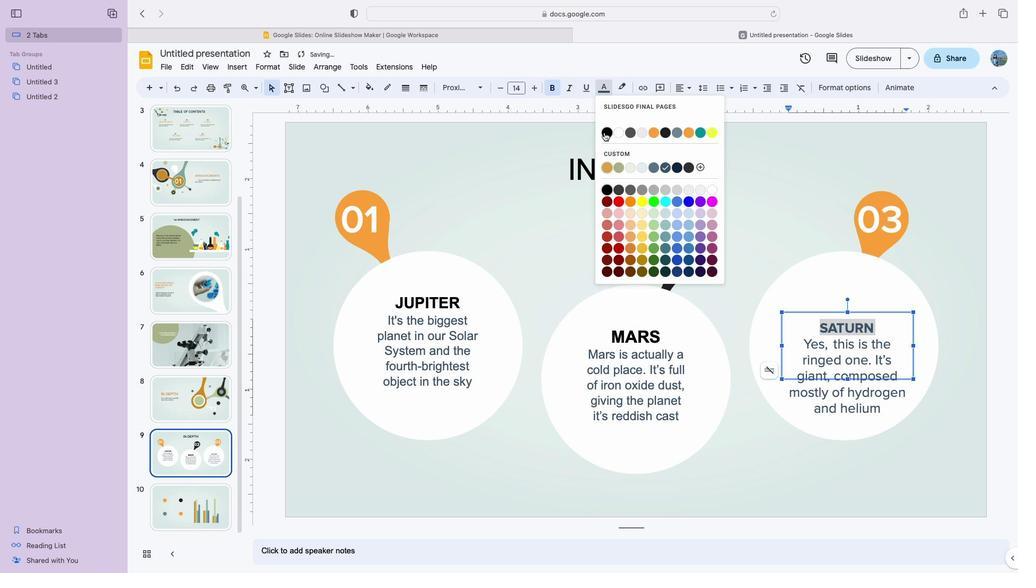 
Action: Mouse pressed left at (605, 132)
Screenshot: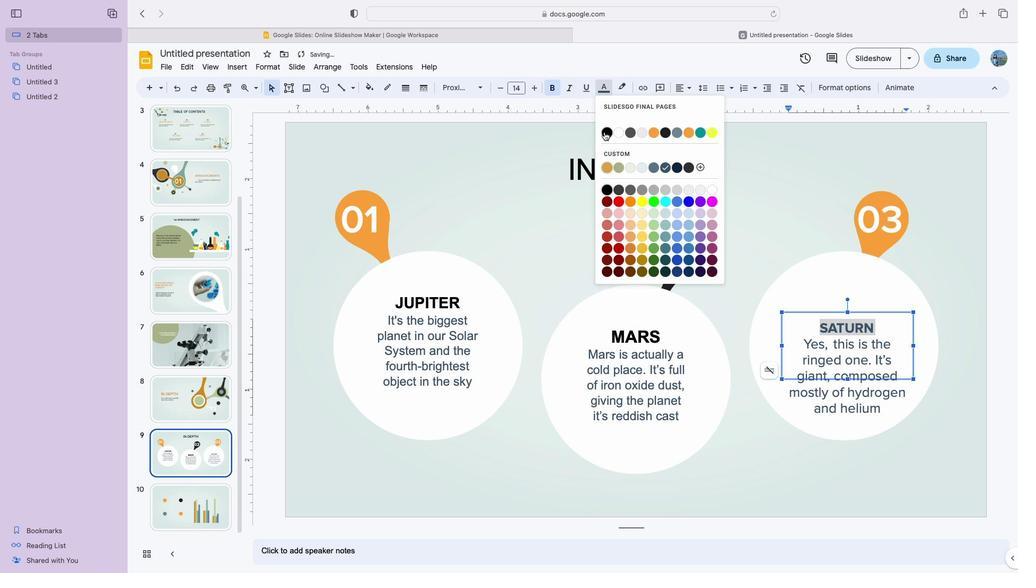 
Action: Mouse moved to (652, 333)
Screenshot: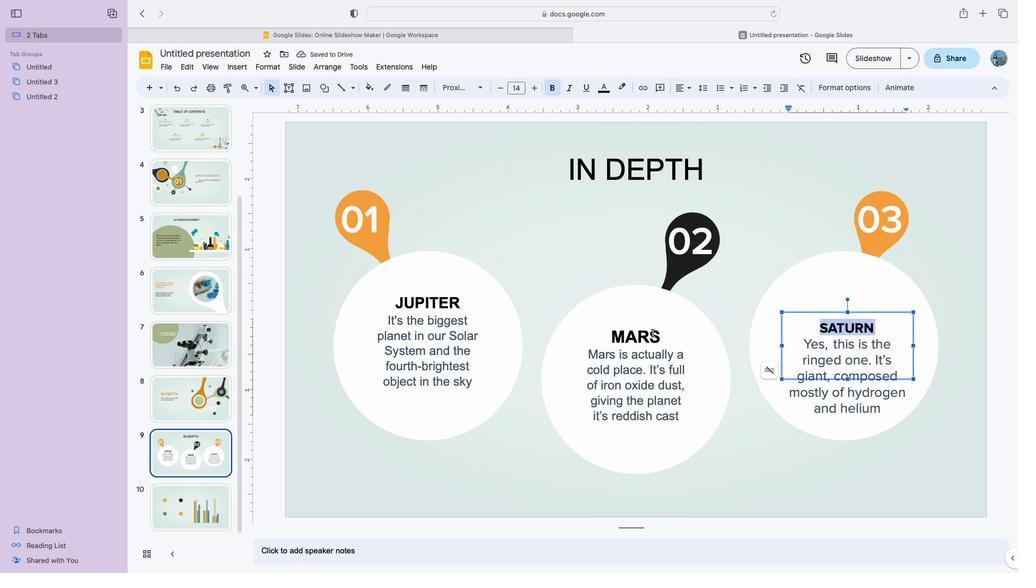 
Action: Mouse pressed left at (652, 333)
Screenshot: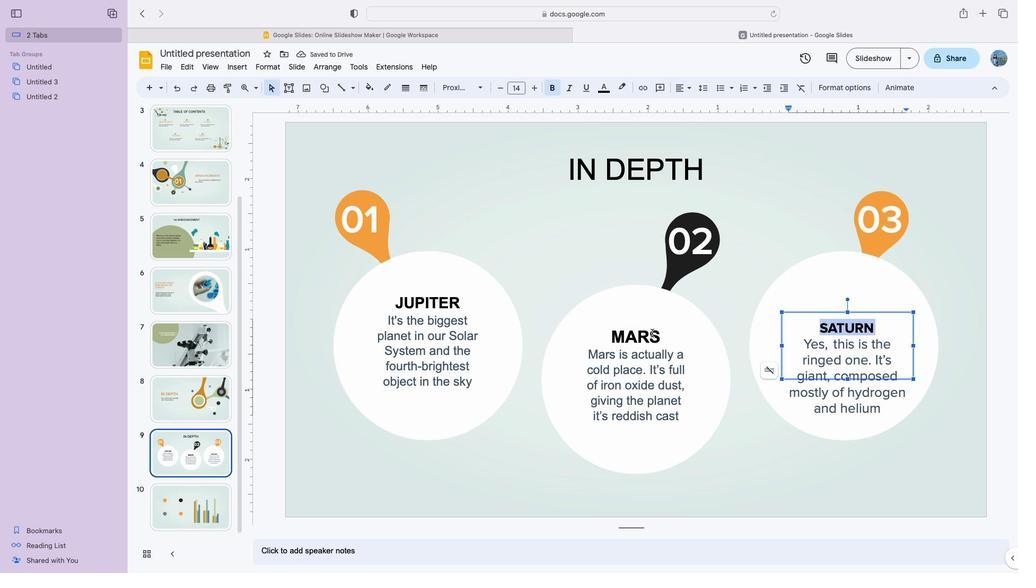 
Action: Mouse moved to (652, 333)
Screenshot: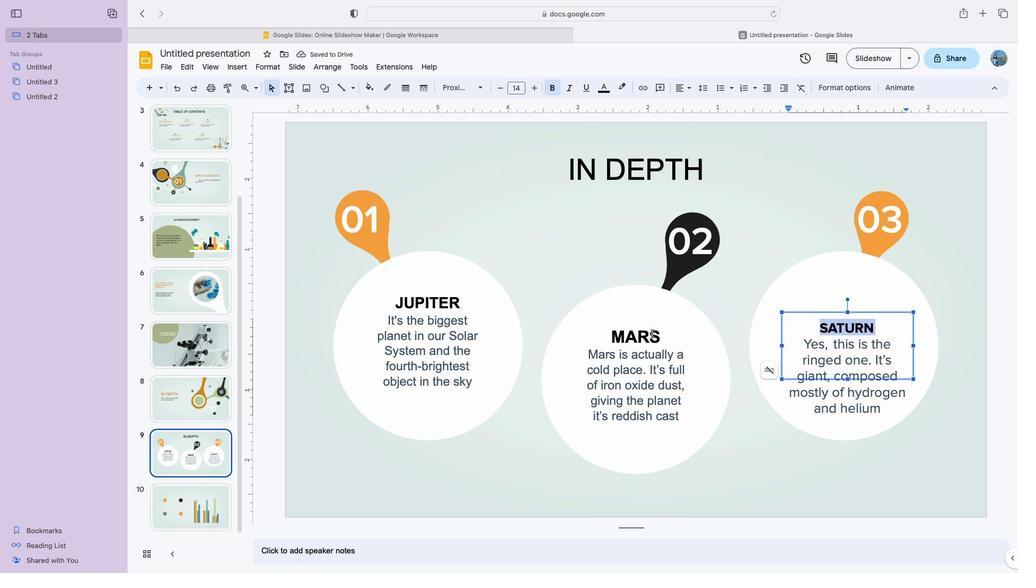
Action: Mouse pressed left at (652, 333)
Screenshot: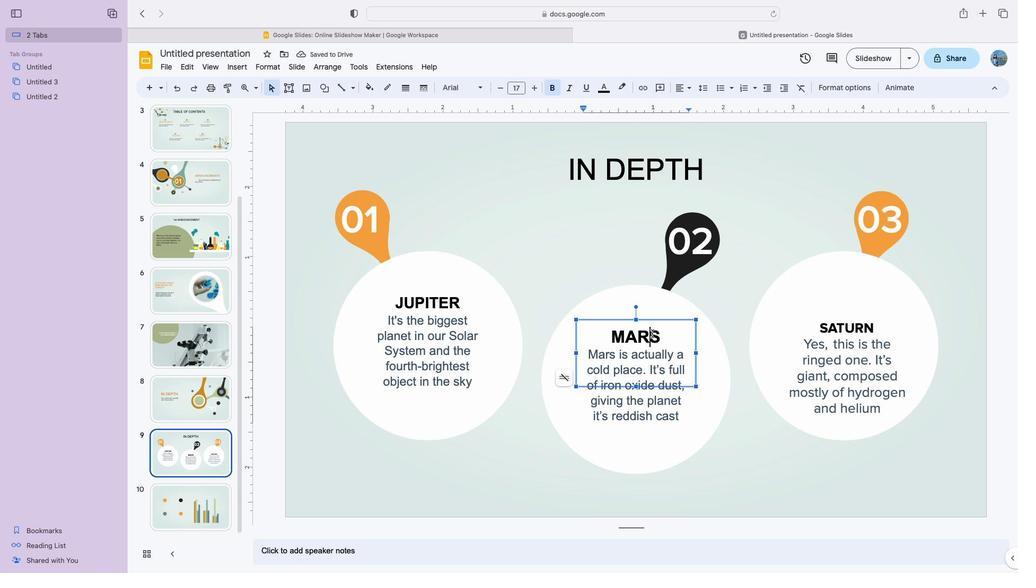 
Action: Mouse moved to (850, 325)
Screenshot: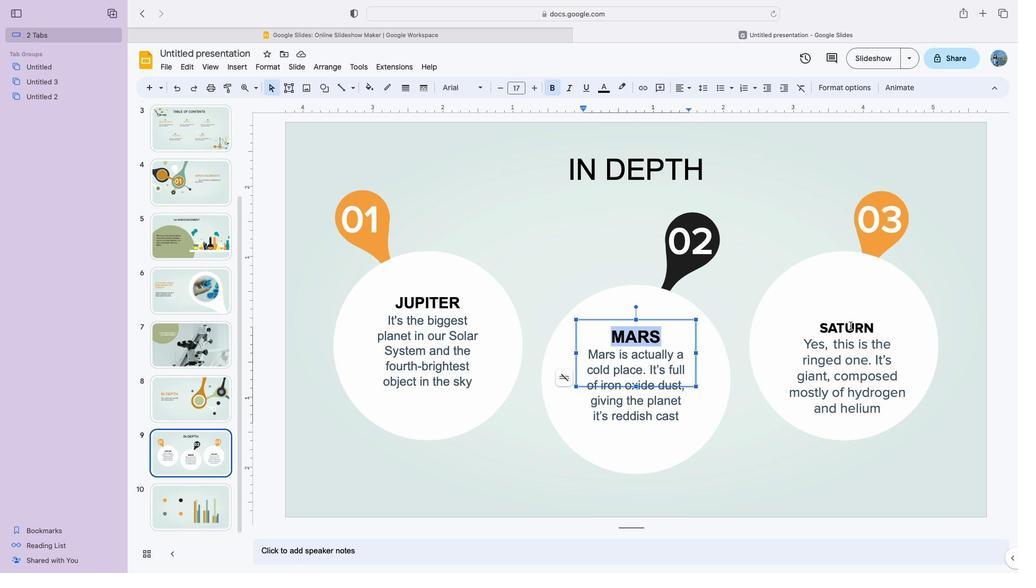 
Action: Mouse pressed left at (850, 325)
Screenshot: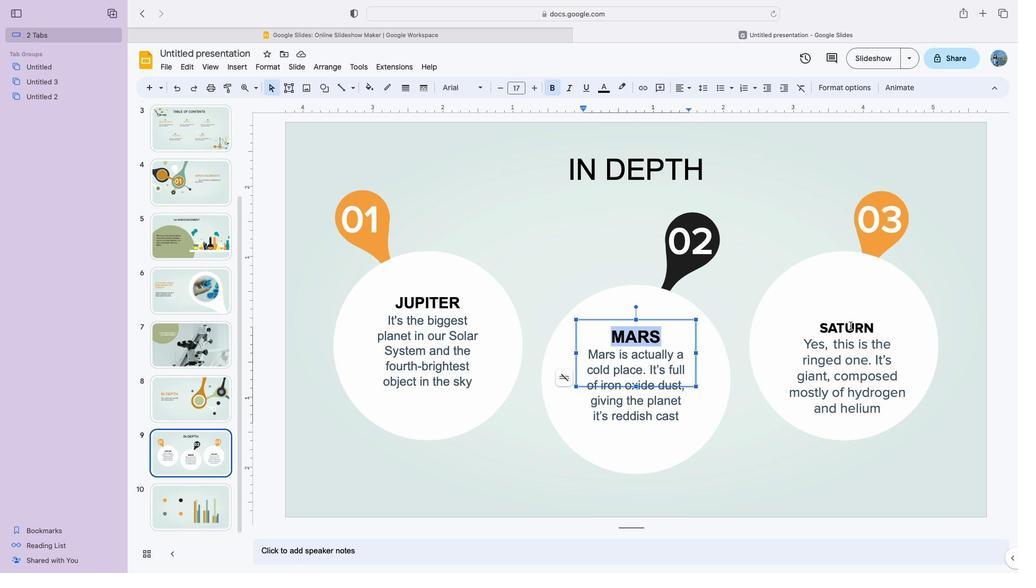 
Action: Mouse moved to (875, 326)
Screenshot: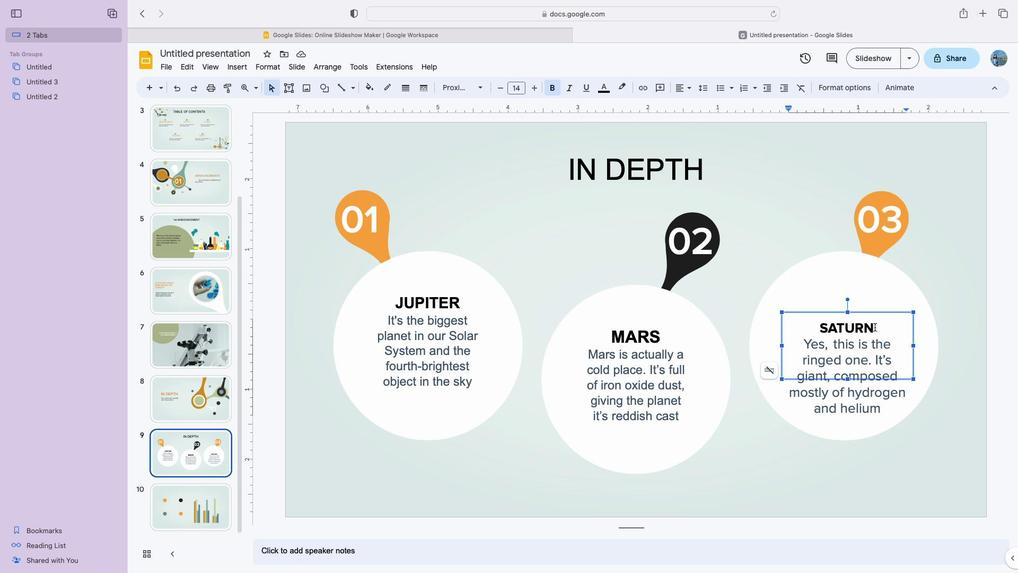 
Action: Mouse pressed left at (875, 326)
Screenshot: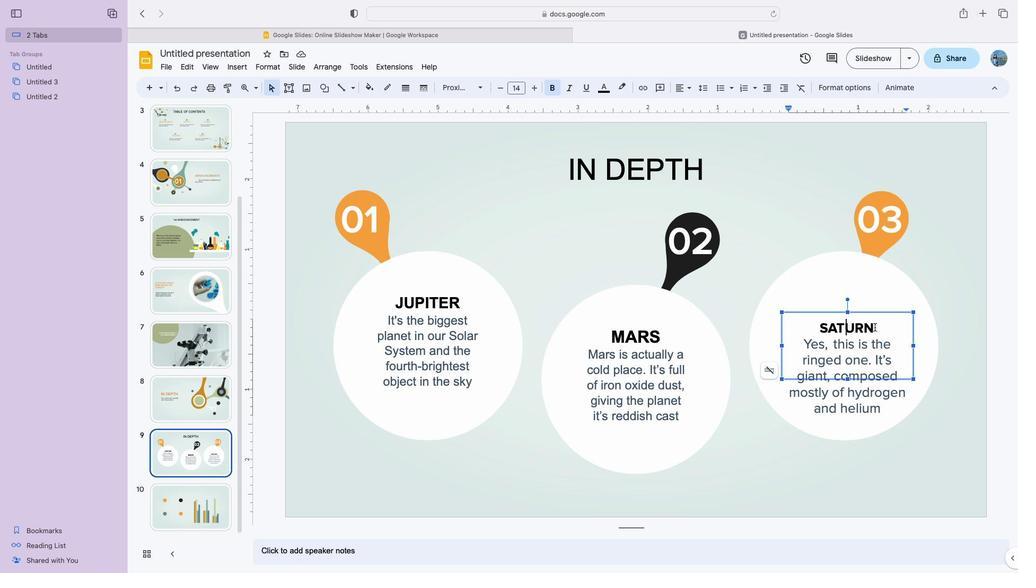 
Action: Mouse moved to (529, 90)
Screenshot: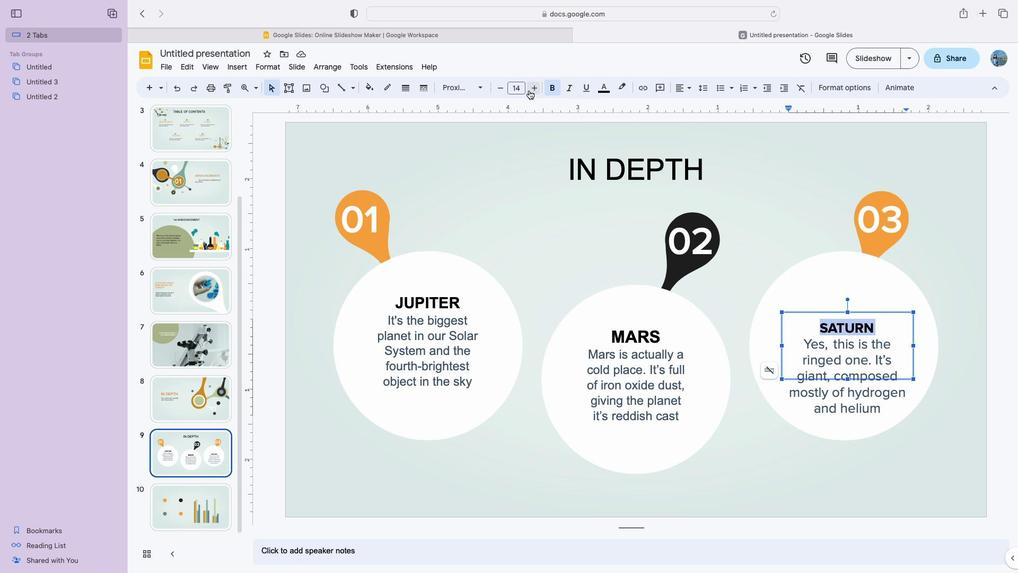
Action: Mouse pressed left at (529, 90)
Screenshot: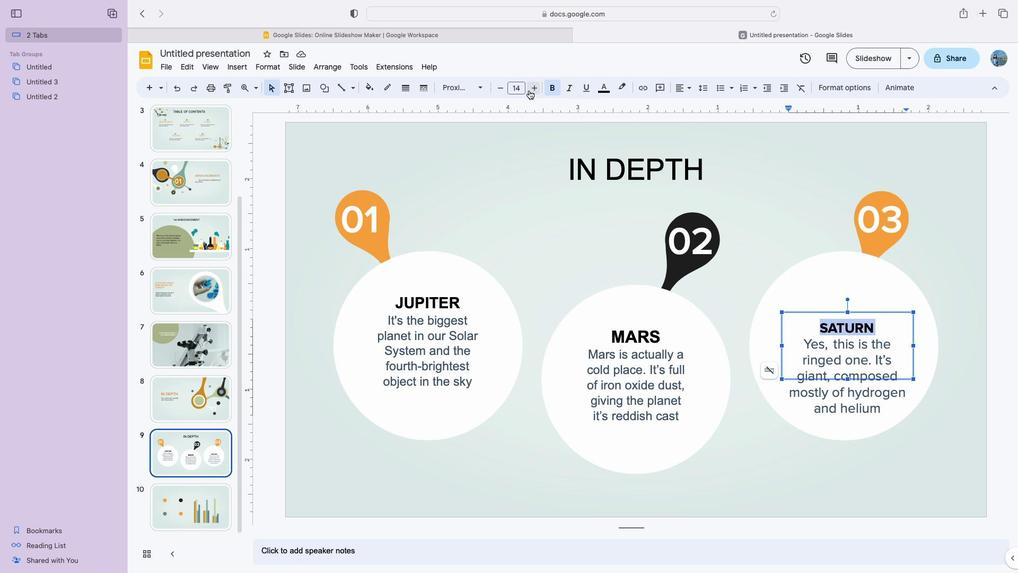 
Action: Mouse moved to (532, 89)
Screenshot: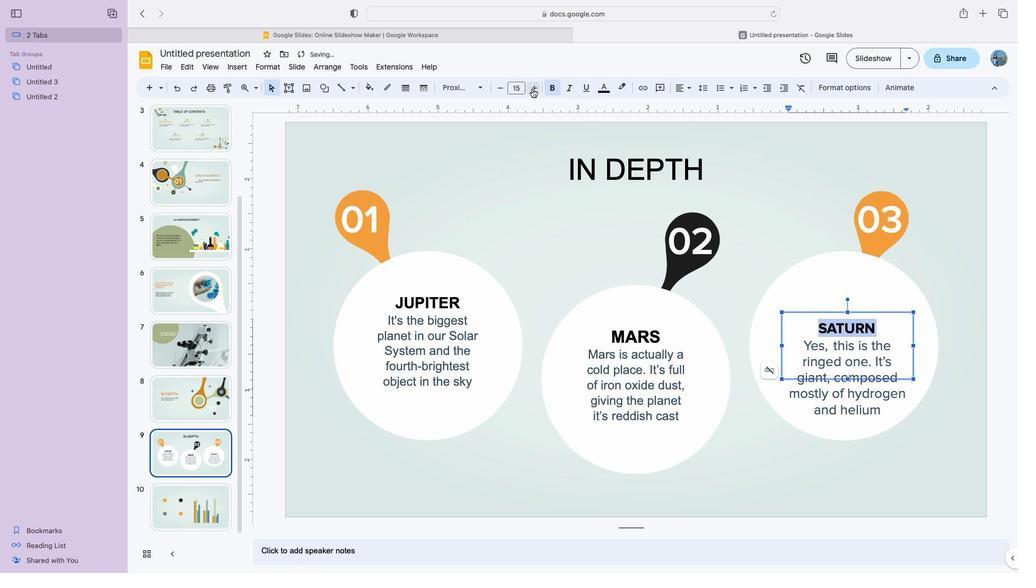 
Action: Mouse pressed left at (532, 89)
Screenshot: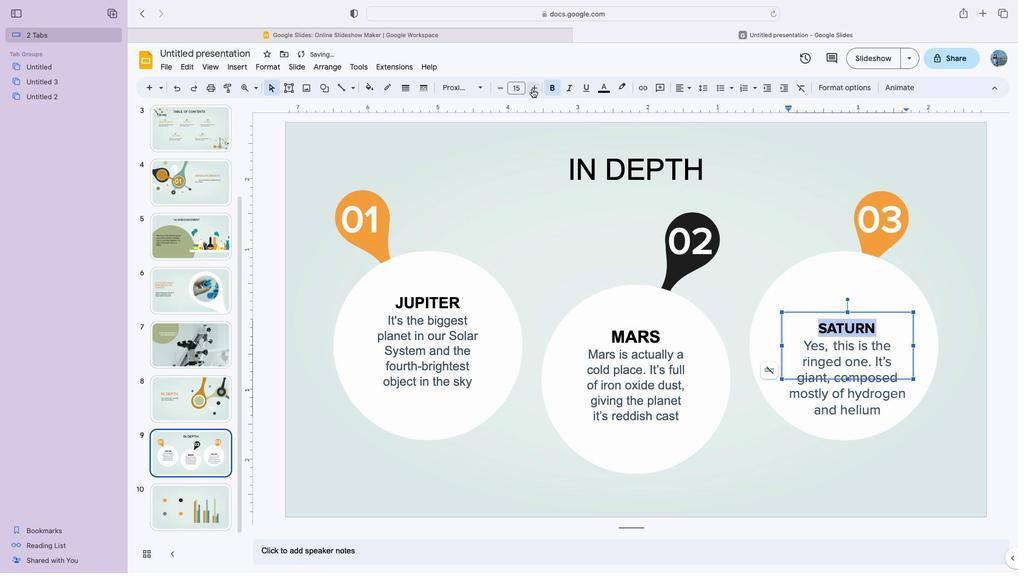 
Action: Mouse moved to (532, 89)
Screenshot: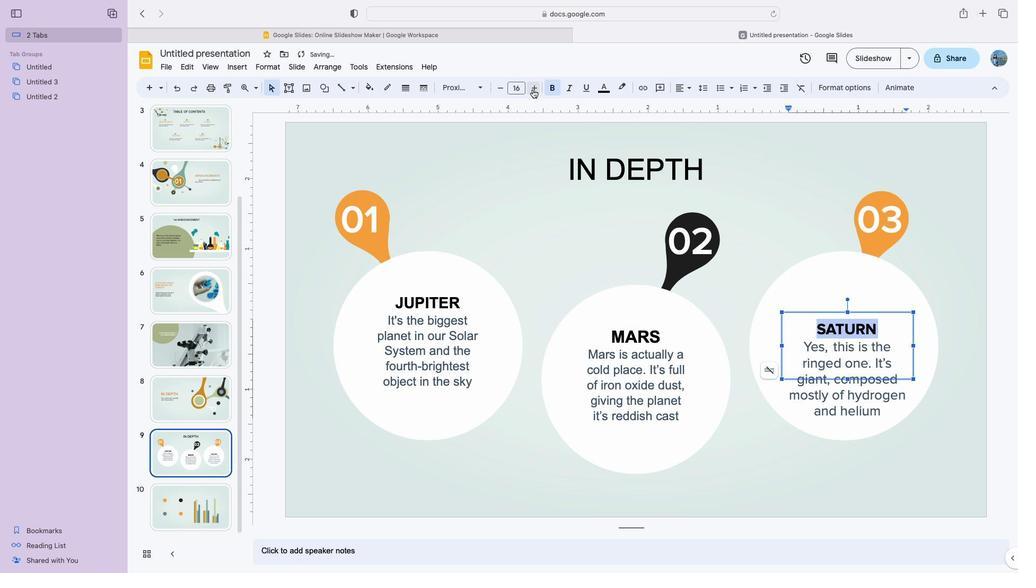 
Action: Mouse pressed left at (532, 89)
Screenshot: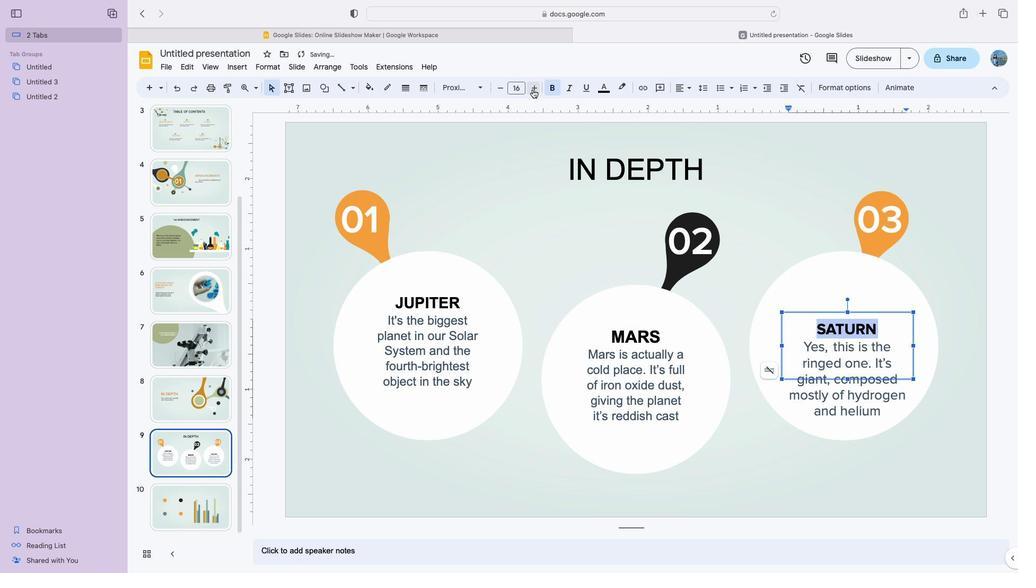 
Action: Mouse moved to (881, 412)
Screenshot: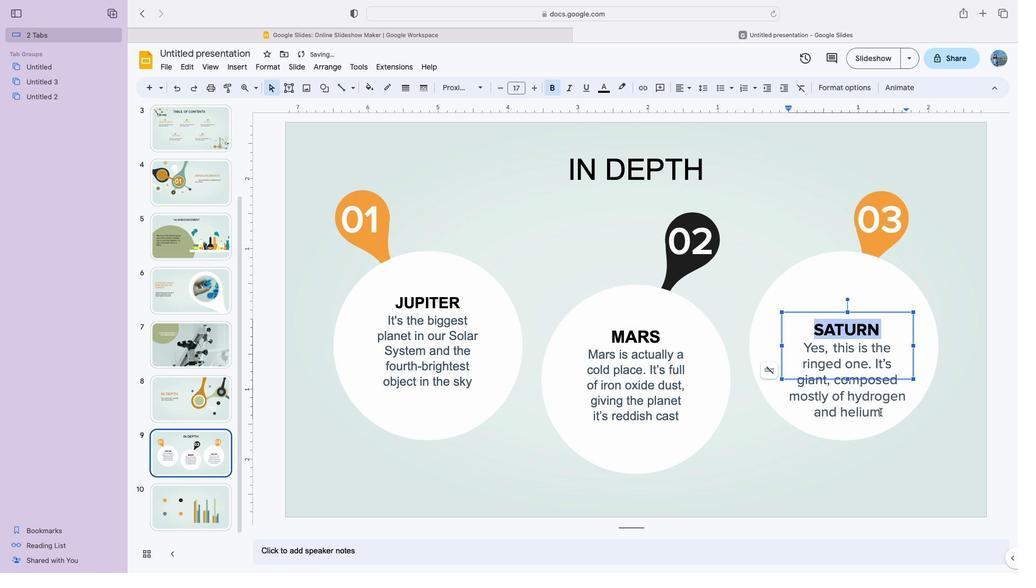 
Action: Mouse pressed left at (881, 412)
Screenshot: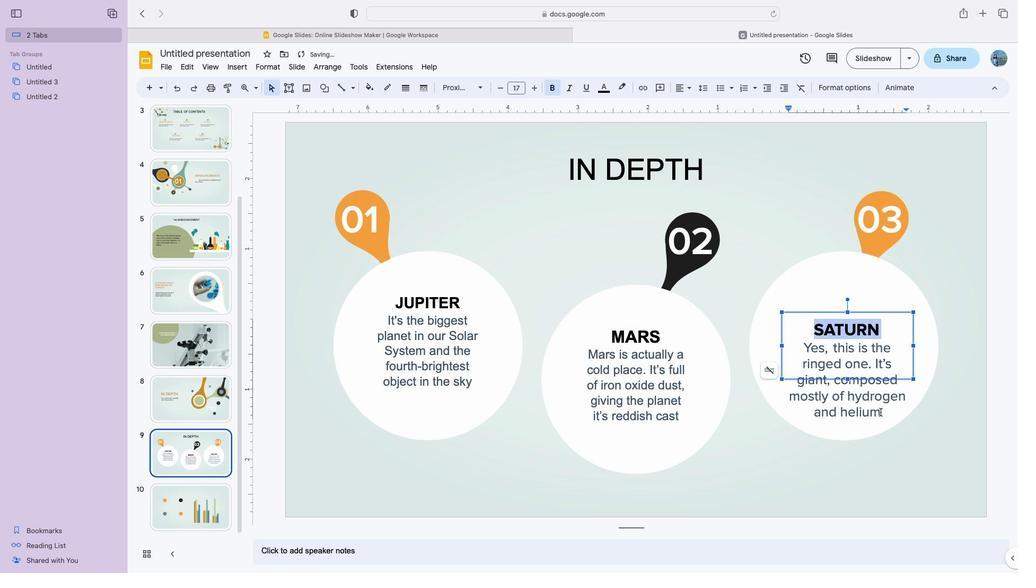 
Action: Mouse moved to (611, 377)
Screenshot: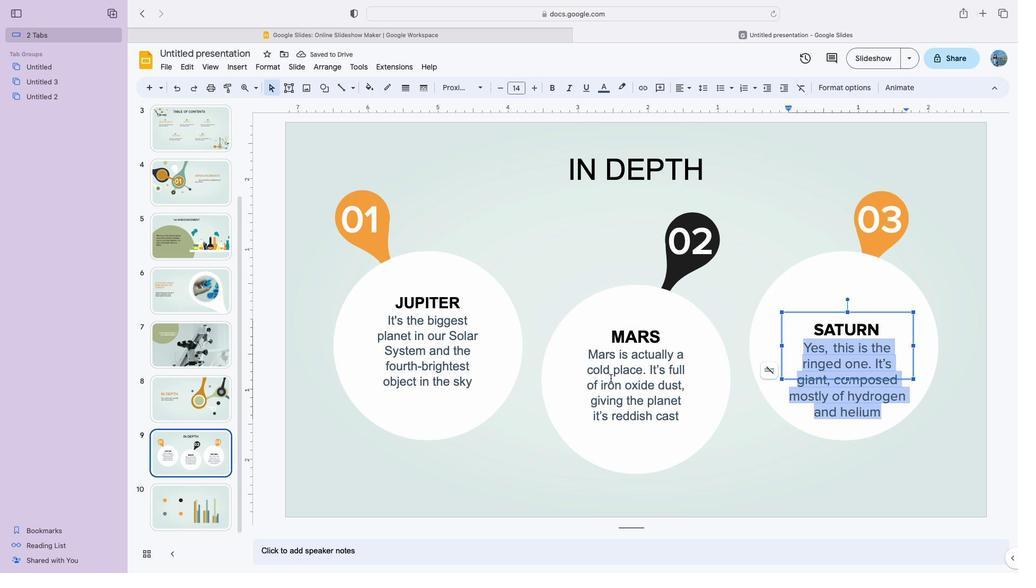 
Action: Mouse pressed left at (611, 377)
Screenshot: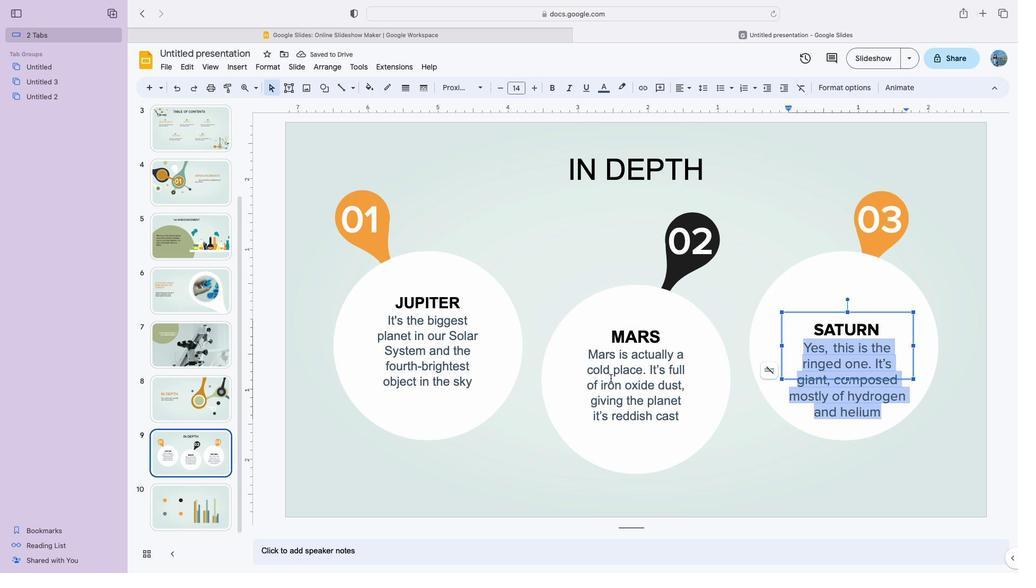 
Action: Mouse pressed left at (611, 377)
Screenshot: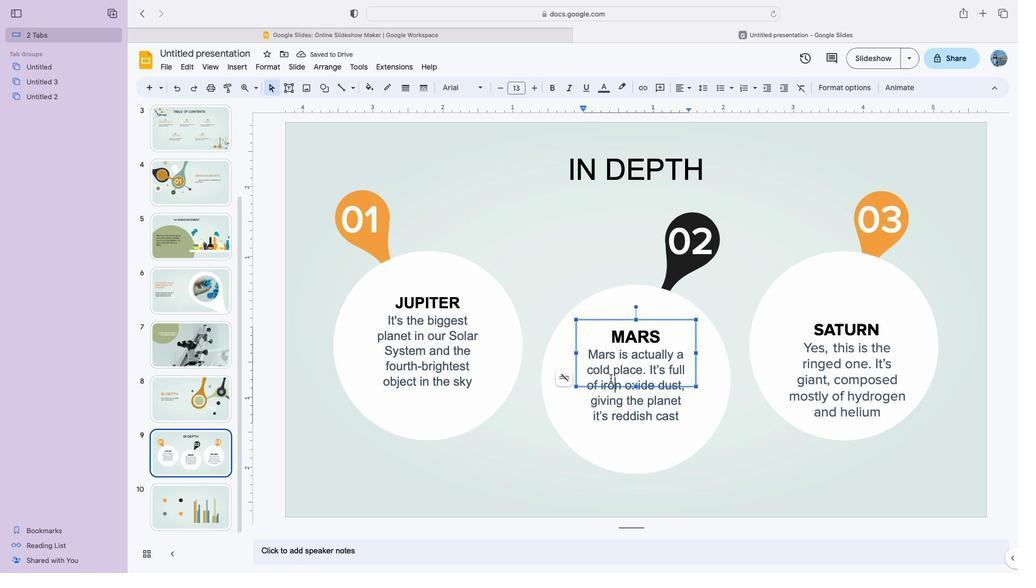 
Action: Mouse moved to (410, 350)
Screenshot: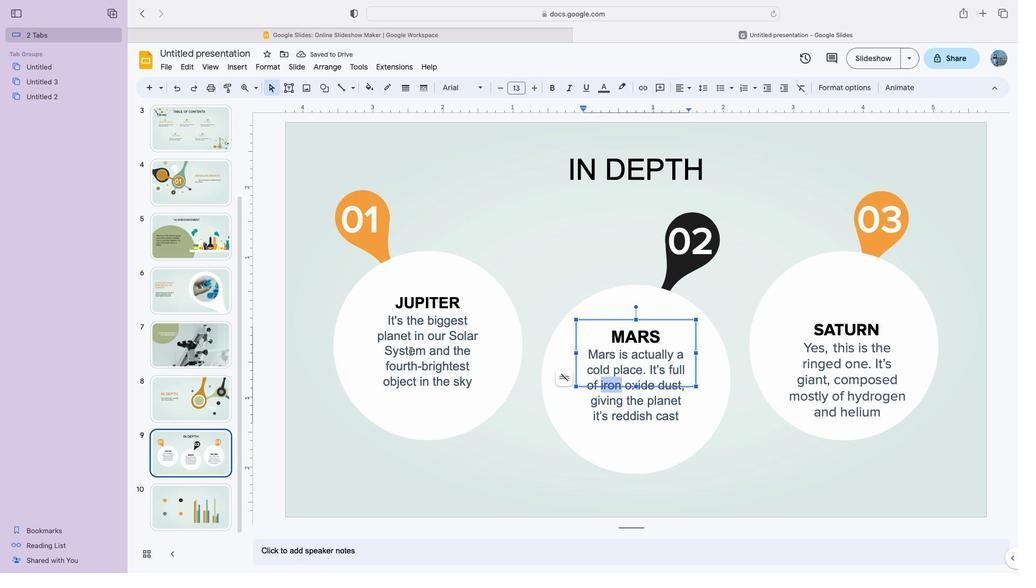 
Action: Mouse pressed left at (410, 350)
Screenshot: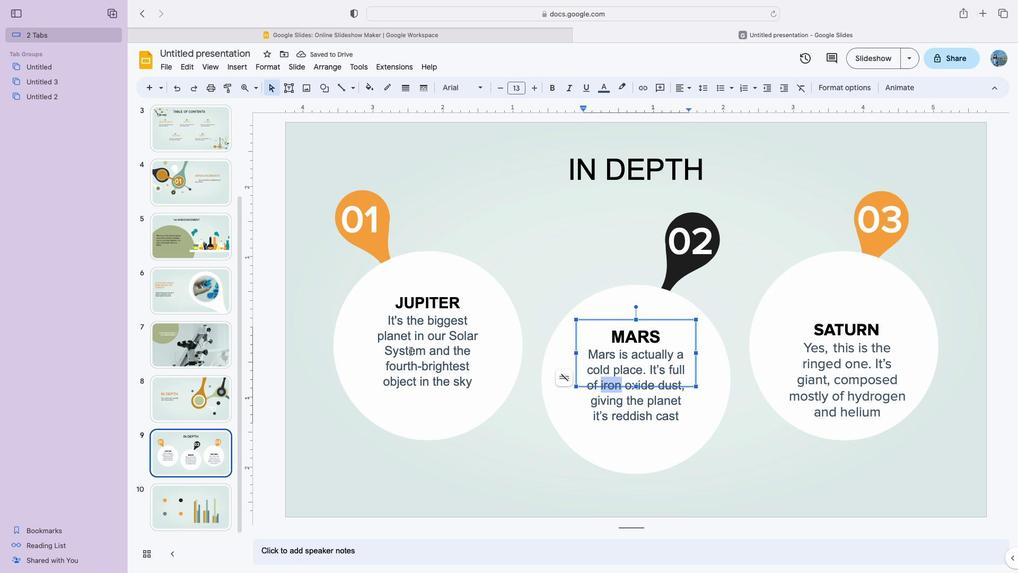 
Action: Mouse moved to (809, 373)
Screenshot: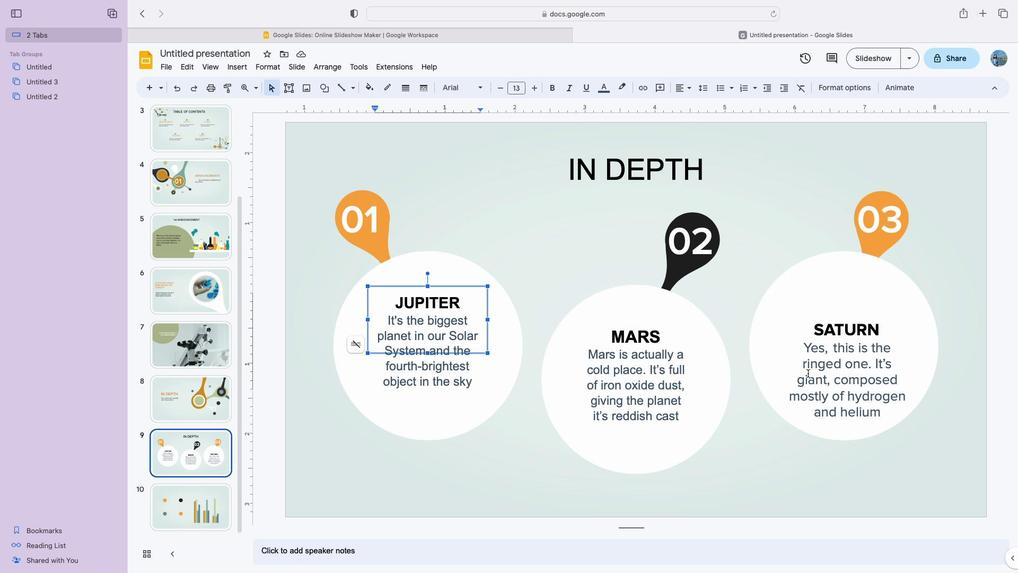
Action: Mouse pressed left at (809, 373)
Screenshot: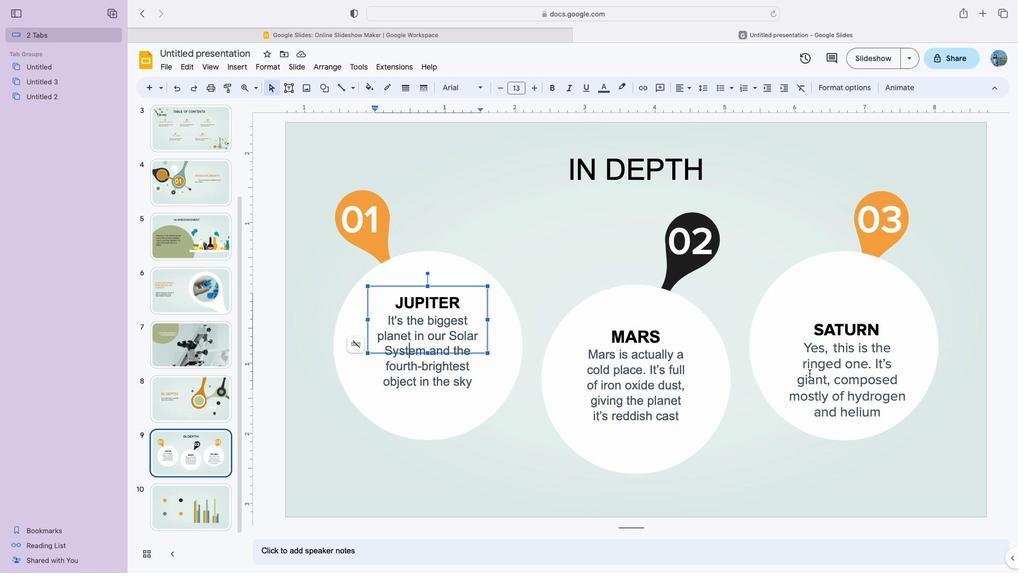
Action: Mouse moved to (804, 347)
Screenshot: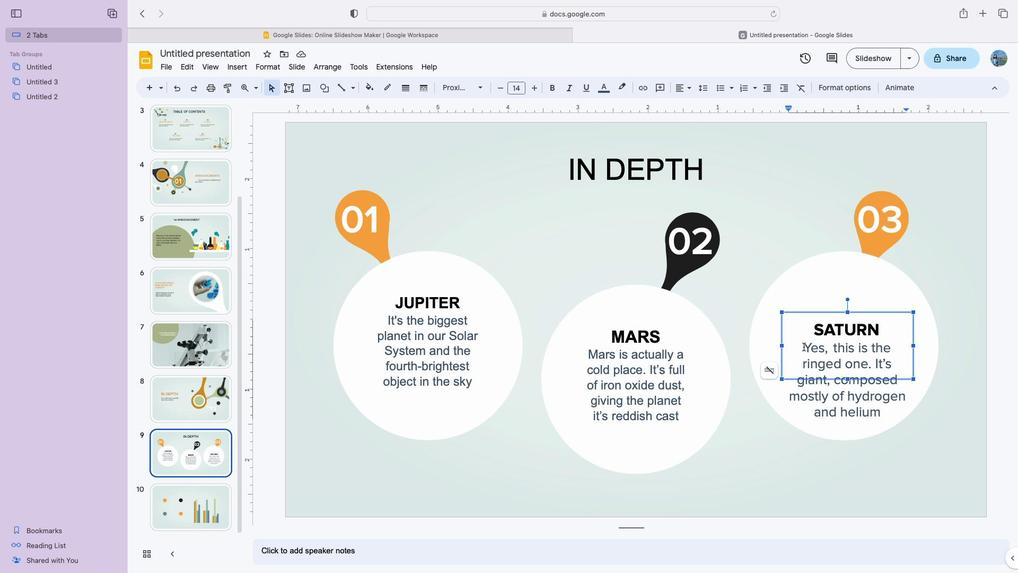 
Action: Mouse pressed left at (804, 347)
